 Task: Look for space in Aversa, Italy from 12th August, 2023 to 16th August, 2023 for 8 adults in price range Rs.10000 to Rs.16000. Place can be private room with 8 bedrooms having 8 beds and 8 bathrooms. Property type can be house, flat, guest house, hotel. Amenities needed are: wifi, TV, free parkinig on premises, gym, breakfast. Booking option can be shelf check-in. Required host language is English.
Action: Mouse moved to (536, 115)
Screenshot: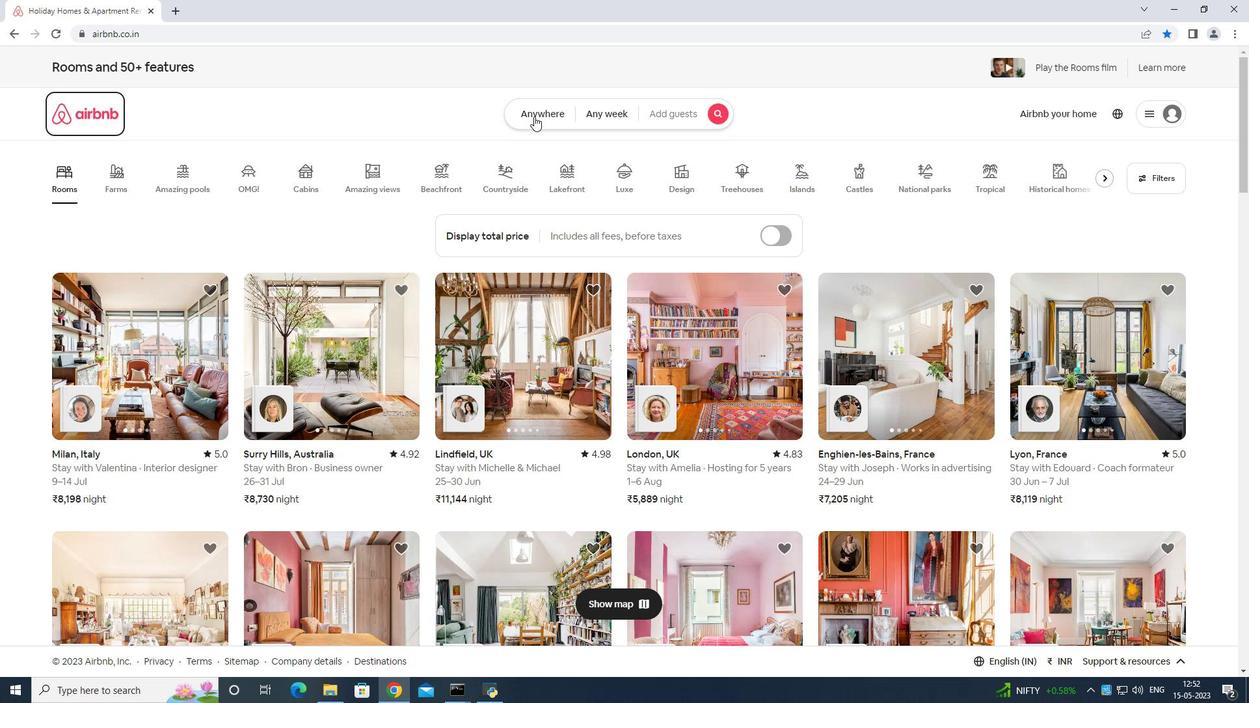 
Action: Mouse pressed left at (536, 115)
Screenshot: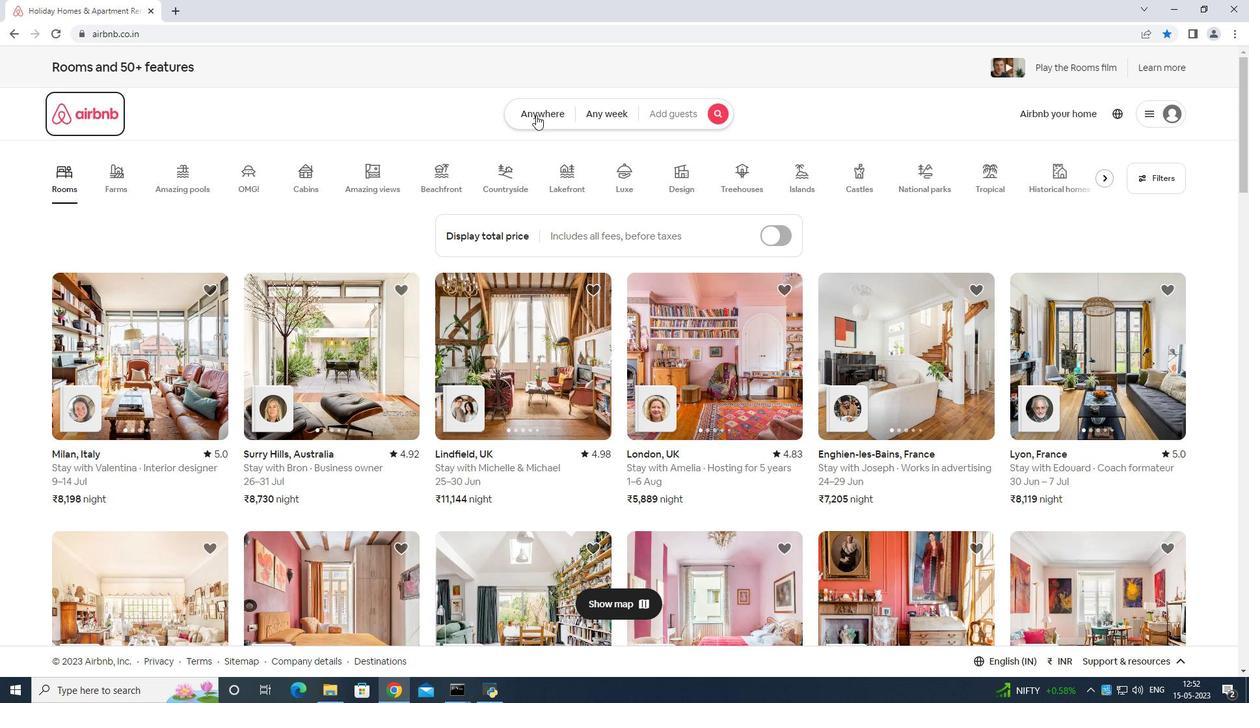 
Action: Mouse moved to (479, 151)
Screenshot: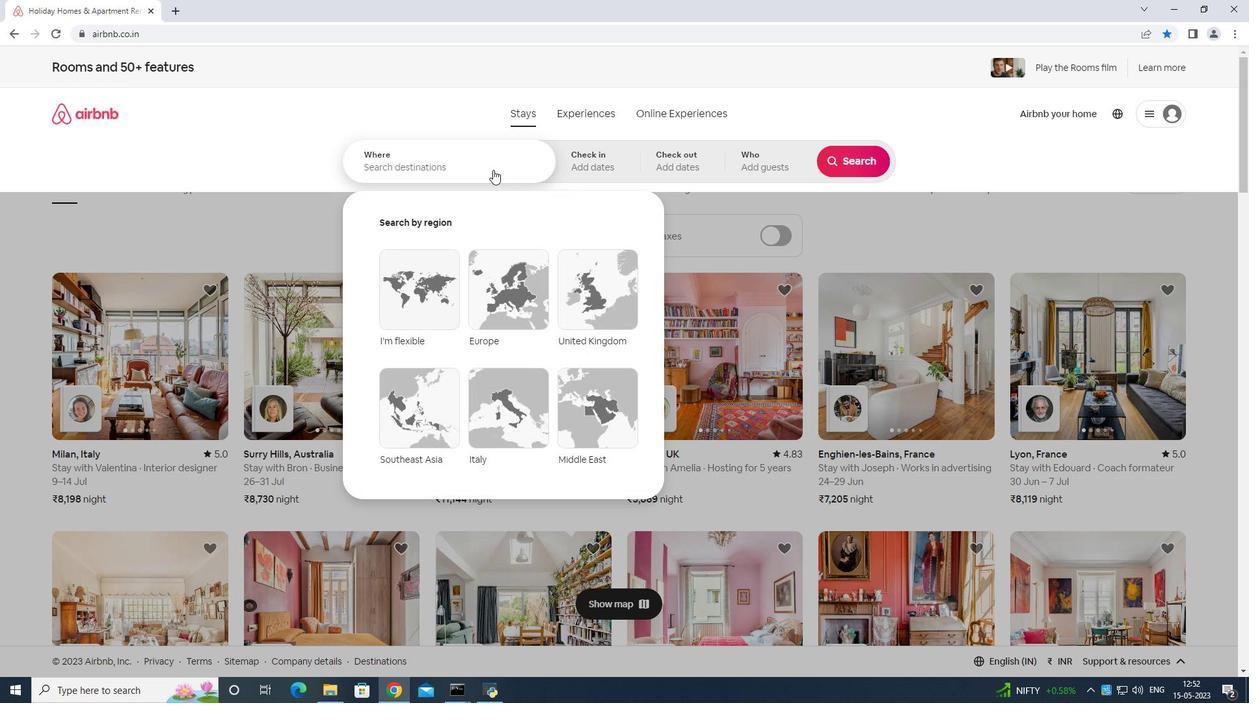 
Action: Mouse pressed left at (479, 151)
Screenshot: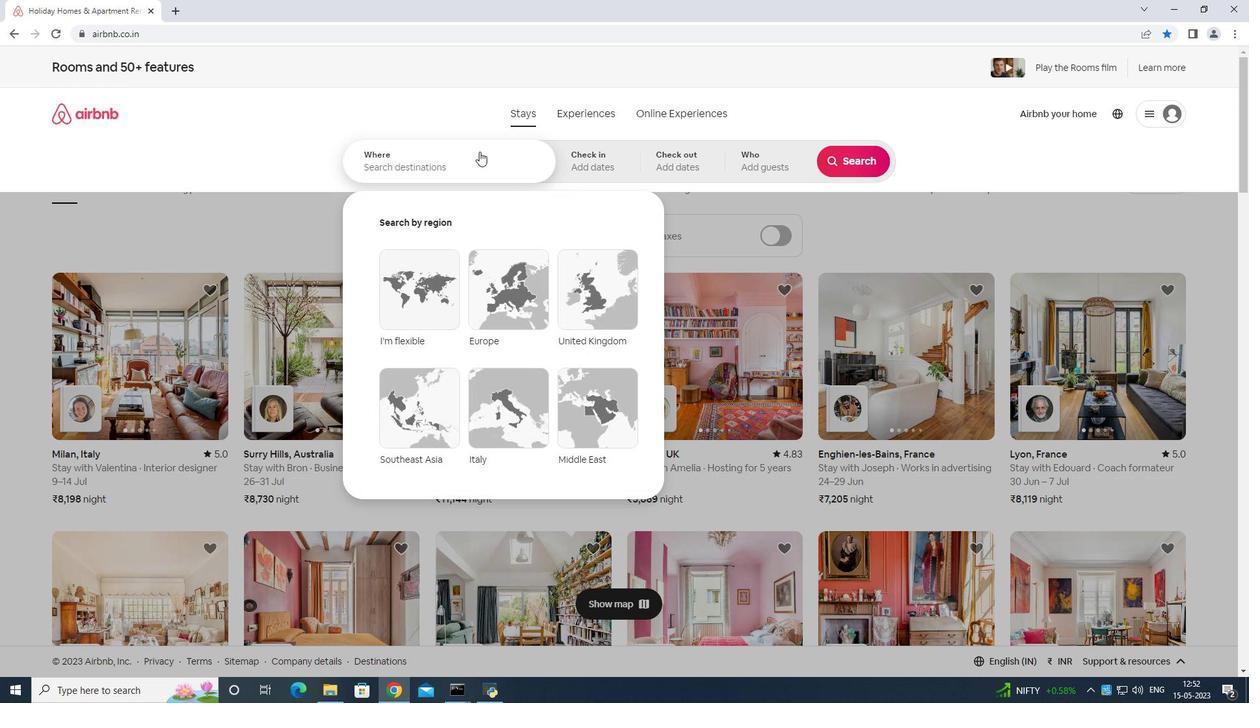 
Action: Mouse moved to (485, 207)
Screenshot: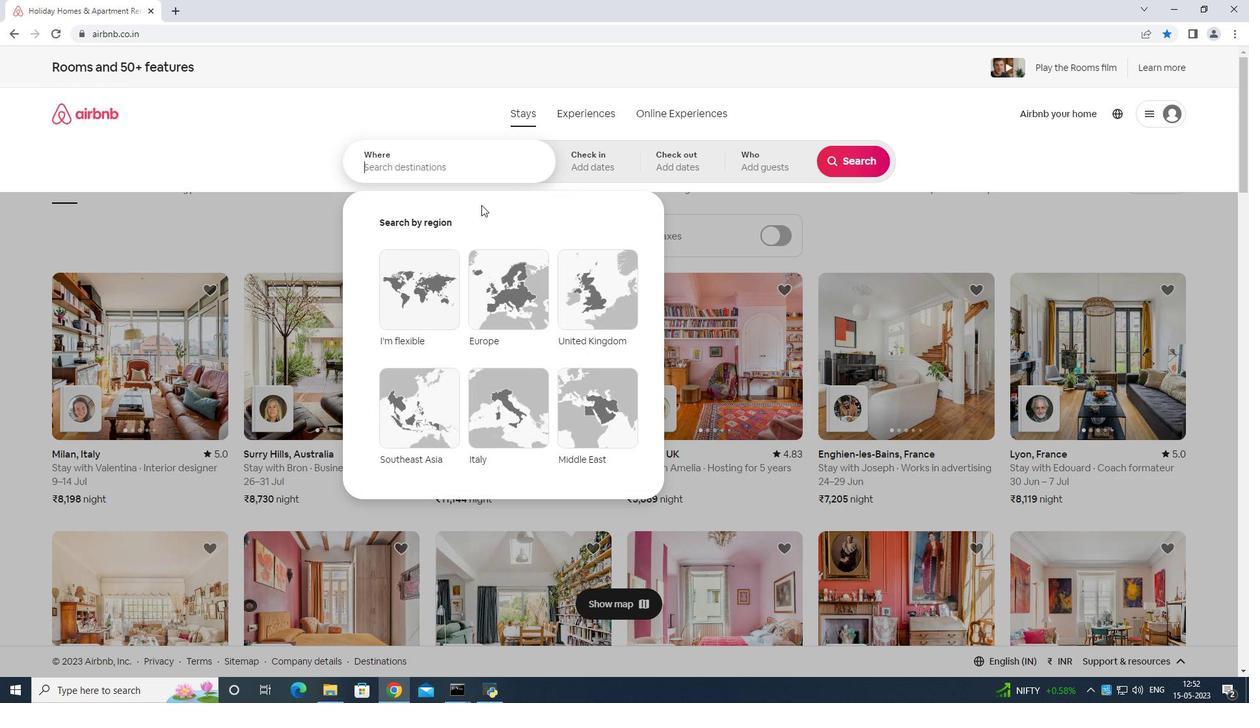 
Action: Key pressed <Key.shift>Avwe<Key.backspace><Key.backspace>ersa<Key.space>italy<Key.enter>
Screenshot: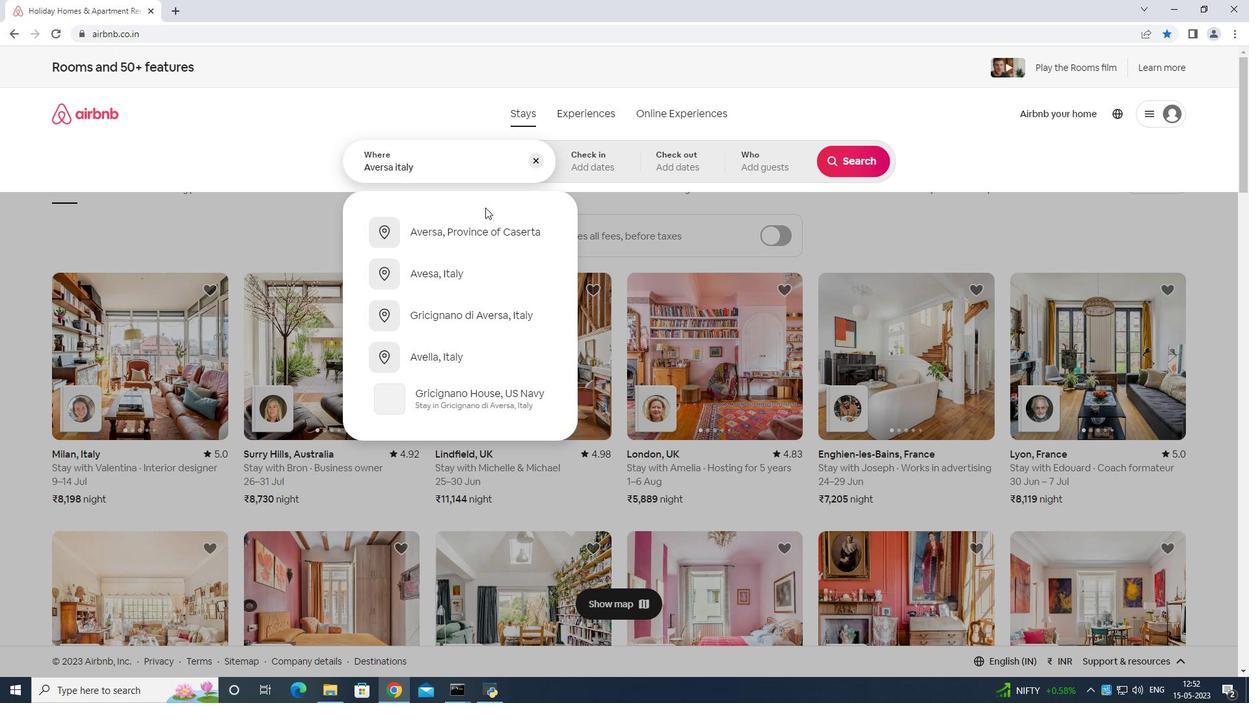 
Action: Mouse moved to (860, 257)
Screenshot: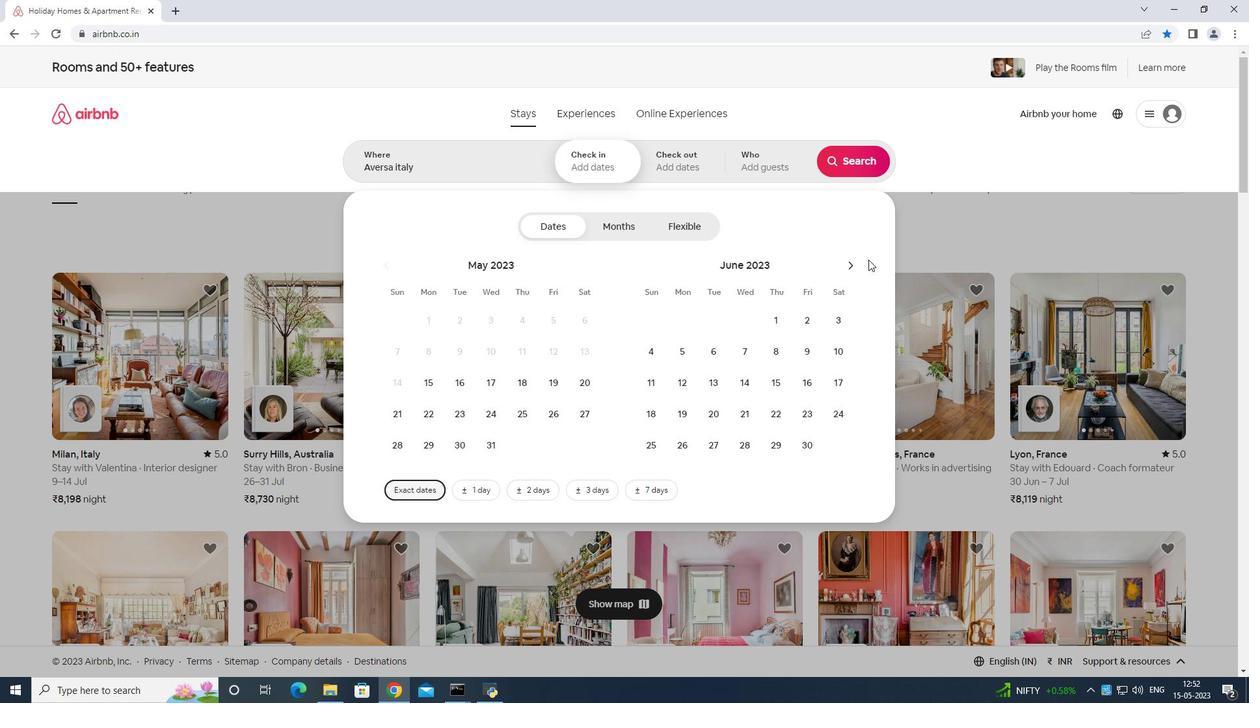 
Action: Mouse pressed left at (860, 257)
Screenshot: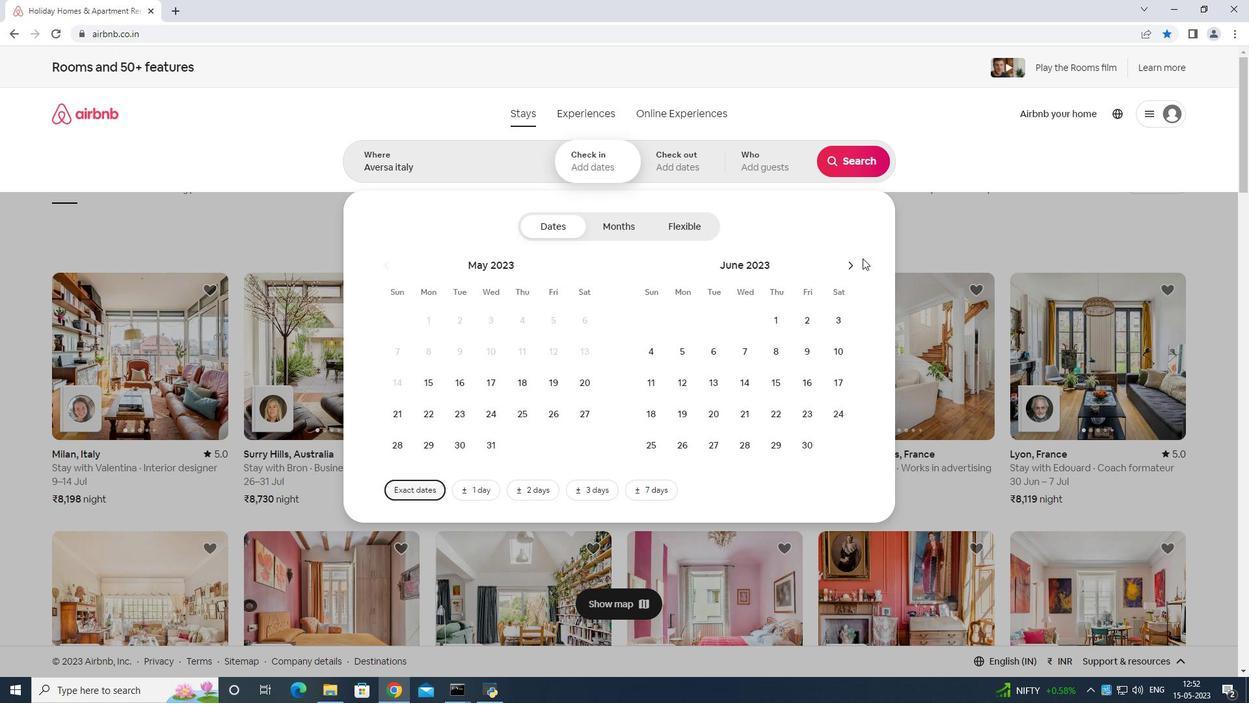 
Action: Mouse moved to (856, 260)
Screenshot: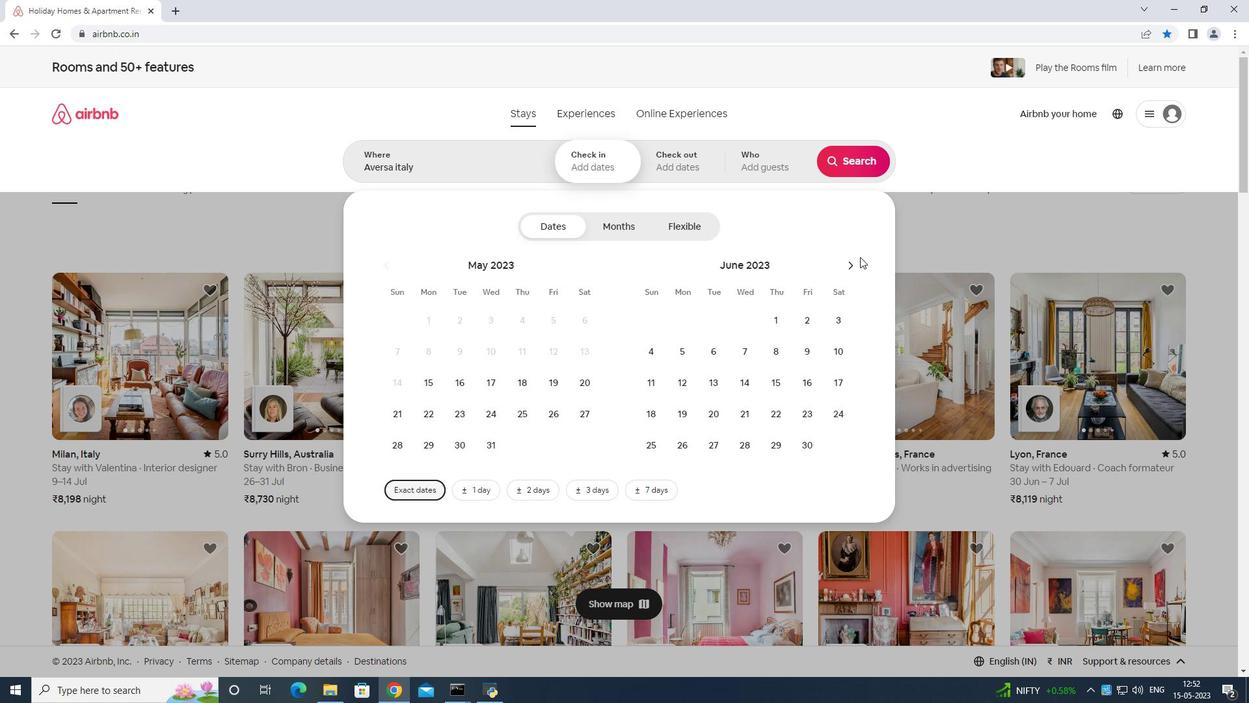 
Action: Mouse pressed left at (856, 260)
Screenshot: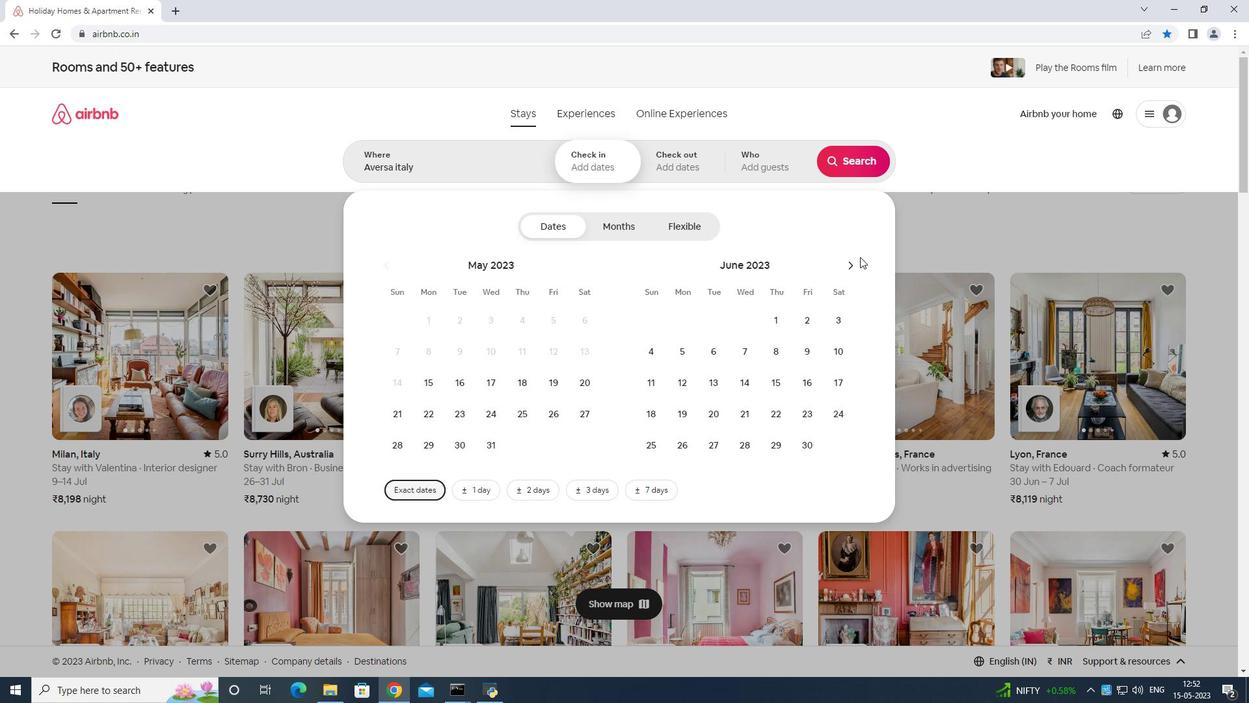 
Action: Mouse pressed left at (856, 260)
Screenshot: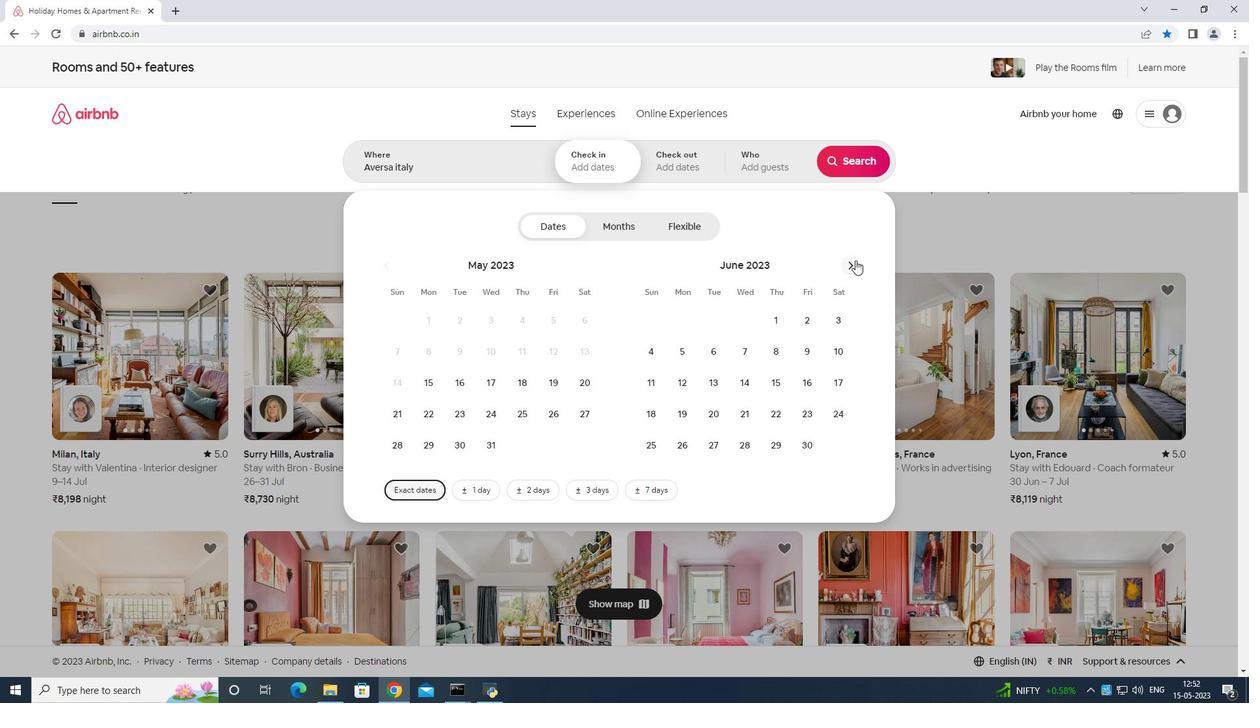 
Action: Mouse moved to (834, 352)
Screenshot: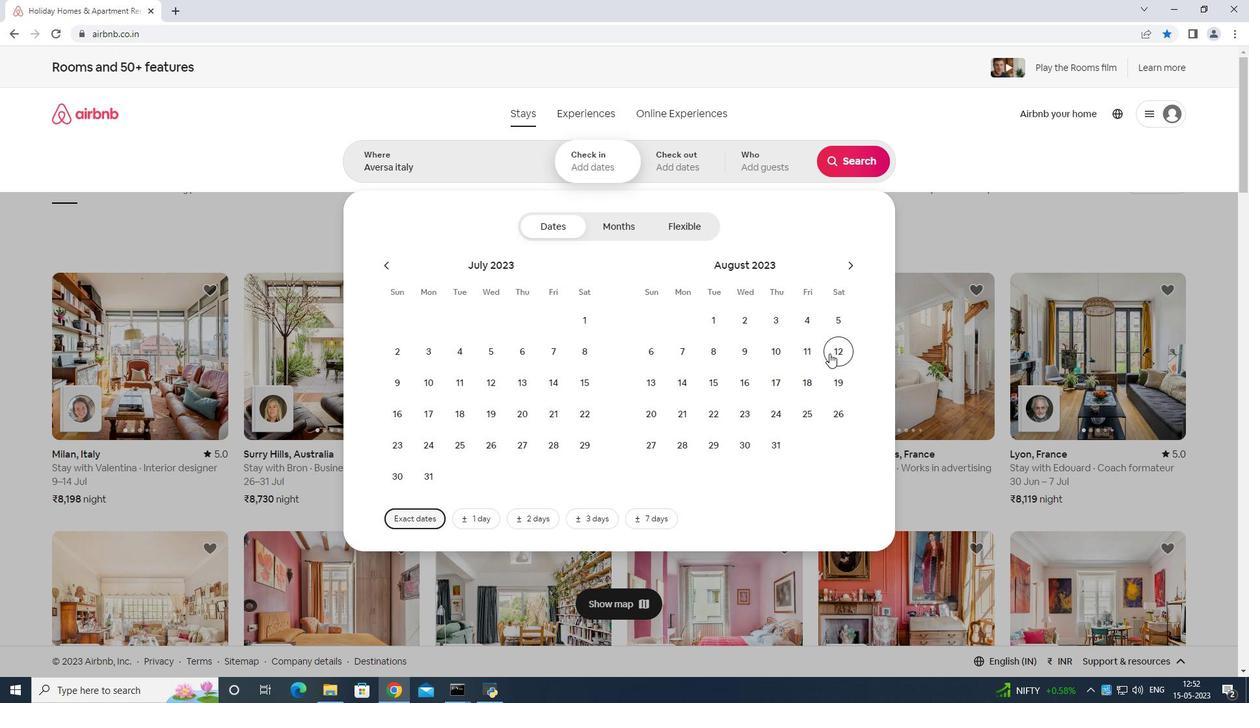 
Action: Mouse pressed left at (834, 352)
Screenshot: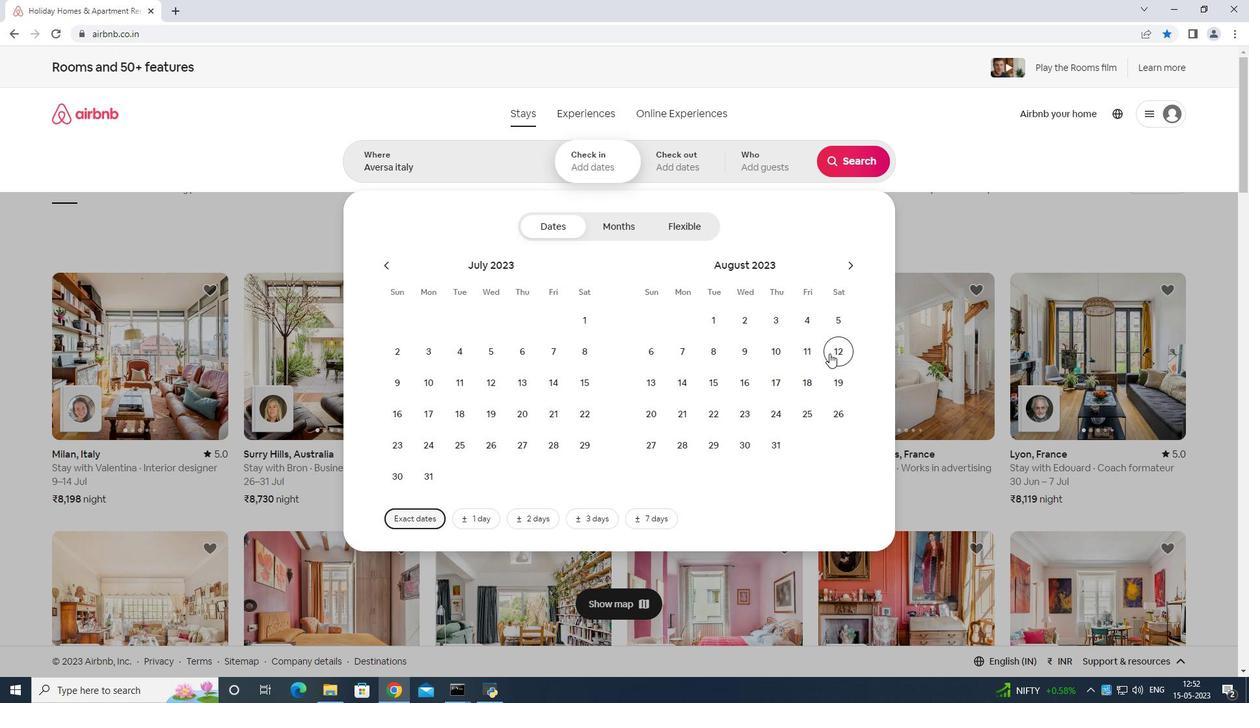
Action: Mouse moved to (744, 388)
Screenshot: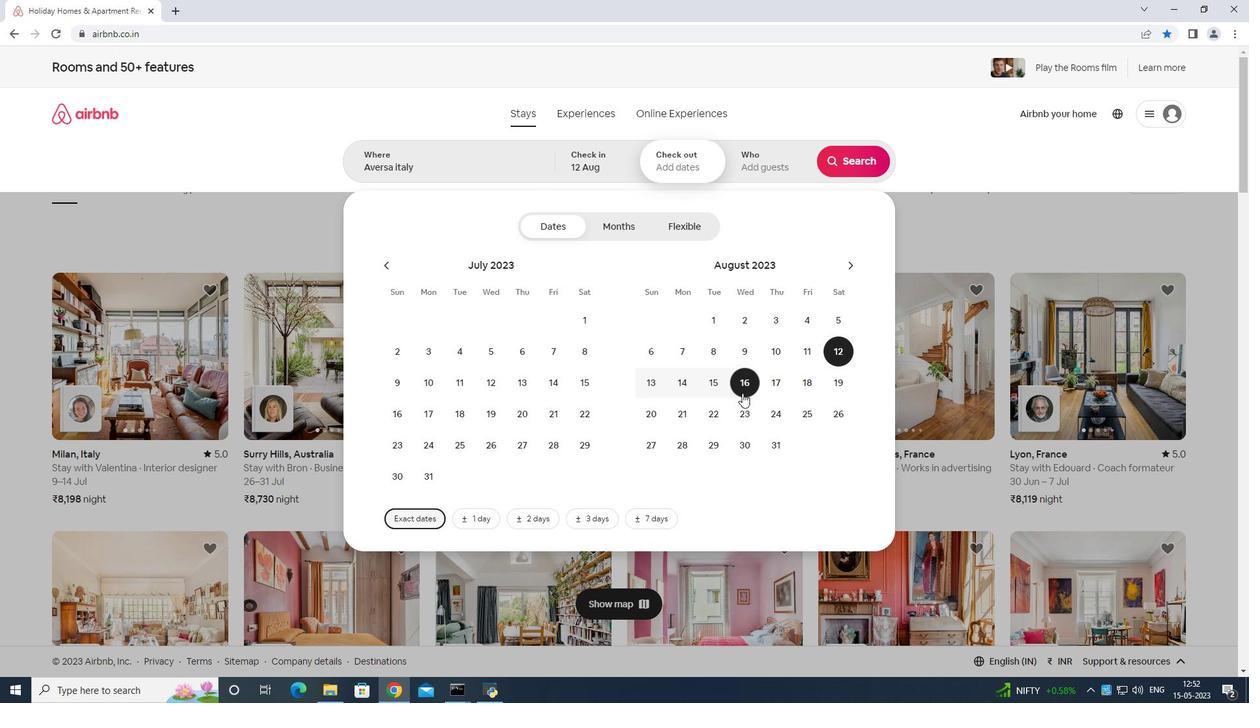 
Action: Mouse pressed left at (744, 388)
Screenshot: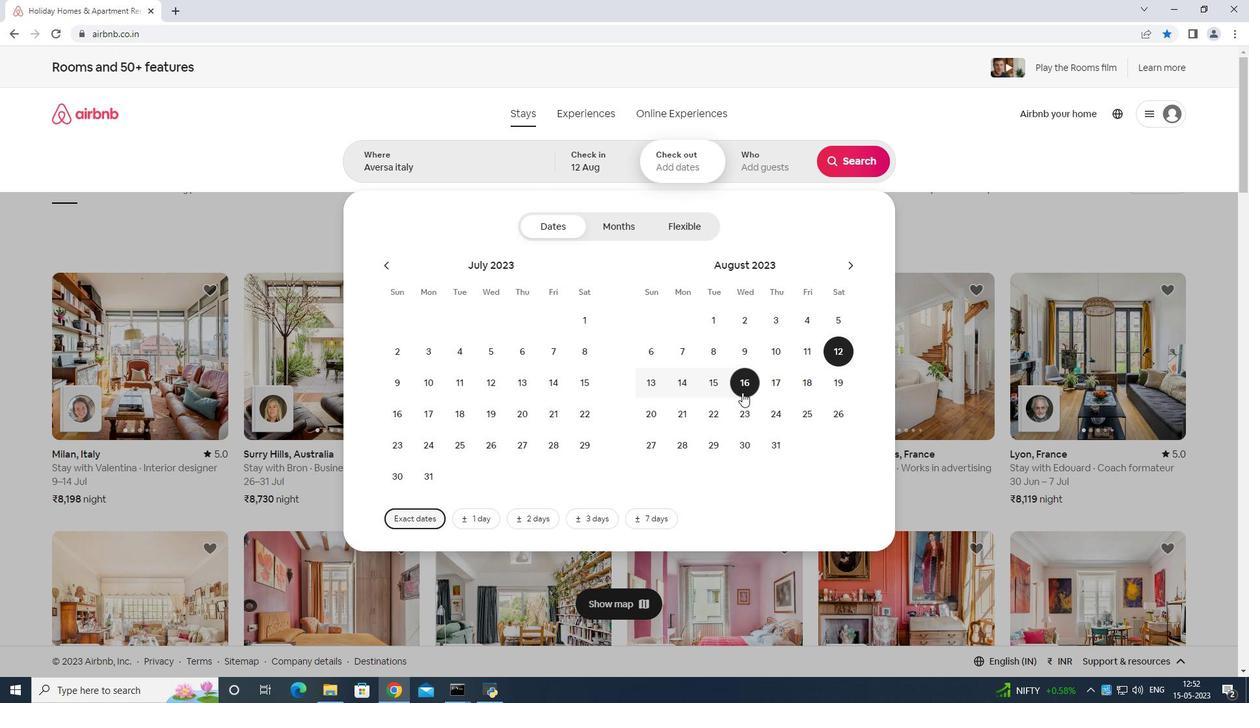 
Action: Mouse moved to (776, 164)
Screenshot: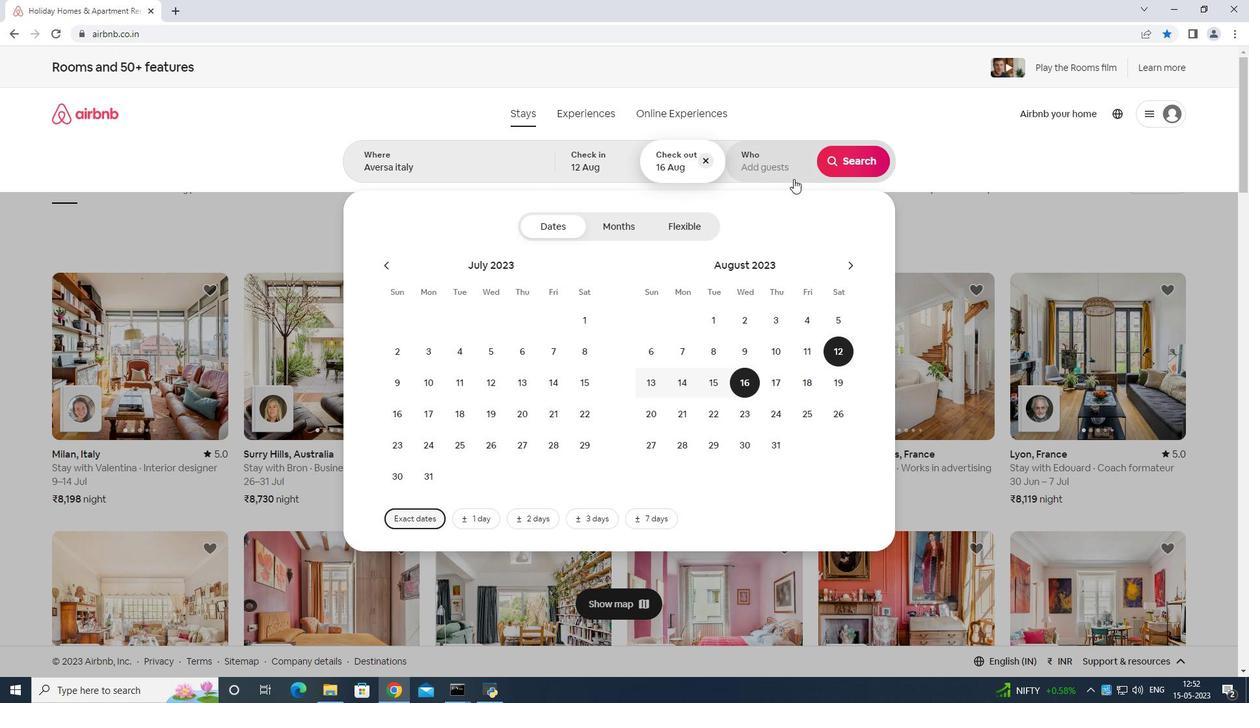 
Action: Mouse pressed left at (776, 164)
Screenshot: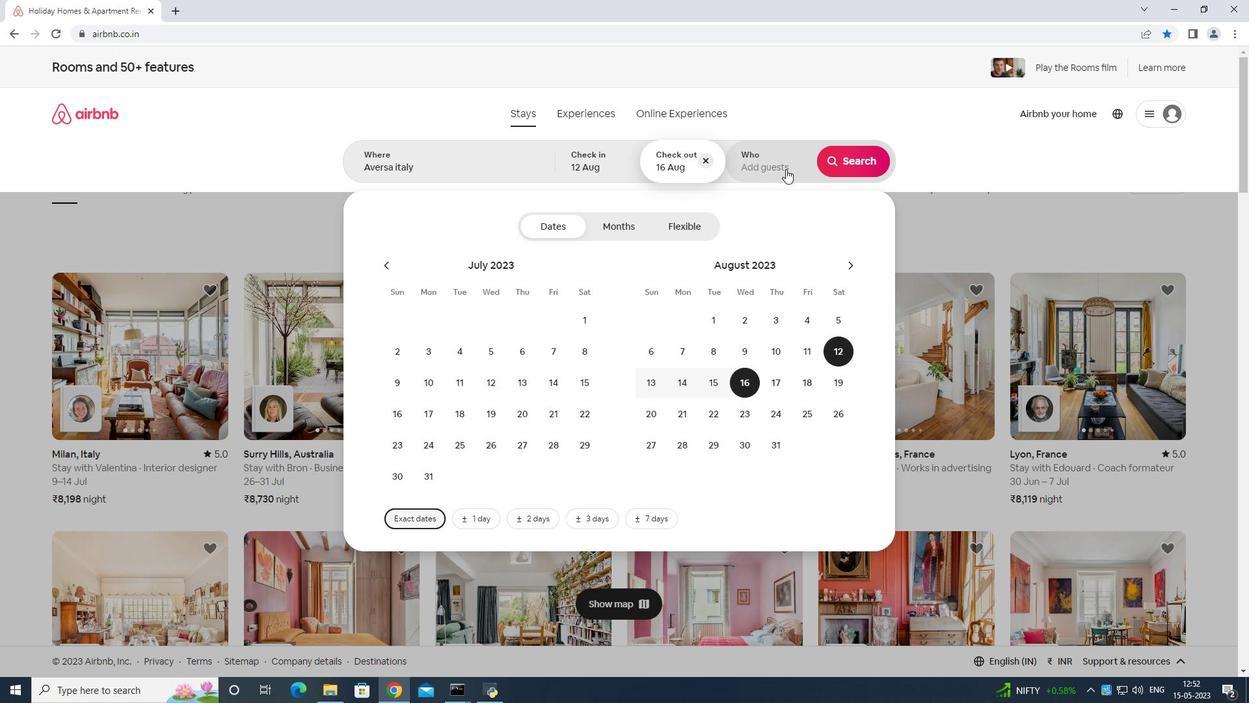 
Action: Mouse moved to (852, 234)
Screenshot: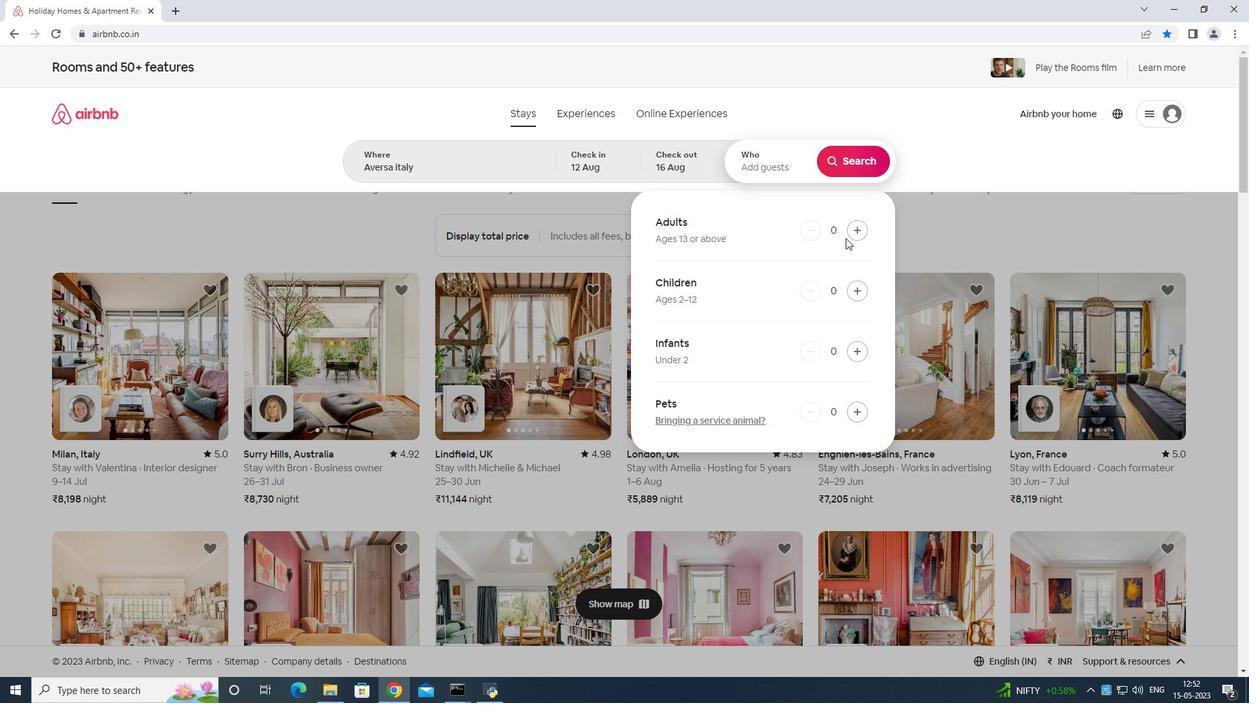 
Action: Mouse pressed left at (852, 234)
Screenshot: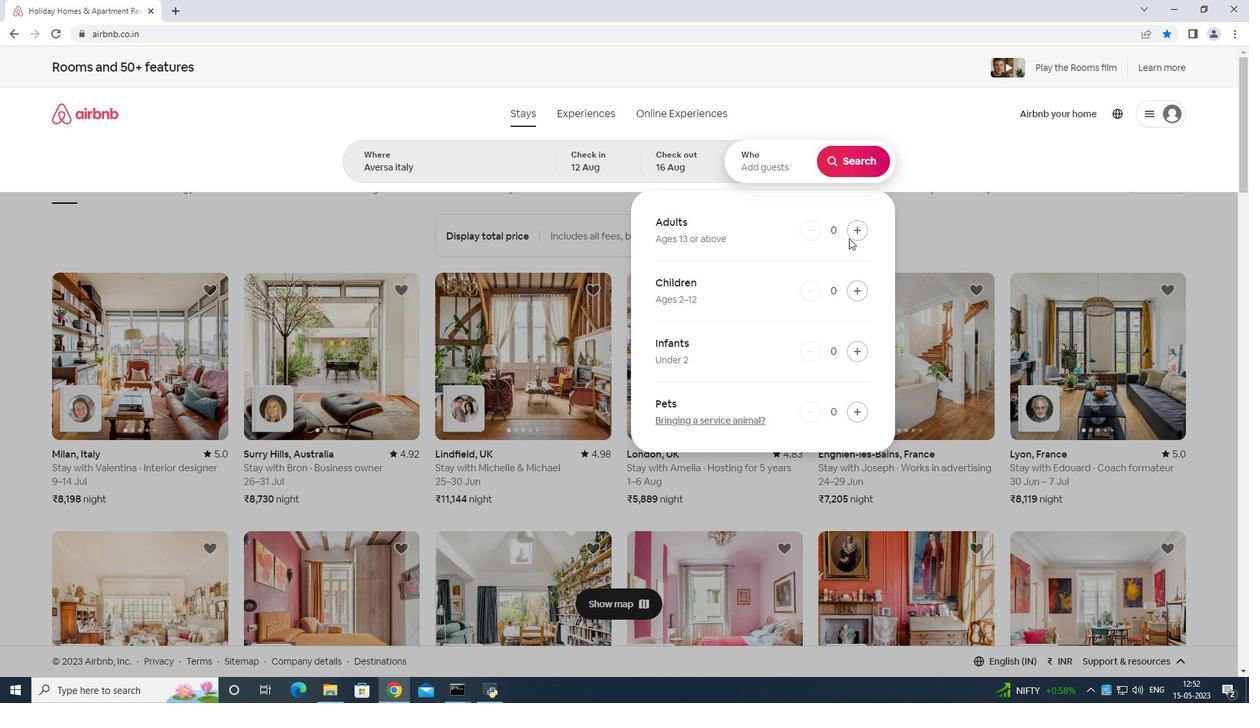 
Action: Mouse moved to (853, 233)
Screenshot: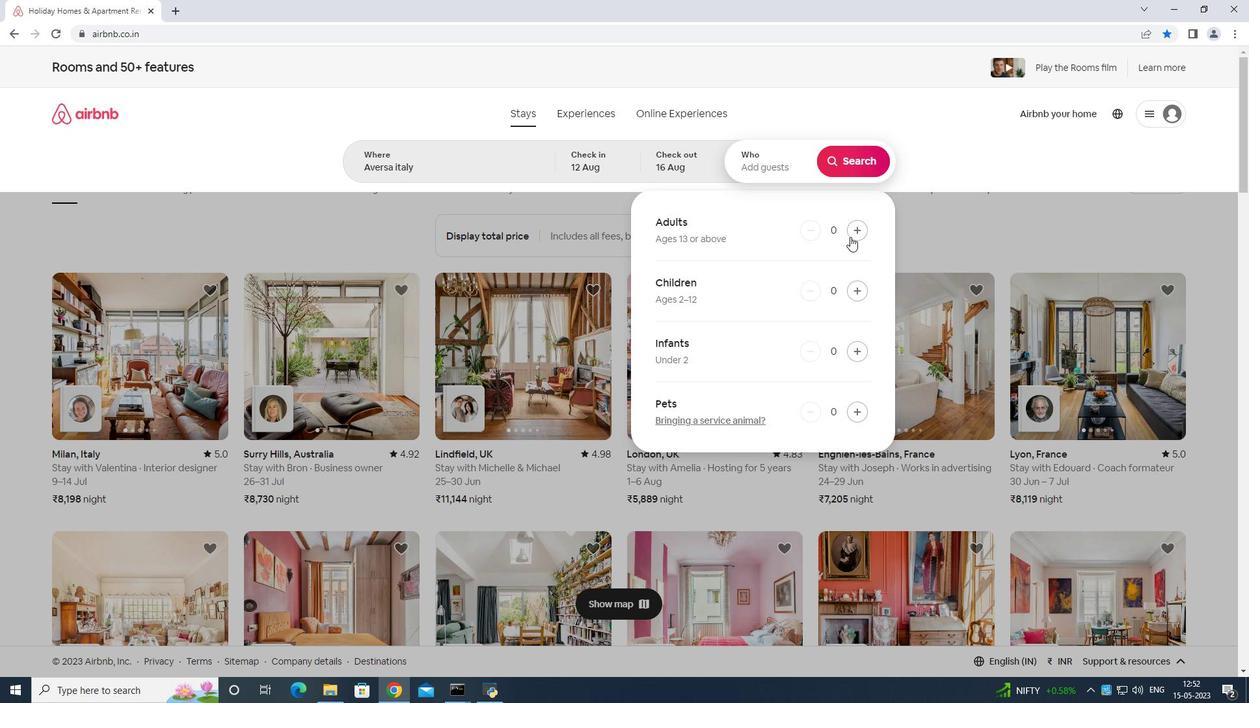 
Action: Mouse pressed left at (853, 233)
Screenshot: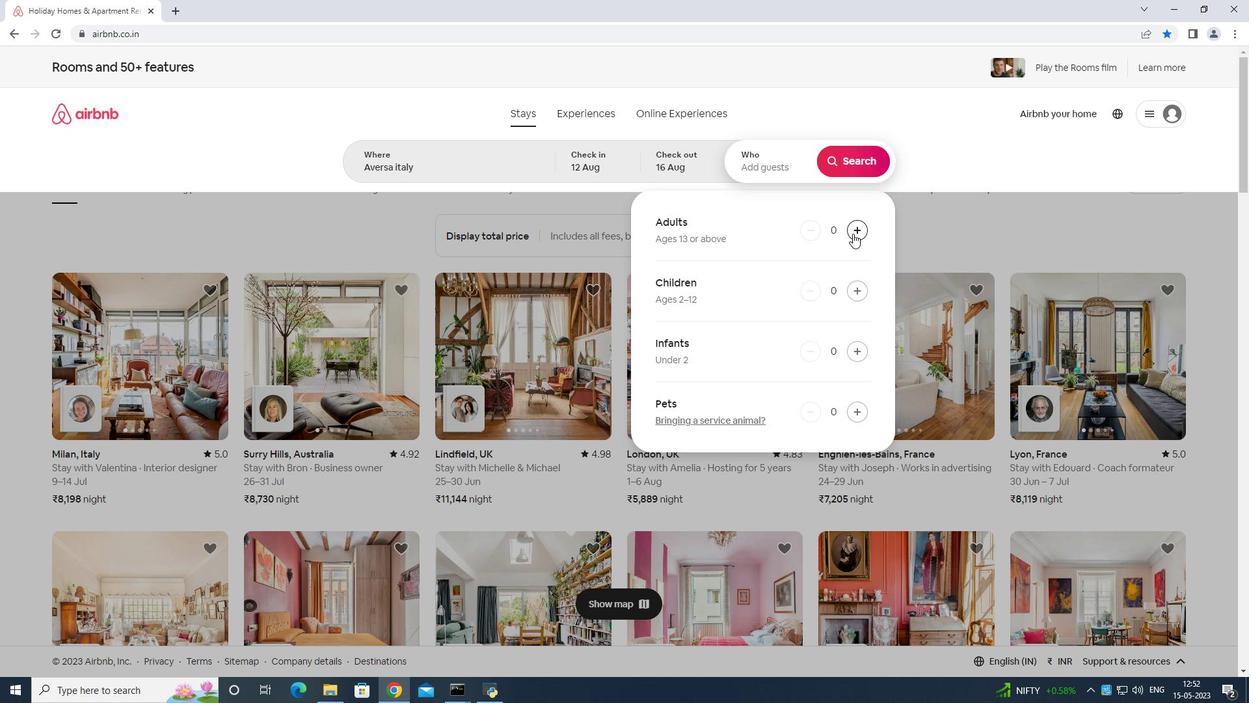 
Action: Mouse moved to (854, 233)
Screenshot: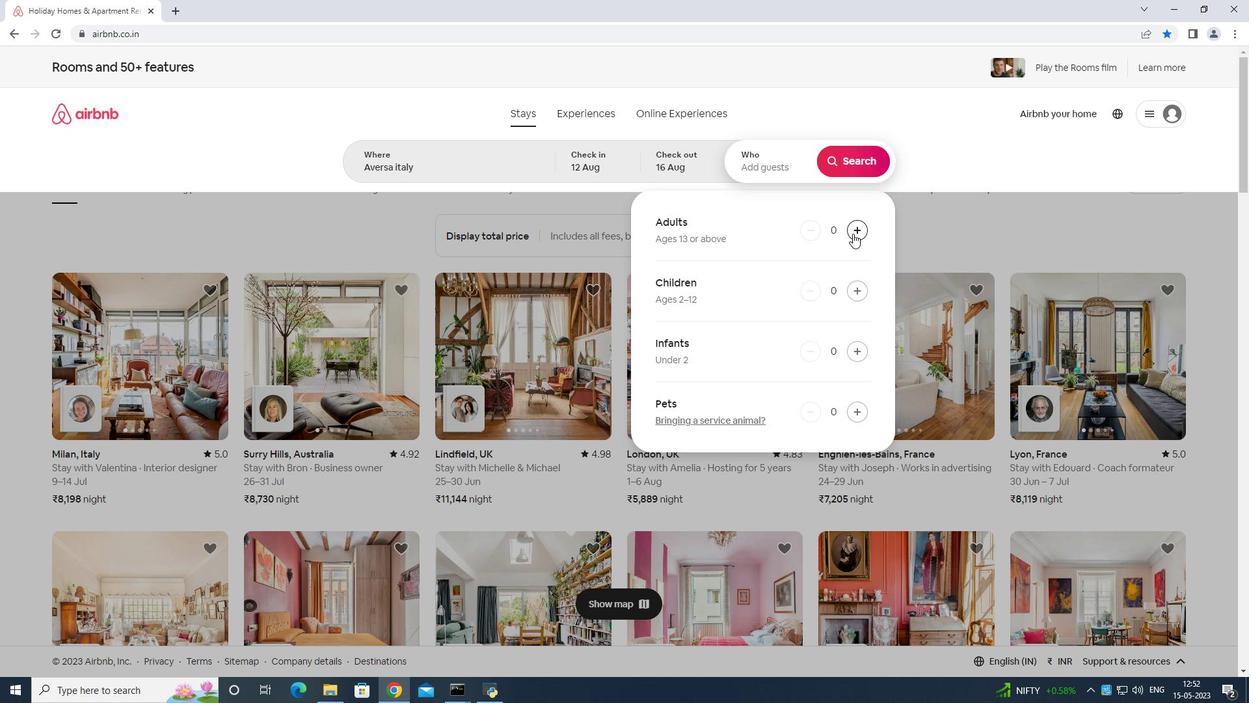 
Action: Mouse pressed left at (854, 233)
Screenshot: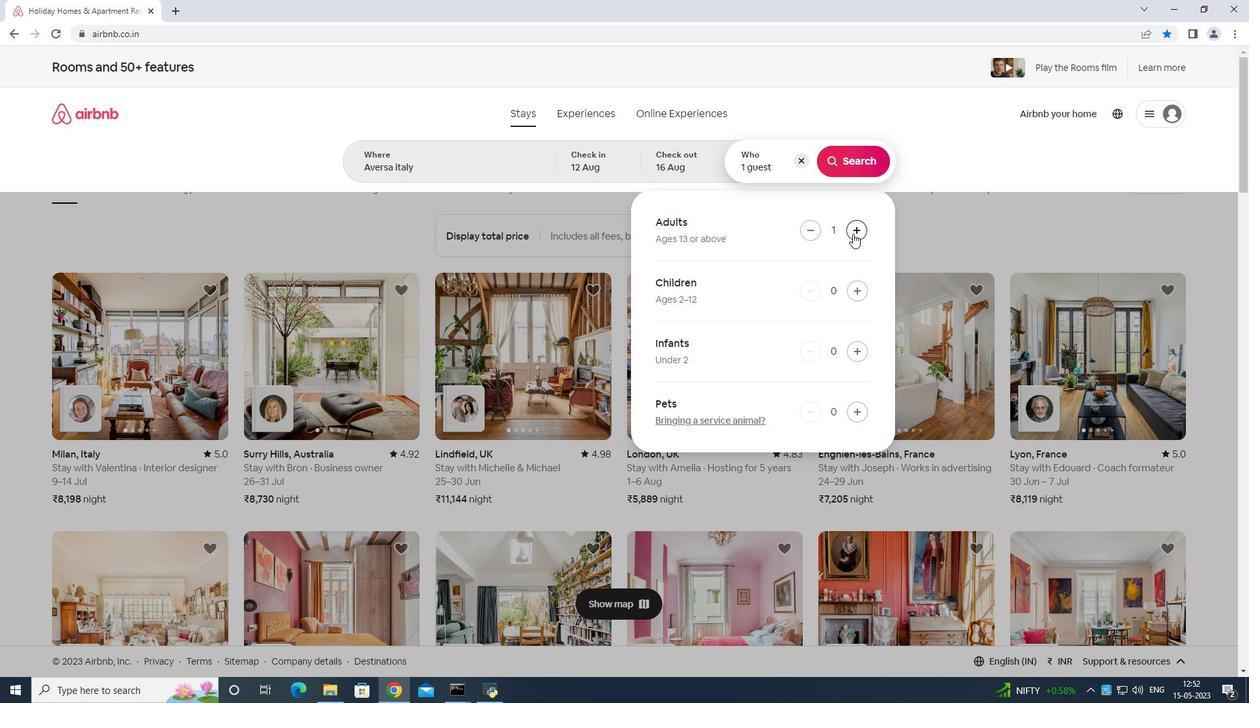
Action: Mouse moved to (854, 232)
Screenshot: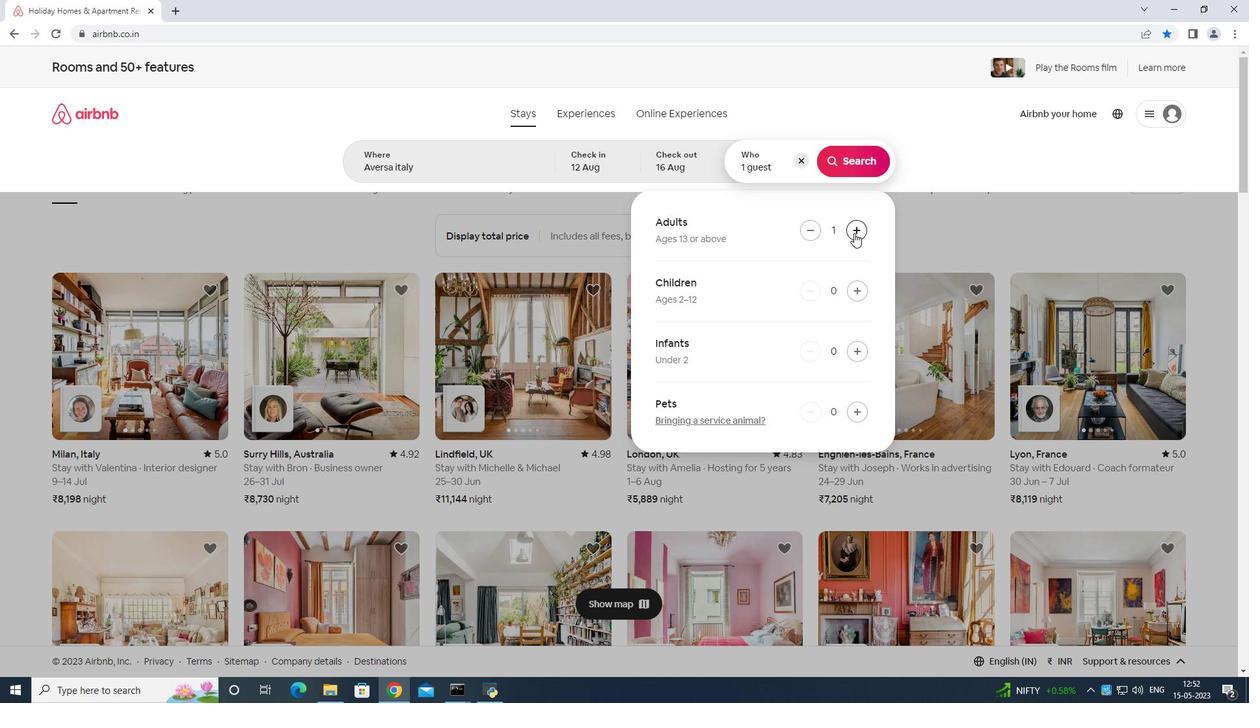 
Action: Mouse pressed left at (854, 232)
Screenshot: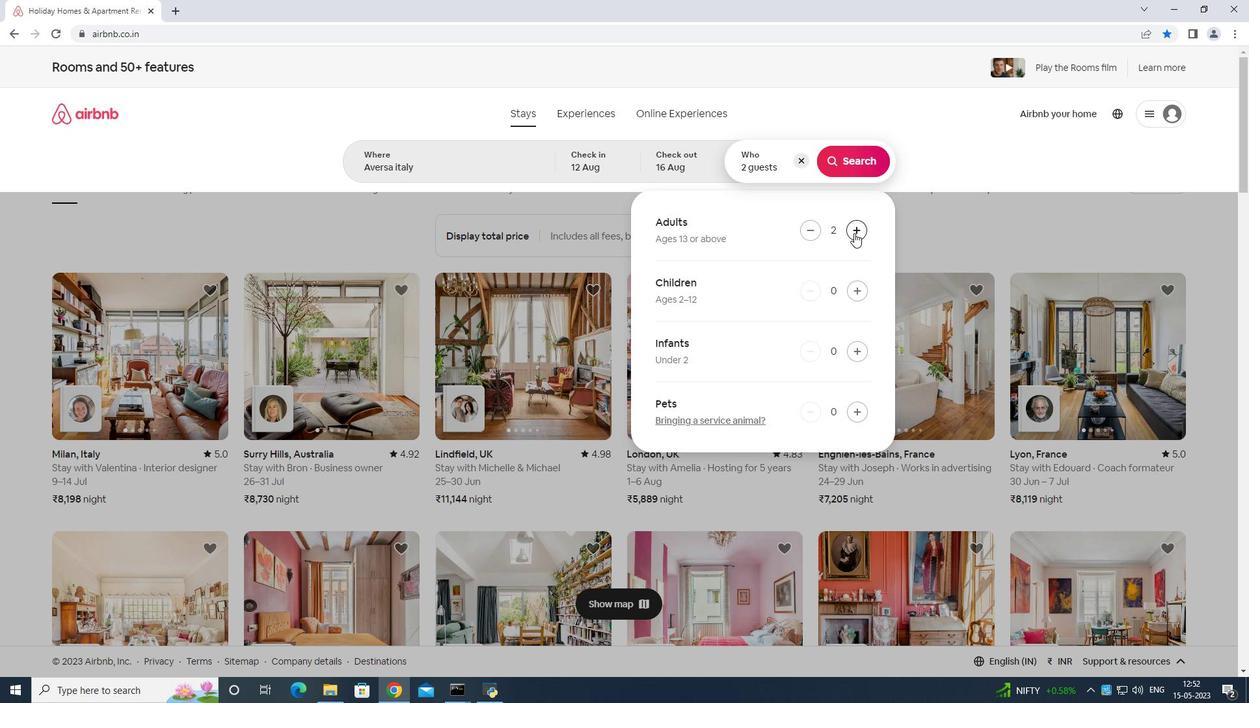 
Action: Mouse pressed left at (854, 232)
Screenshot: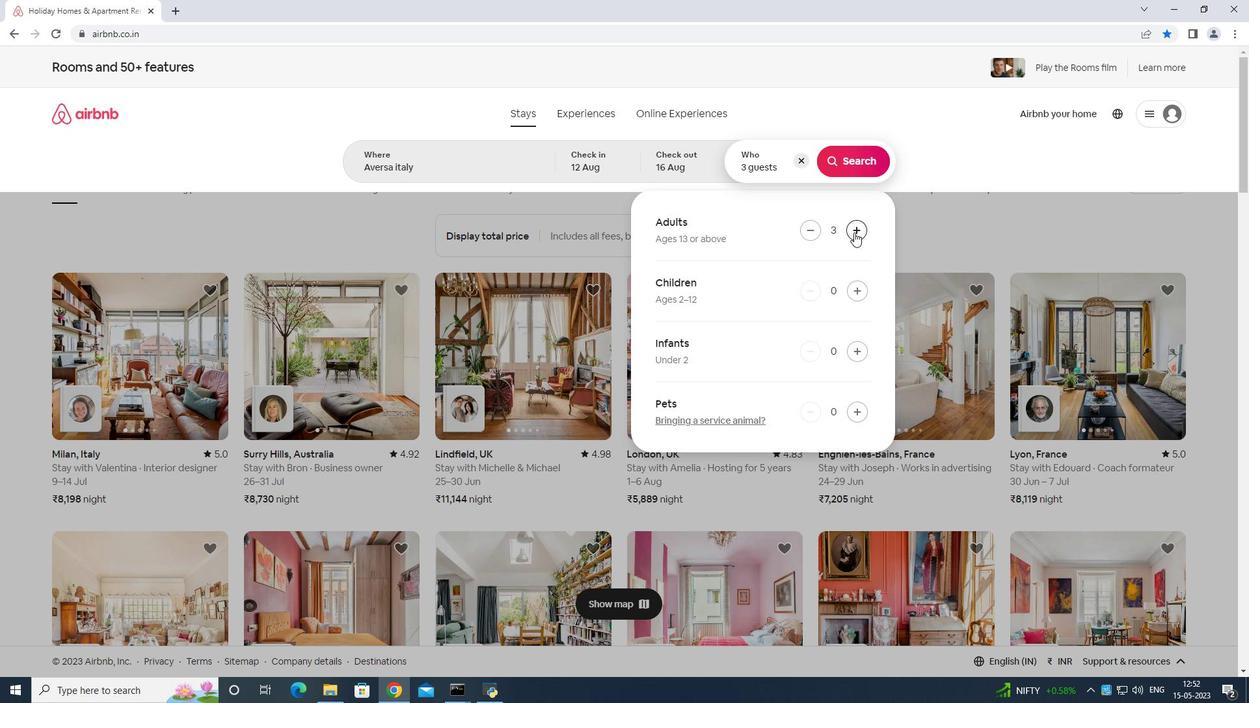 
Action: Mouse pressed left at (854, 232)
Screenshot: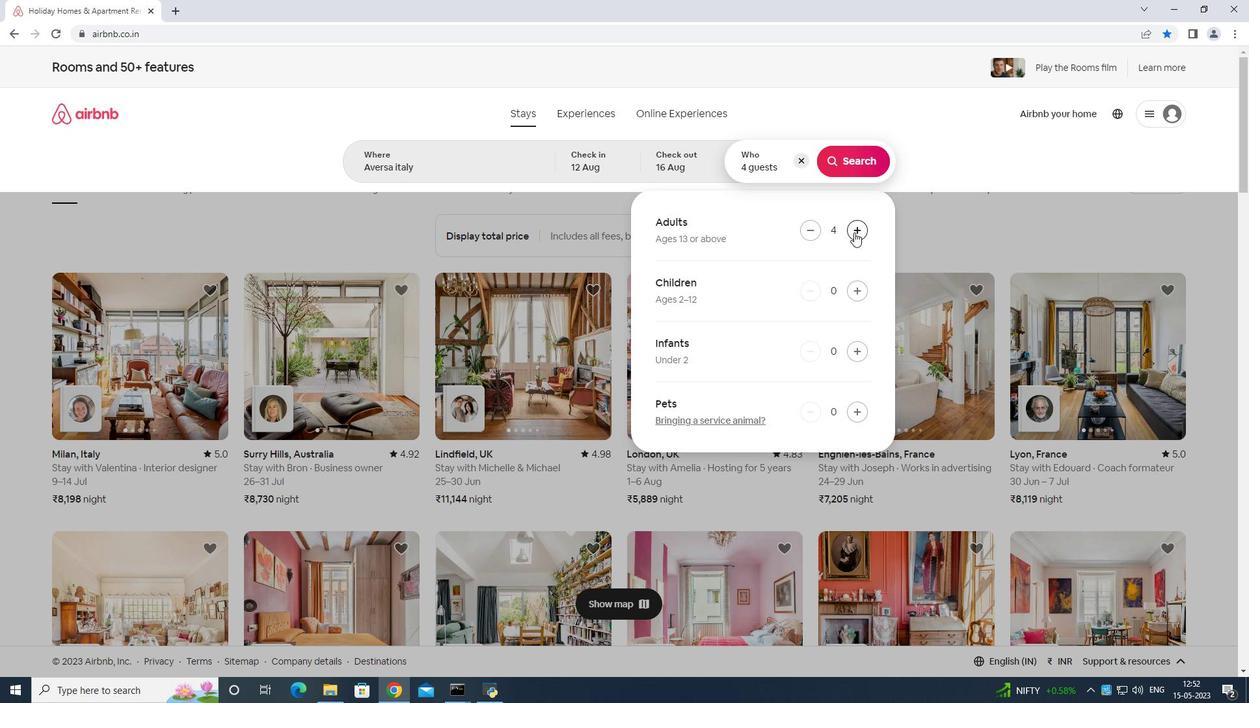 
Action: Mouse pressed left at (854, 232)
Screenshot: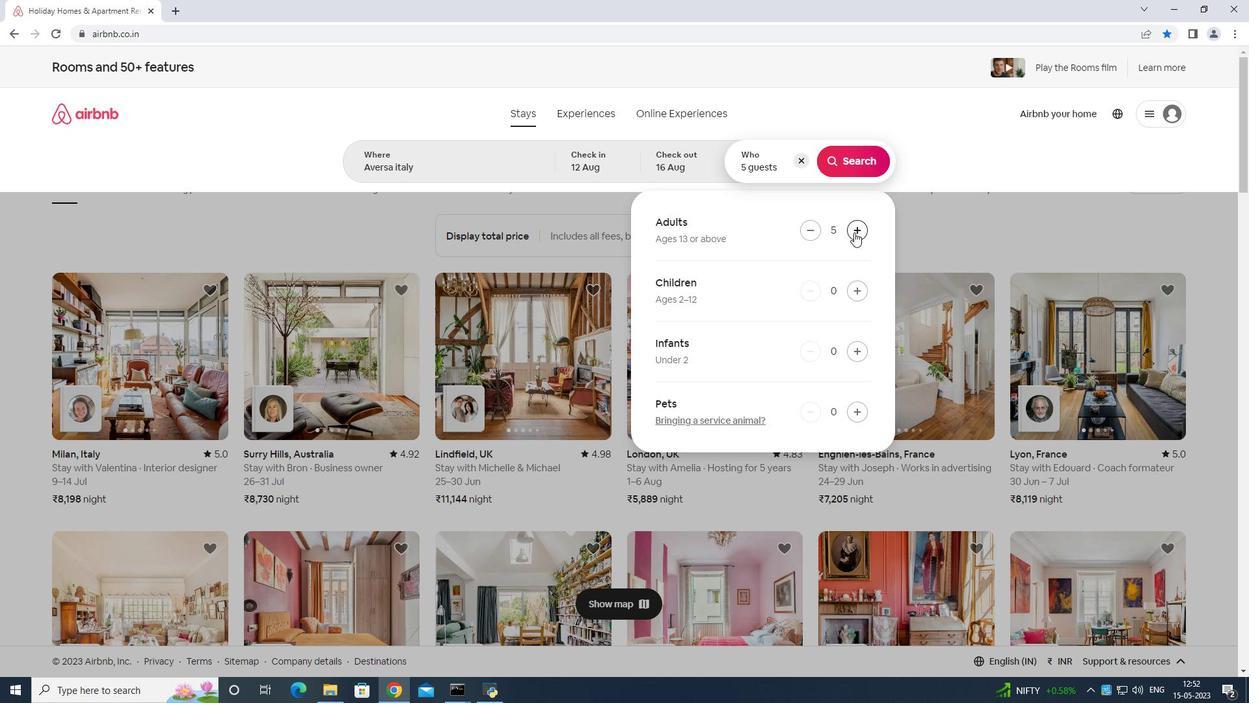 
Action: Mouse pressed left at (854, 232)
Screenshot: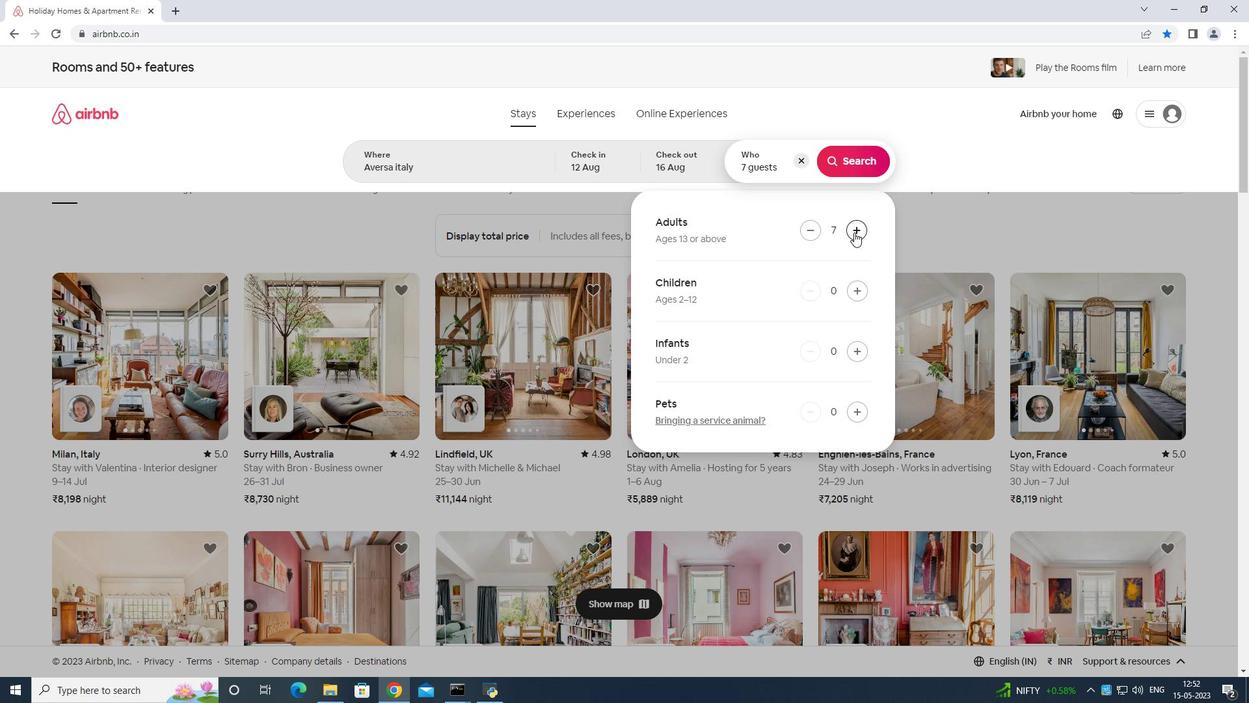 
Action: Mouse moved to (863, 151)
Screenshot: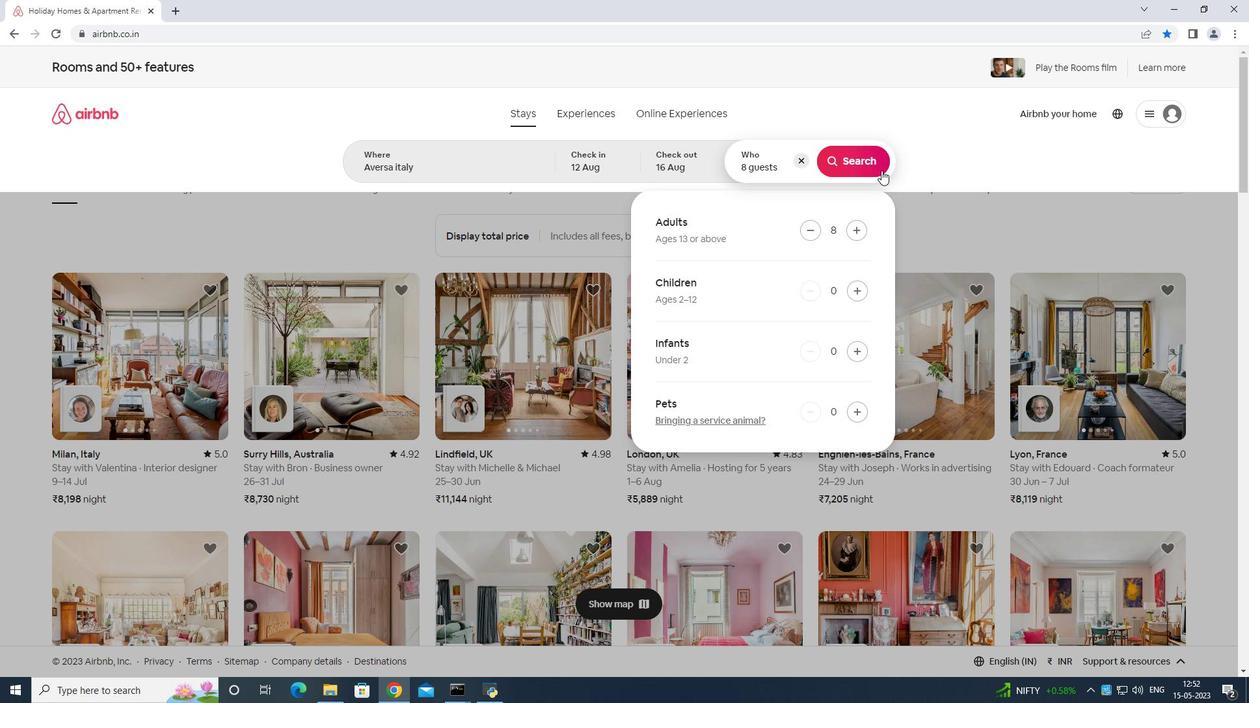 
Action: Mouse pressed left at (863, 151)
Screenshot: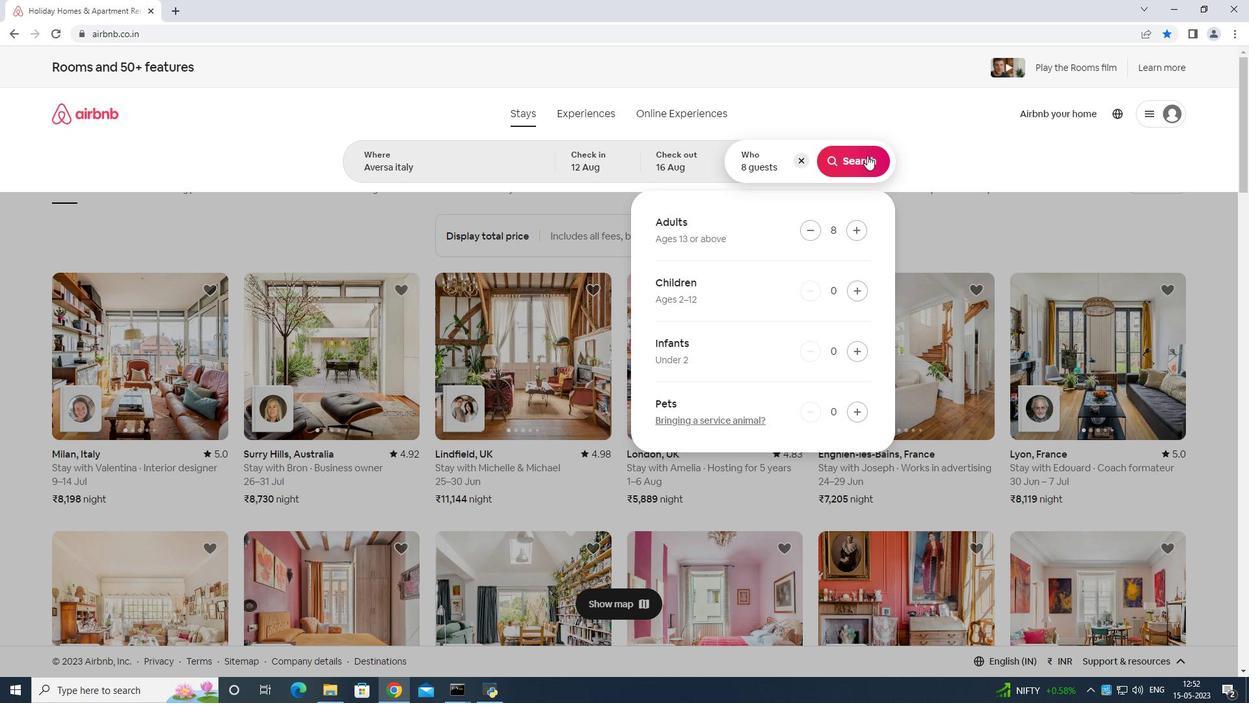 
Action: Mouse moved to (1175, 126)
Screenshot: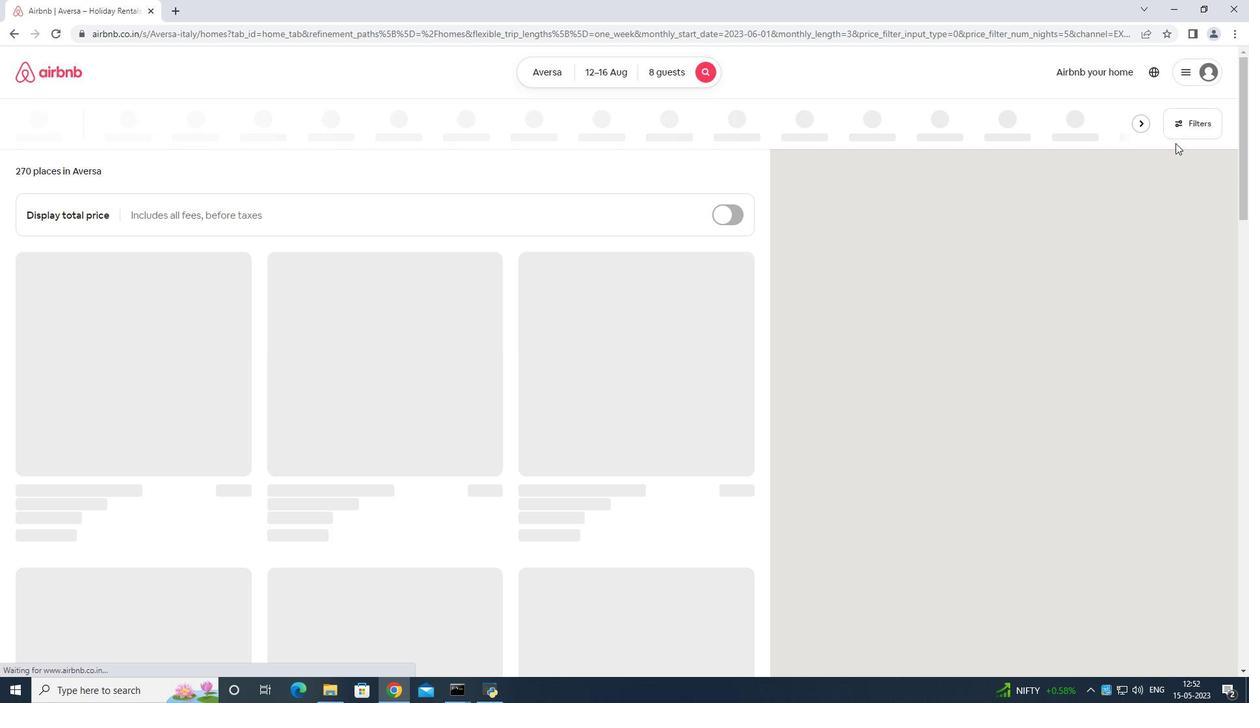 
Action: Mouse pressed left at (1175, 126)
Screenshot: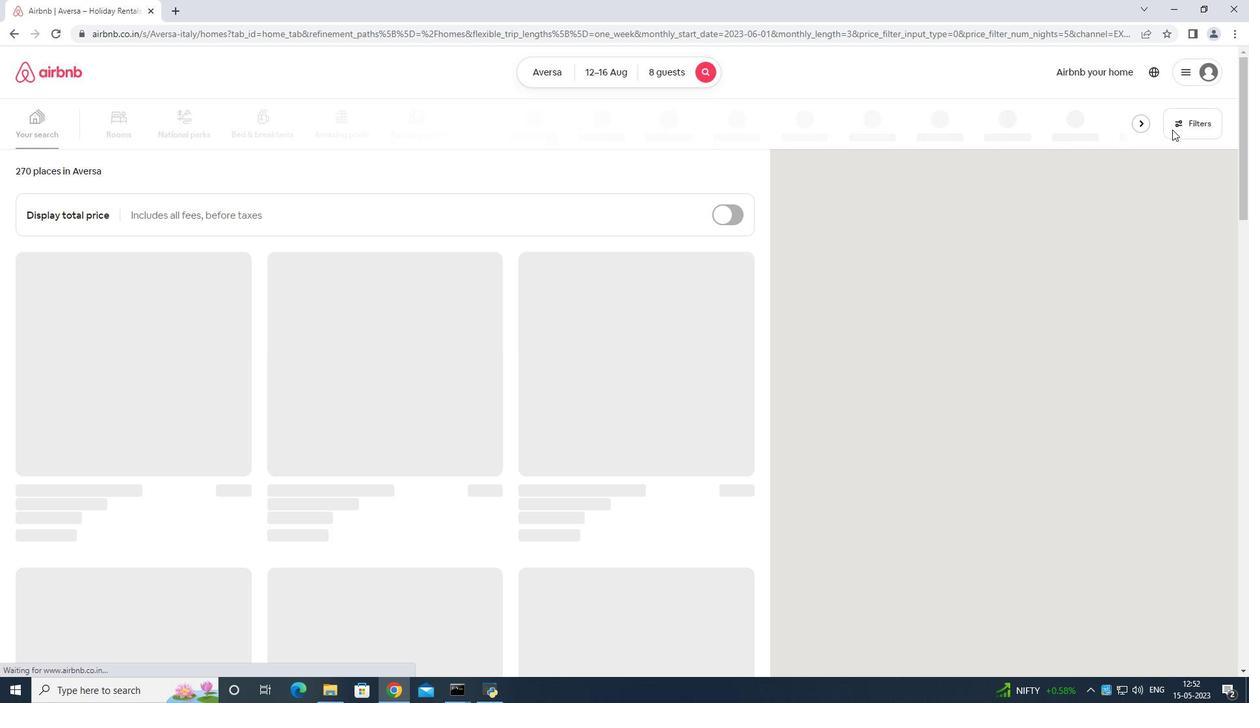 
Action: Mouse moved to (471, 429)
Screenshot: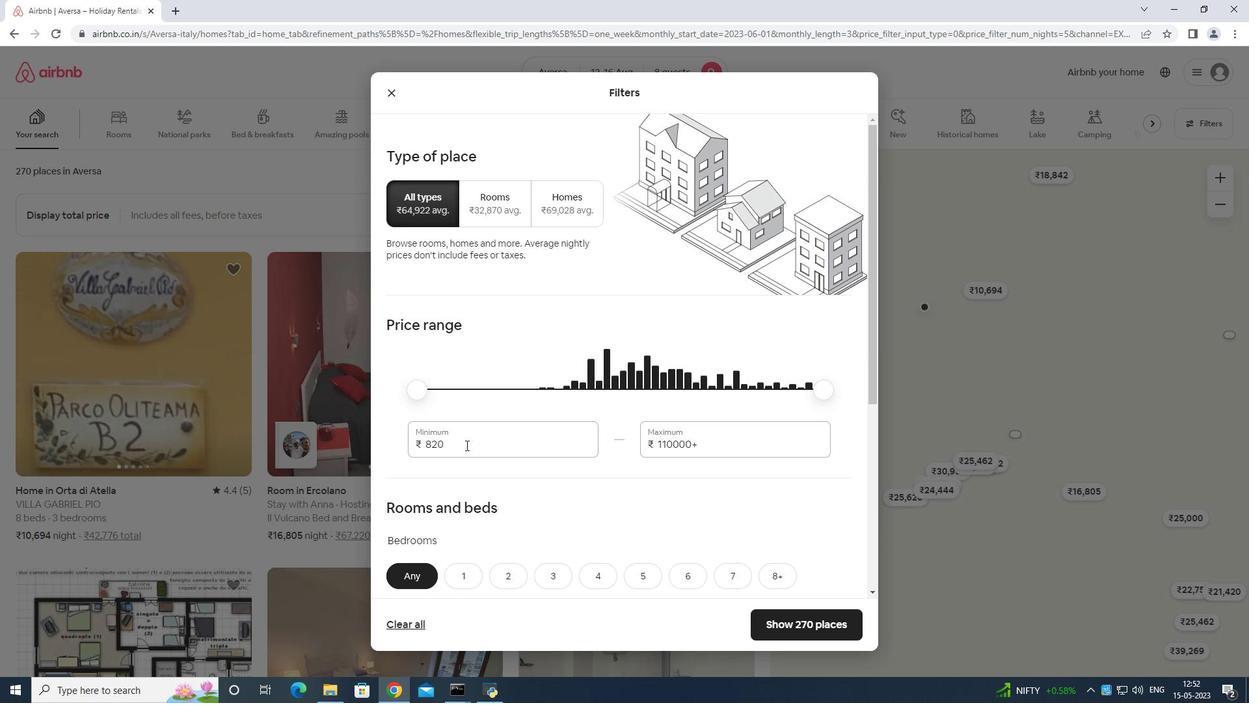 
Action: Mouse pressed left at (471, 429)
Screenshot: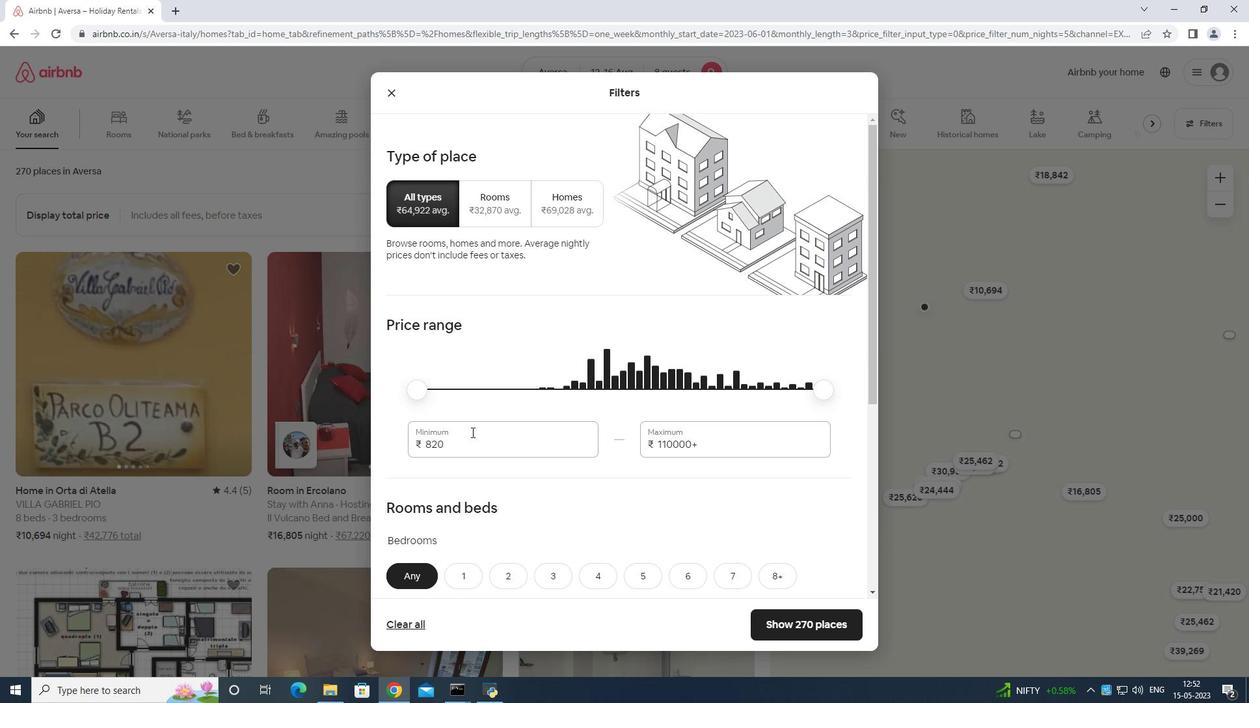 
Action: Mouse moved to (480, 410)
Screenshot: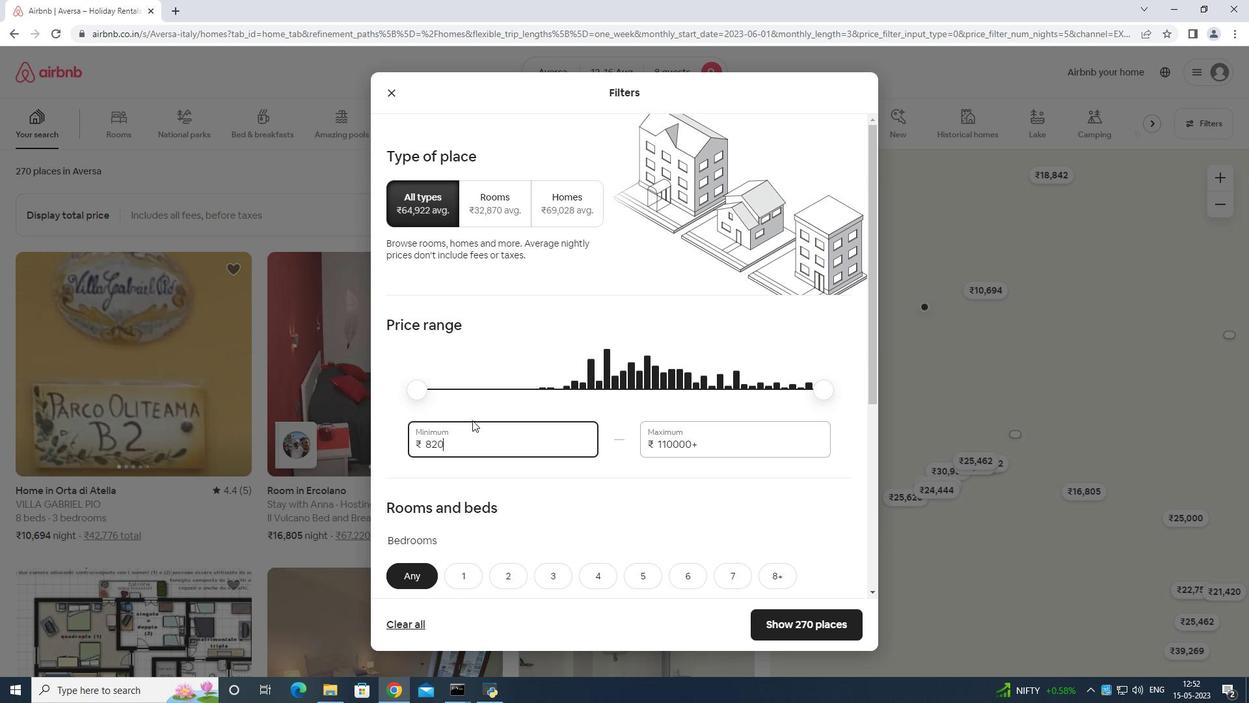 
Action: Key pressed <Key.backspace>
Screenshot: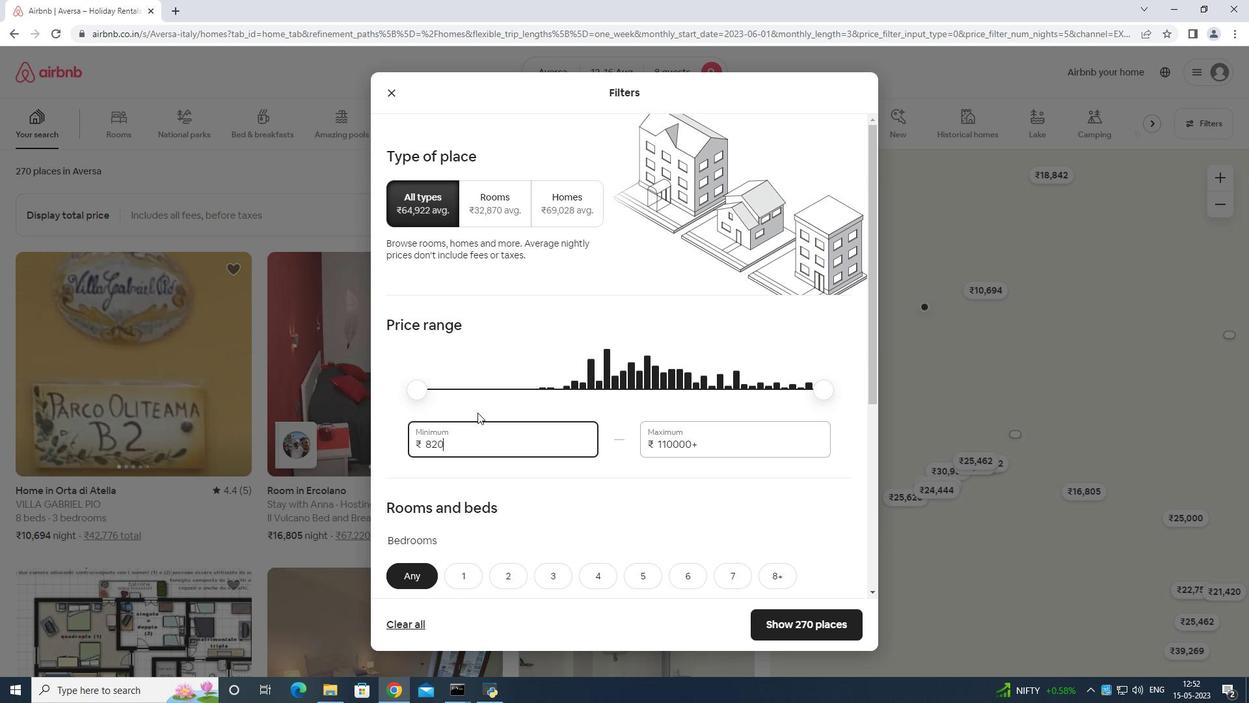 
Action: Mouse moved to (481, 401)
Screenshot: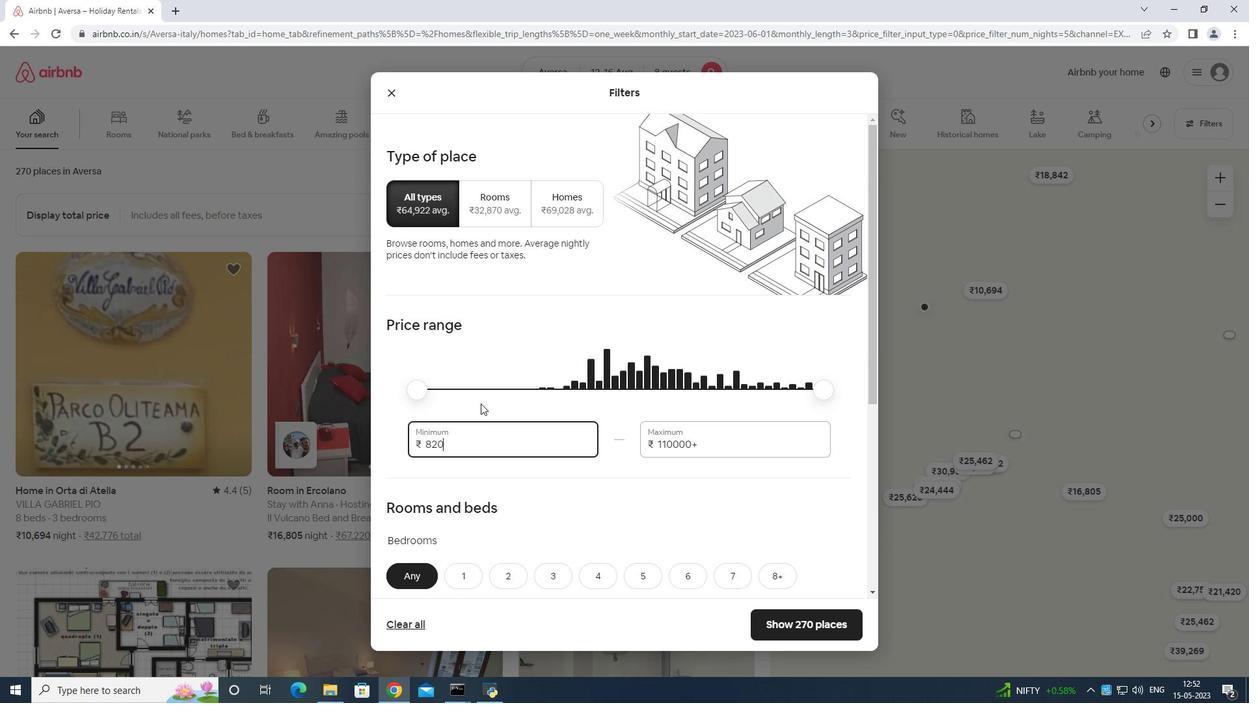
Action: Key pressed <Key.backspace>
Screenshot: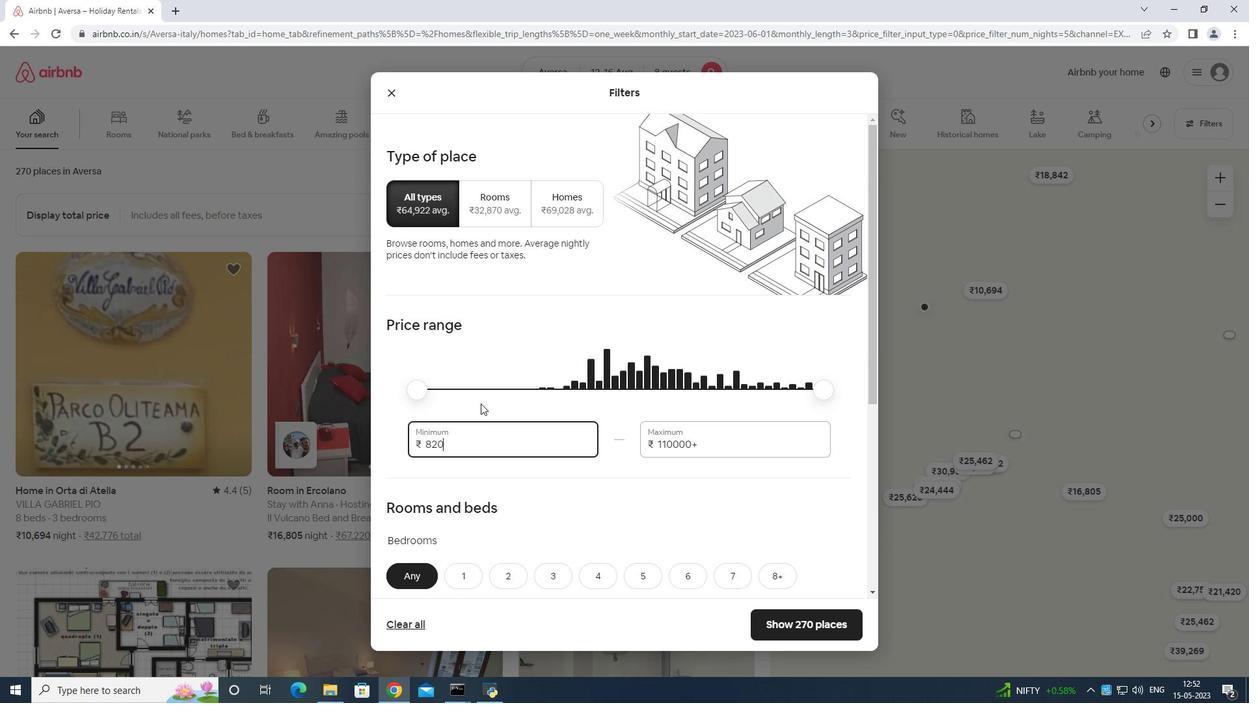
Action: Mouse moved to (481, 400)
Screenshot: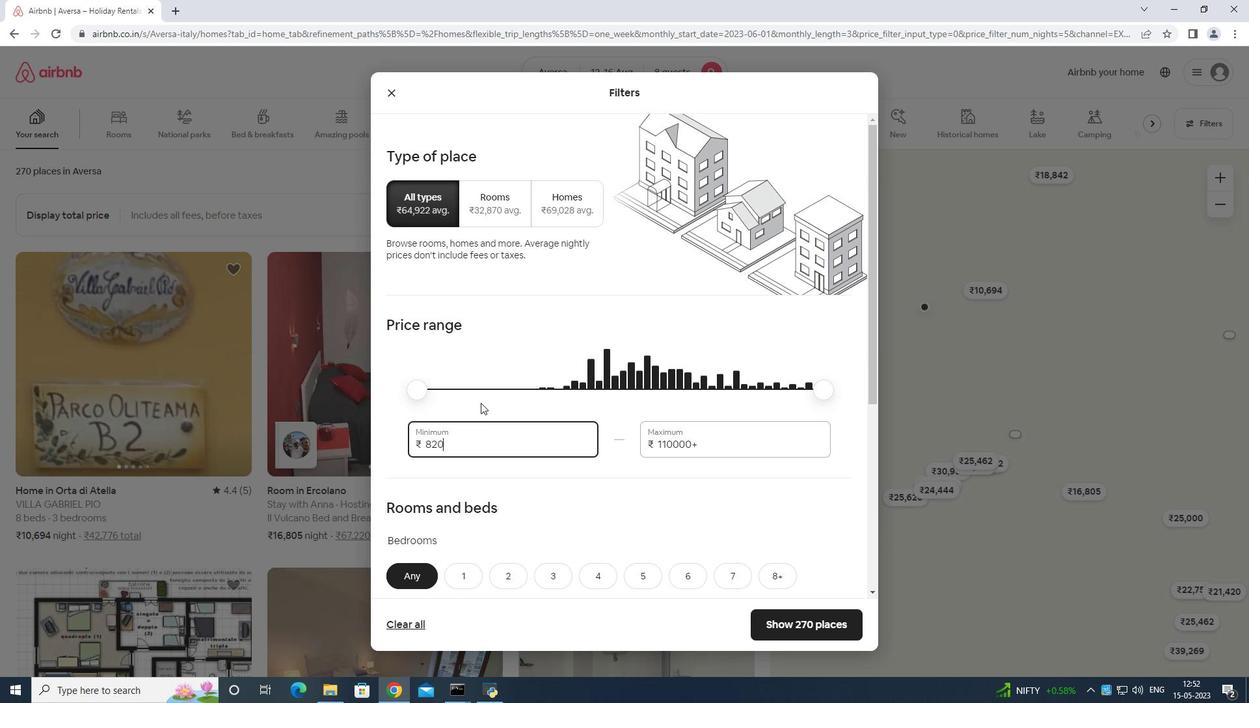 
Action: Key pressed <Key.backspace>
Screenshot: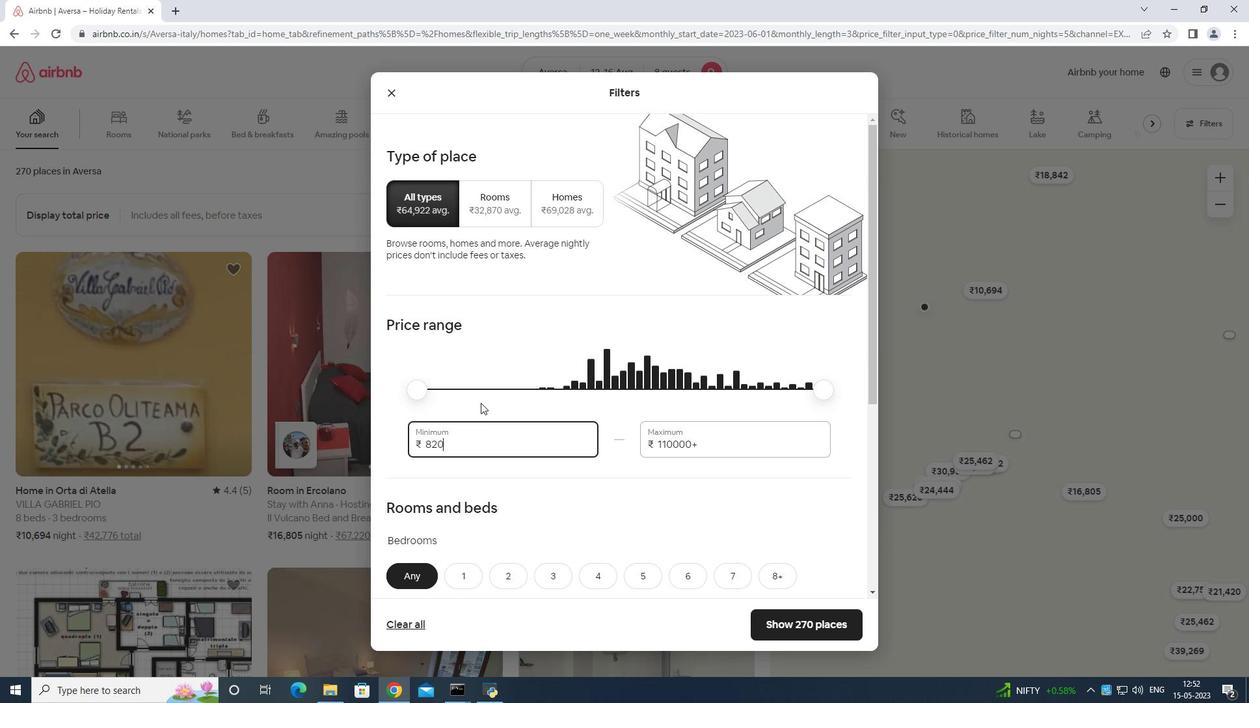 
Action: Mouse moved to (481, 399)
Screenshot: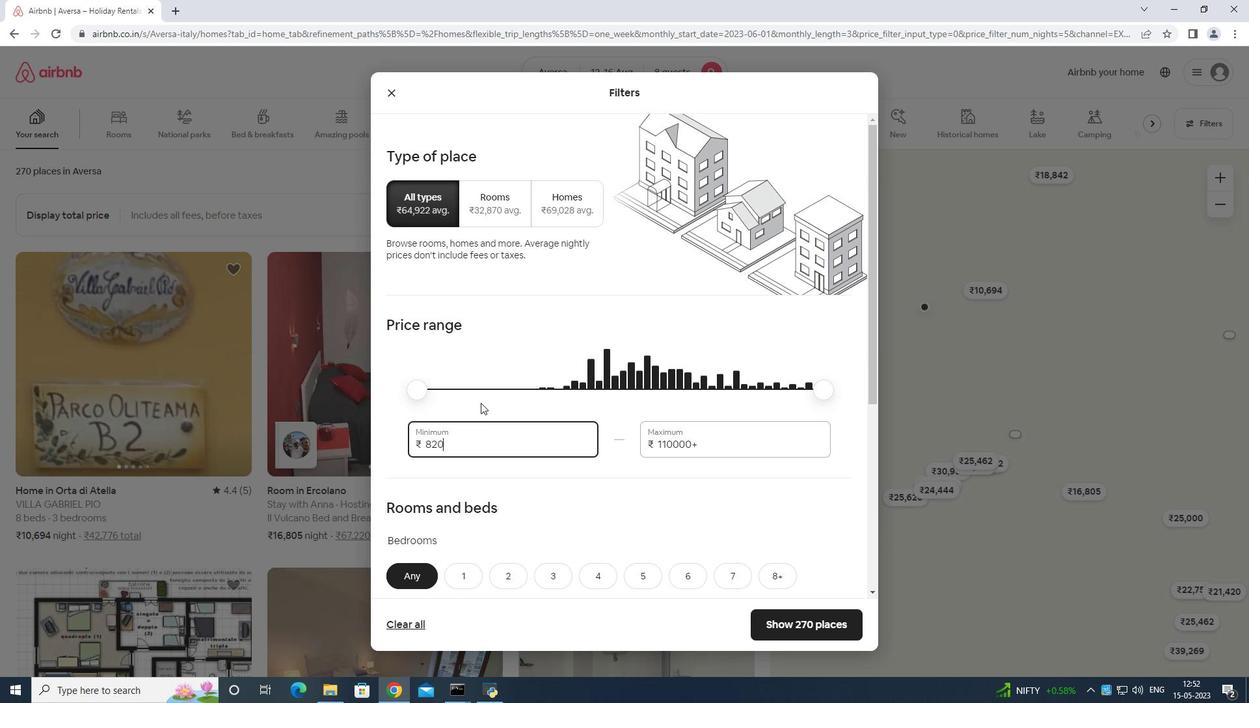 
Action: Key pressed <Key.backspace>
Screenshot: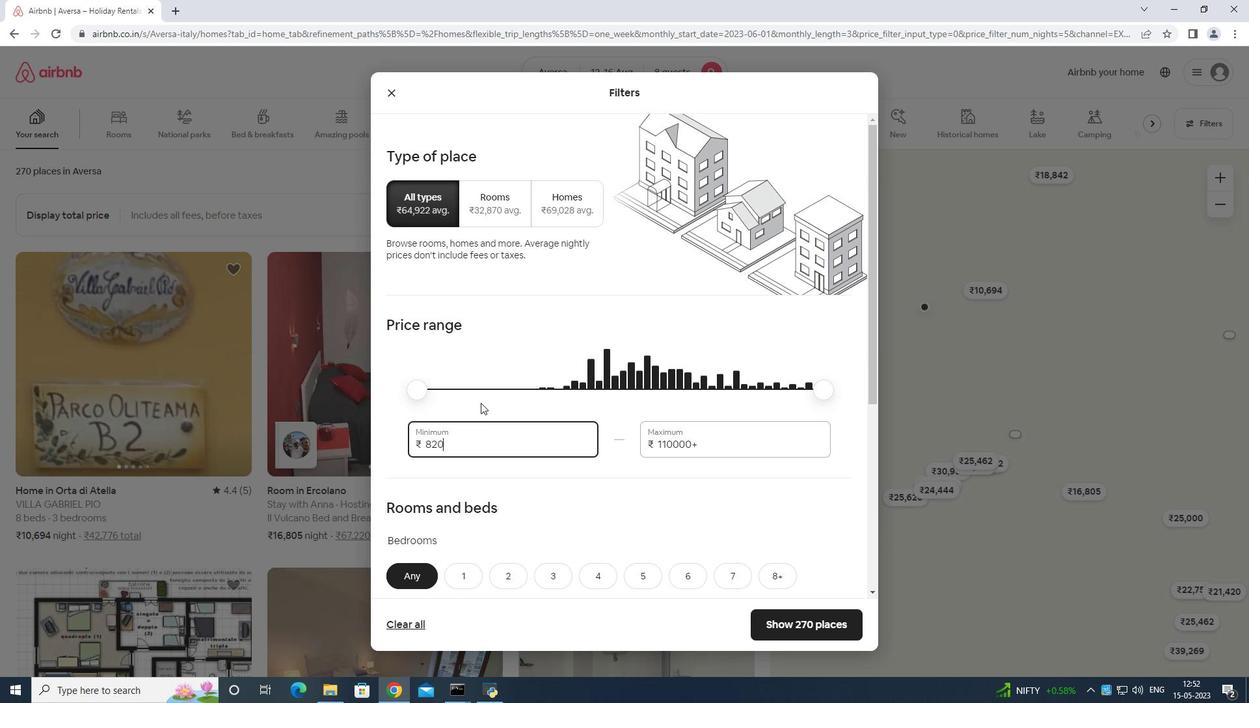 
Action: Mouse moved to (481, 399)
Screenshot: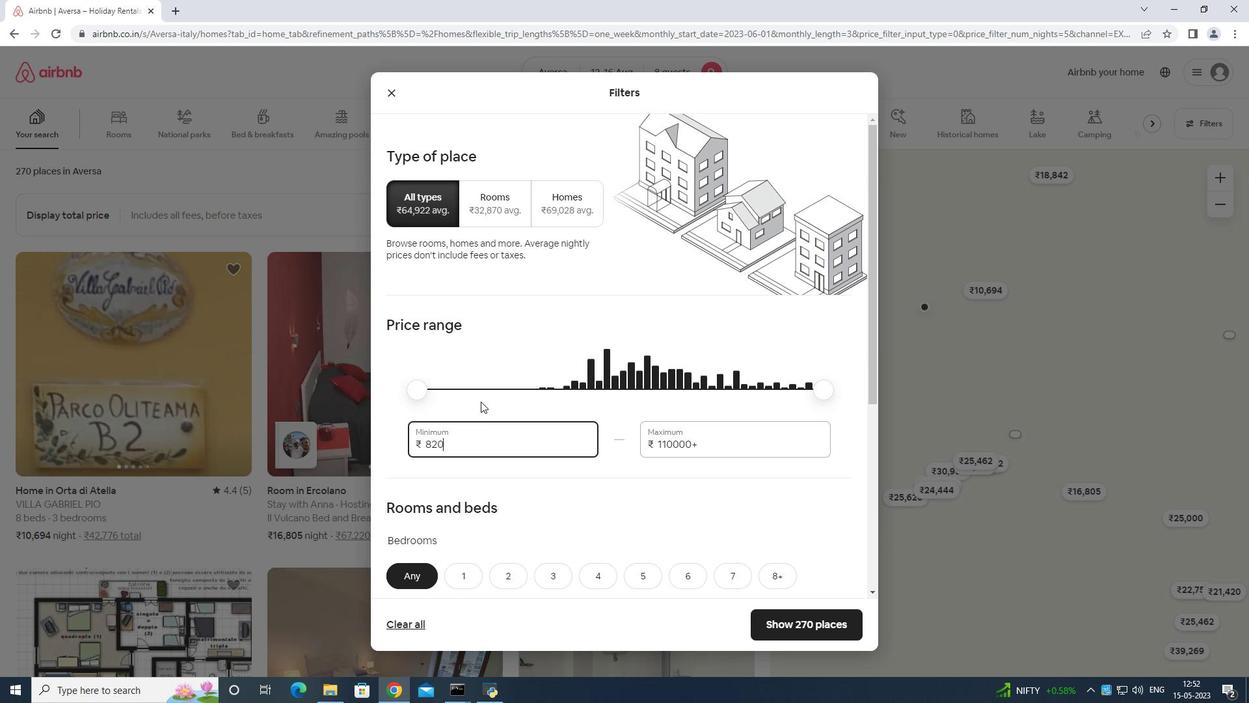 
Action: Key pressed <Key.backspace><Key.backspace>
Screenshot: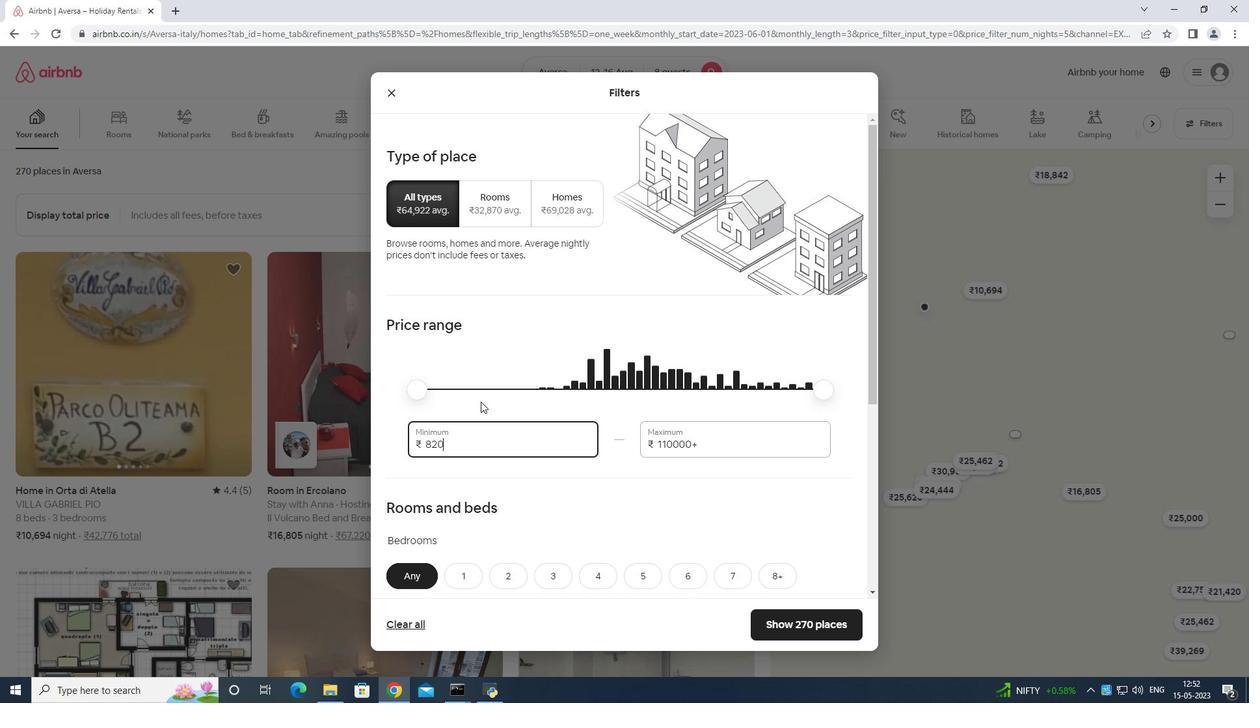 
Action: Mouse moved to (481, 397)
Screenshot: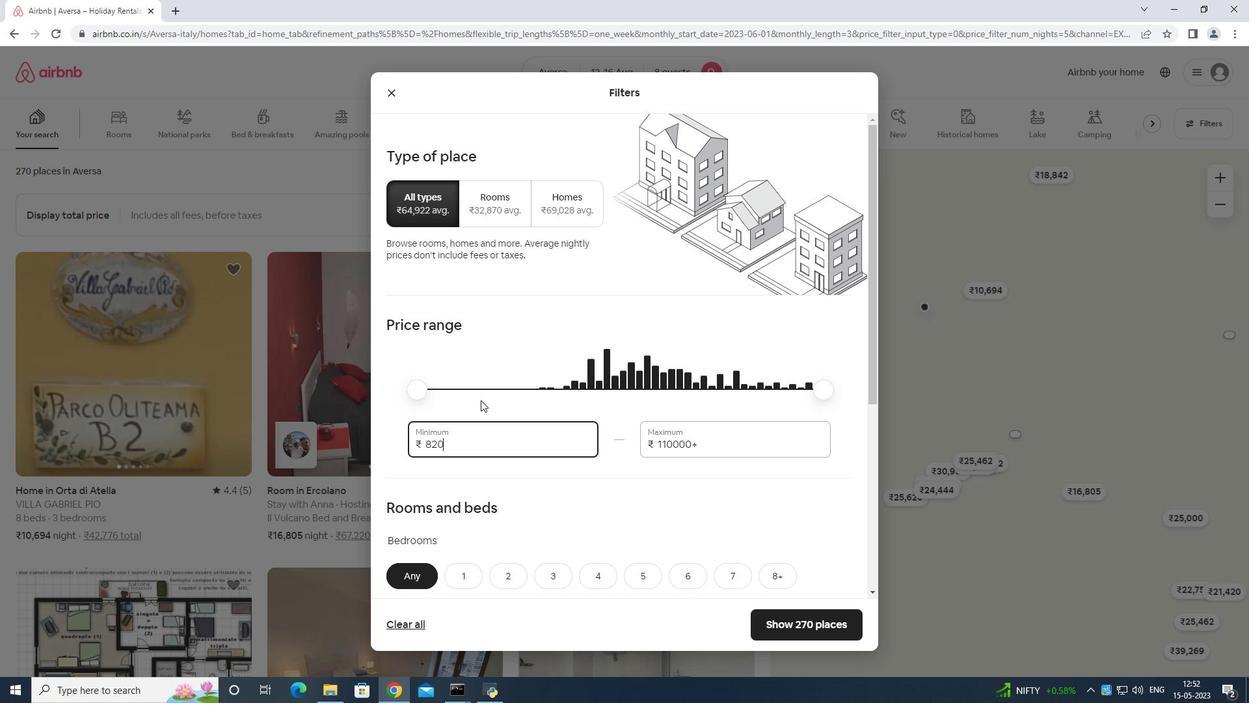 
Action: Key pressed 1
Screenshot: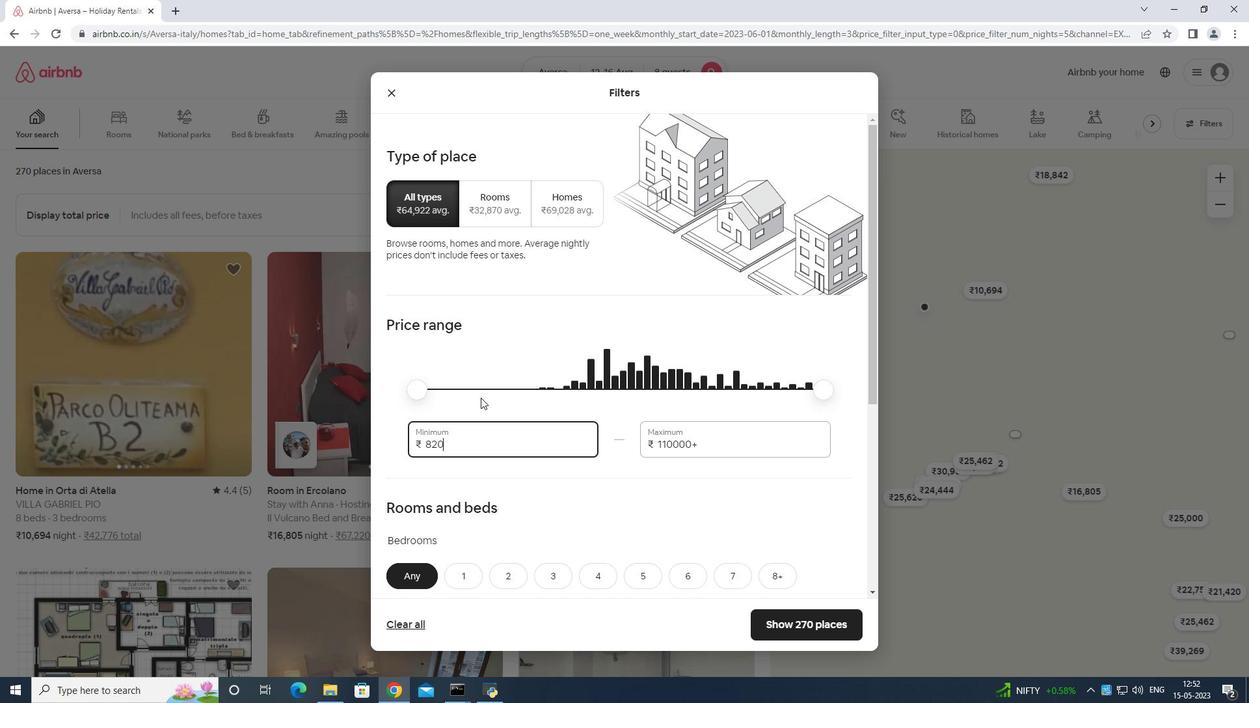
Action: Mouse moved to (483, 395)
Screenshot: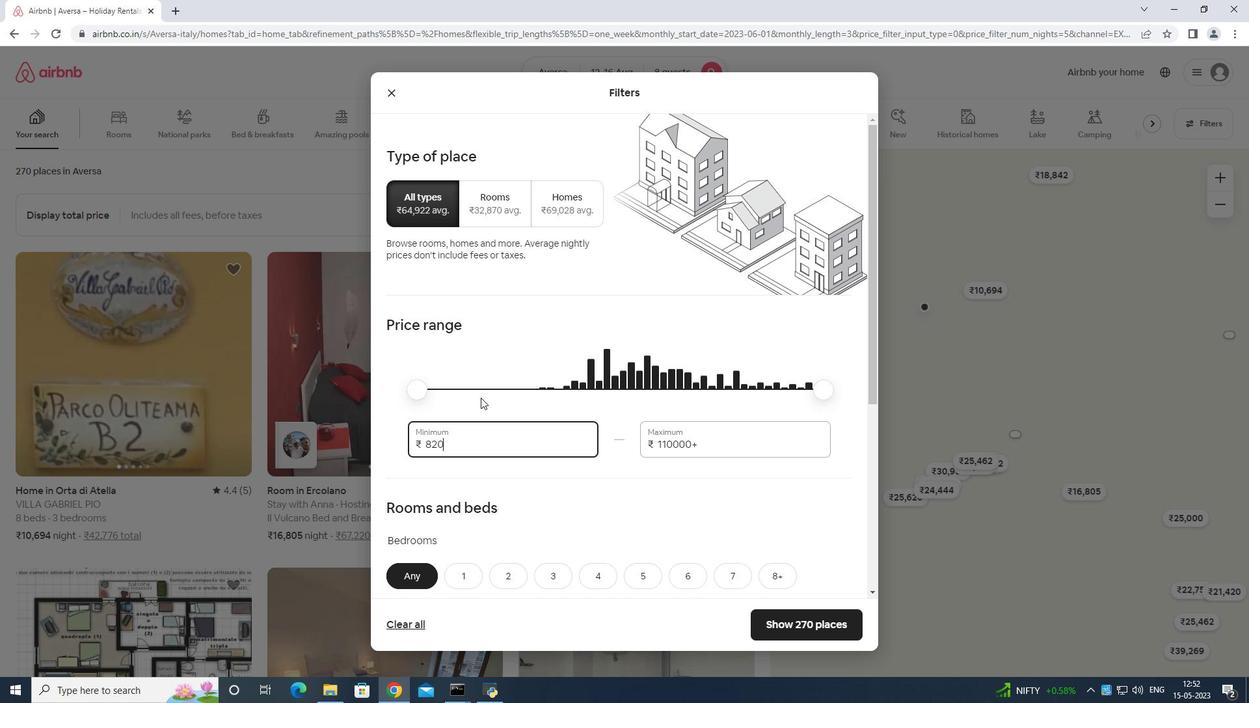 
Action: Key pressed 000
Screenshot: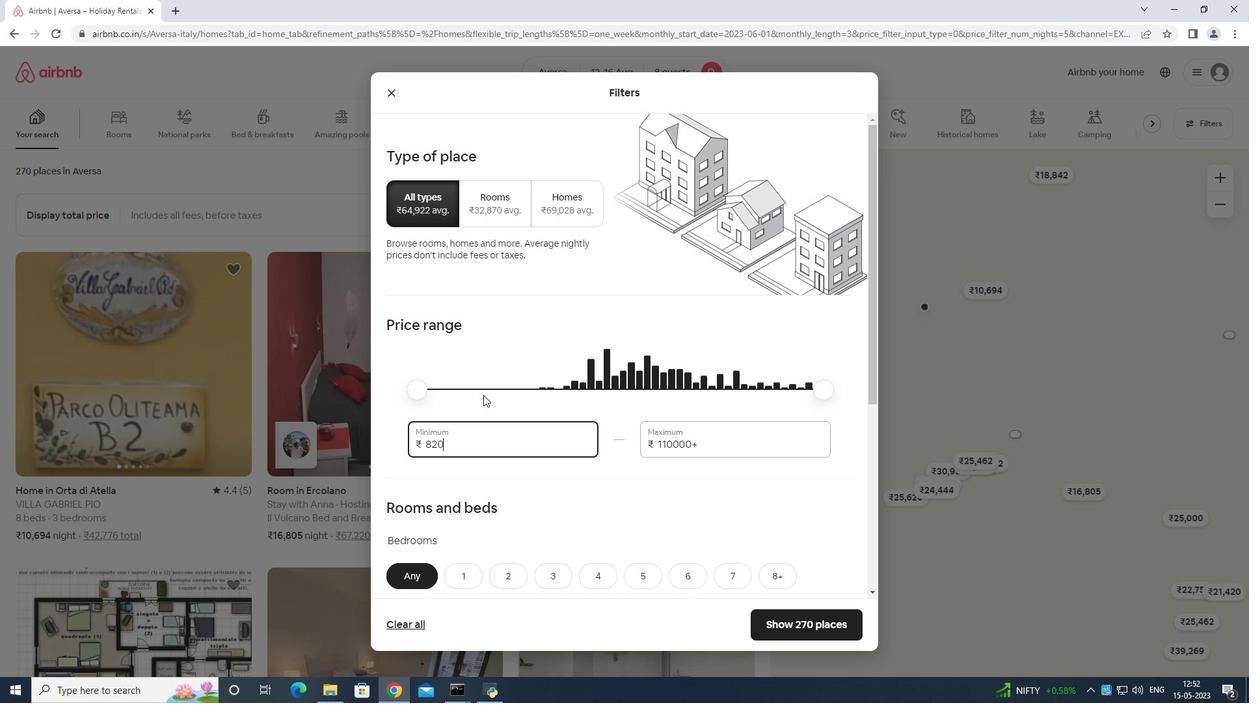 
Action: Mouse moved to (501, 397)
Screenshot: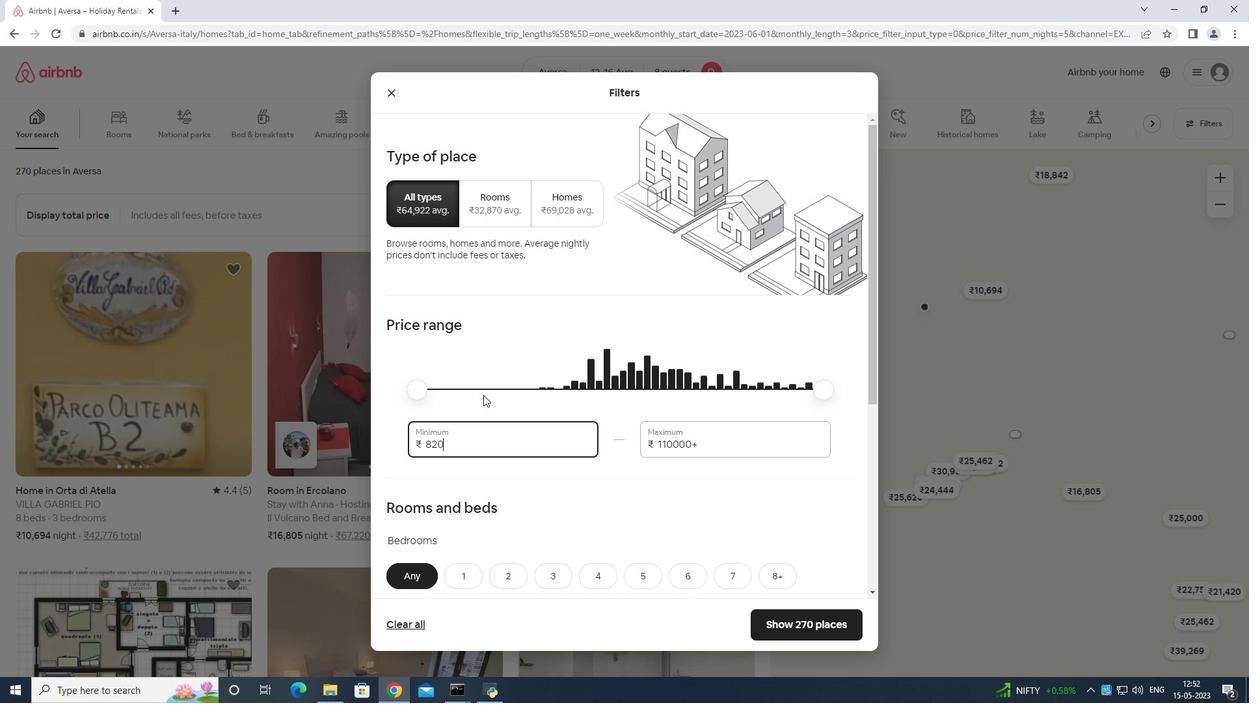 
Action: Key pressed 0
Screenshot: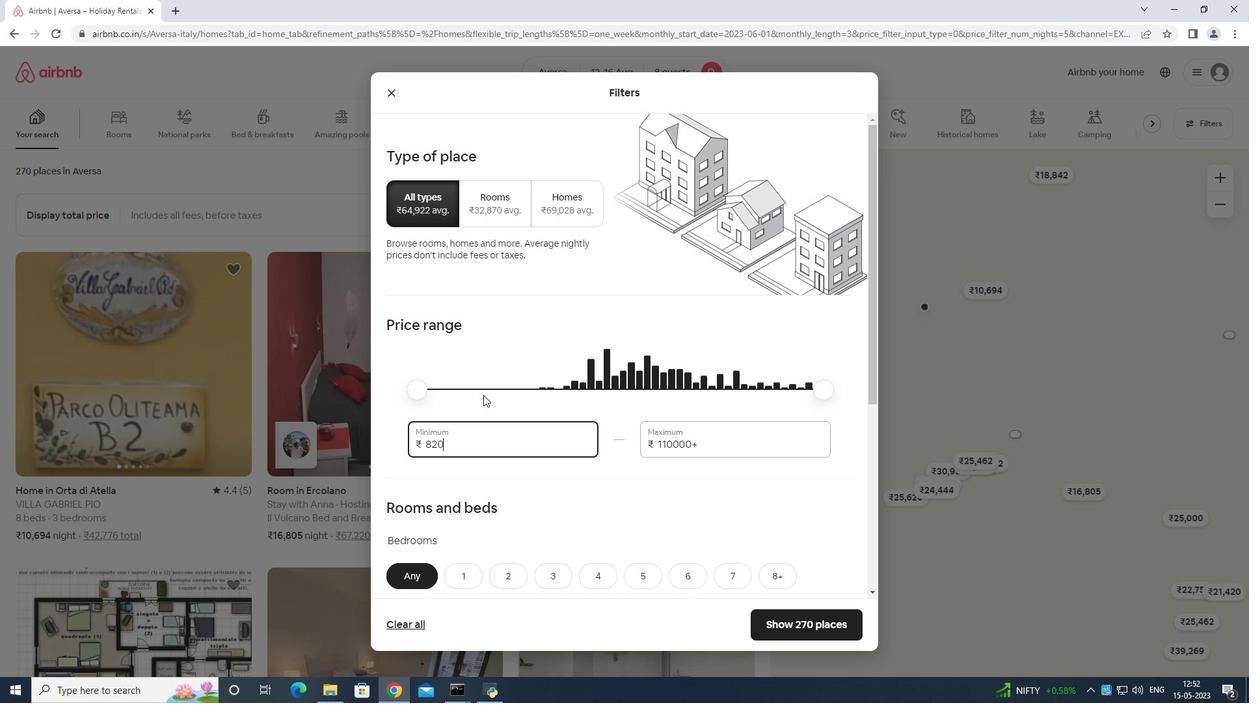 
Action: Mouse moved to (702, 434)
Screenshot: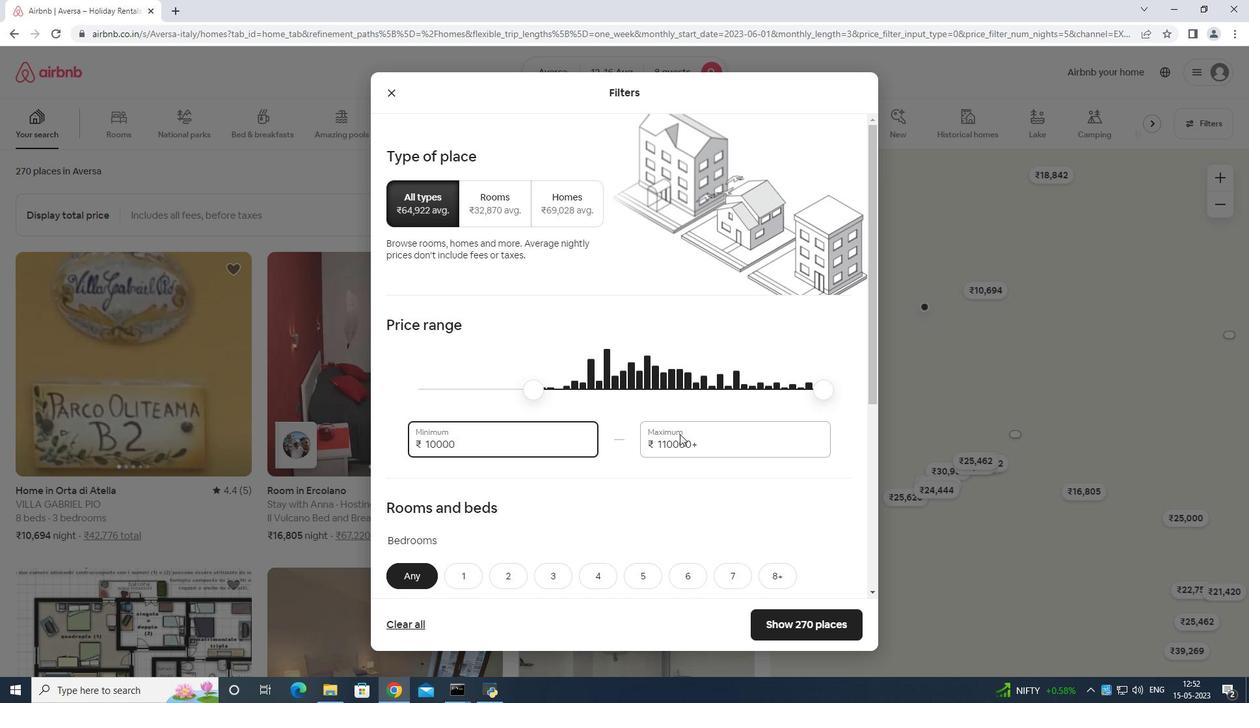 
Action: Mouse pressed left at (702, 434)
Screenshot: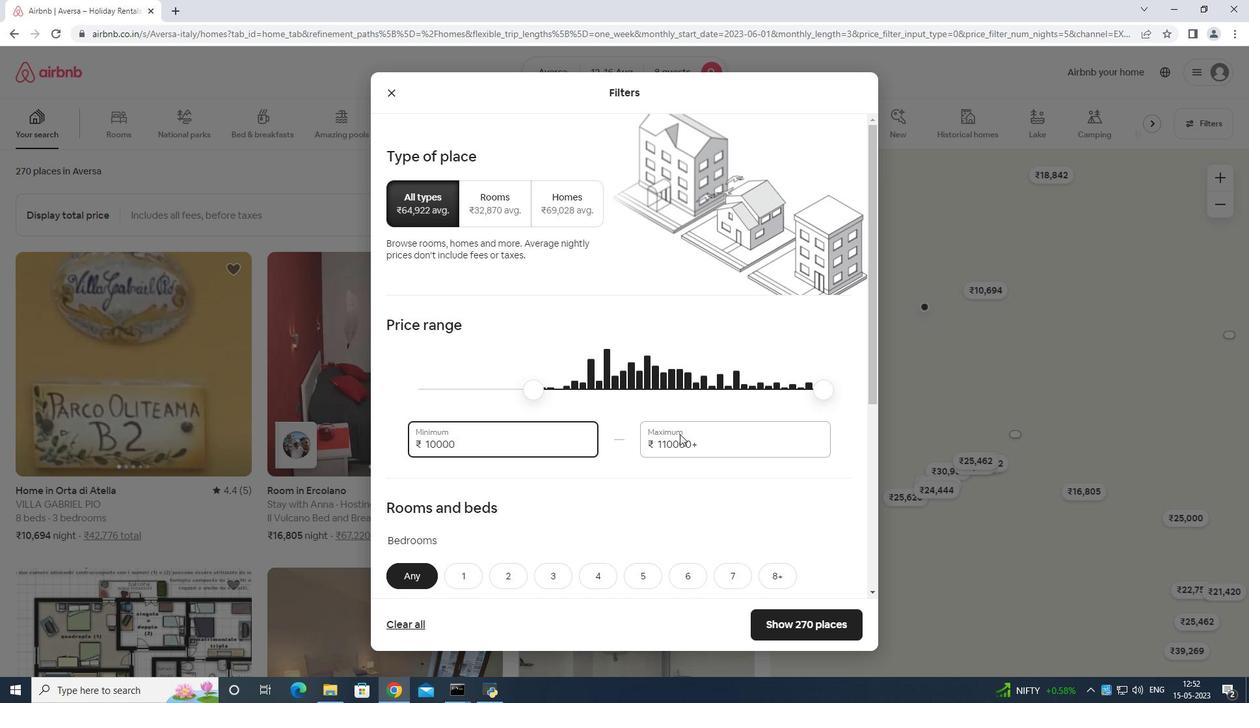 
Action: Mouse moved to (706, 430)
Screenshot: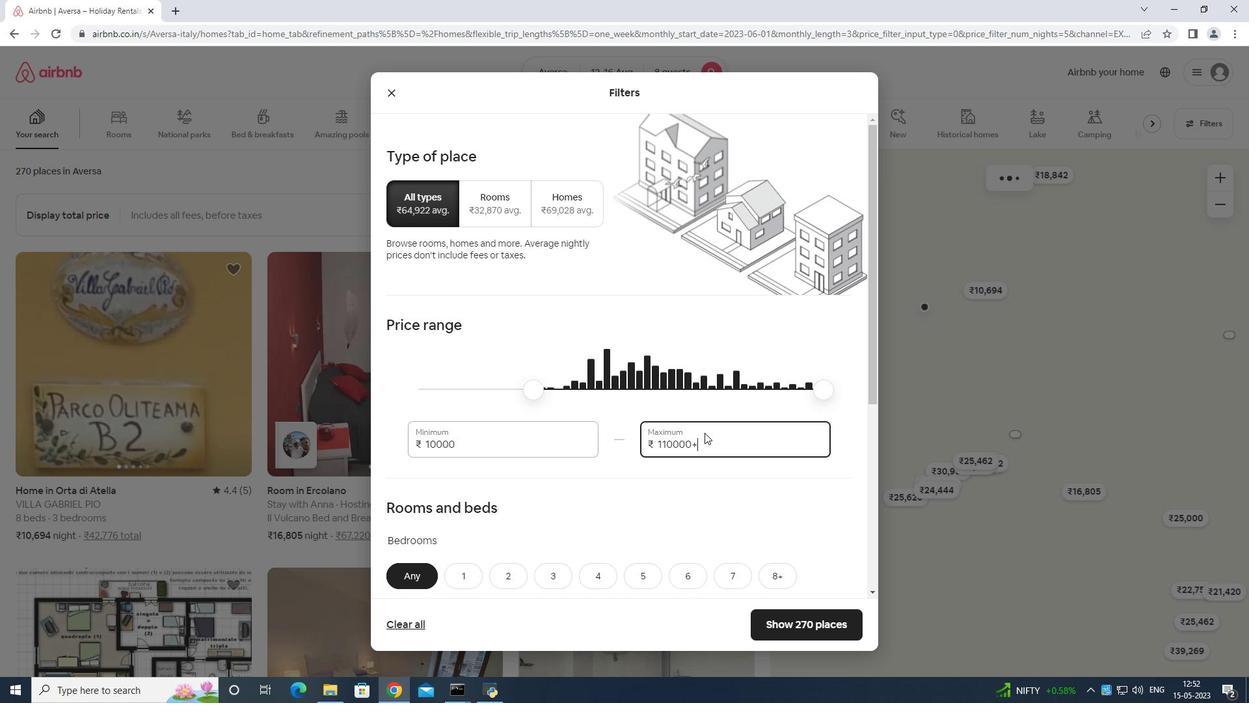 
Action: Key pressed <Key.backspace><Key.backspace><Key.backspace><Key.backspace><Key.backspace><Key.backspace><Key.backspace><Key.backspace>16
Screenshot: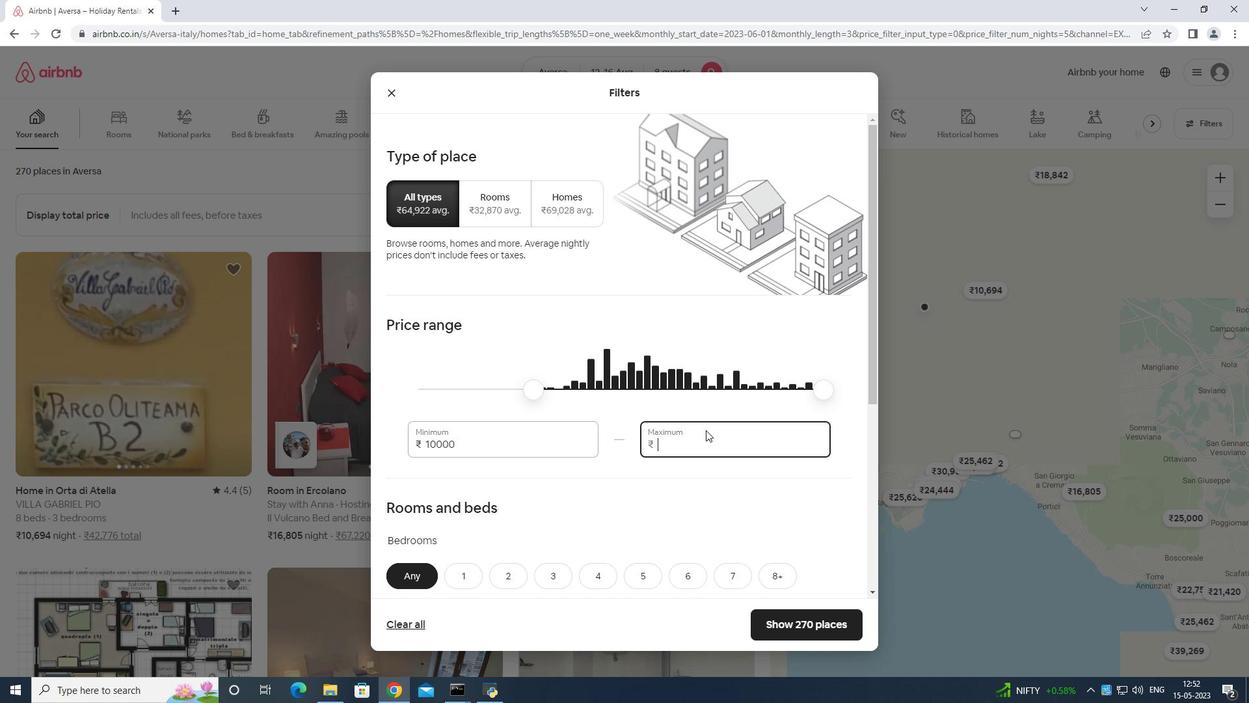 
Action: Mouse moved to (705, 431)
Screenshot: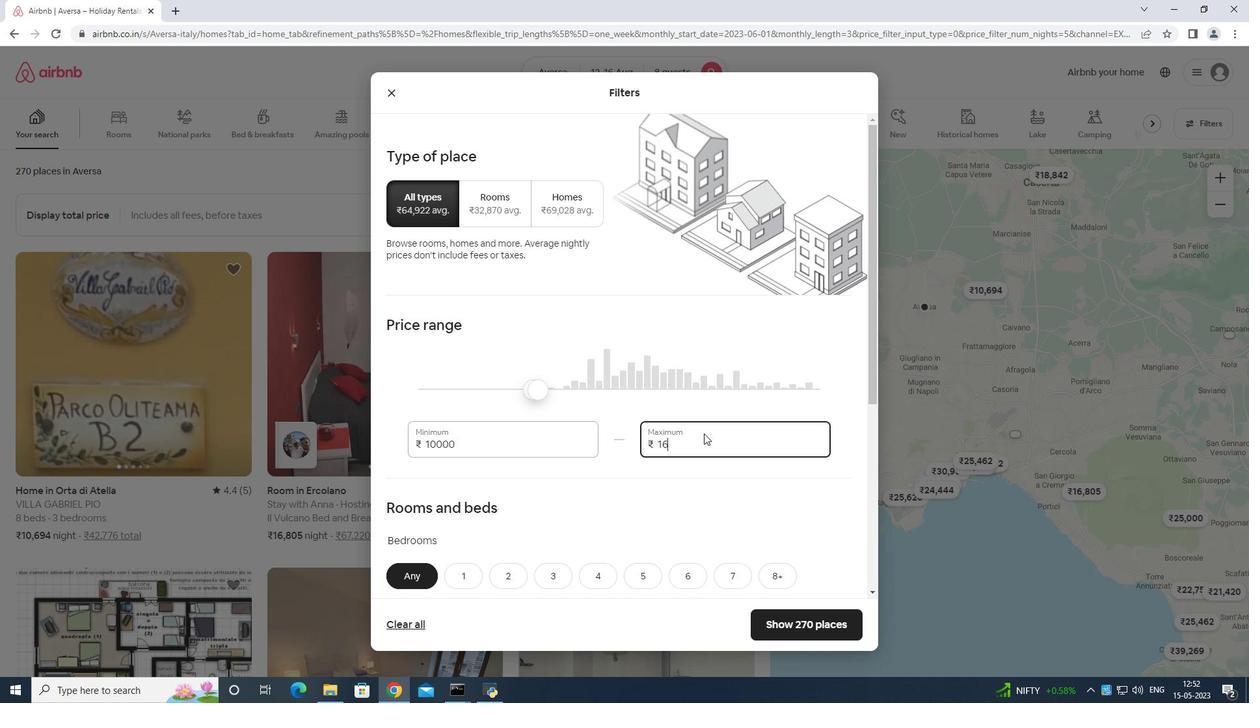 
Action: Key pressed 0
Screenshot: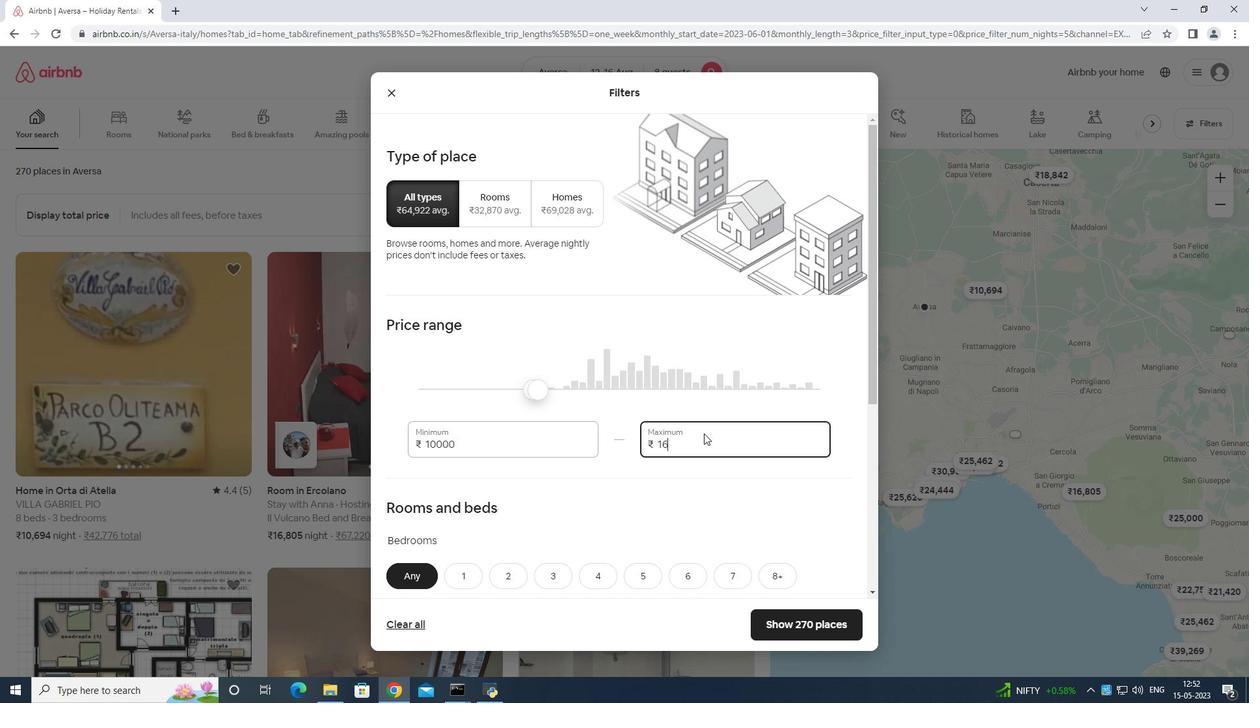 
Action: Mouse moved to (705, 430)
Screenshot: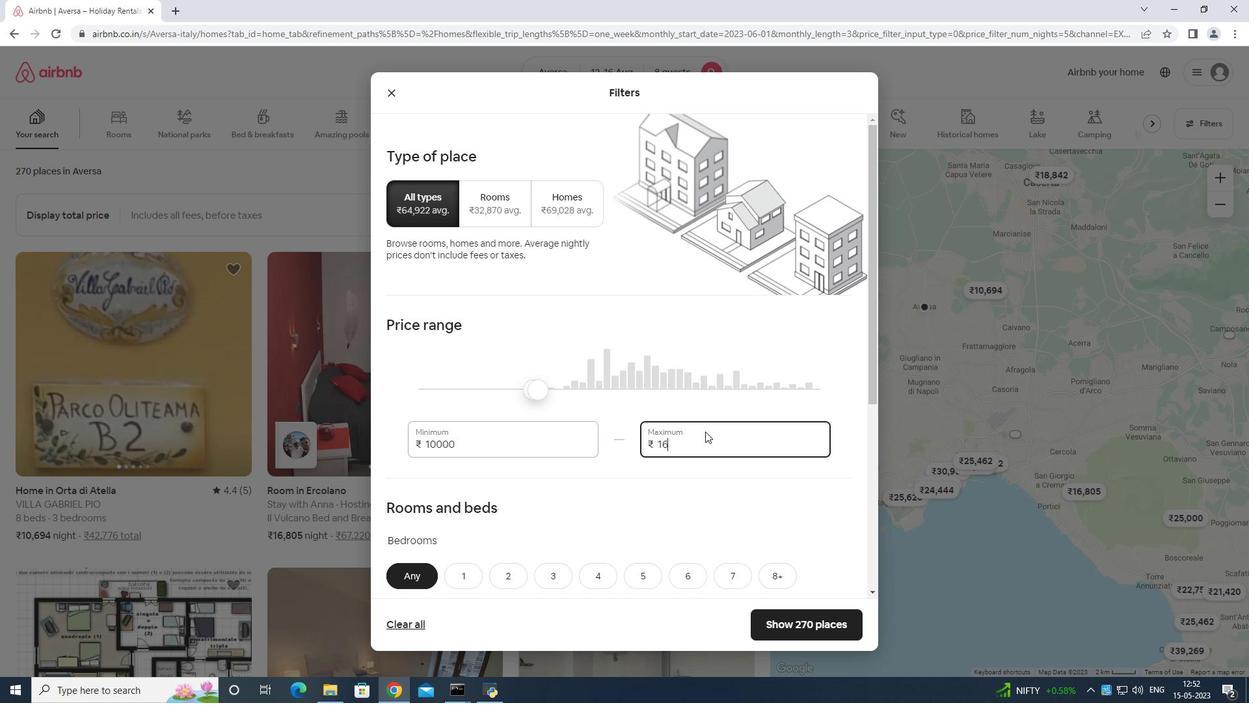 
Action: Key pressed 0
Screenshot: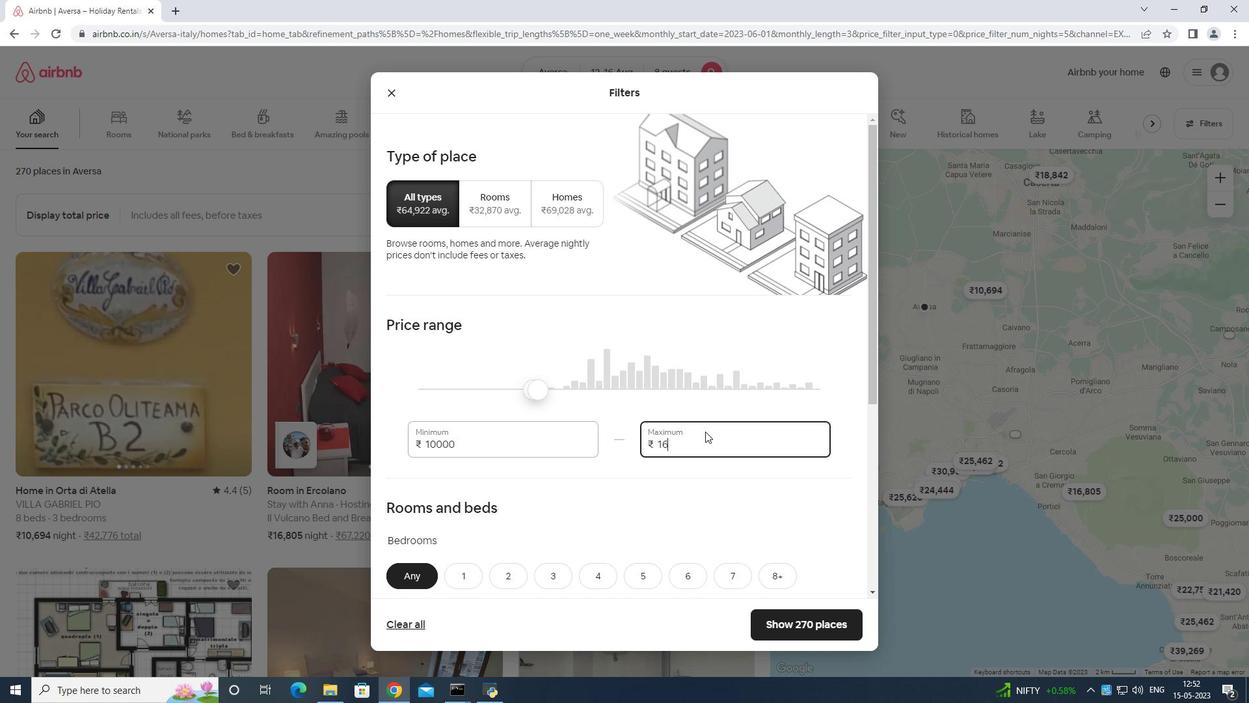 
Action: Mouse moved to (705, 430)
Screenshot: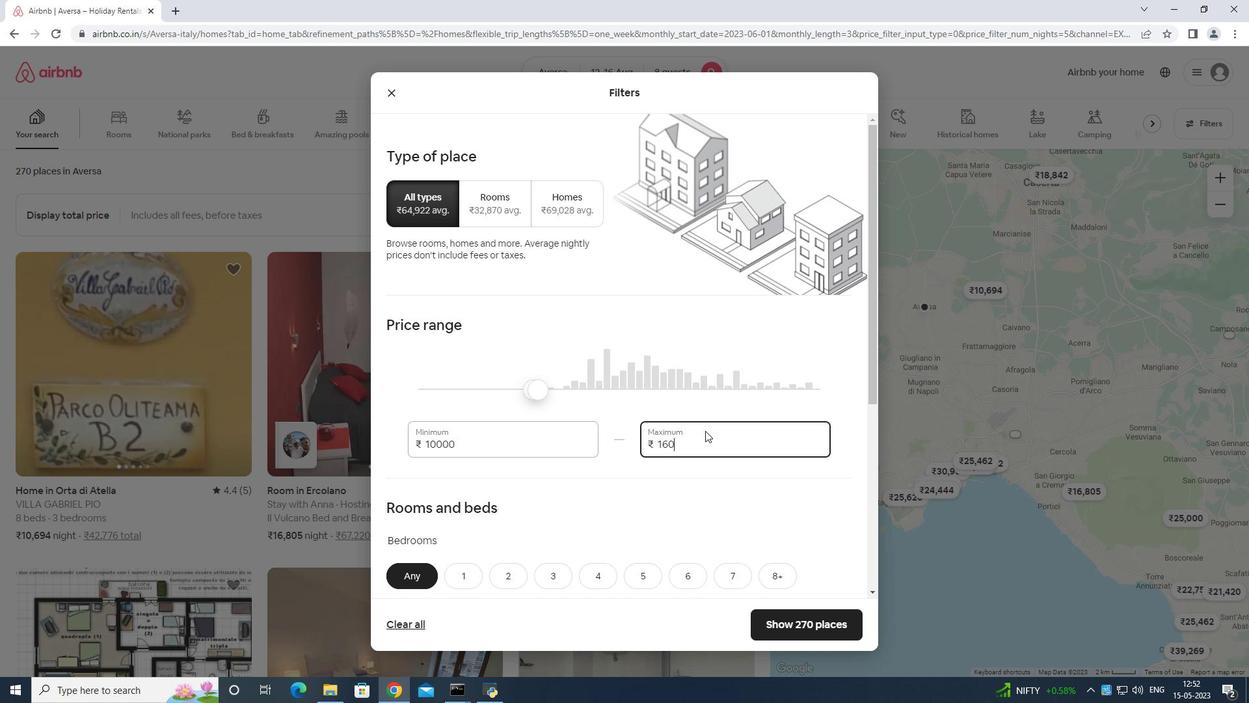 
Action: Key pressed 0
Screenshot: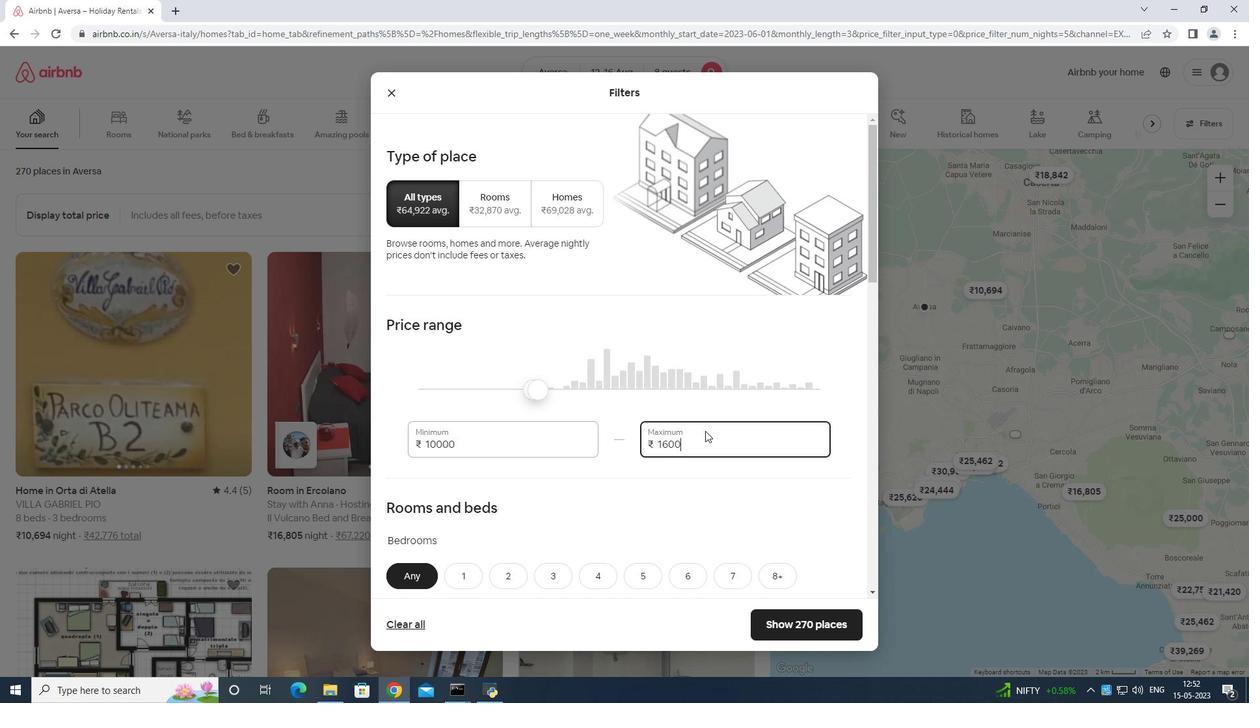 
Action: Mouse moved to (704, 428)
Screenshot: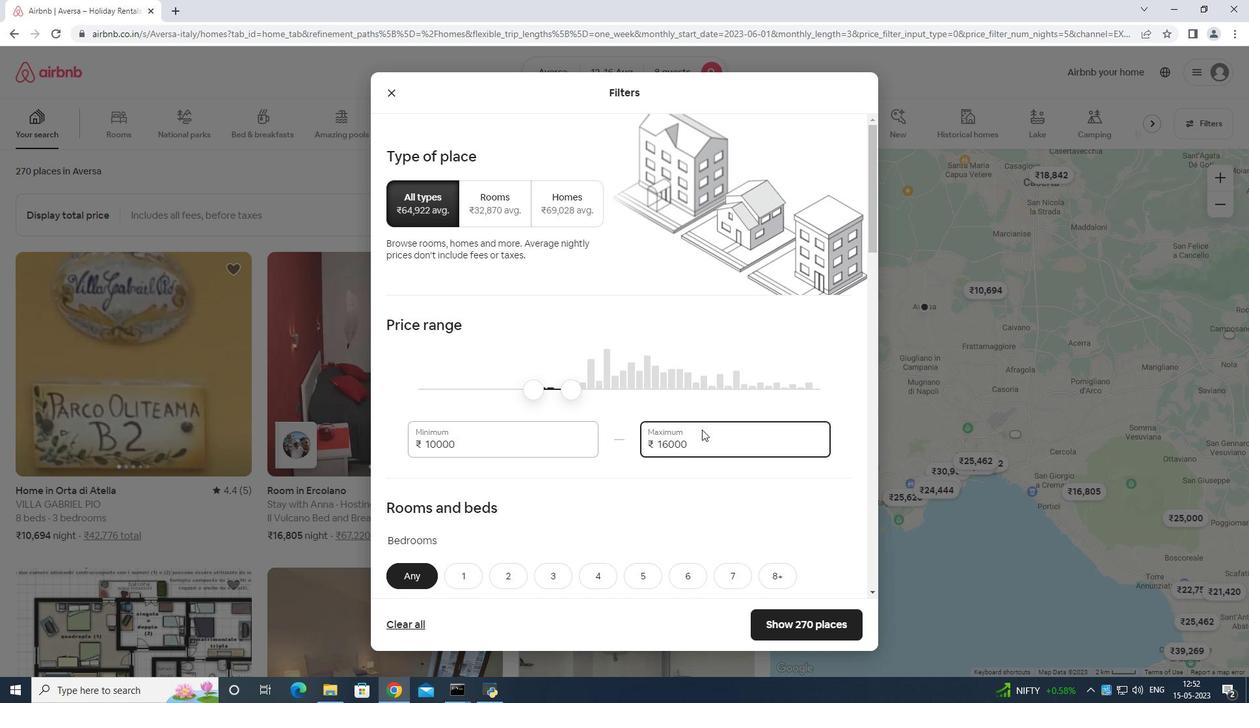 
Action: Mouse scrolled (704, 427) with delta (0, 0)
Screenshot: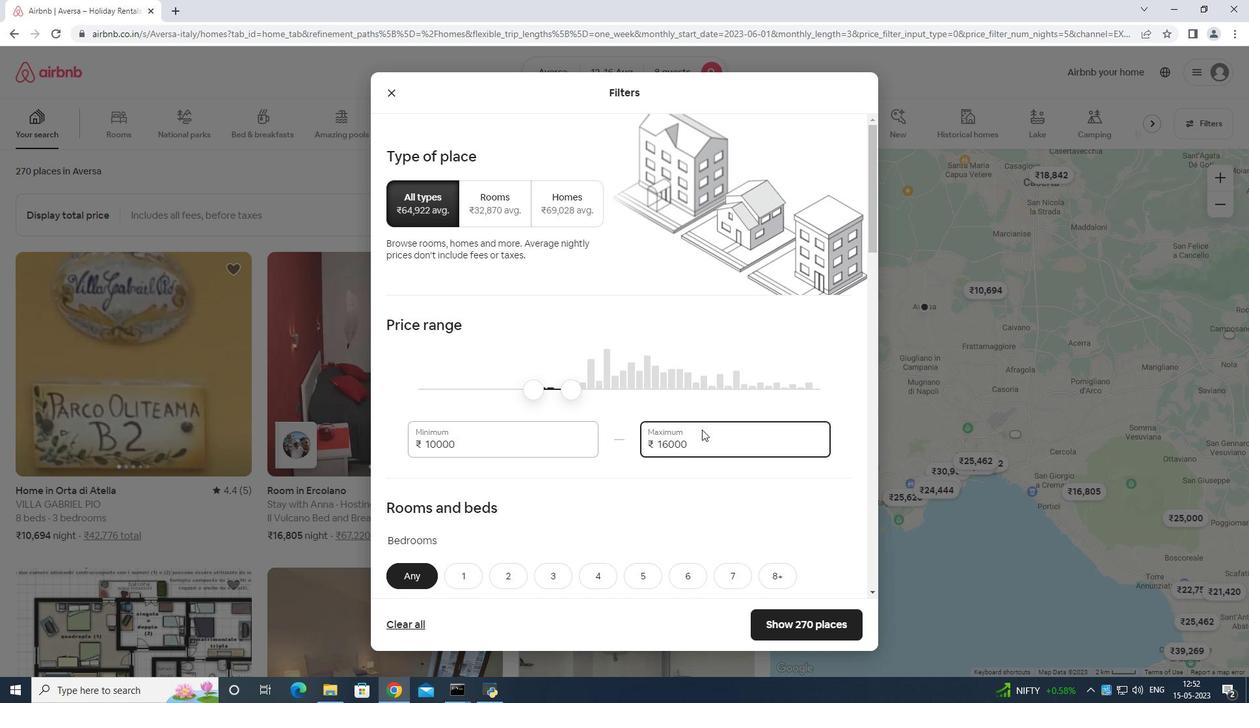 
Action: Mouse moved to (704, 432)
Screenshot: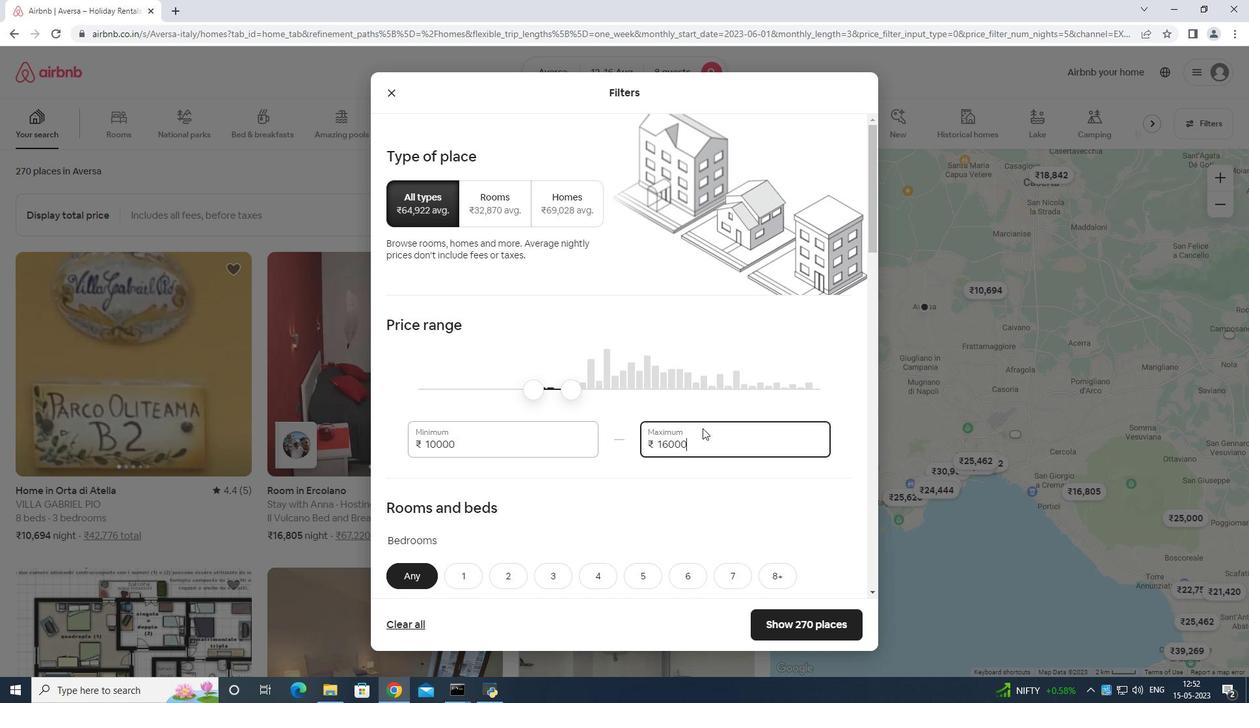 
Action: Mouse scrolled (704, 432) with delta (0, 0)
Screenshot: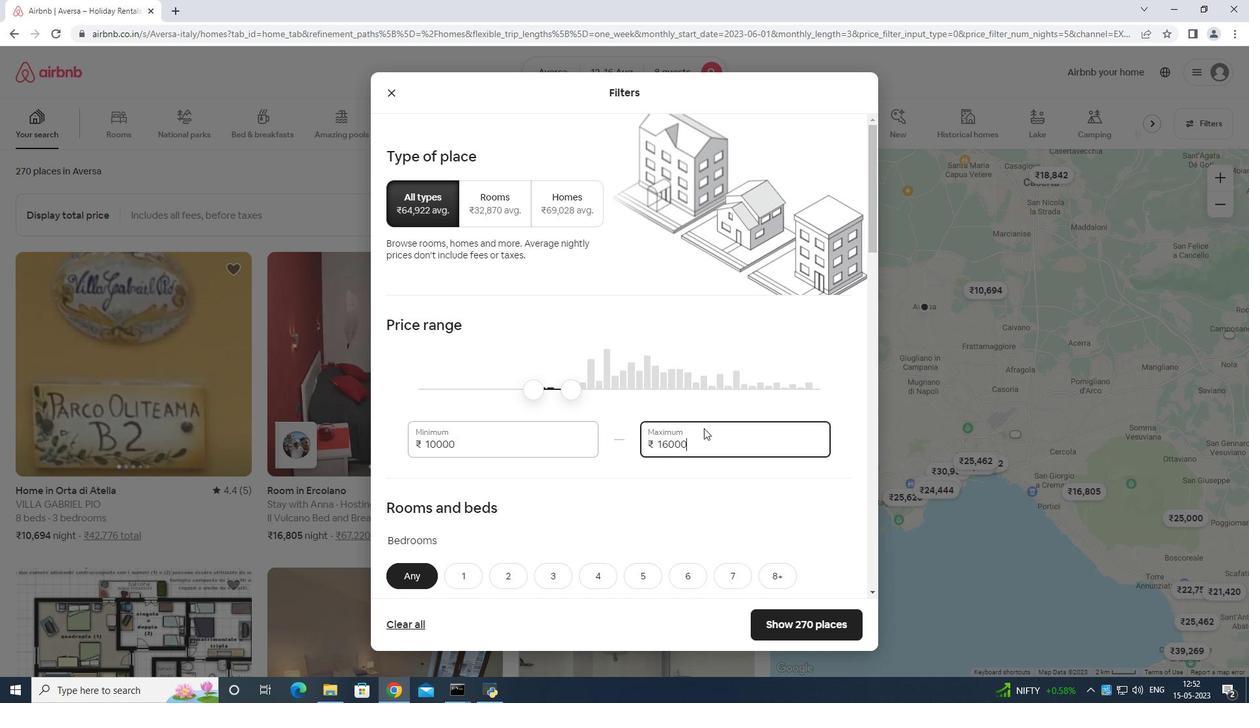
Action: Mouse moved to (789, 448)
Screenshot: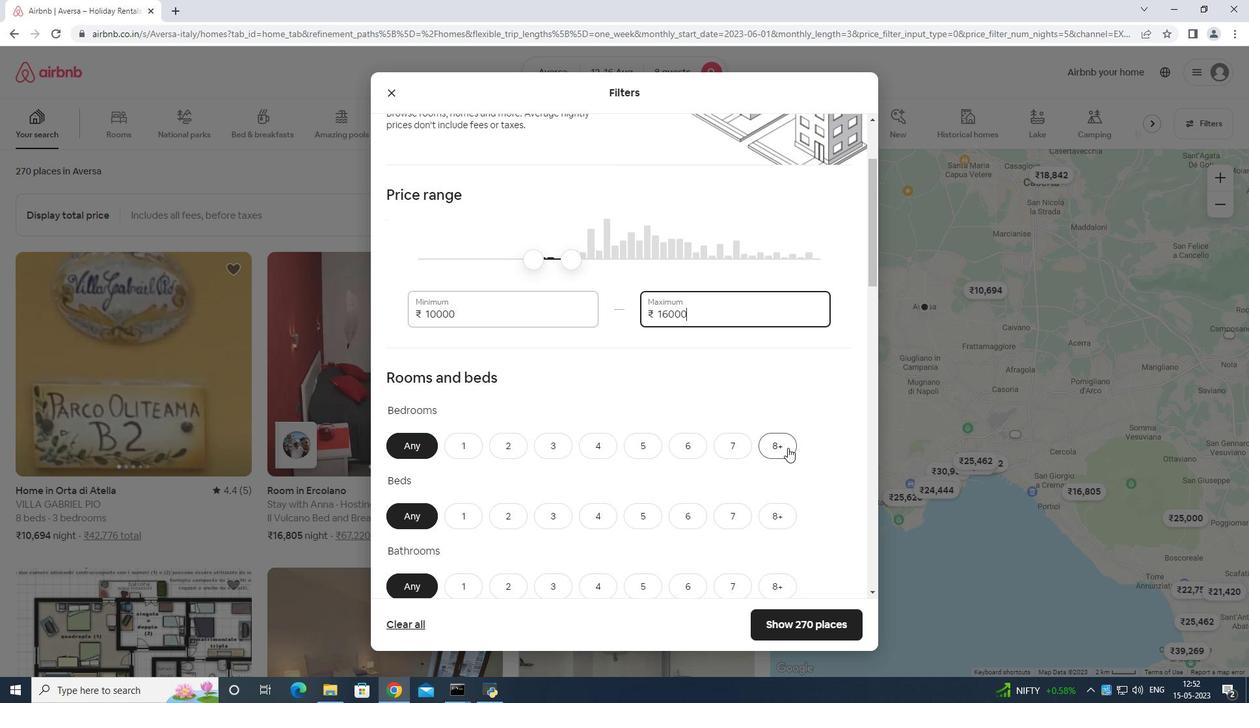 
Action: Mouse pressed left at (789, 448)
Screenshot: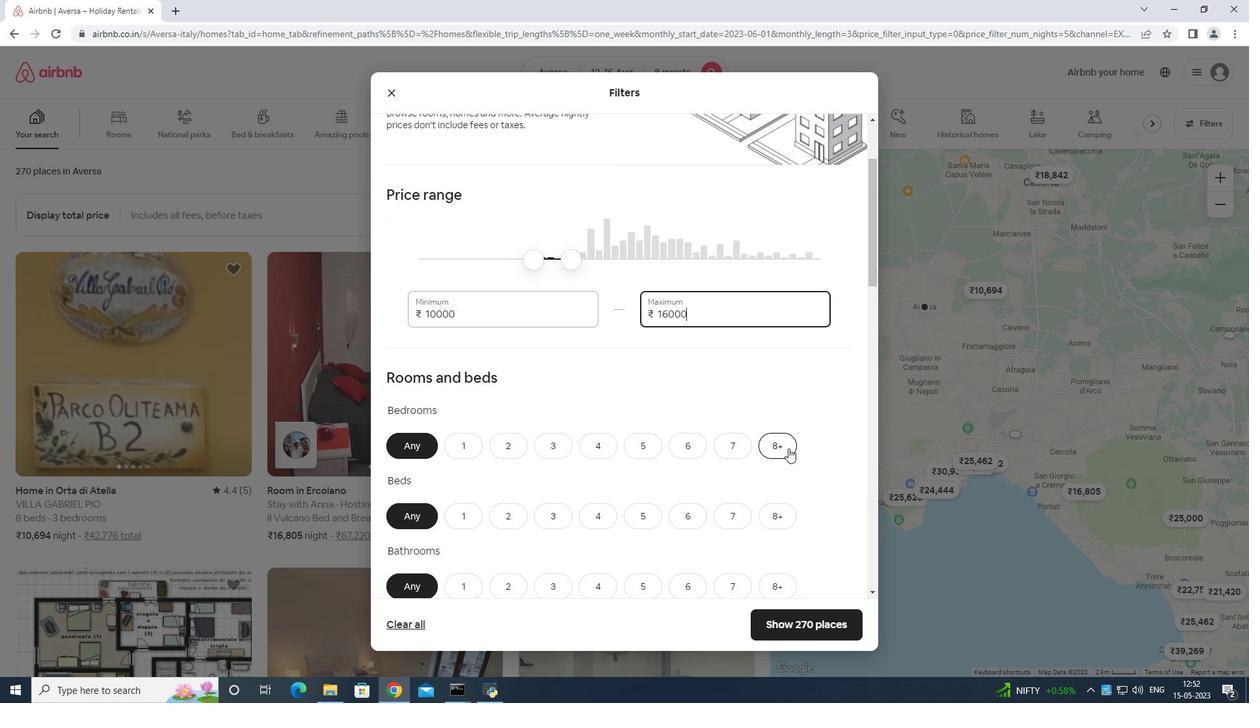 
Action: Mouse moved to (779, 518)
Screenshot: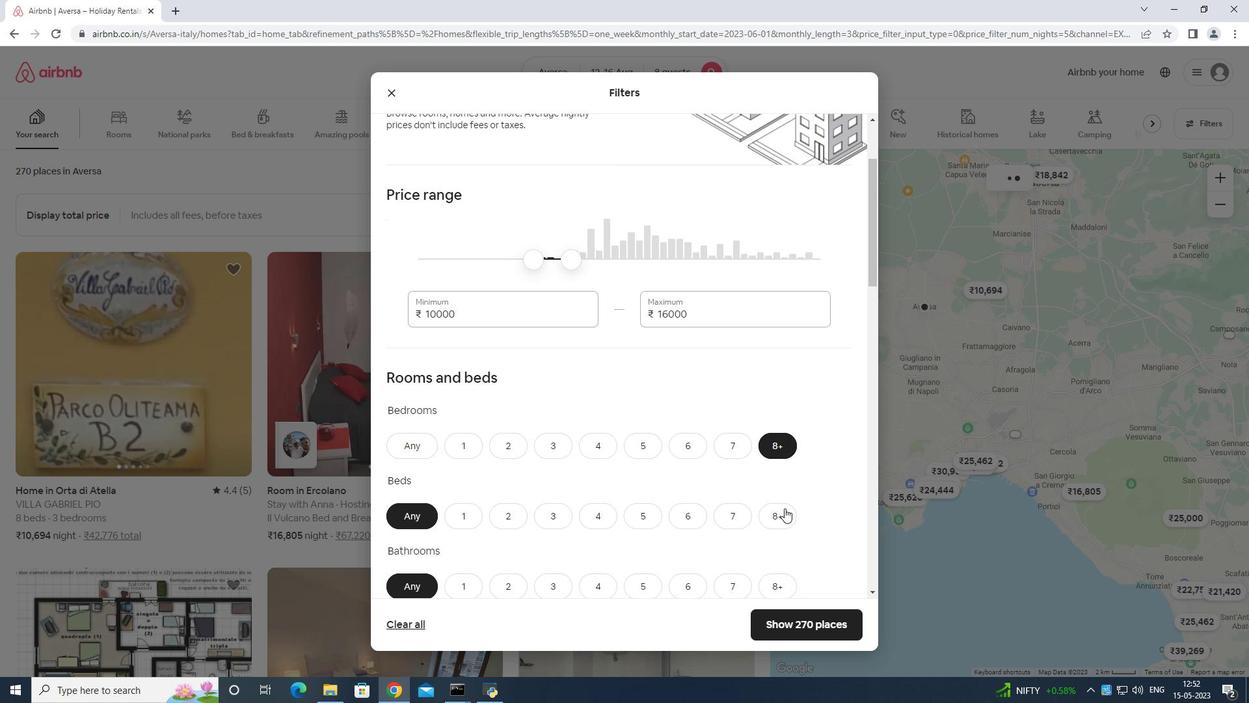 
Action: Mouse pressed left at (779, 518)
Screenshot: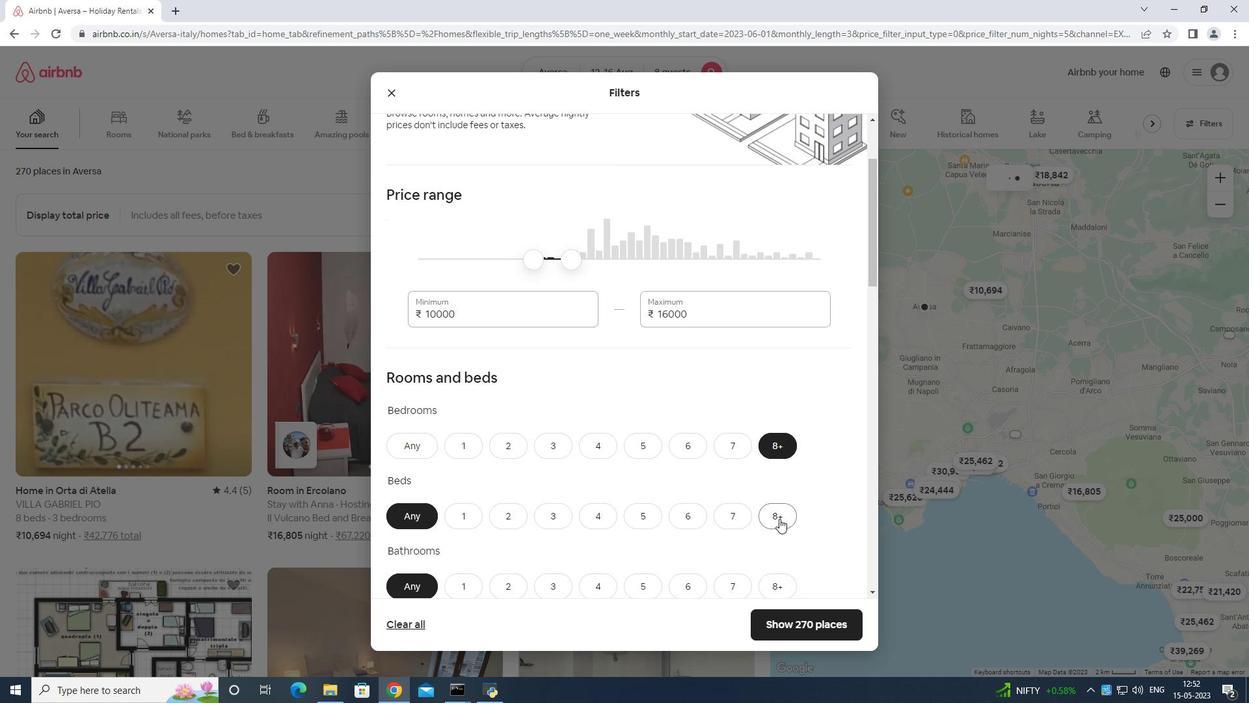 
Action: Mouse moved to (809, 380)
Screenshot: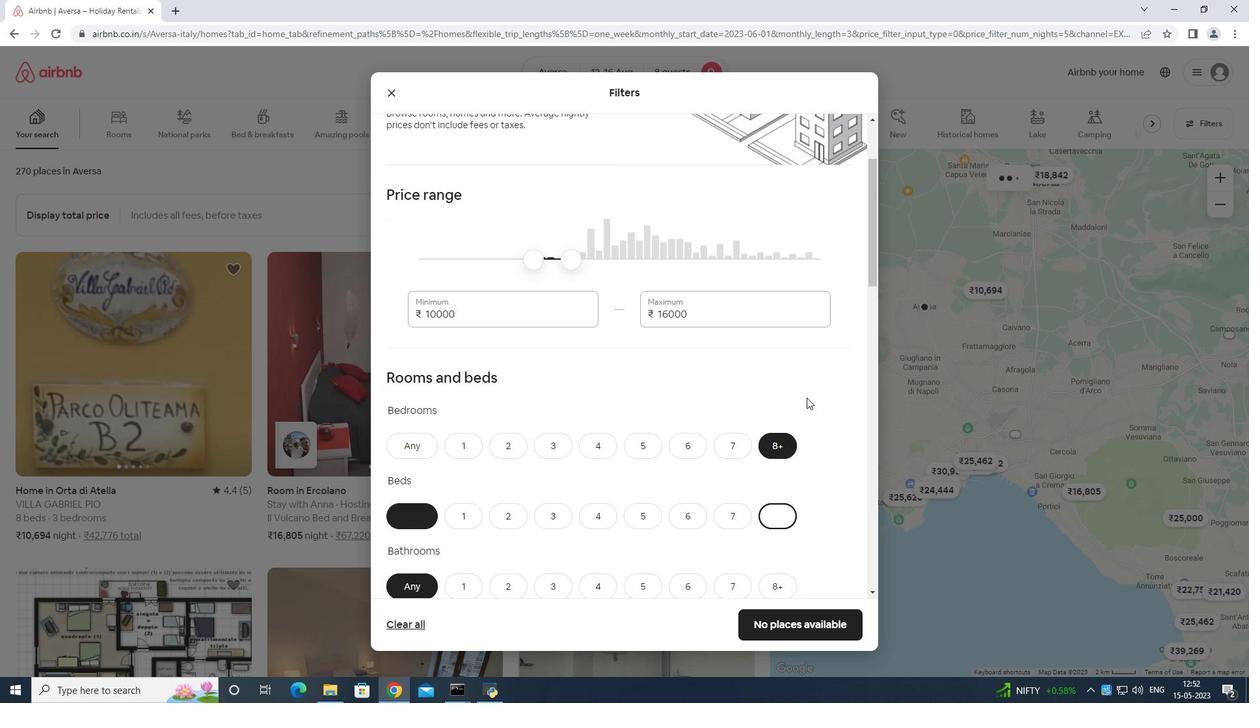 
Action: Mouse scrolled (809, 379) with delta (0, 0)
Screenshot: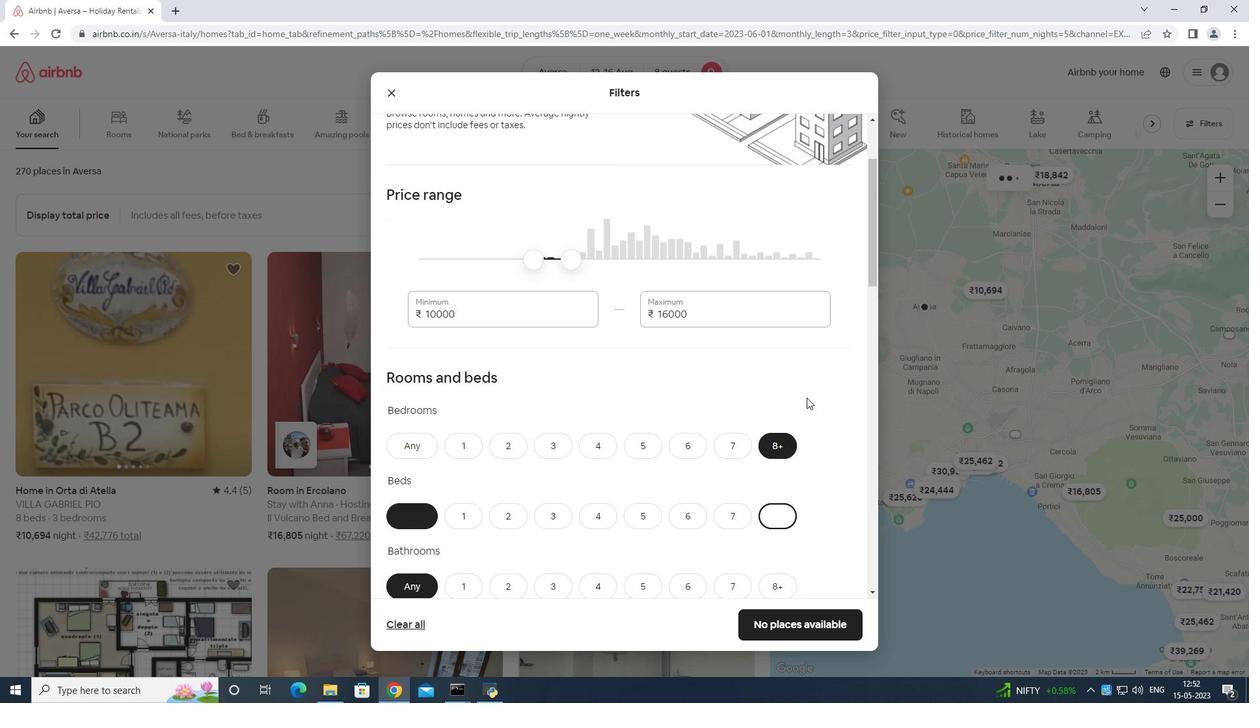 
Action: Mouse moved to (809, 365)
Screenshot: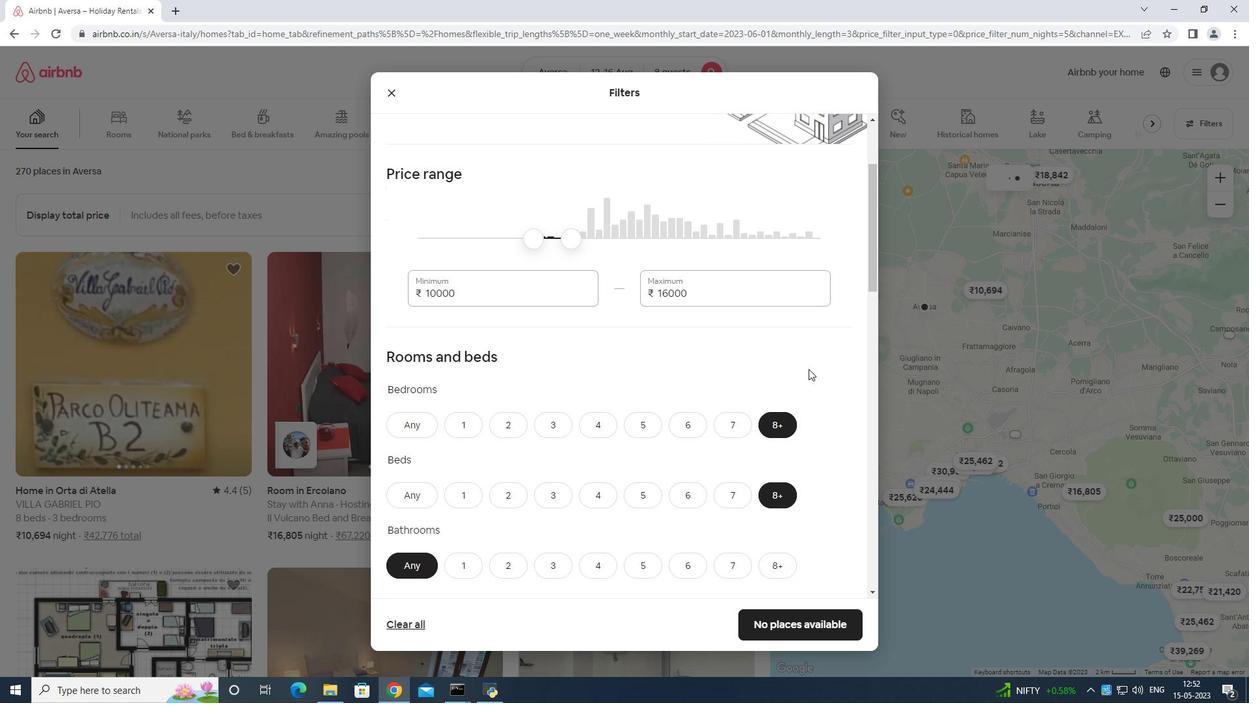 
Action: Mouse scrolled (809, 365) with delta (0, 0)
Screenshot: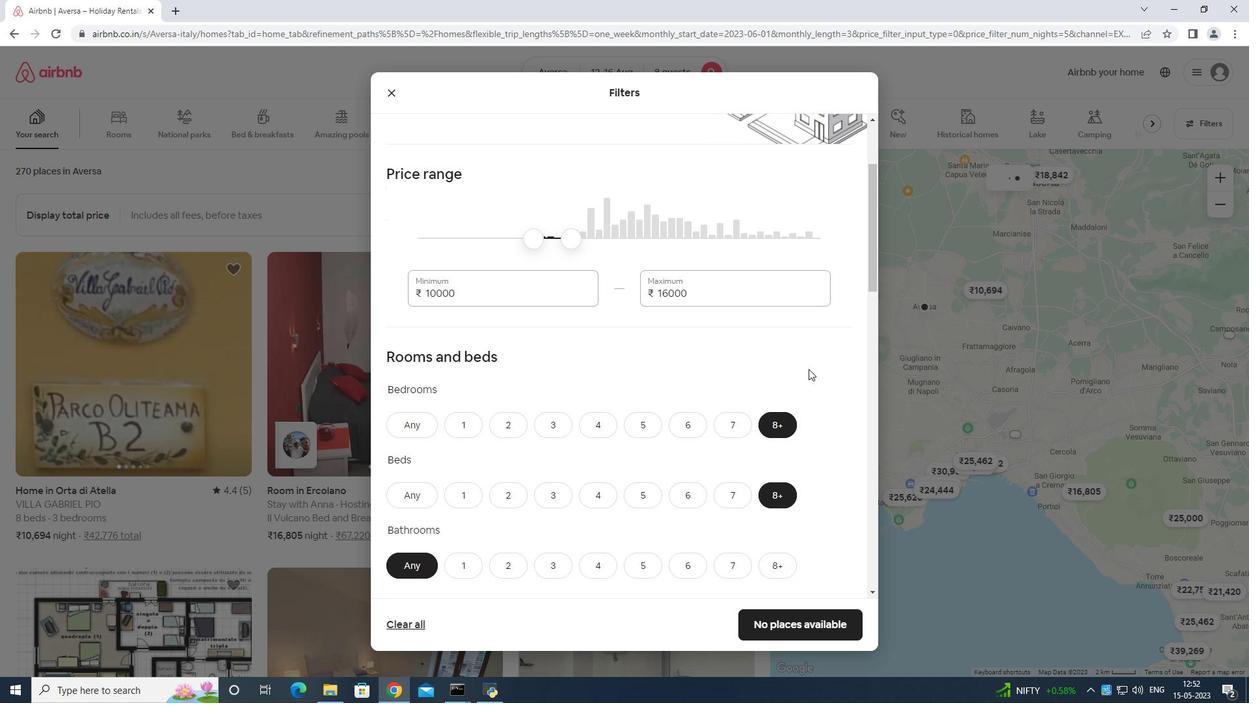 
Action: Mouse moved to (809, 361)
Screenshot: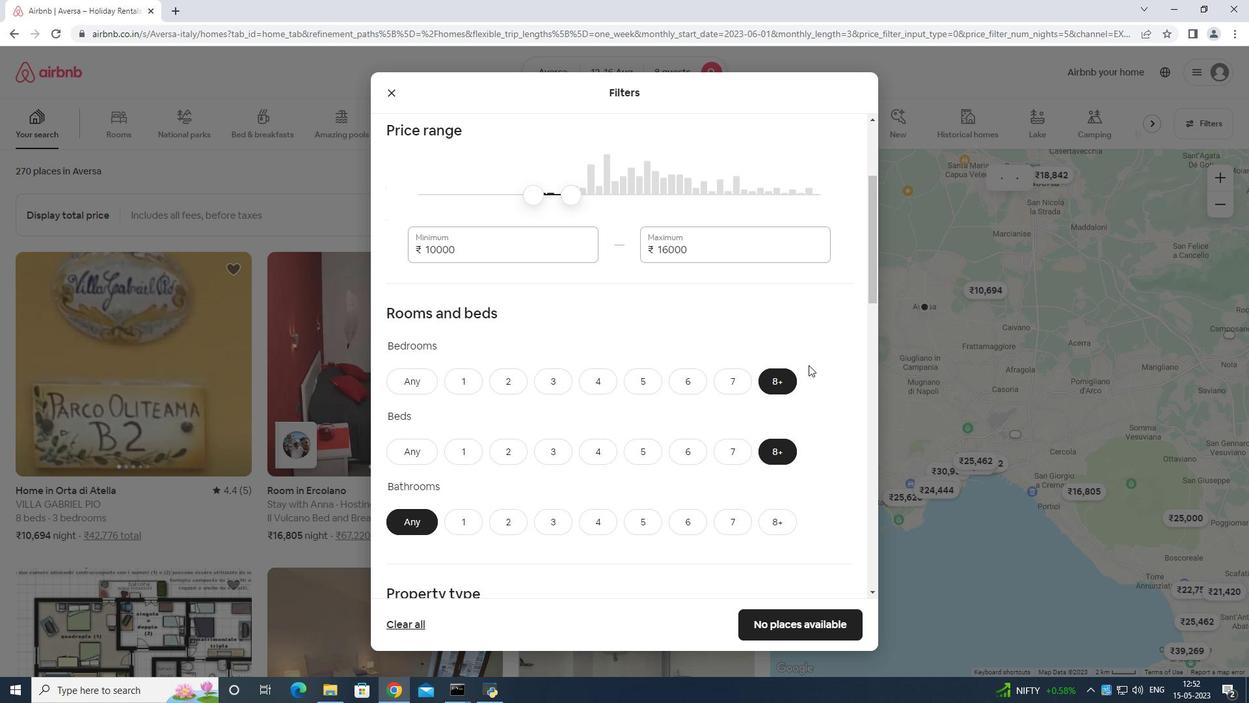 
Action: Mouse scrolled (809, 361) with delta (0, 0)
Screenshot: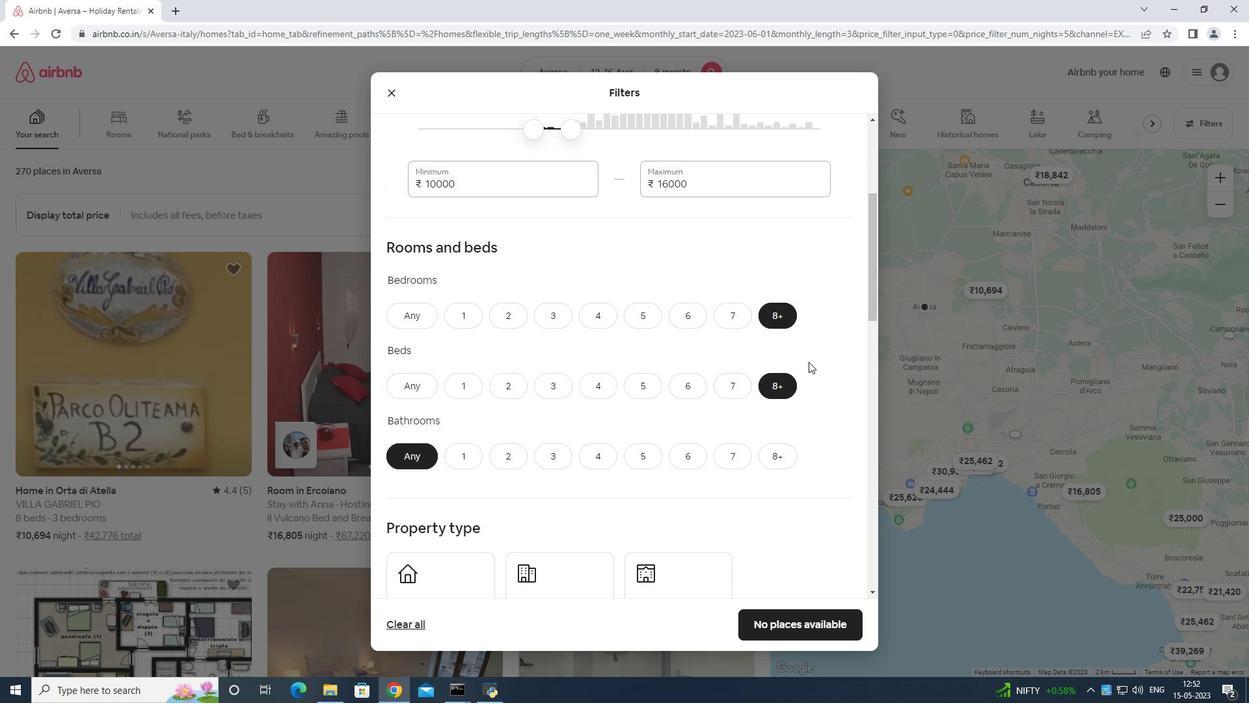 
Action: Mouse moved to (786, 388)
Screenshot: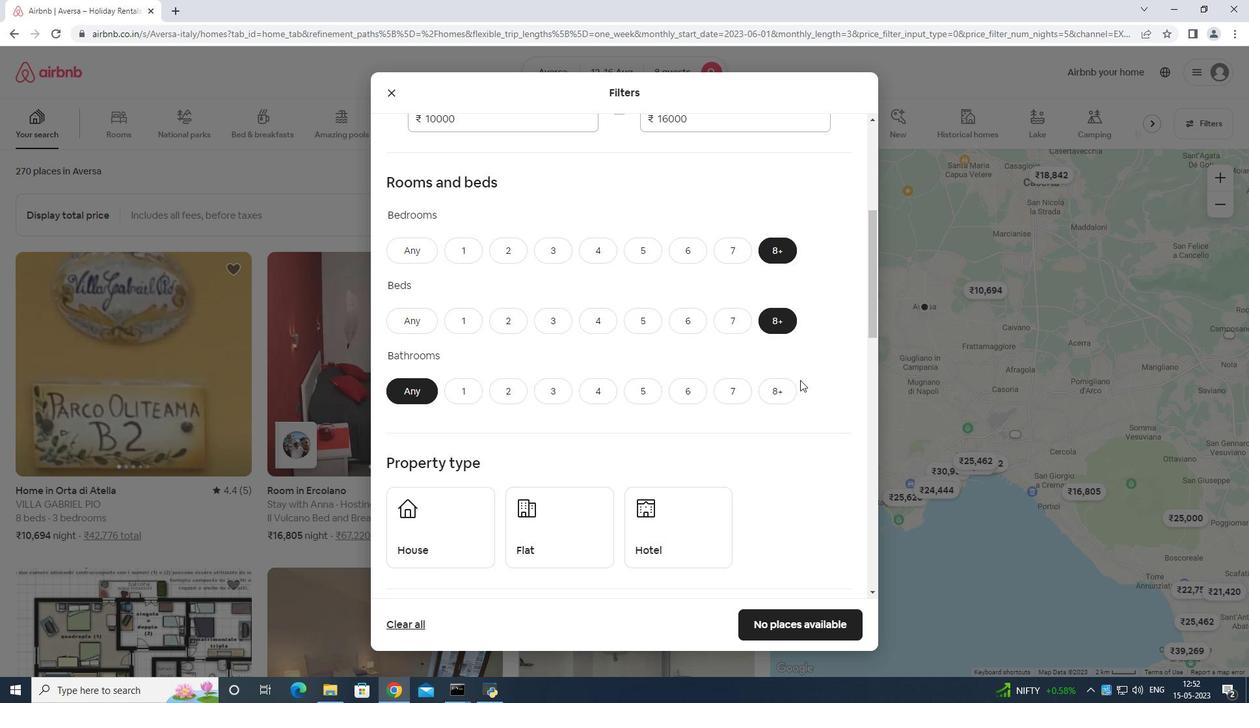 
Action: Mouse pressed left at (786, 388)
Screenshot: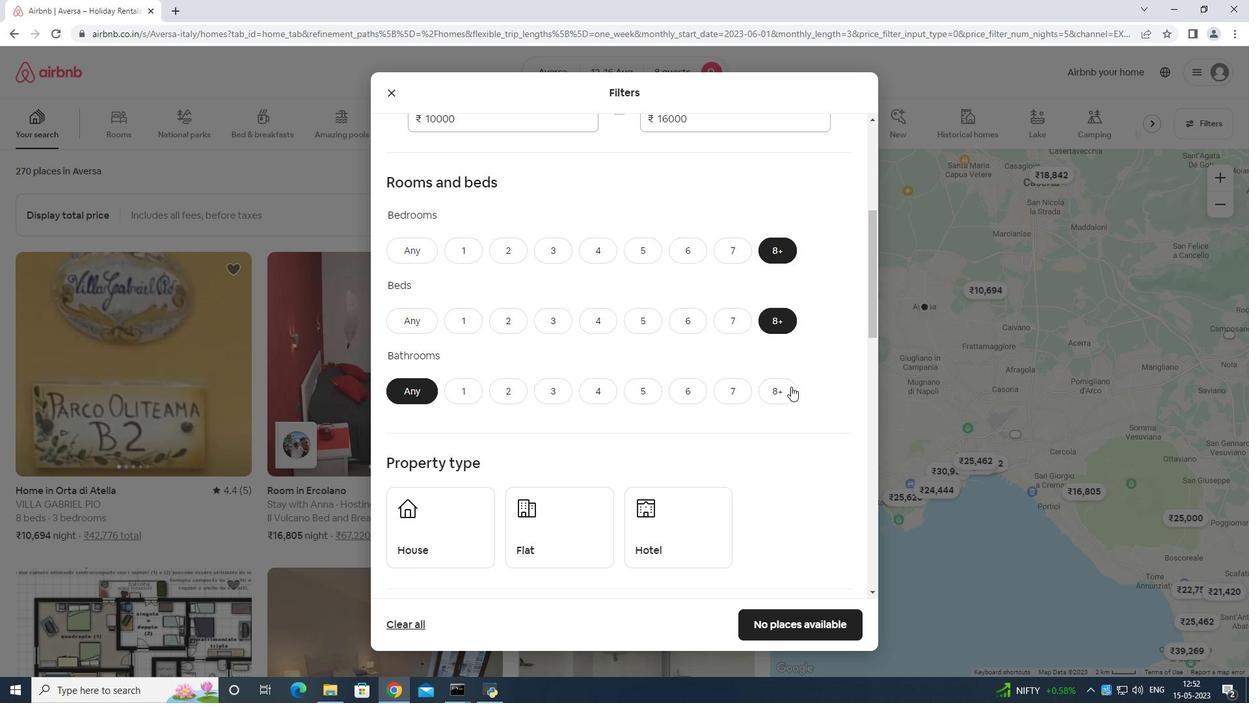 
Action: Mouse moved to (464, 526)
Screenshot: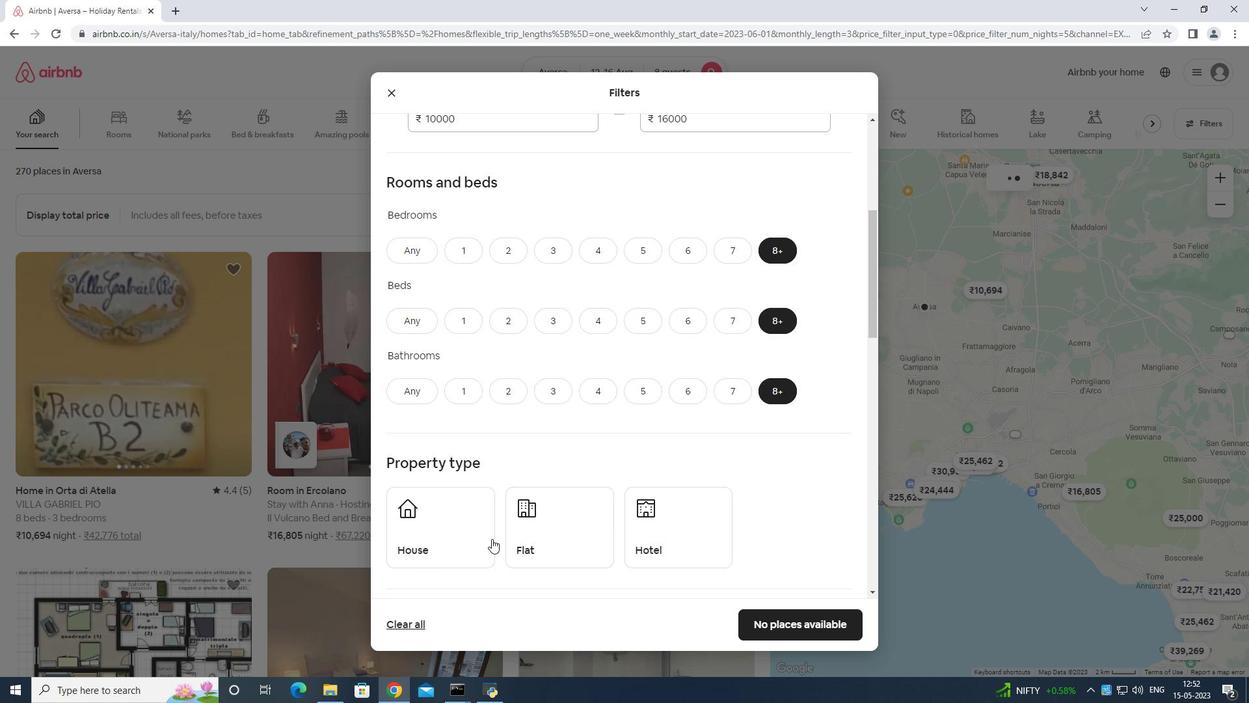 
Action: Mouse pressed left at (464, 526)
Screenshot: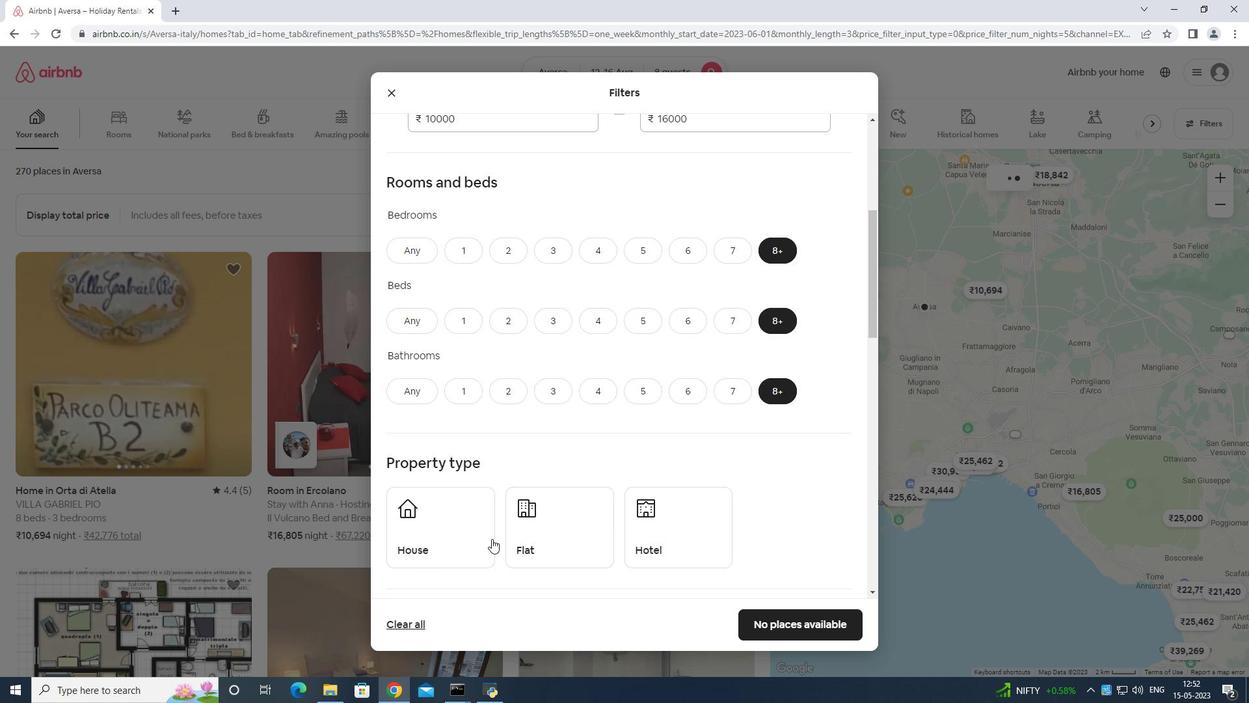 
Action: Mouse moved to (558, 528)
Screenshot: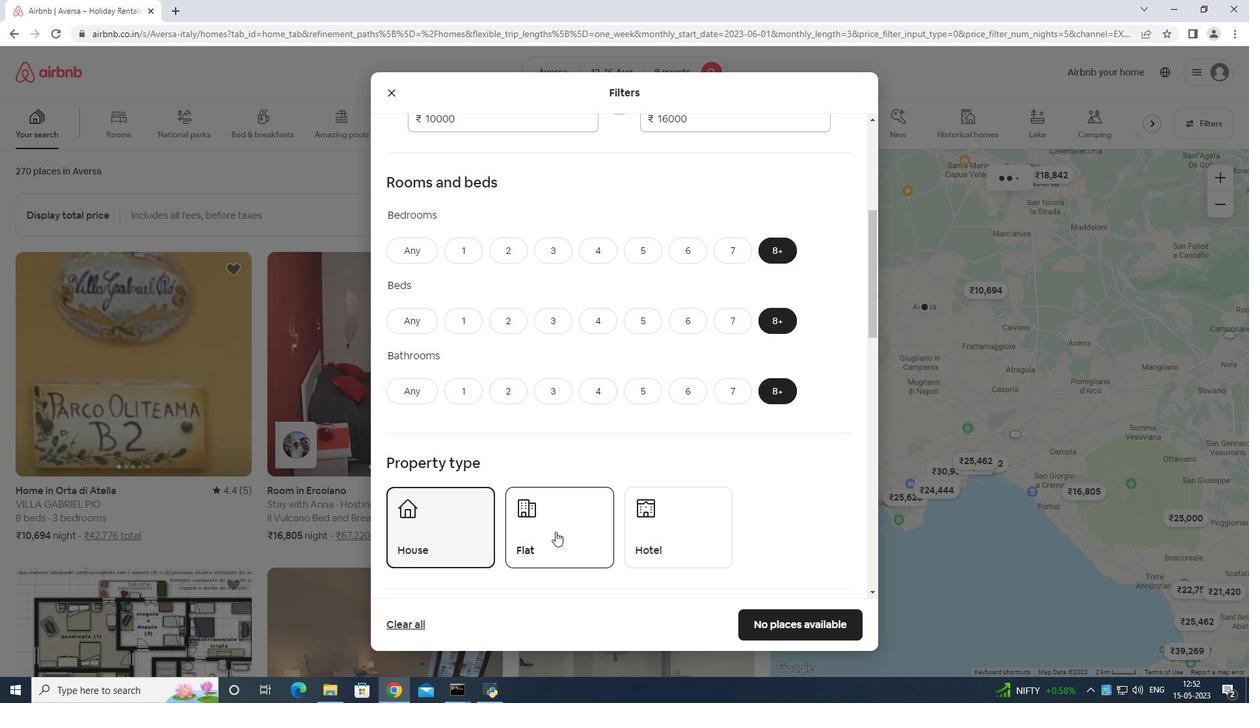 
Action: Mouse pressed left at (558, 528)
Screenshot: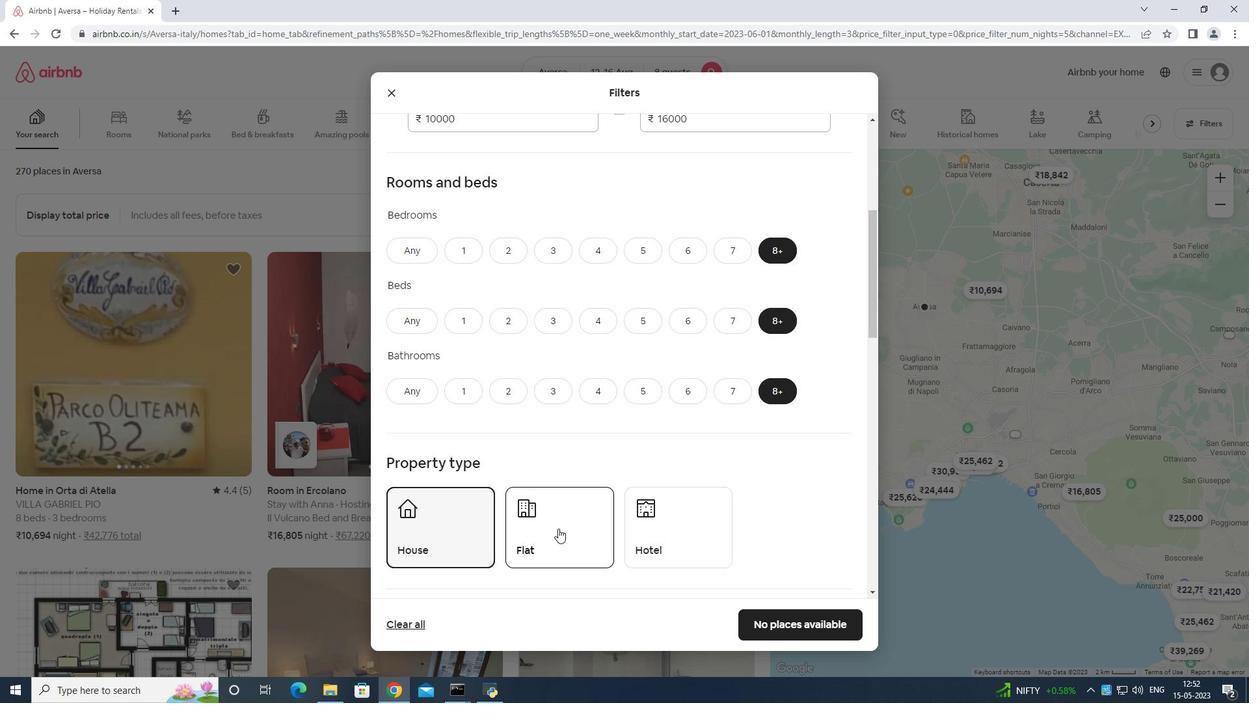 
Action: Mouse moved to (645, 527)
Screenshot: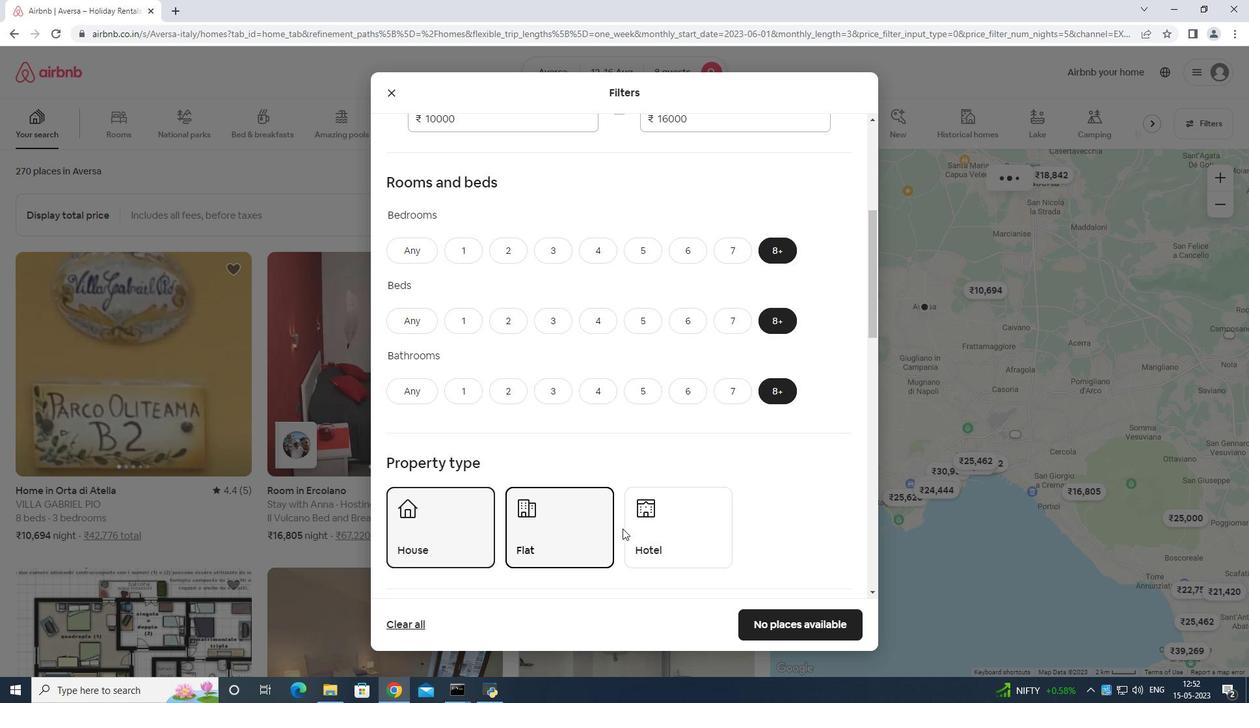 
Action: Mouse pressed left at (645, 527)
Screenshot: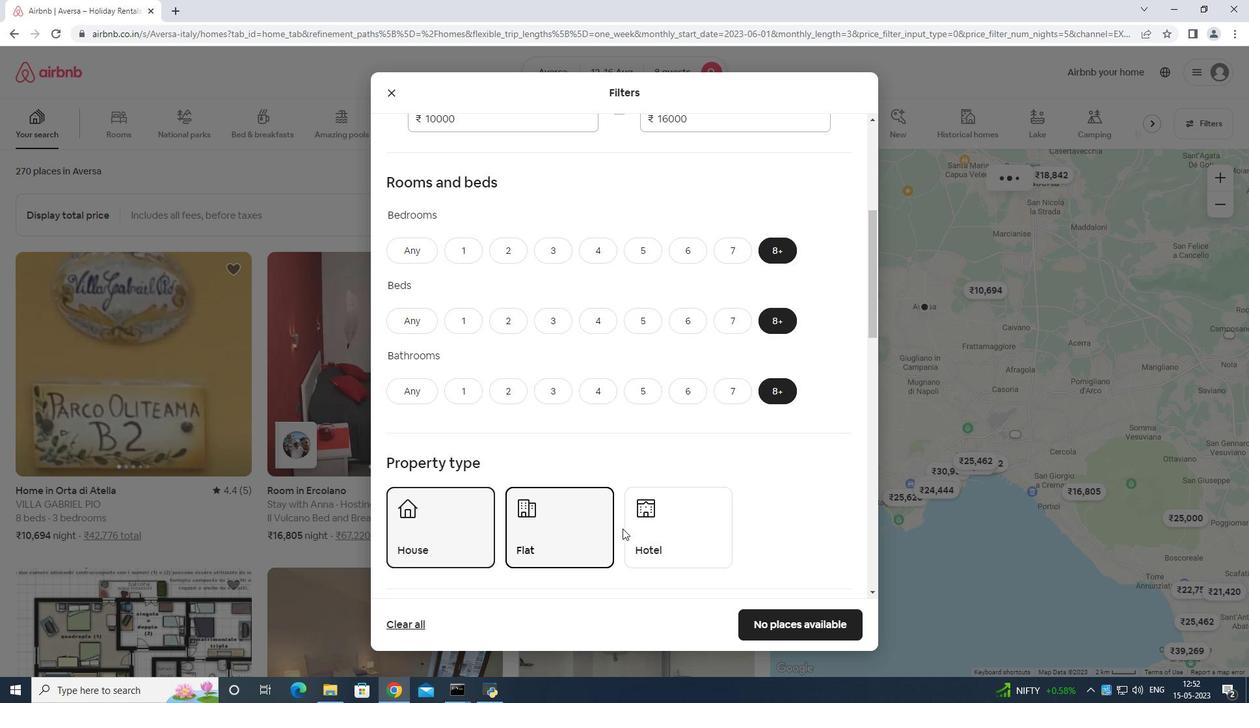 
Action: Mouse moved to (671, 494)
Screenshot: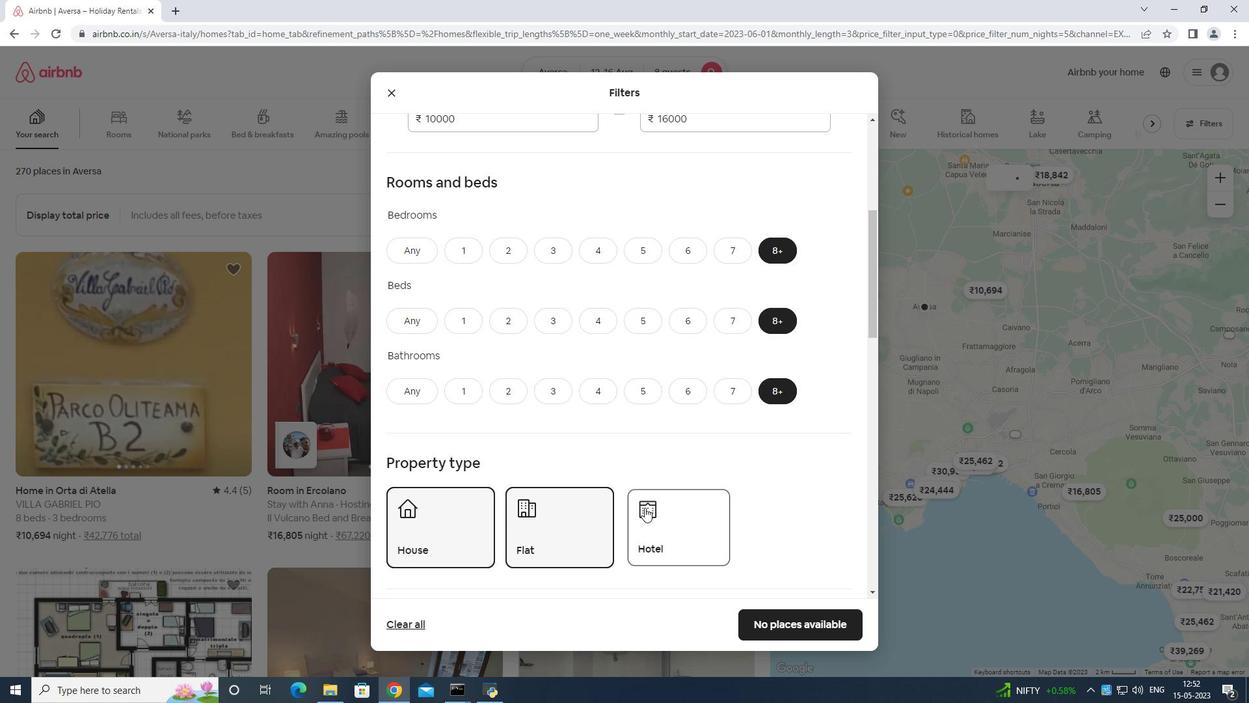 
Action: Mouse scrolled (670, 492) with delta (0, 0)
Screenshot: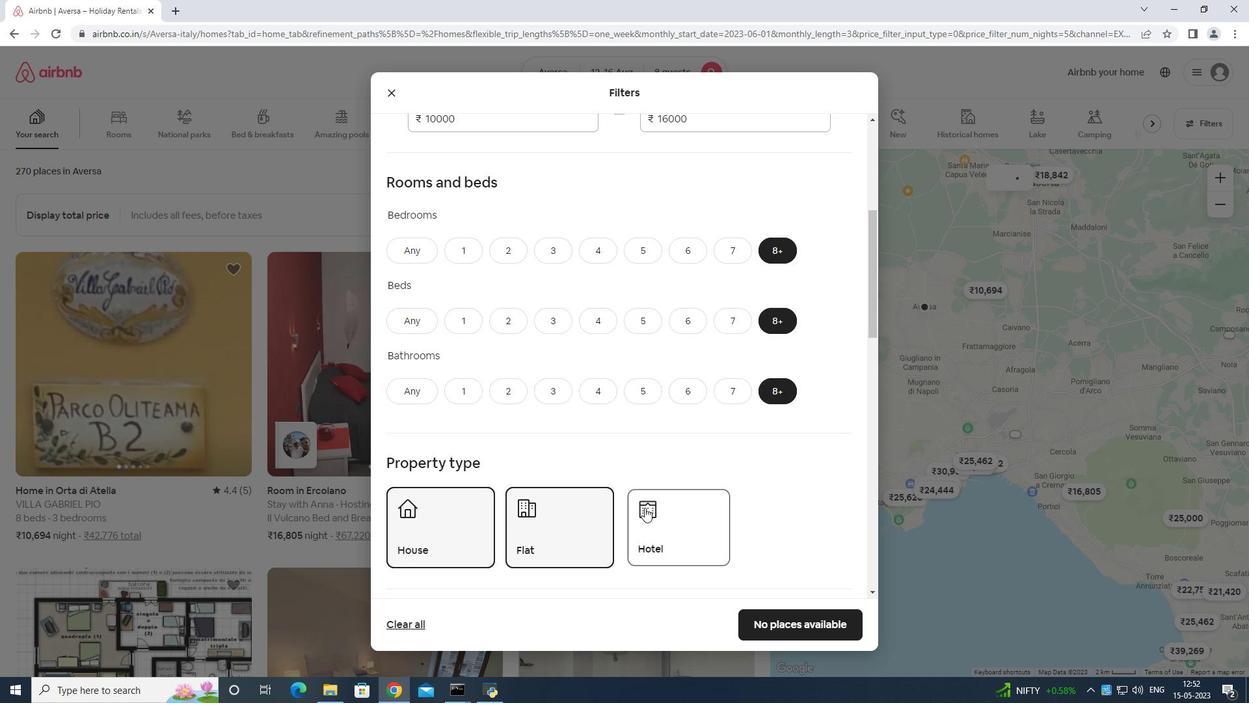 
Action: Mouse scrolled (671, 493) with delta (0, 0)
Screenshot: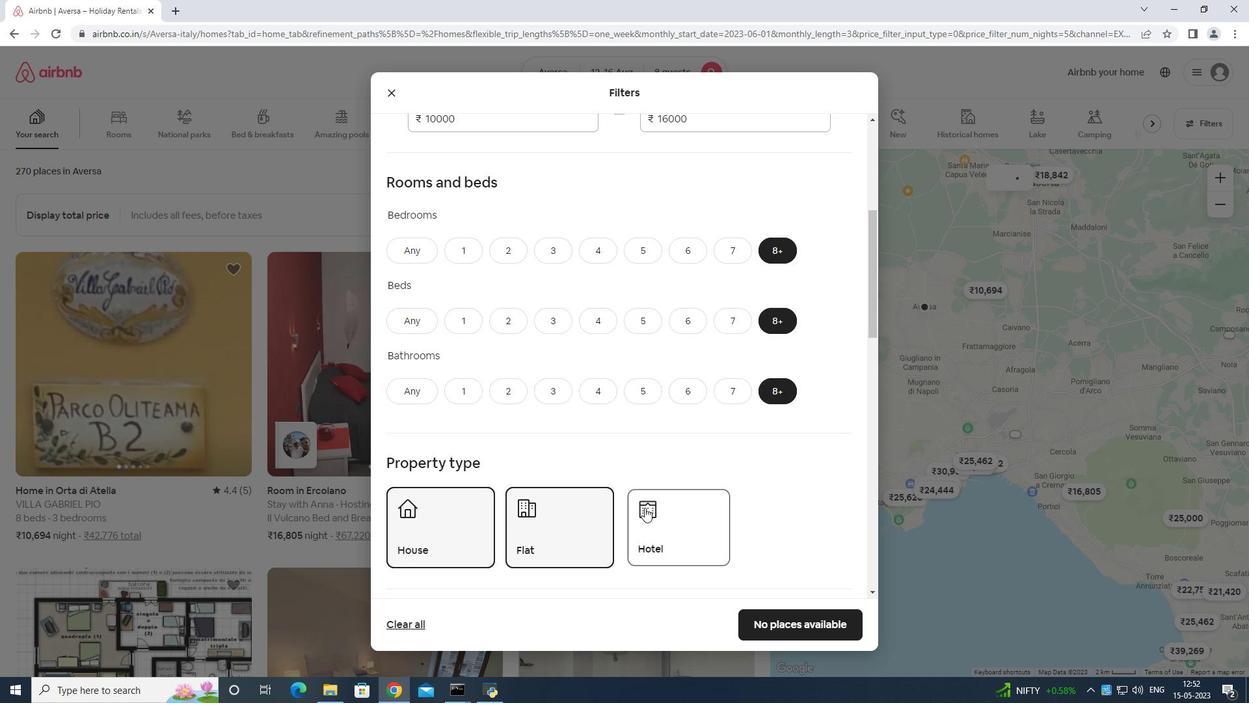 
Action: Mouse moved to (671, 495)
Screenshot: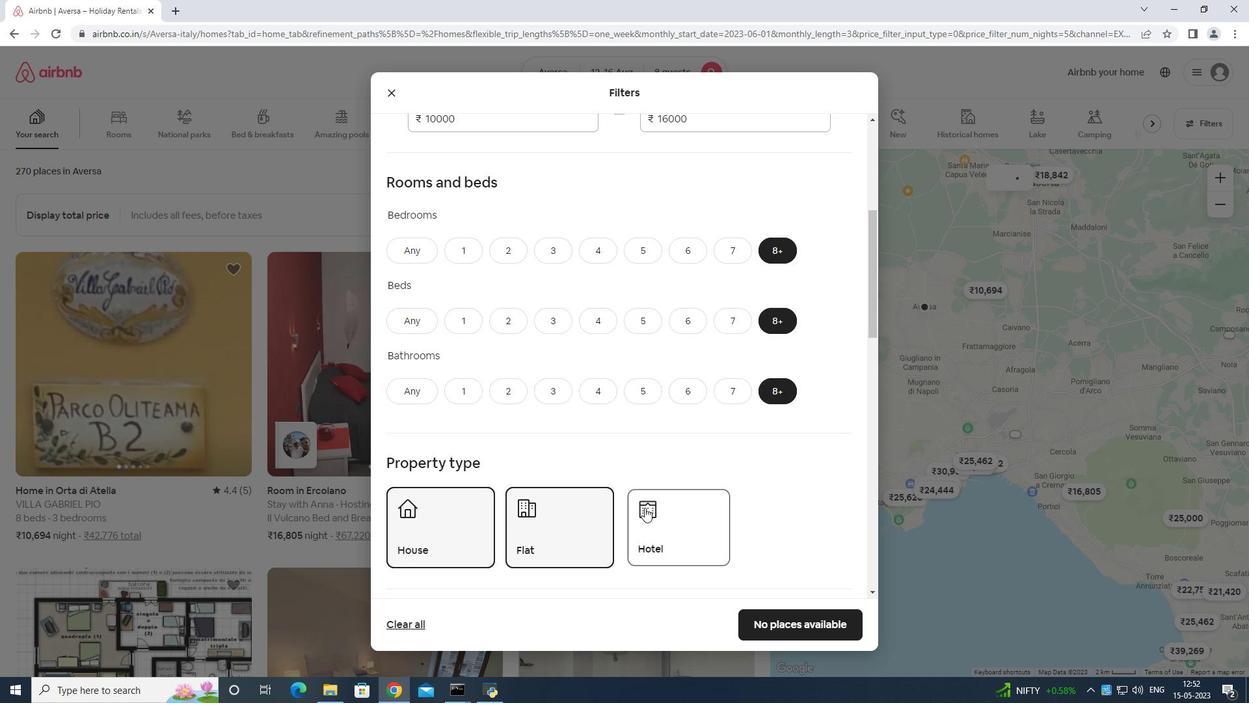 
Action: Mouse scrolled (671, 494) with delta (0, 0)
Screenshot: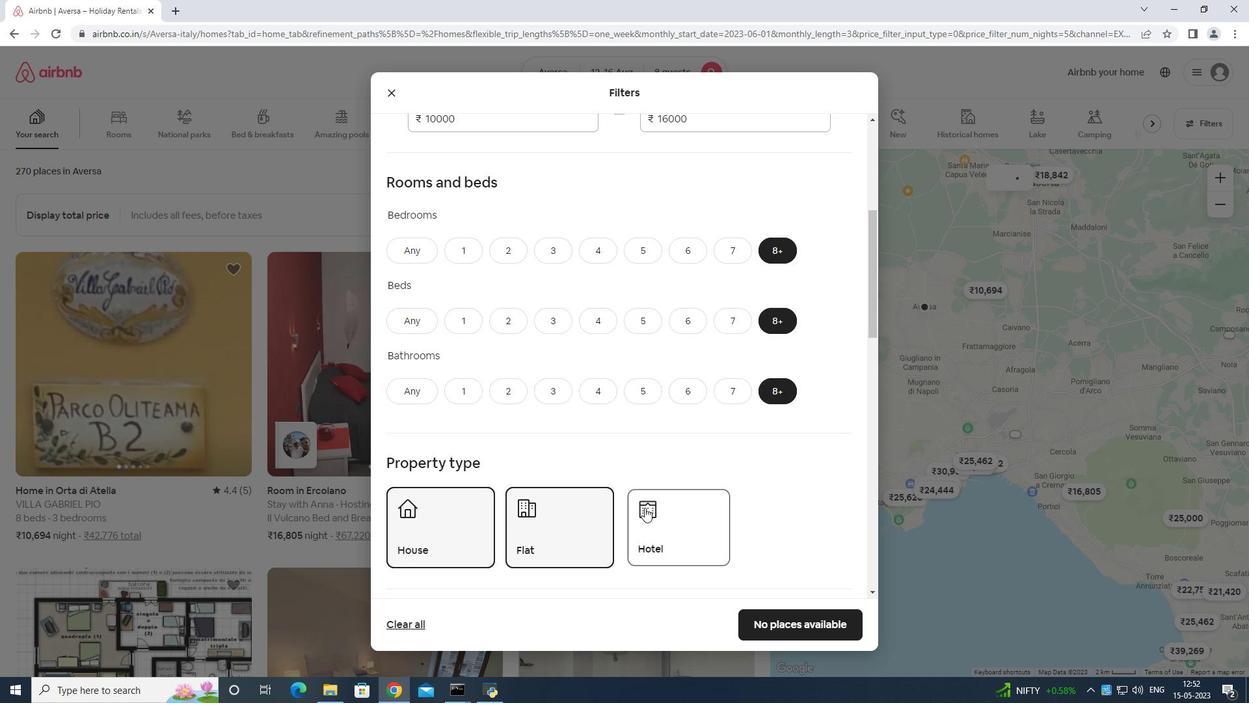 
Action: Mouse moved to (671, 495)
Screenshot: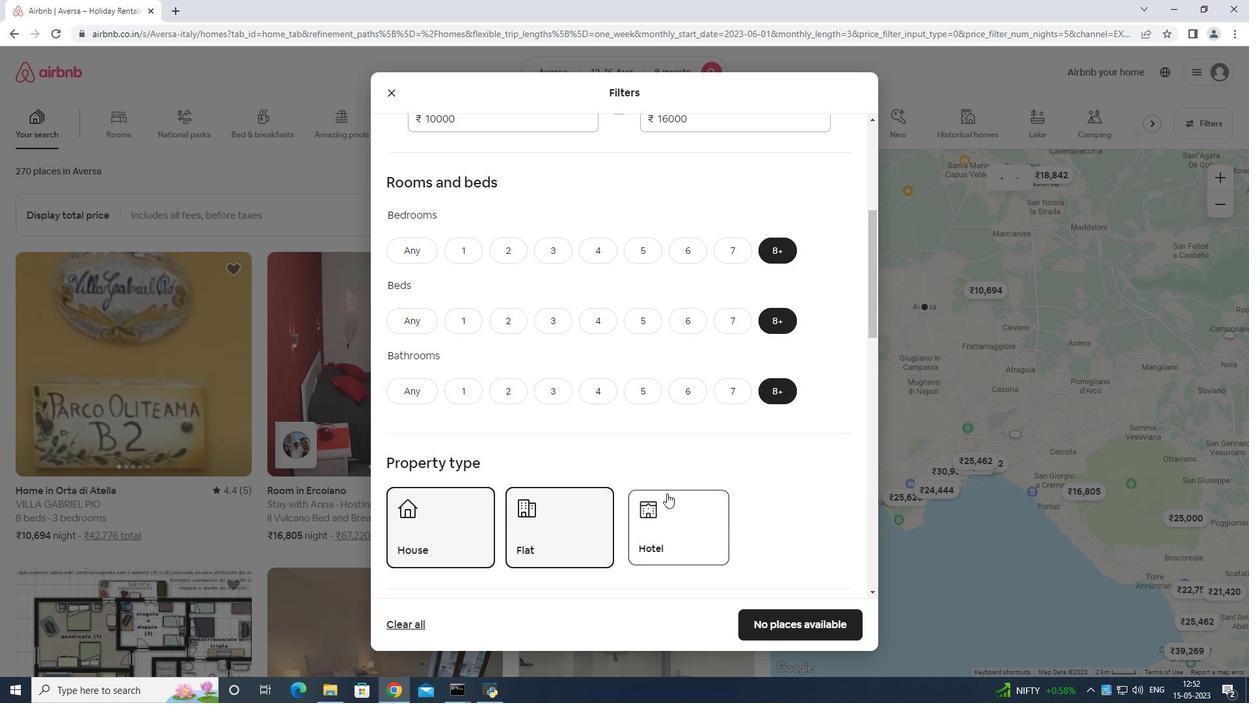 
Action: Mouse scrolled (671, 494) with delta (0, 0)
Screenshot: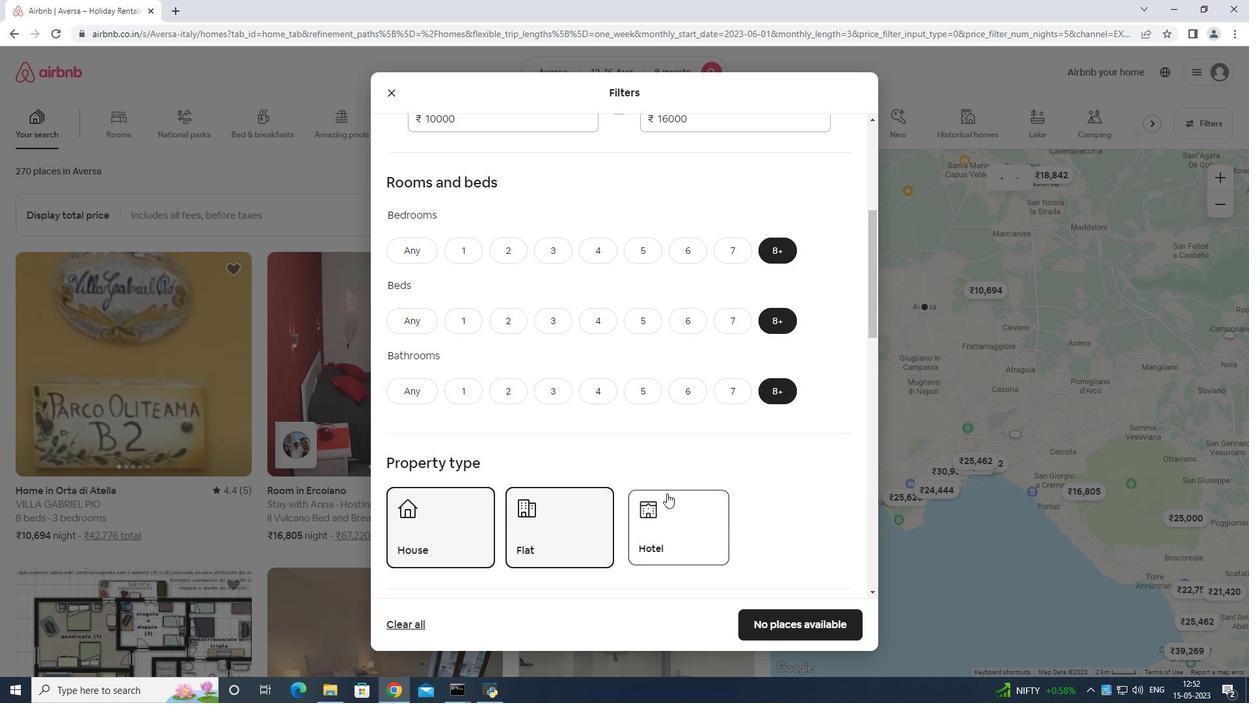 
Action: Mouse moved to (671, 496)
Screenshot: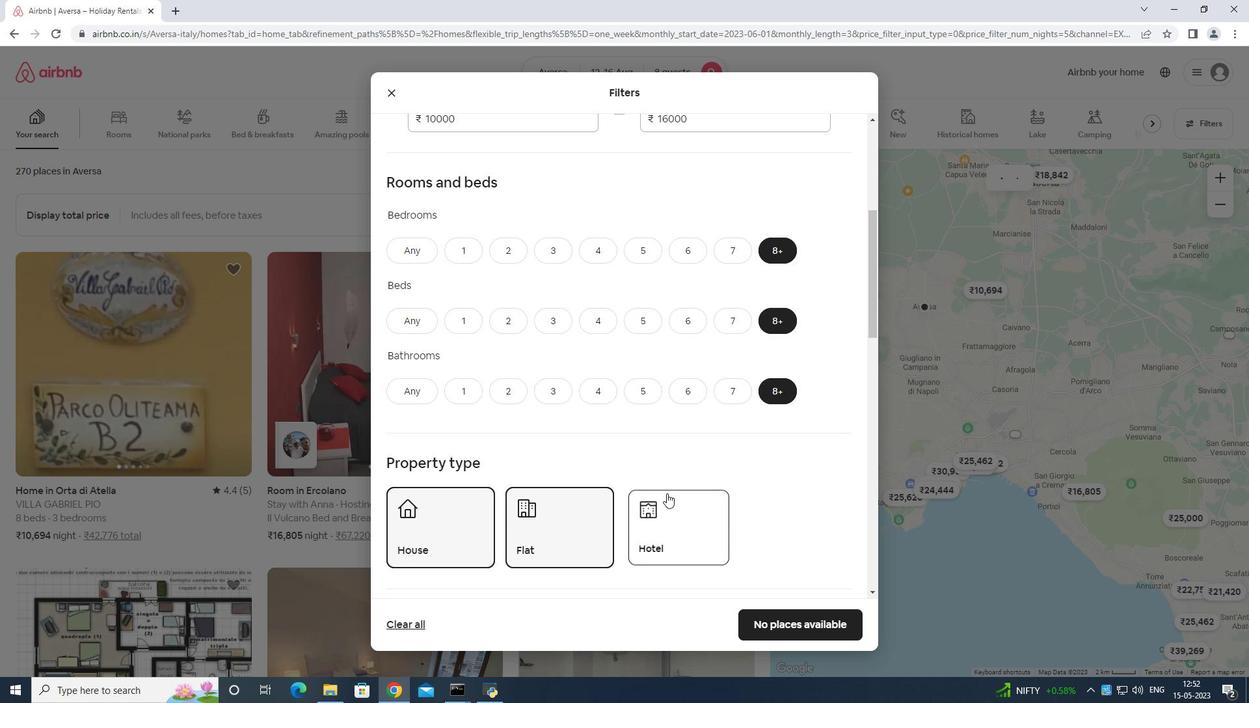 
Action: Mouse scrolled (671, 495) with delta (0, 0)
Screenshot: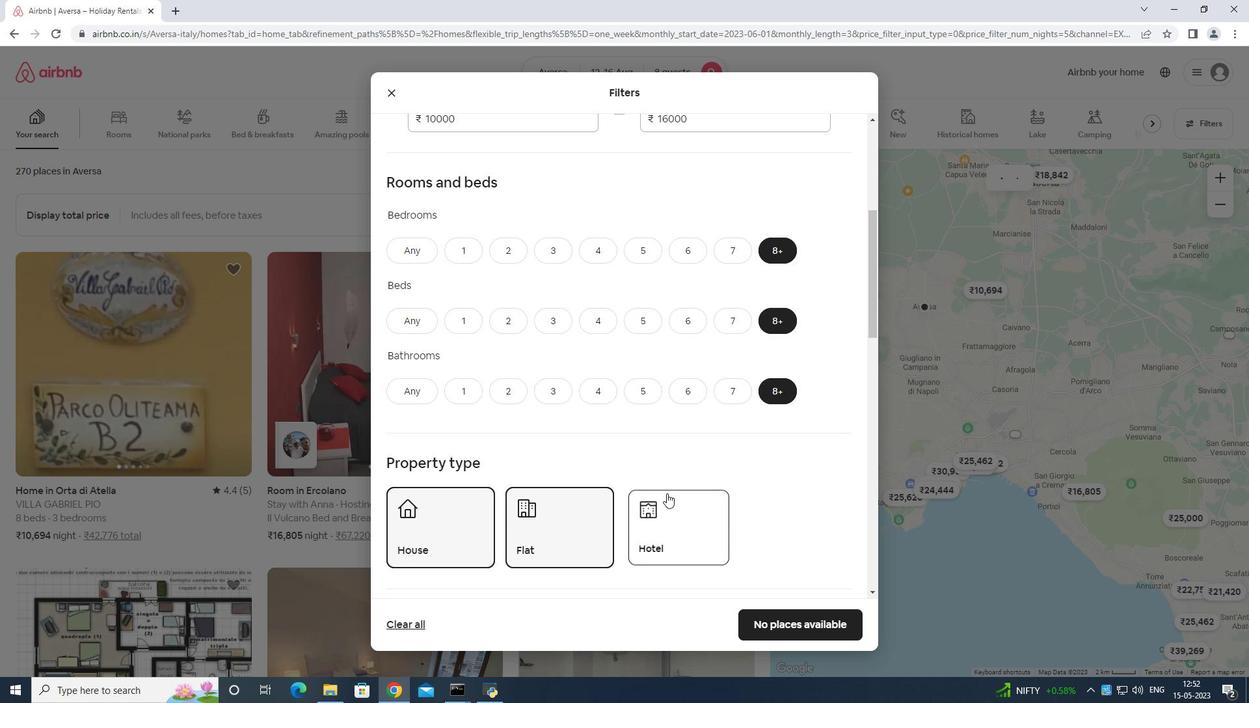 
Action: Mouse moved to (577, 365)
Screenshot: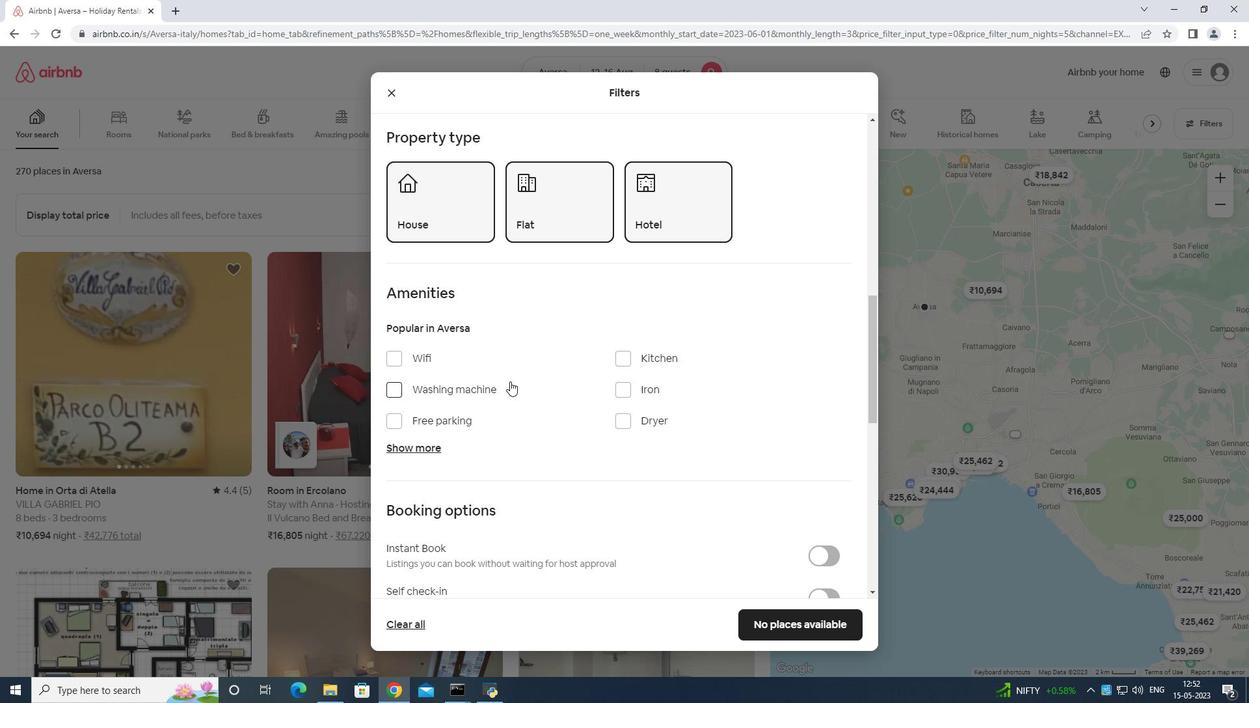 
Action: Mouse scrolled (577, 364) with delta (0, 0)
Screenshot: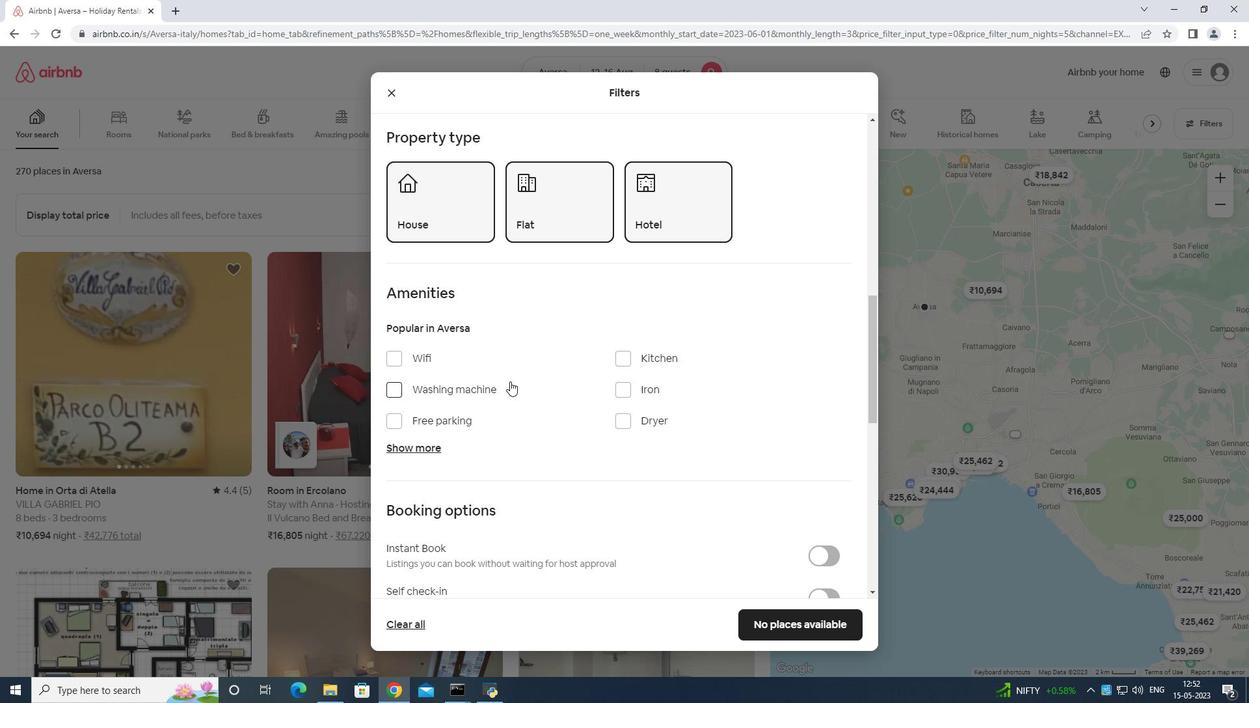 
Action: Mouse moved to (585, 370)
Screenshot: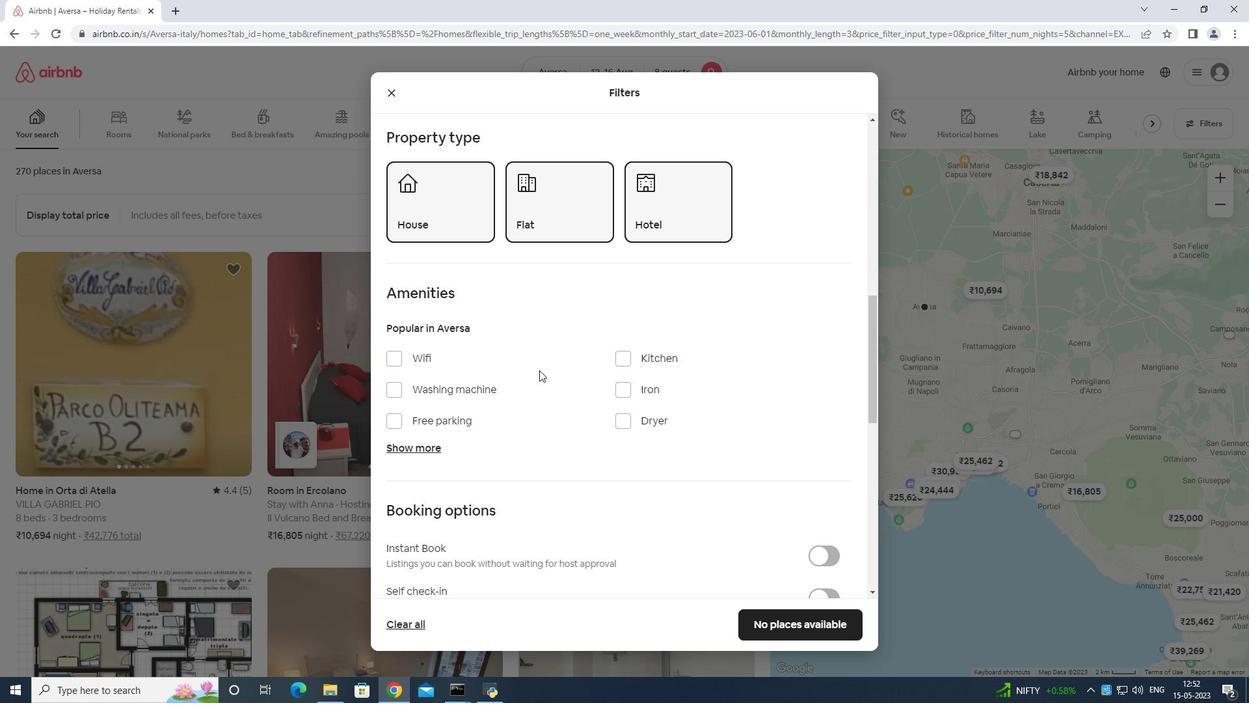 
Action: Mouse scrolled (585, 369) with delta (0, 0)
Screenshot: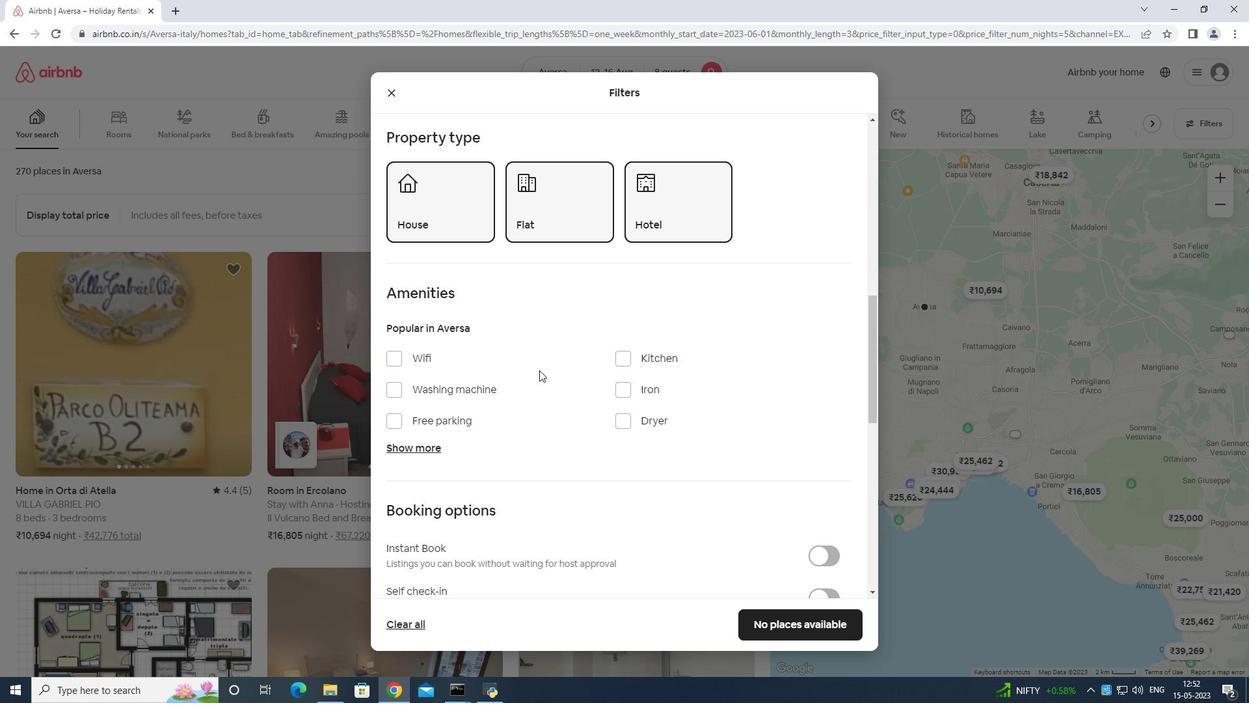 
Action: Mouse moved to (585, 371)
Screenshot: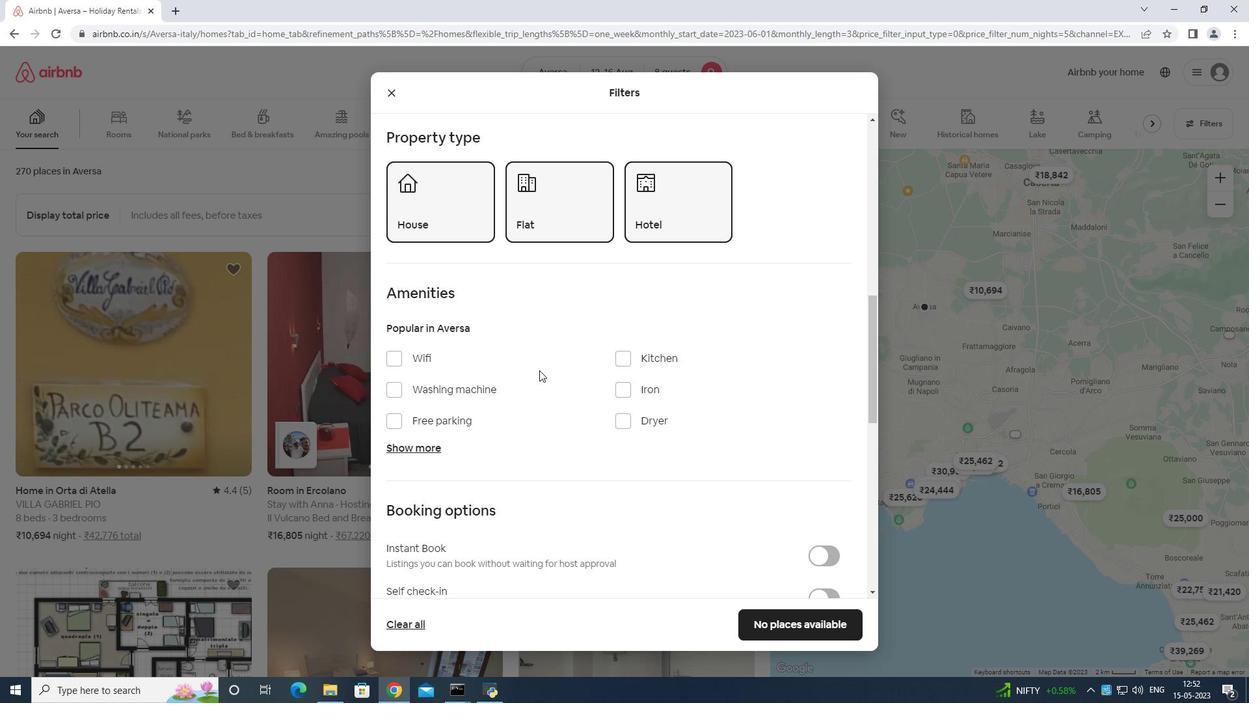 
Action: Mouse scrolled (585, 371) with delta (0, 0)
Screenshot: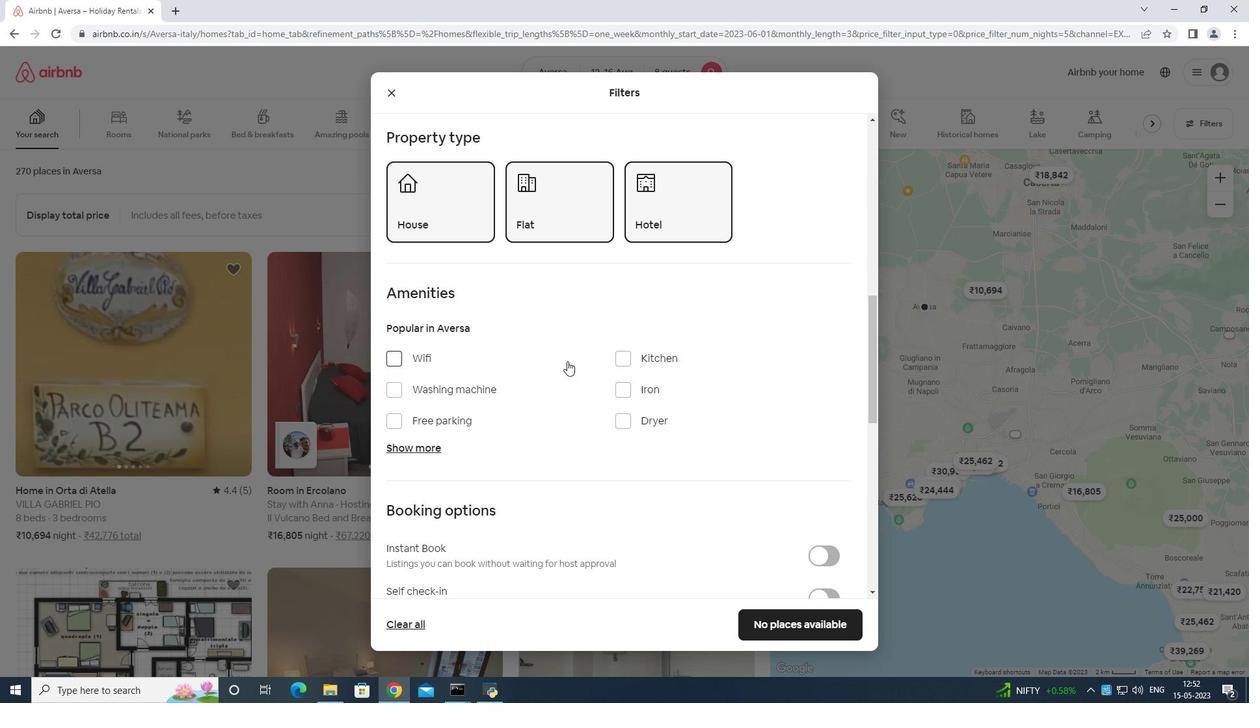 
Action: Mouse moved to (444, 162)
Screenshot: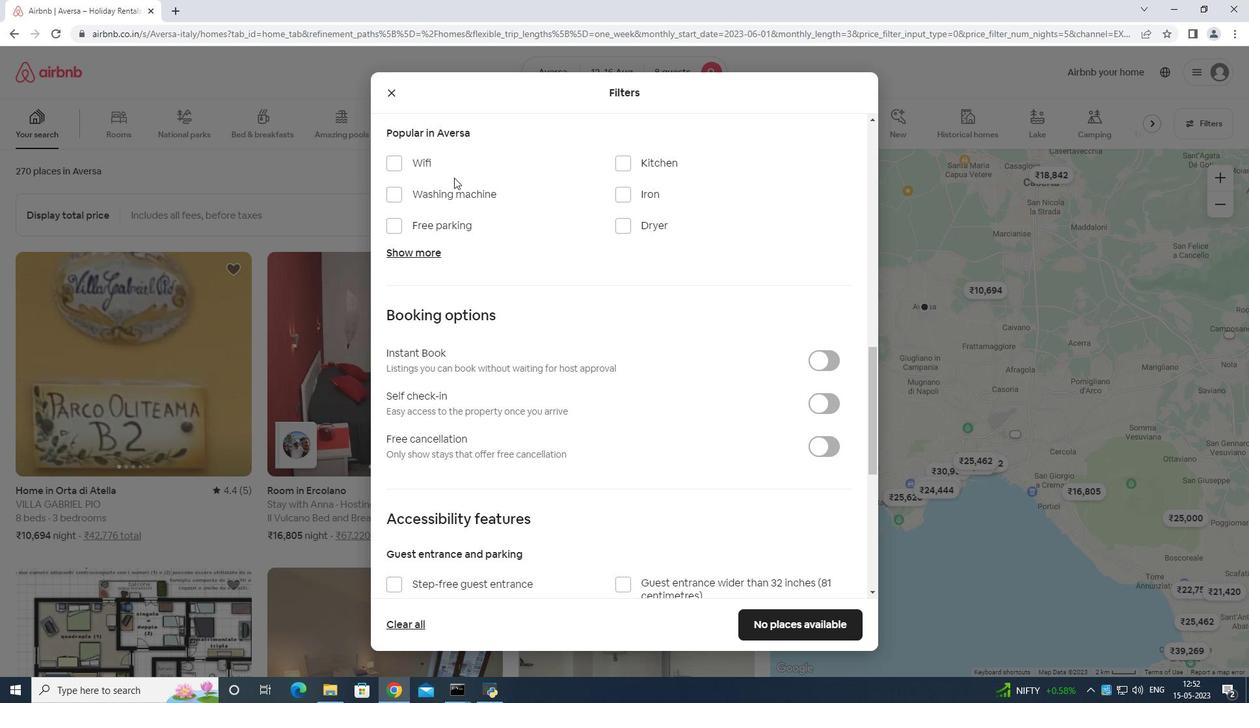 
Action: Mouse pressed left at (444, 162)
Screenshot: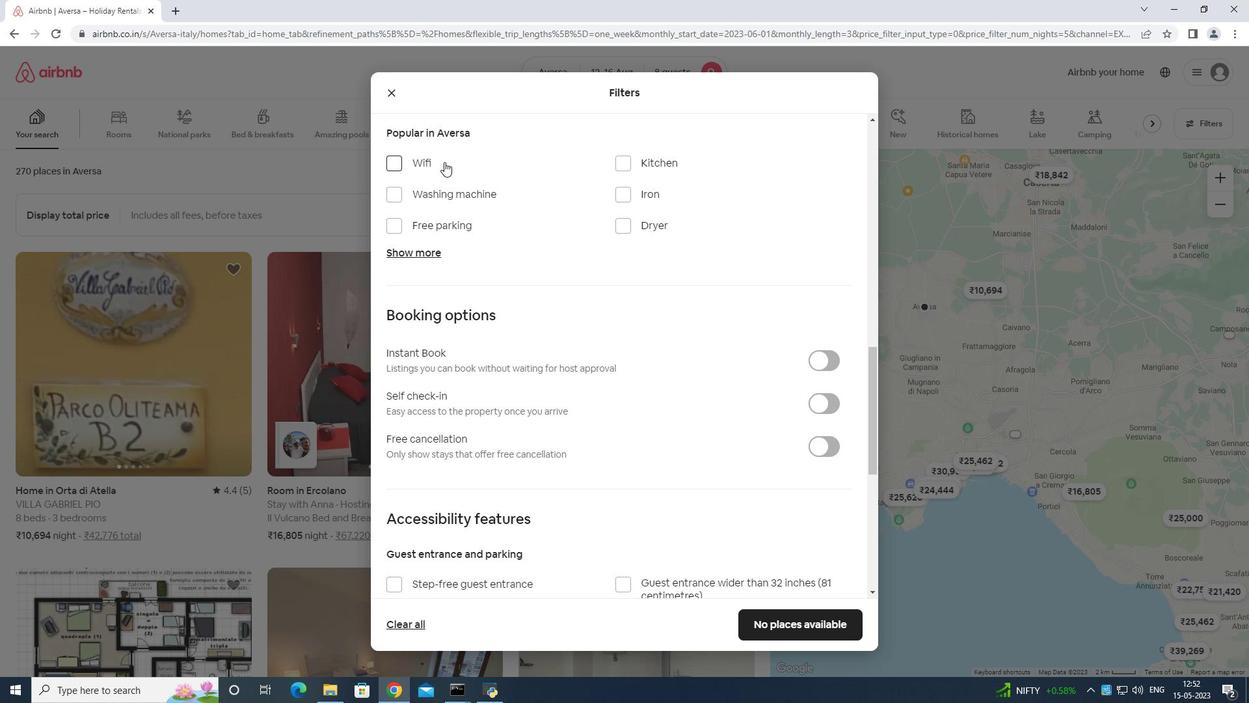 
Action: Mouse moved to (447, 219)
Screenshot: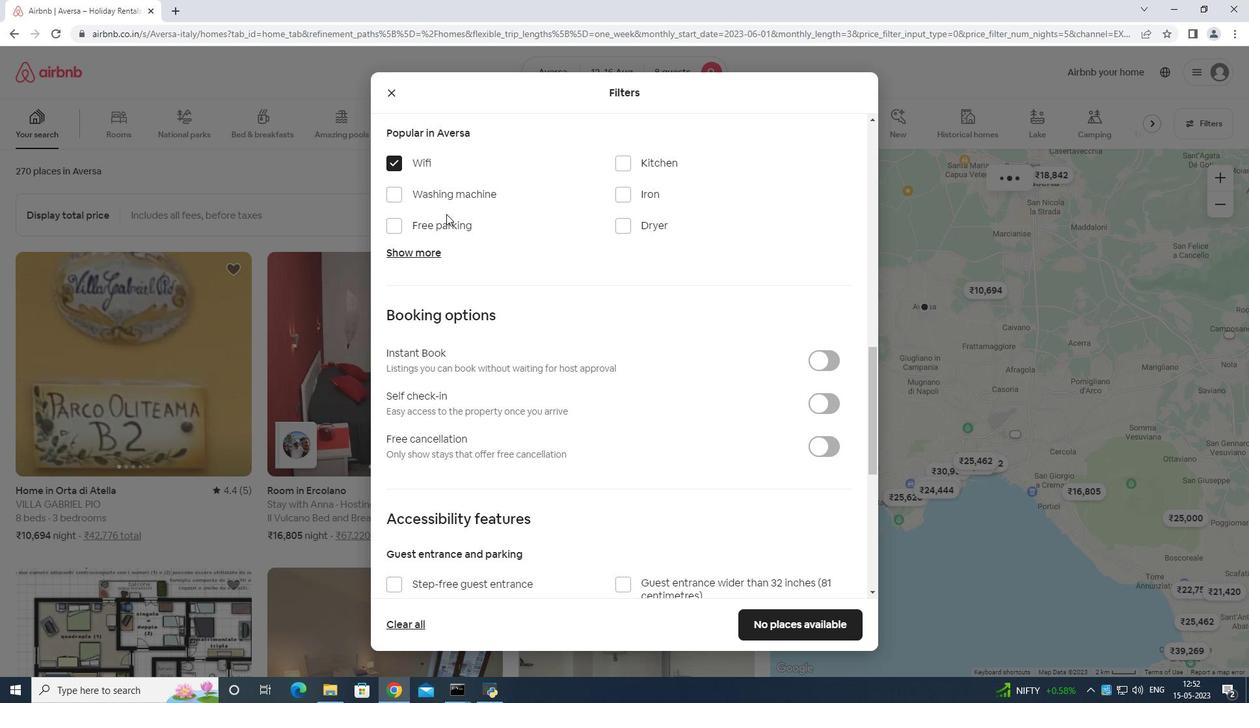 
Action: Mouse pressed left at (447, 219)
Screenshot: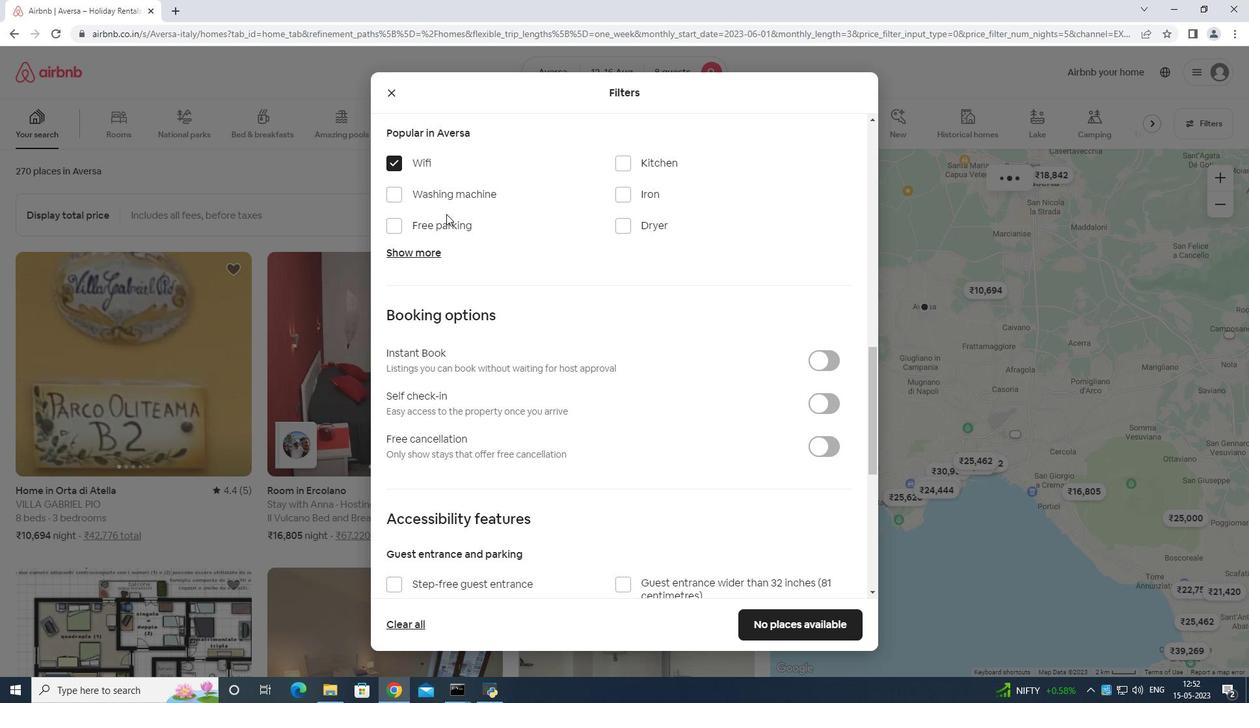 
Action: Mouse moved to (438, 243)
Screenshot: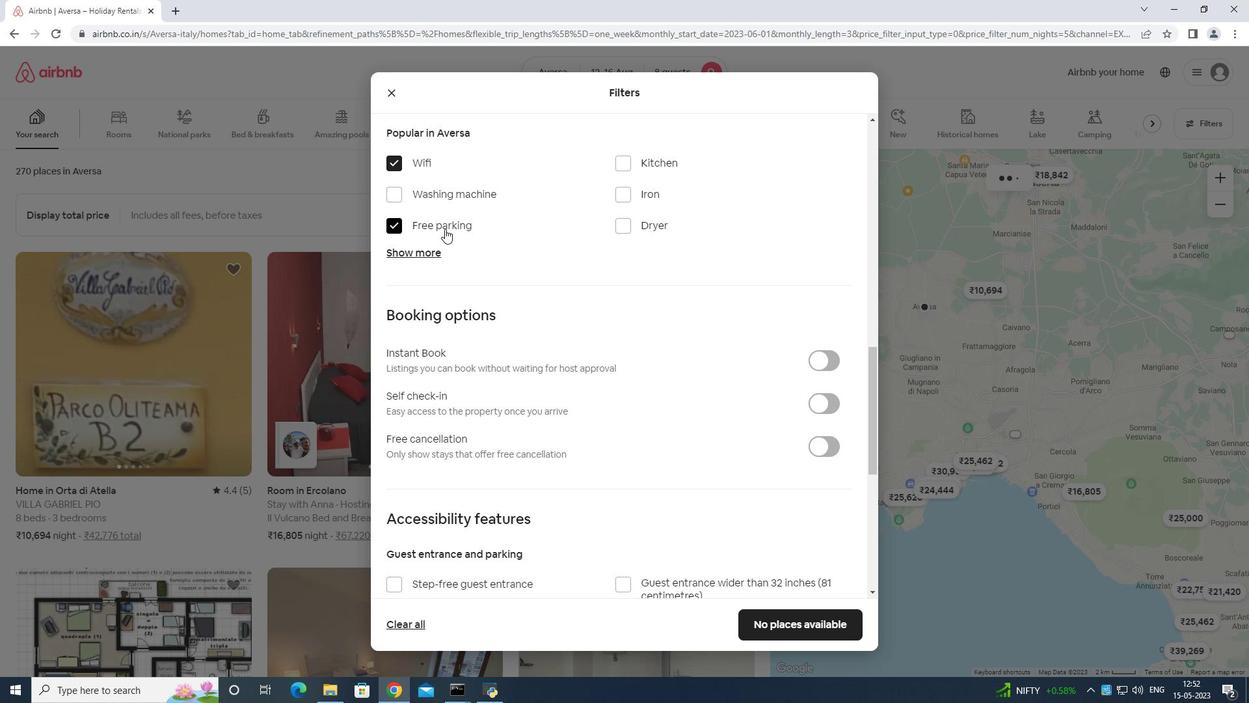 
Action: Mouse pressed left at (438, 243)
Screenshot: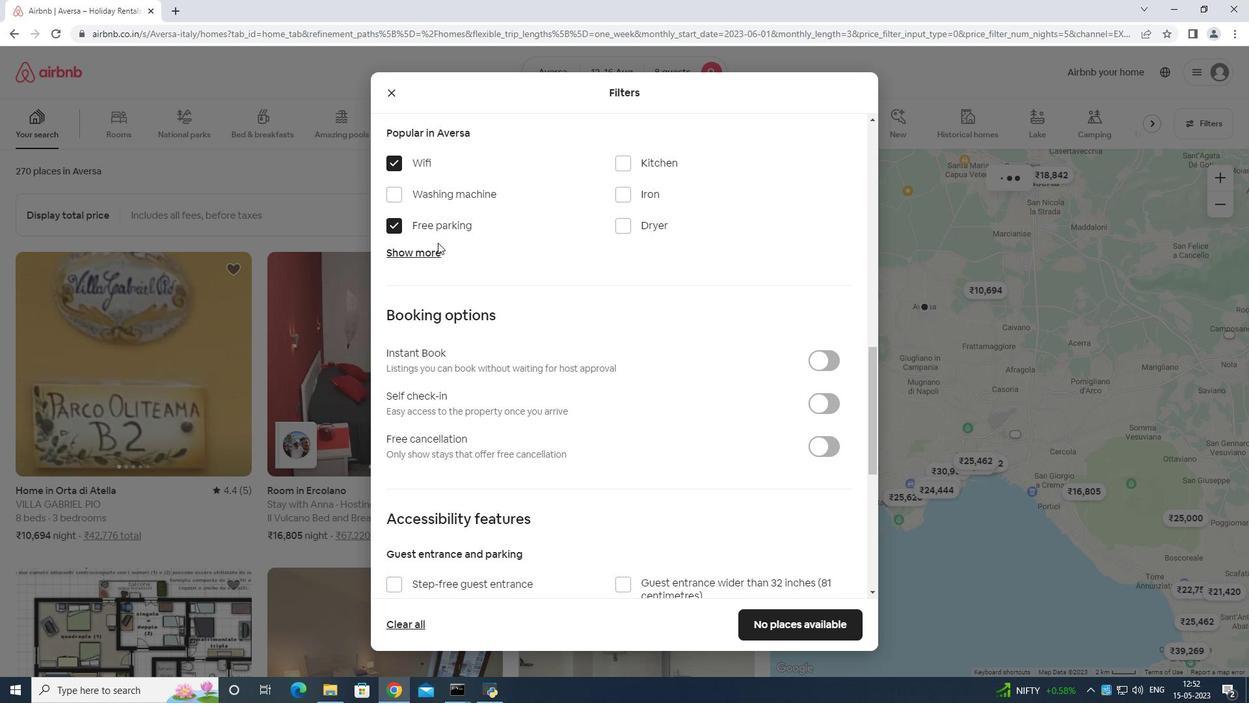 
Action: Mouse moved to (435, 249)
Screenshot: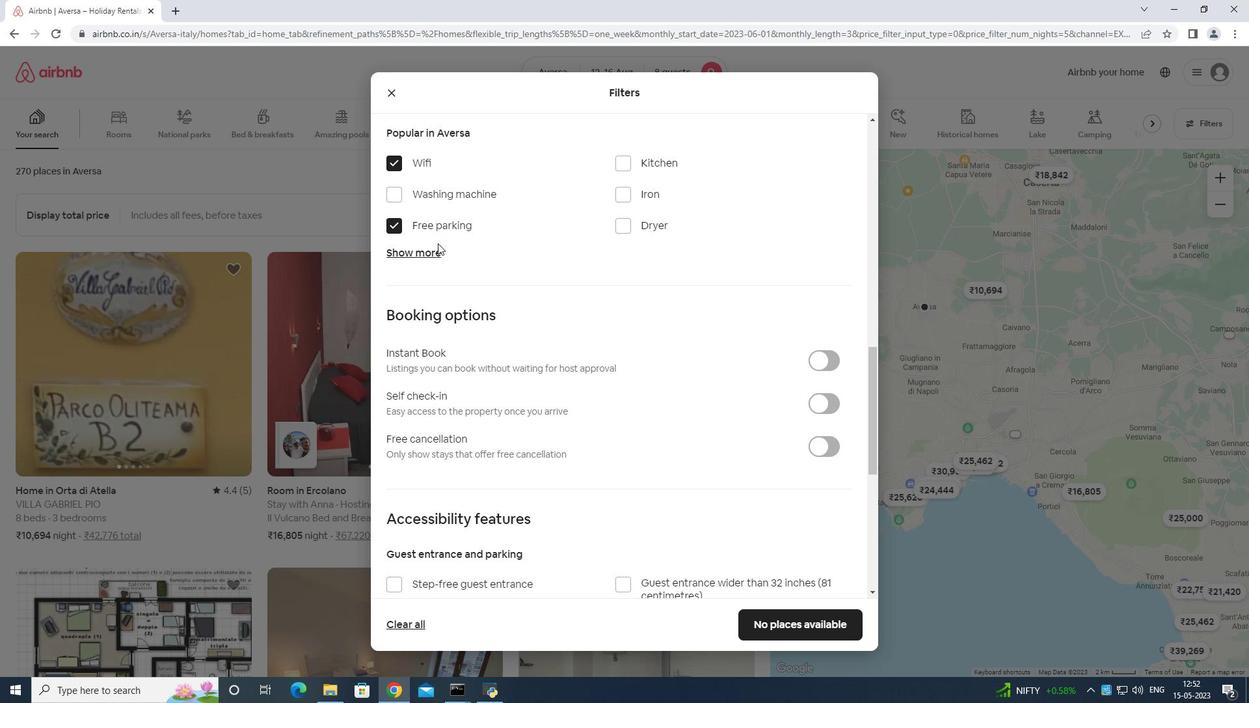 
Action: Mouse pressed left at (435, 249)
Screenshot: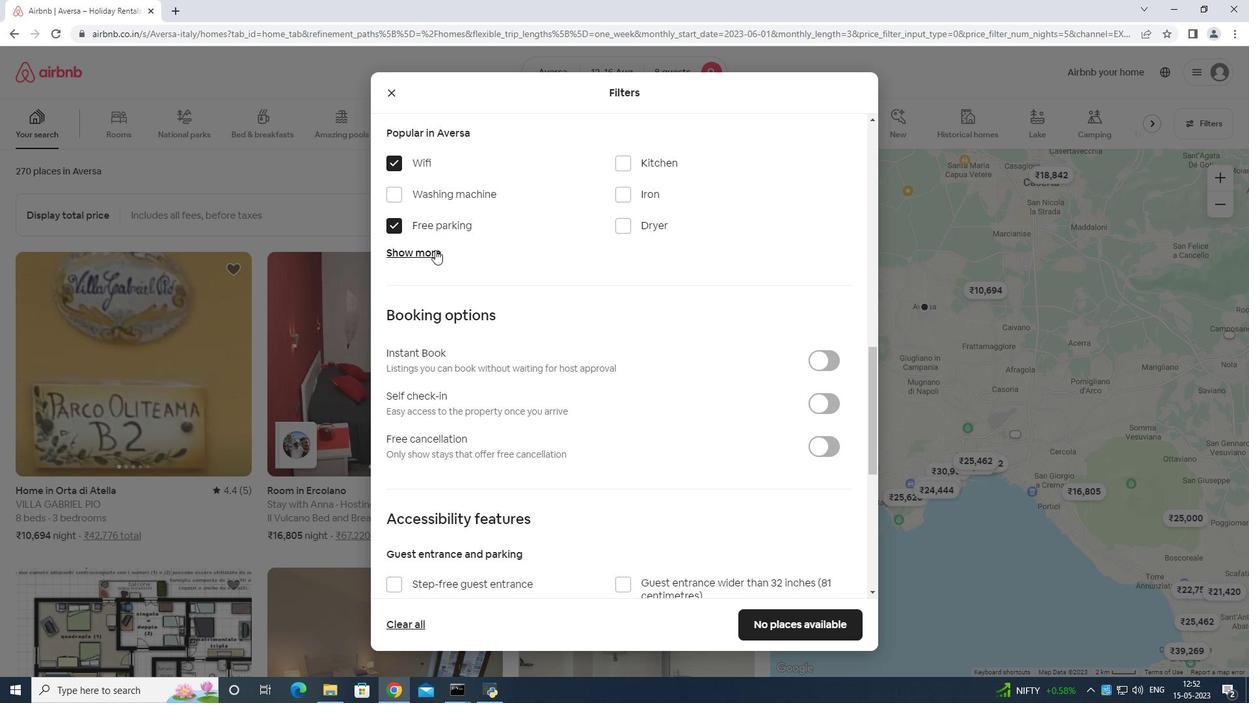
Action: Mouse moved to (616, 330)
Screenshot: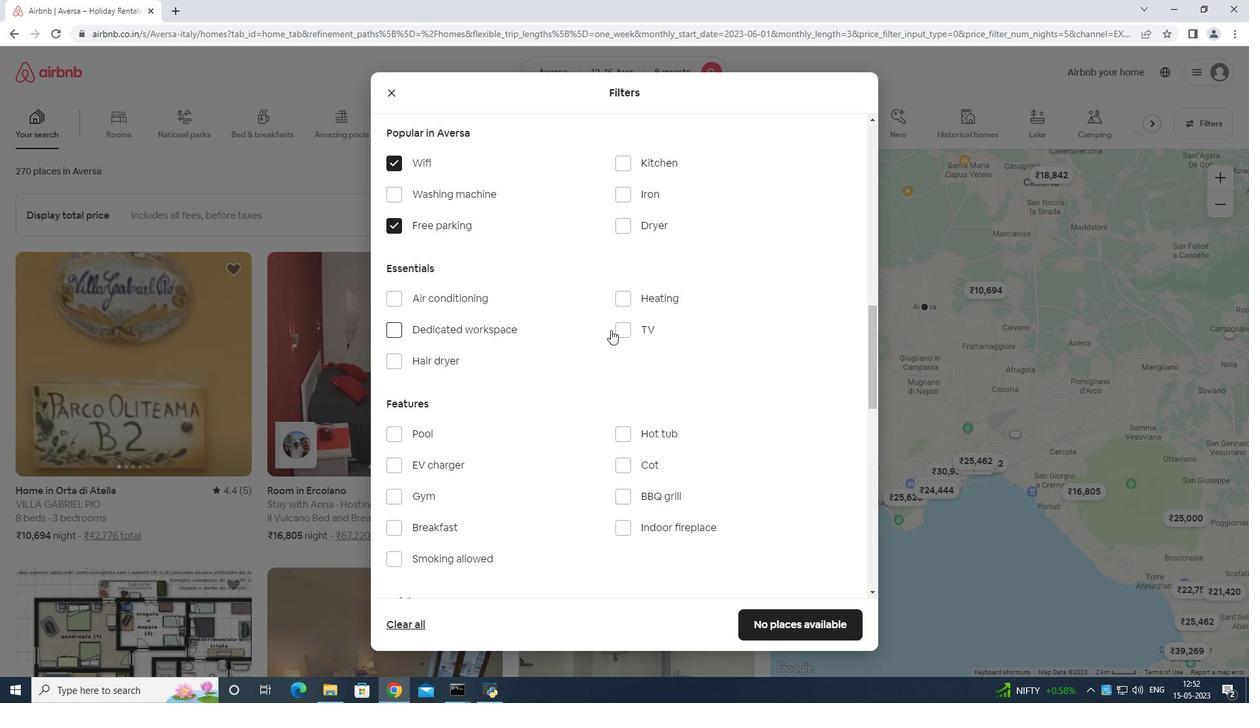 
Action: Mouse pressed left at (616, 330)
Screenshot: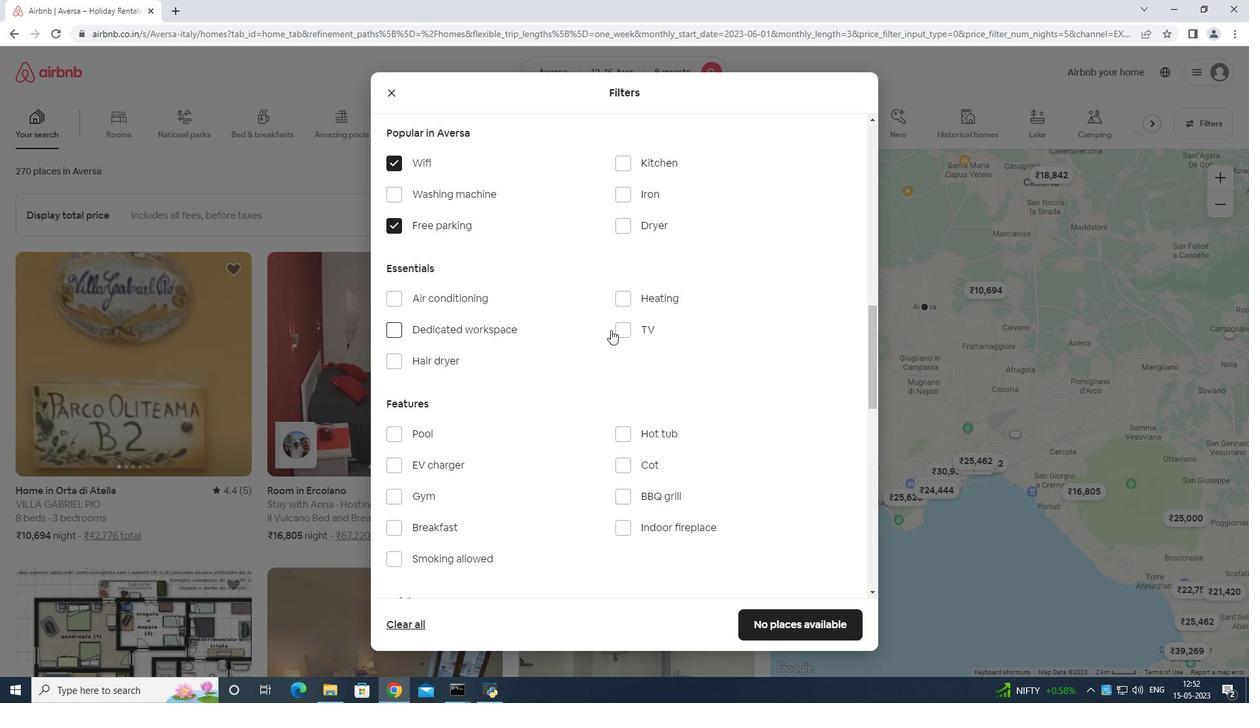 
Action: Mouse moved to (436, 496)
Screenshot: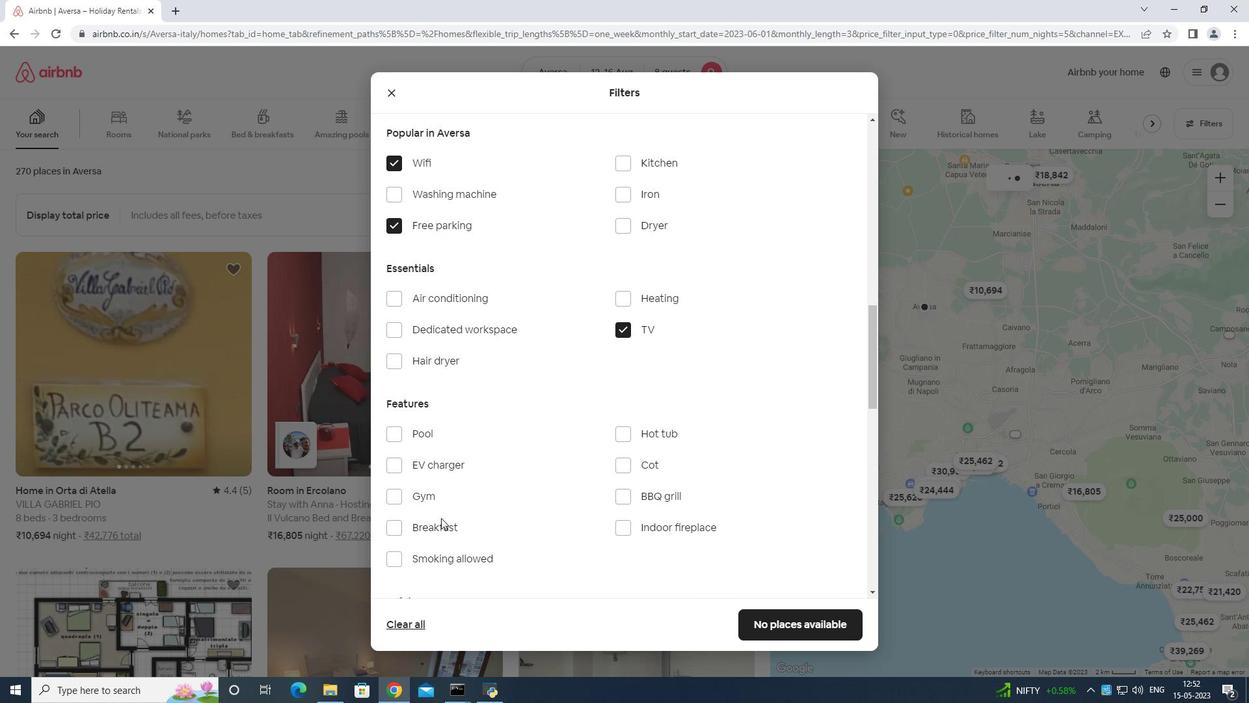 
Action: Mouse pressed left at (436, 496)
Screenshot: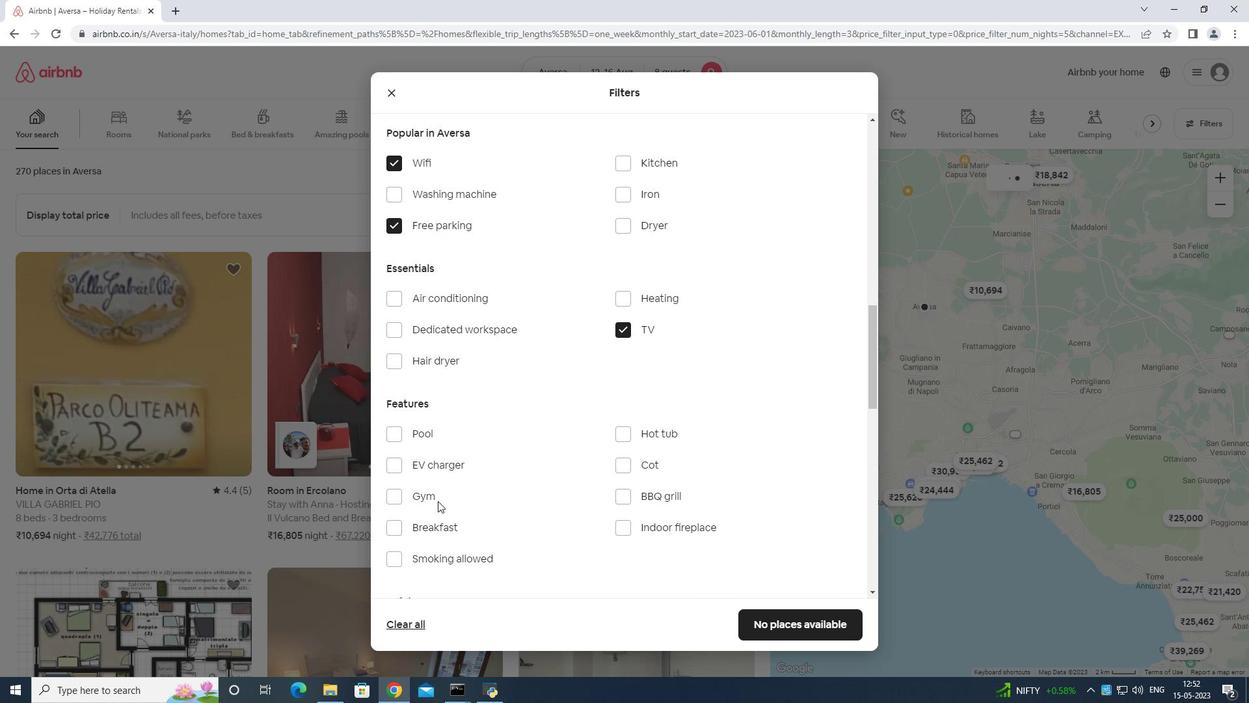
Action: Mouse moved to (444, 522)
Screenshot: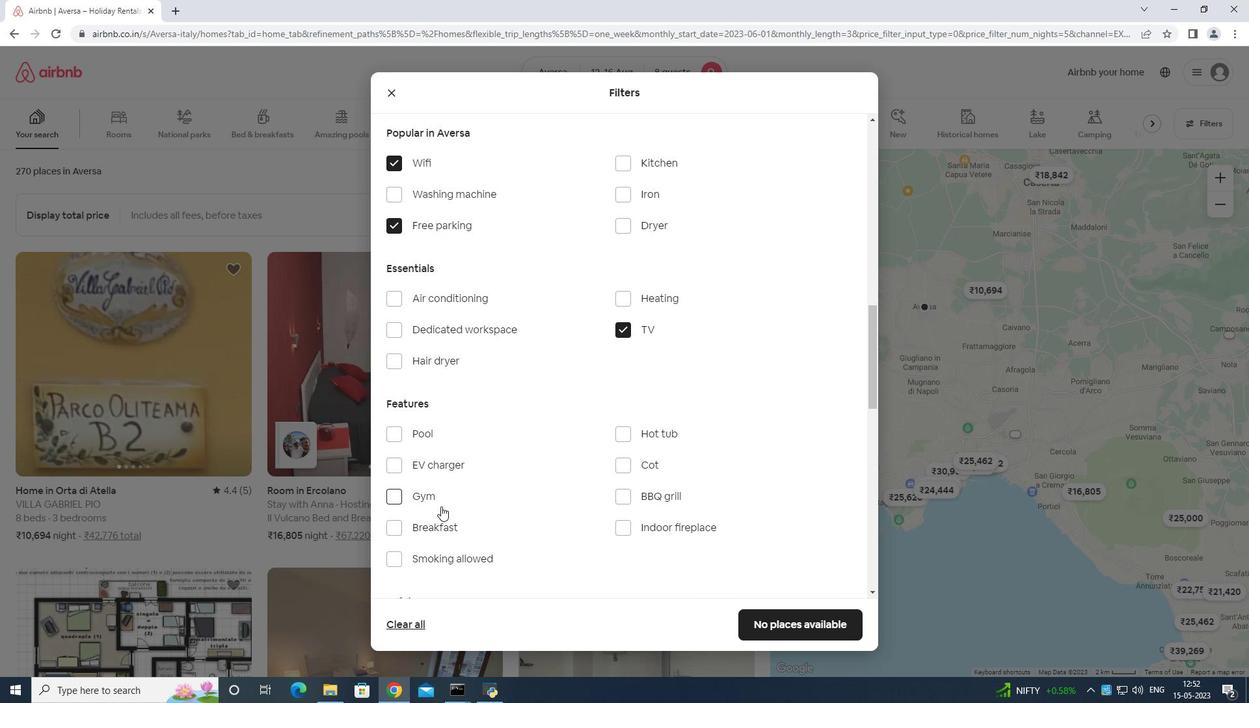 
Action: Mouse pressed left at (444, 522)
Screenshot: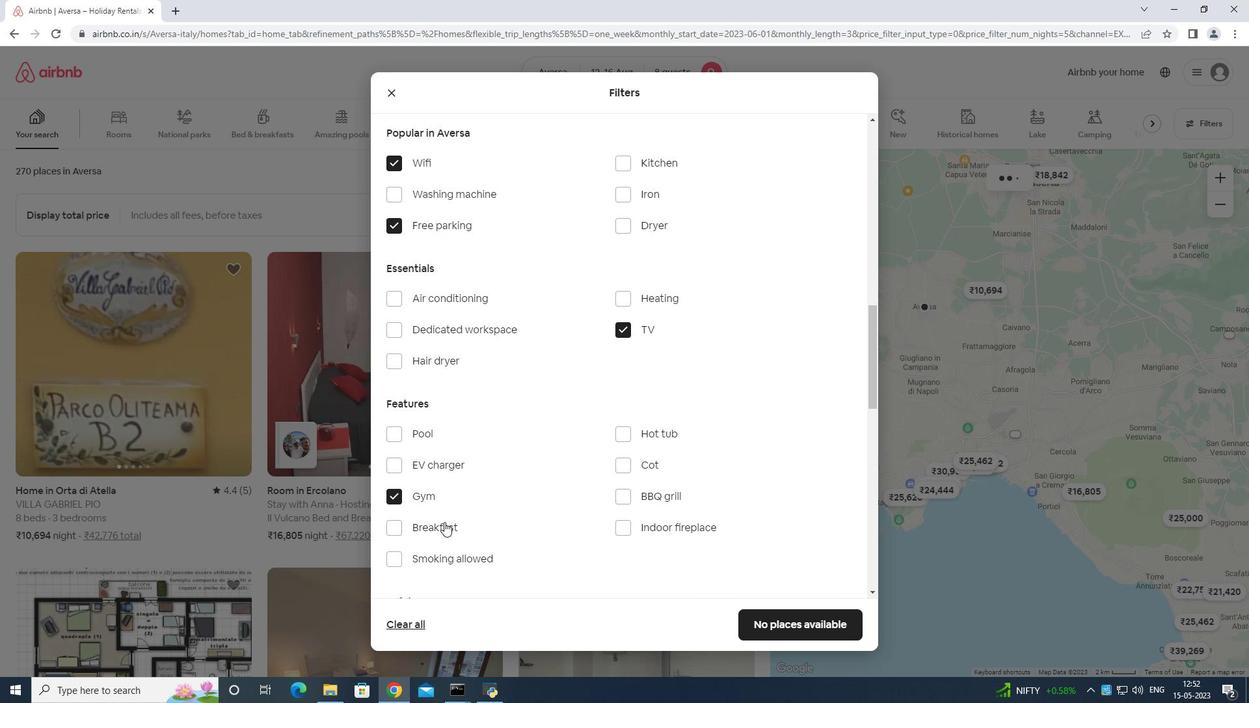 
Action: Mouse moved to (611, 406)
Screenshot: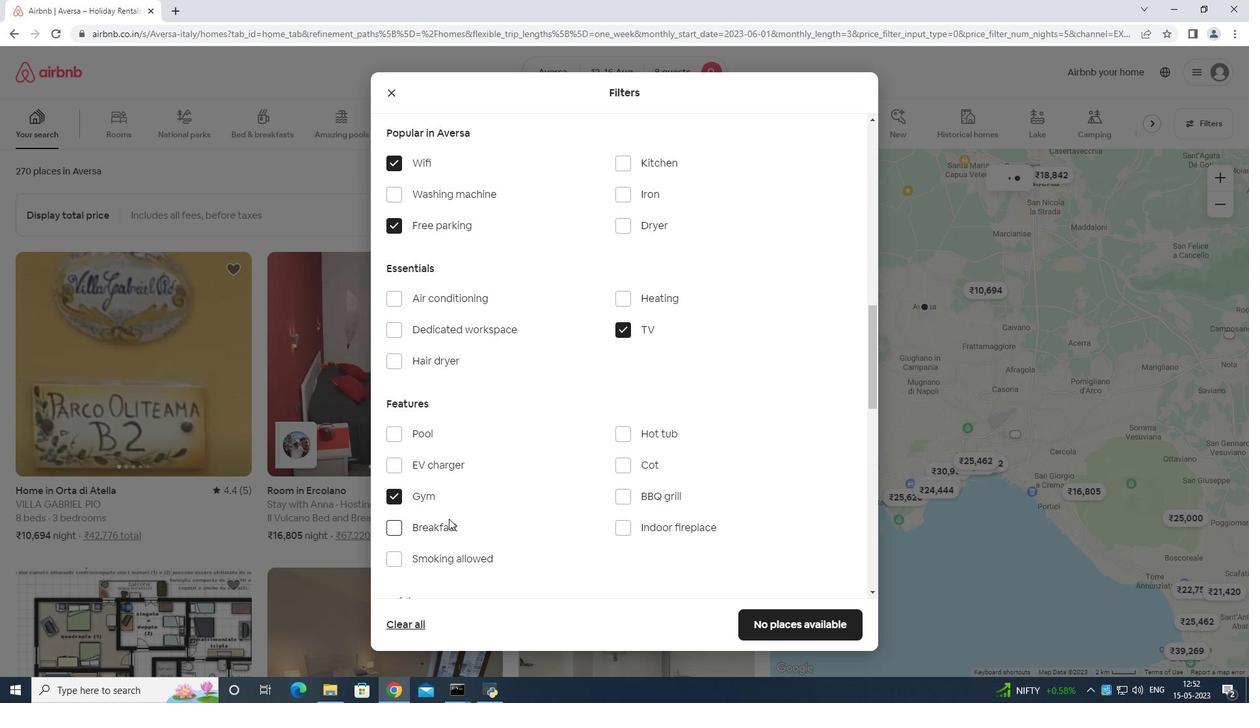 
Action: Mouse scrolled (611, 406) with delta (0, 0)
Screenshot: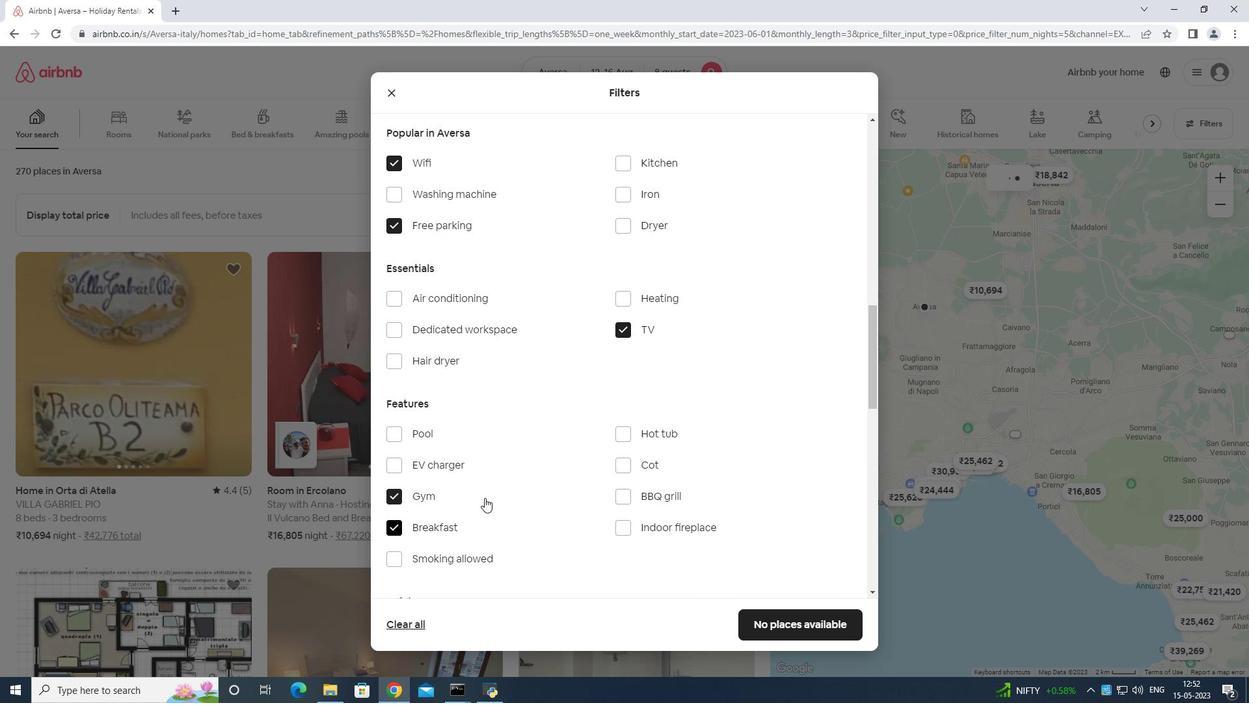
Action: Mouse scrolled (611, 406) with delta (0, 0)
Screenshot: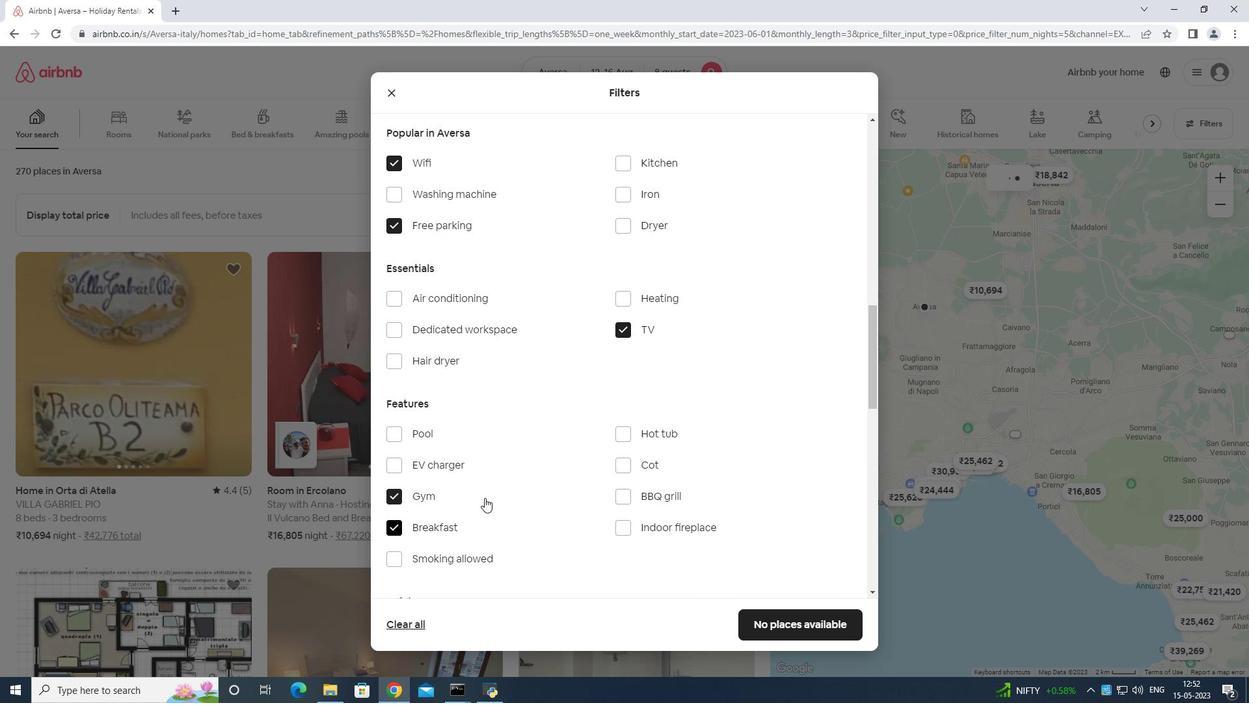 
Action: Mouse moved to (611, 405)
Screenshot: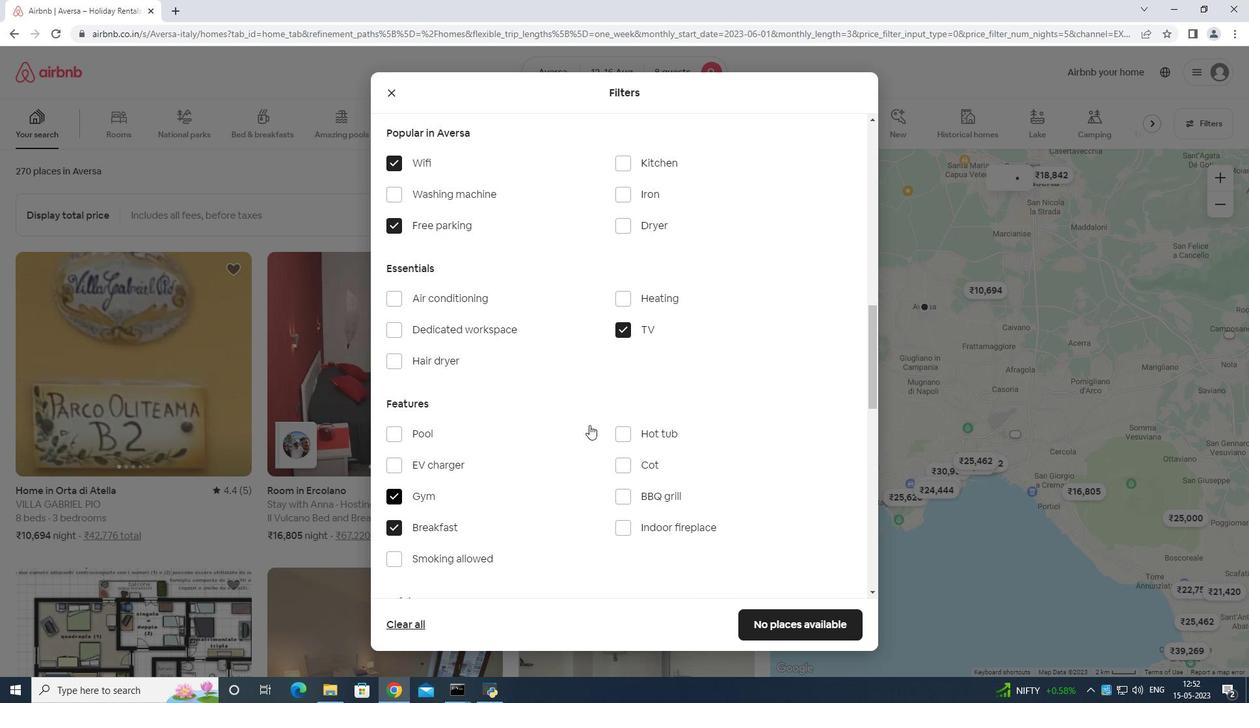 
Action: Mouse scrolled (611, 404) with delta (0, 0)
Screenshot: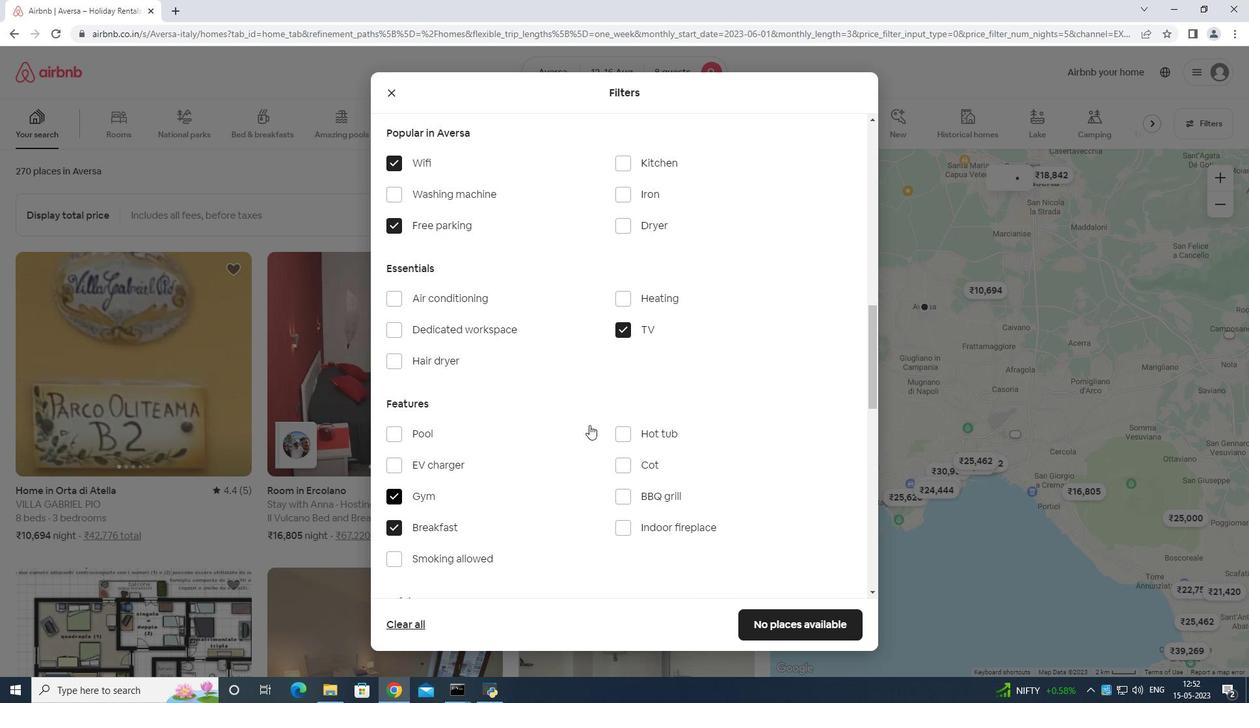 
Action: Mouse moved to (612, 402)
Screenshot: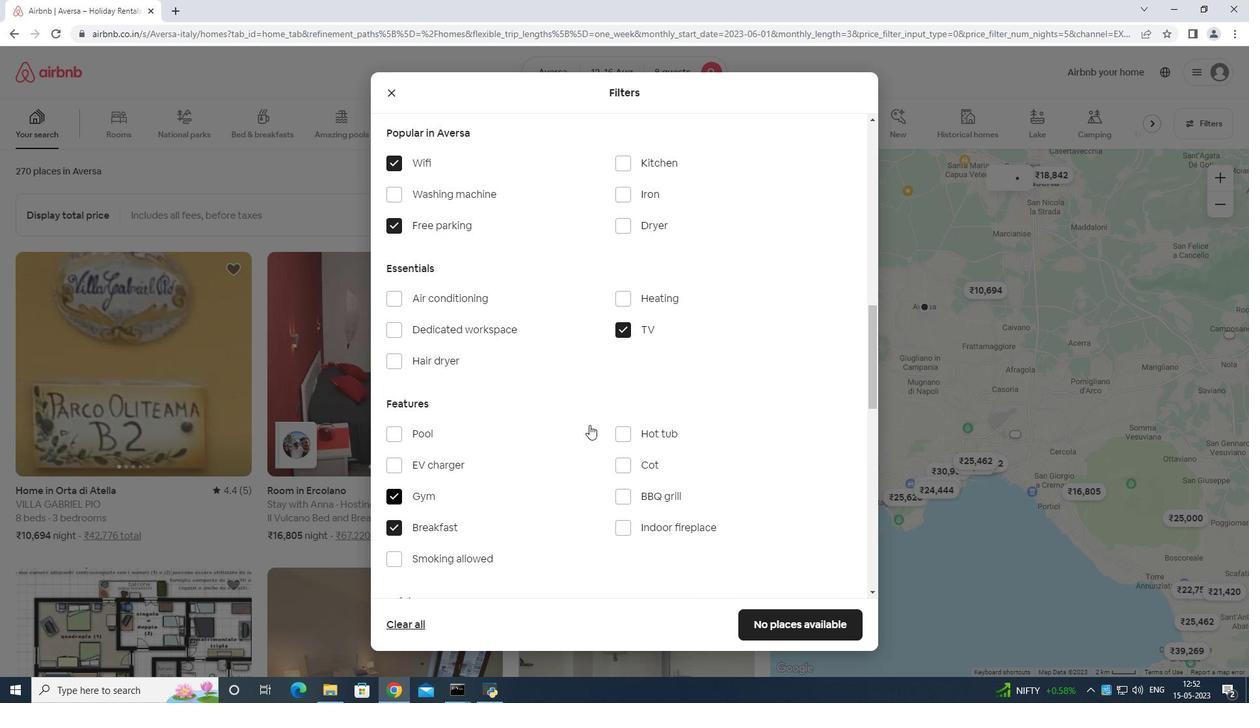 
Action: Mouse scrolled (612, 401) with delta (0, 0)
Screenshot: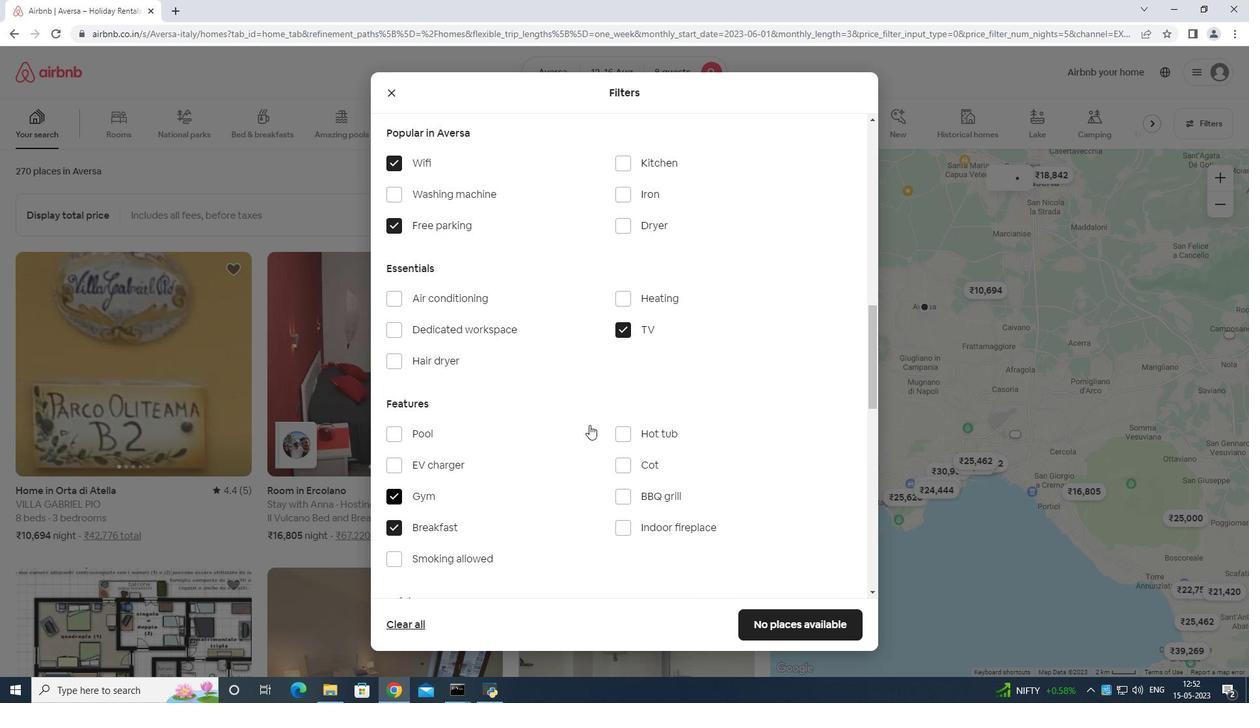 
Action: Mouse moved to (615, 398)
Screenshot: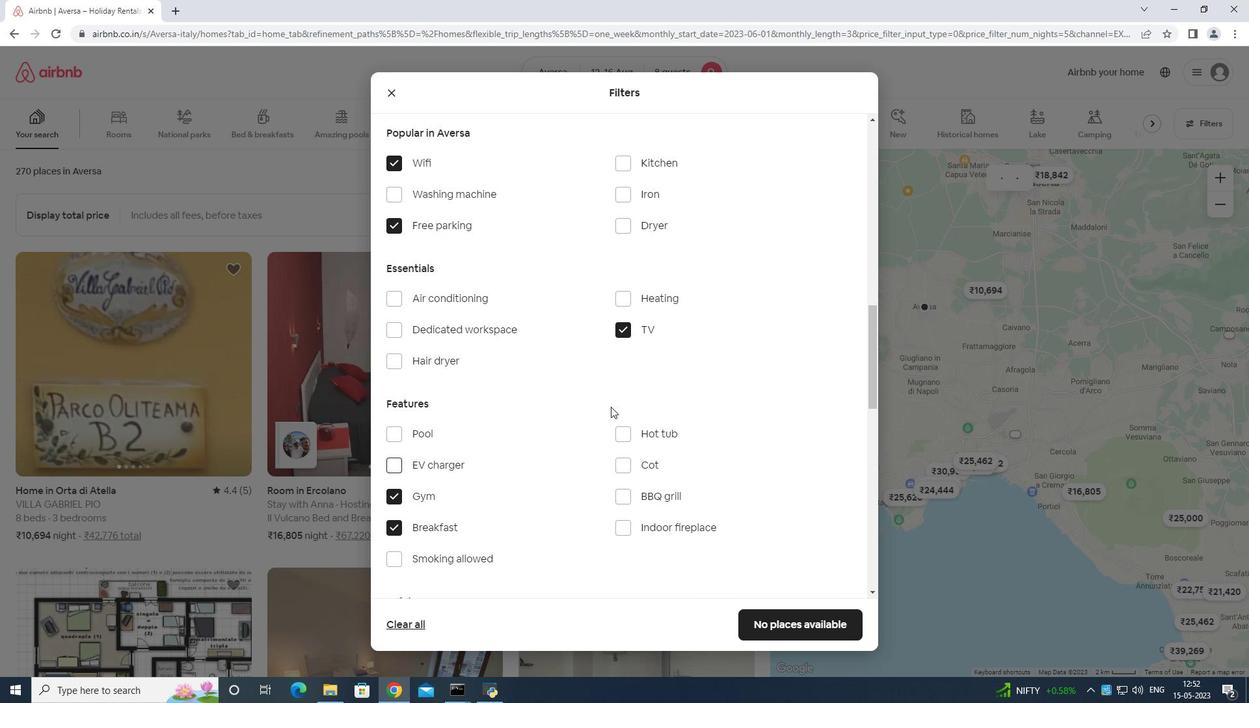 
Action: Mouse scrolled (615, 397) with delta (0, 0)
Screenshot: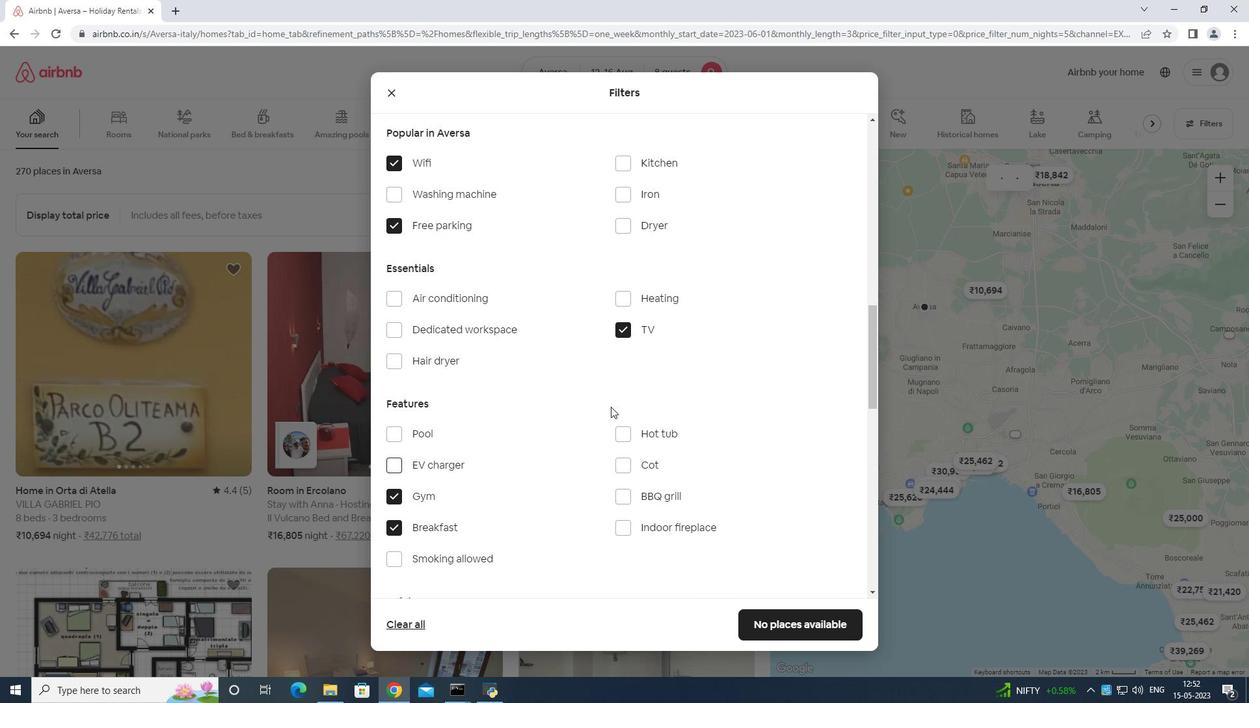 
Action: Mouse moved to (818, 483)
Screenshot: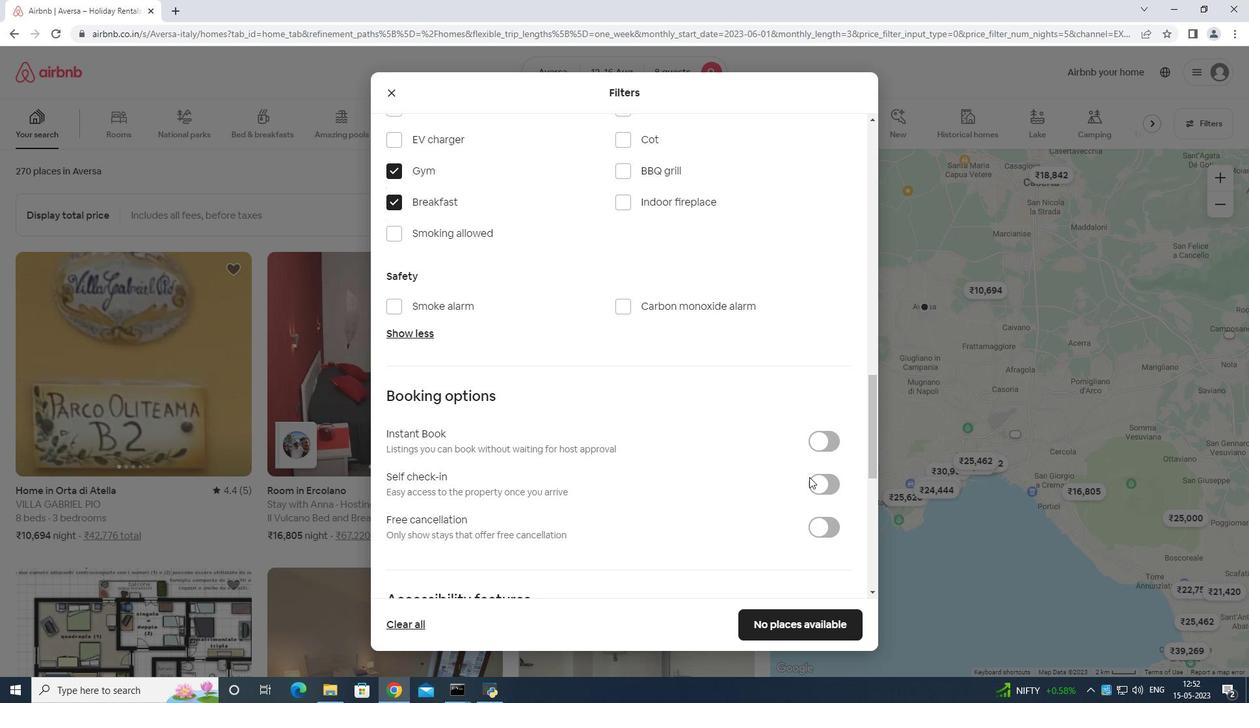 
Action: Mouse pressed left at (818, 483)
Screenshot: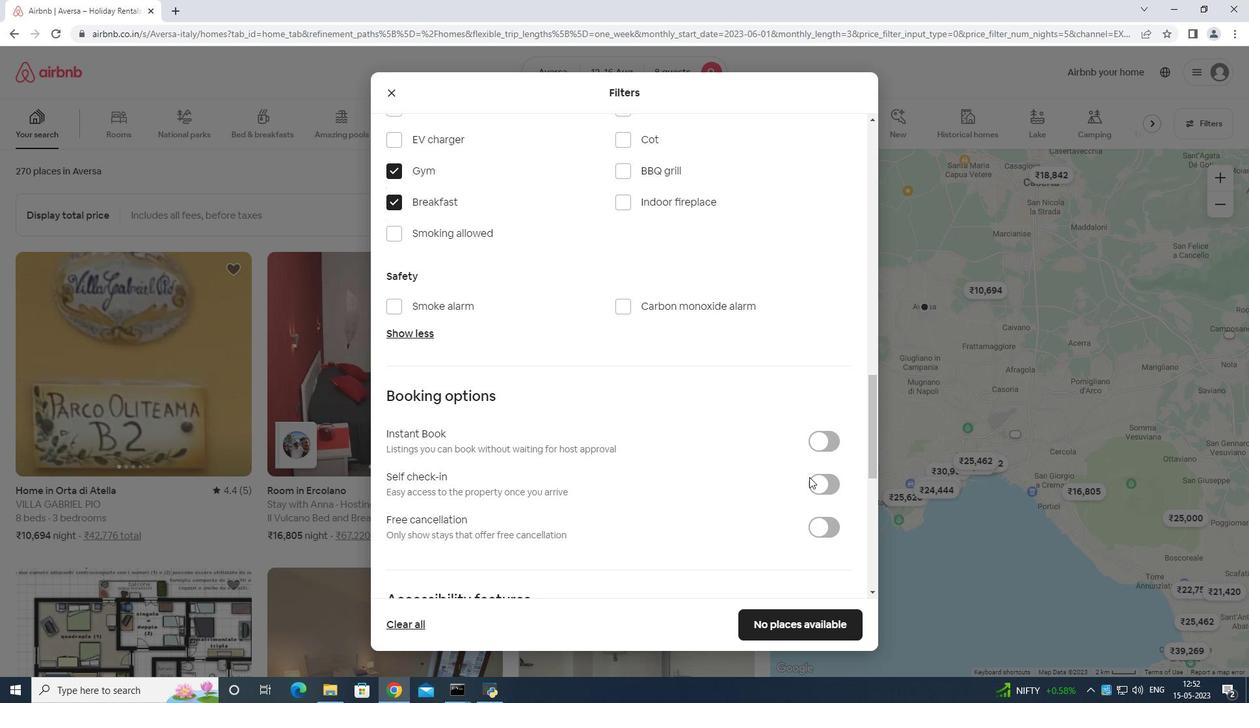 
Action: Mouse moved to (811, 439)
Screenshot: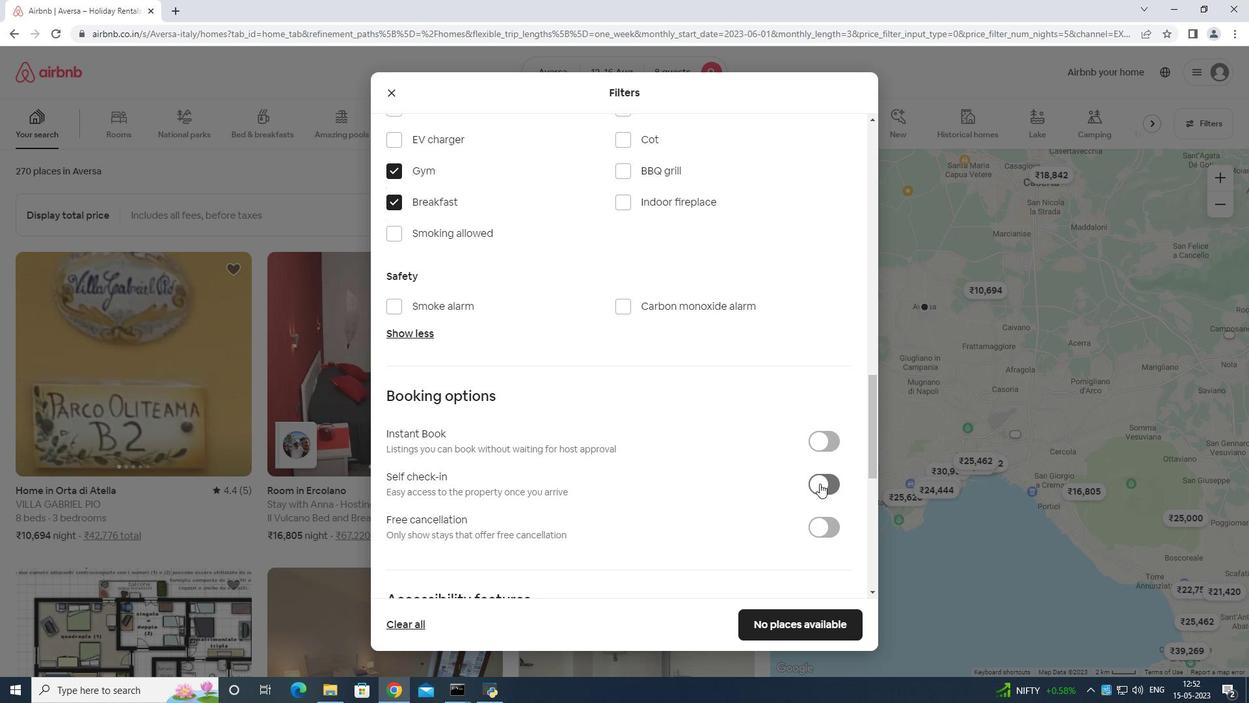 
Action: Mouse scrolled (811, 438) with delta (0, 0)
Screenshot: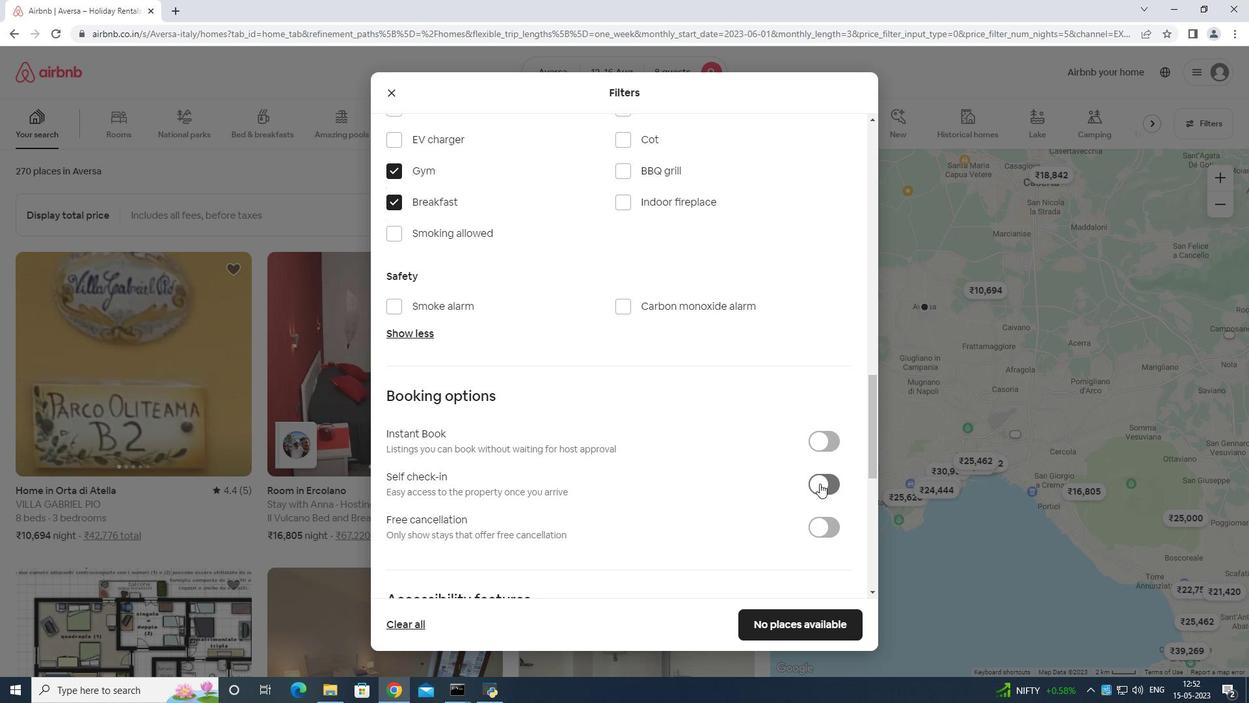 
Action: Mouse moved to (807, 447)
Screenshot: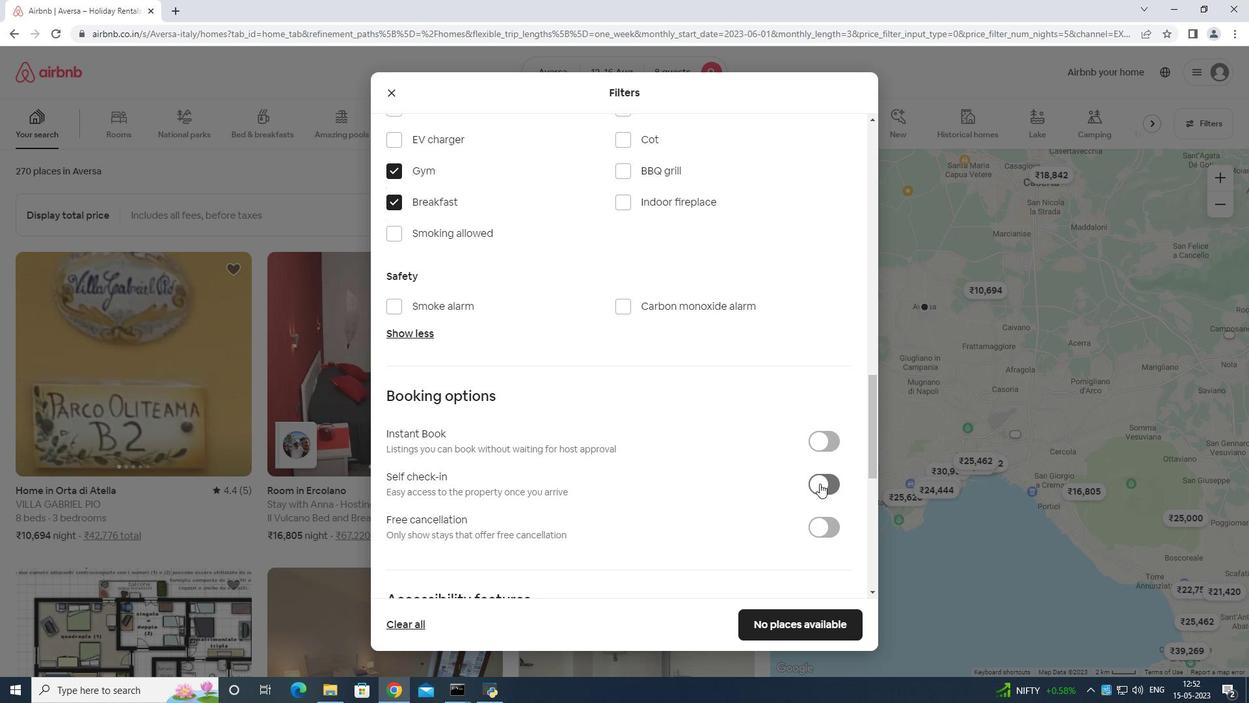 
Action: Mouse scrolled (807, 446) with delta (0, 0)
Screenshot: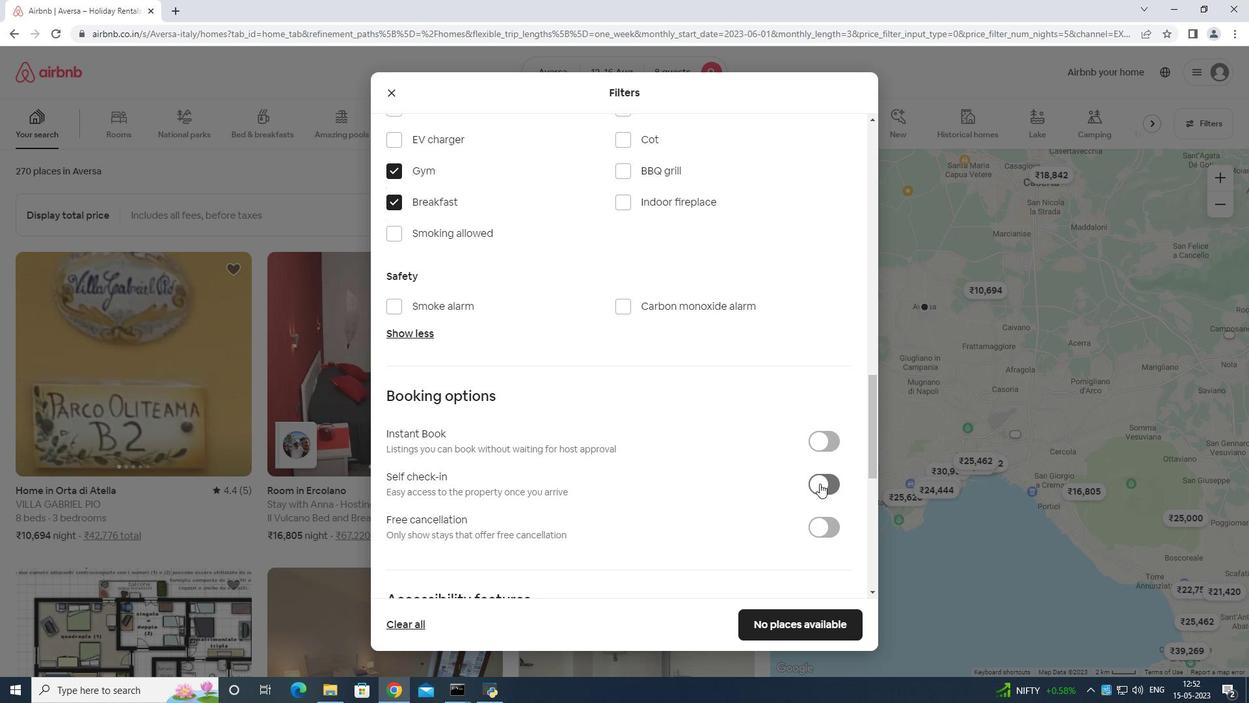 
Action: Mouse moved to (805, 448)
Screenshot: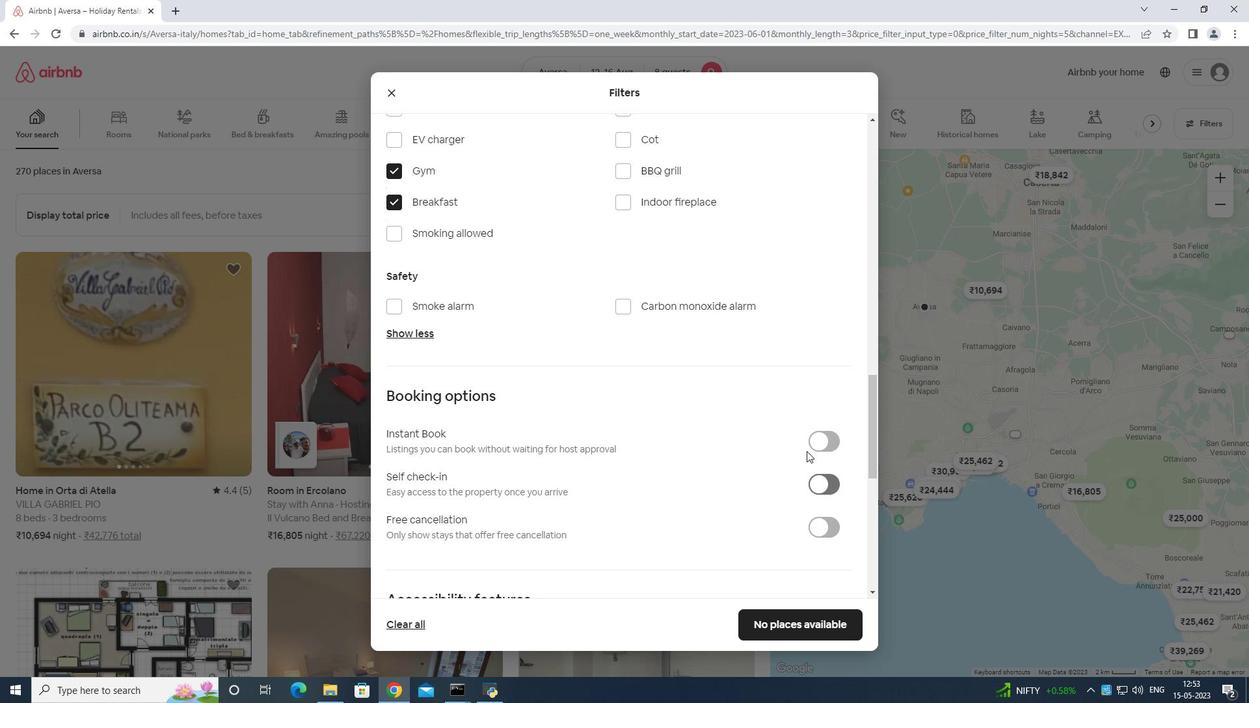 
Action: Mouse scrolled (806, 447) with delta (0, 0)
Screenshot: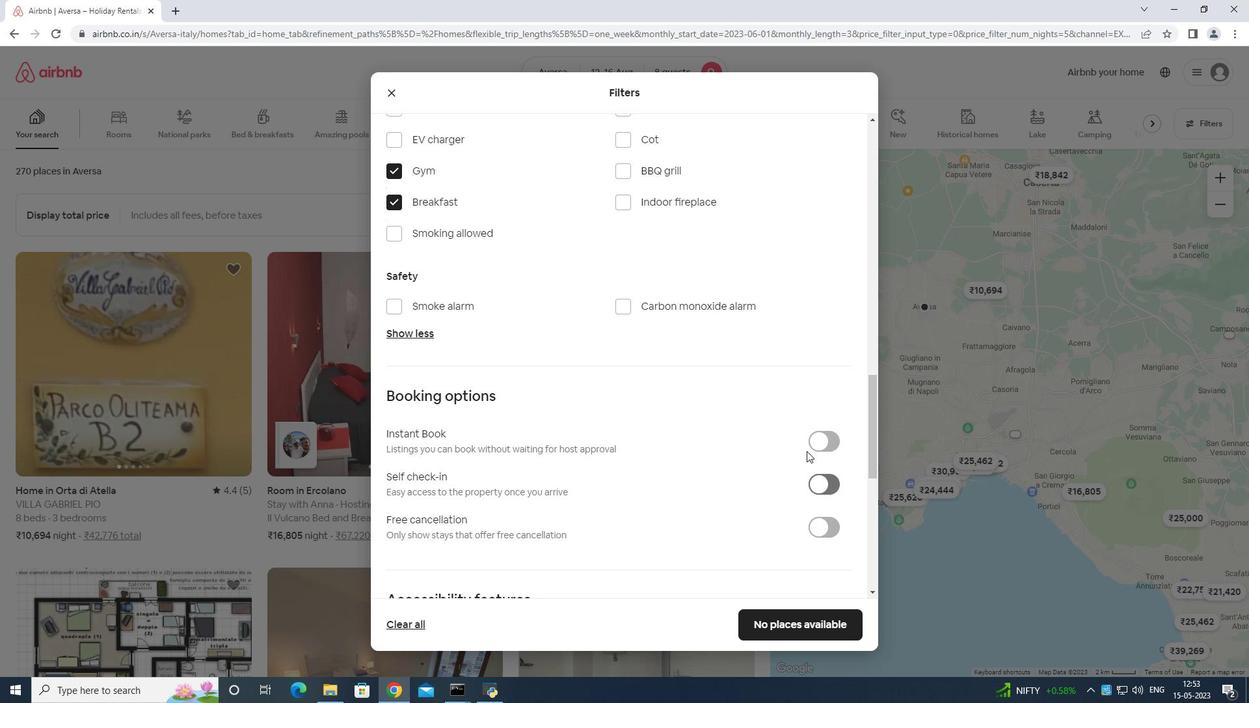 
Action: Mouse moved to (804, 448)
Screenshot: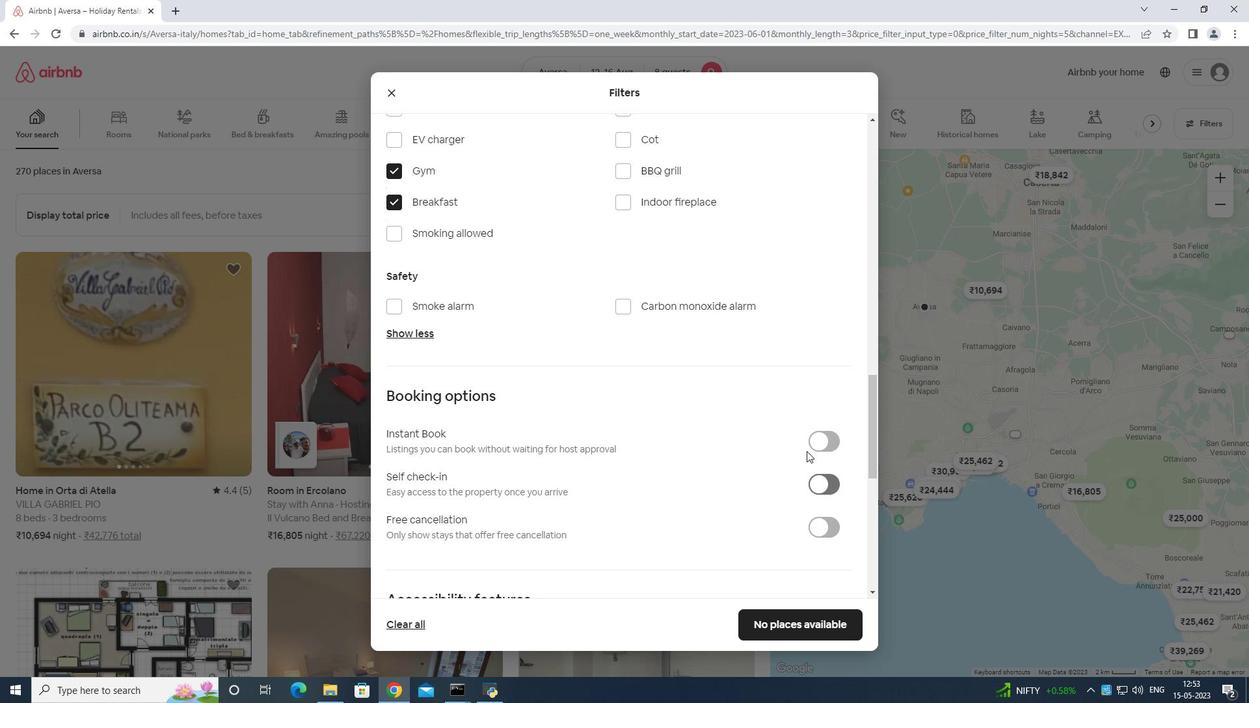 
Action: Mouse scrolled (805, 447) with delta (0, 0)
Screenshot: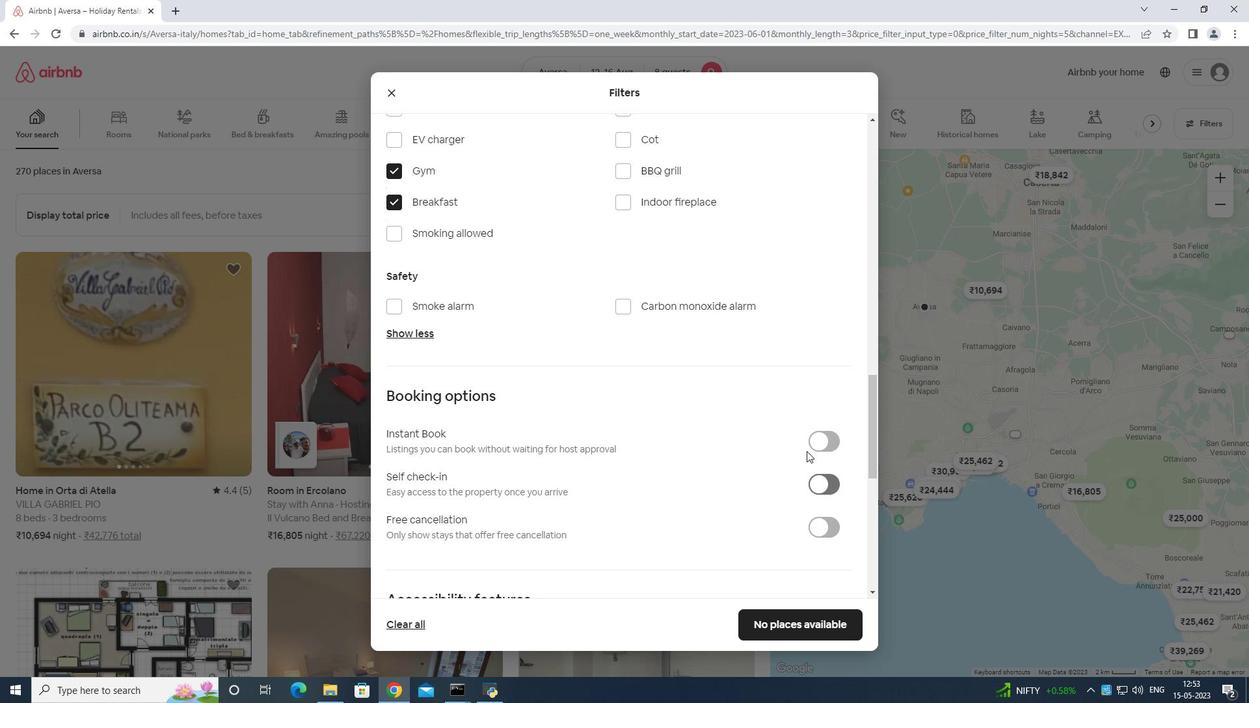 
Action: Mouse moved to (800, 448)
Screenshot: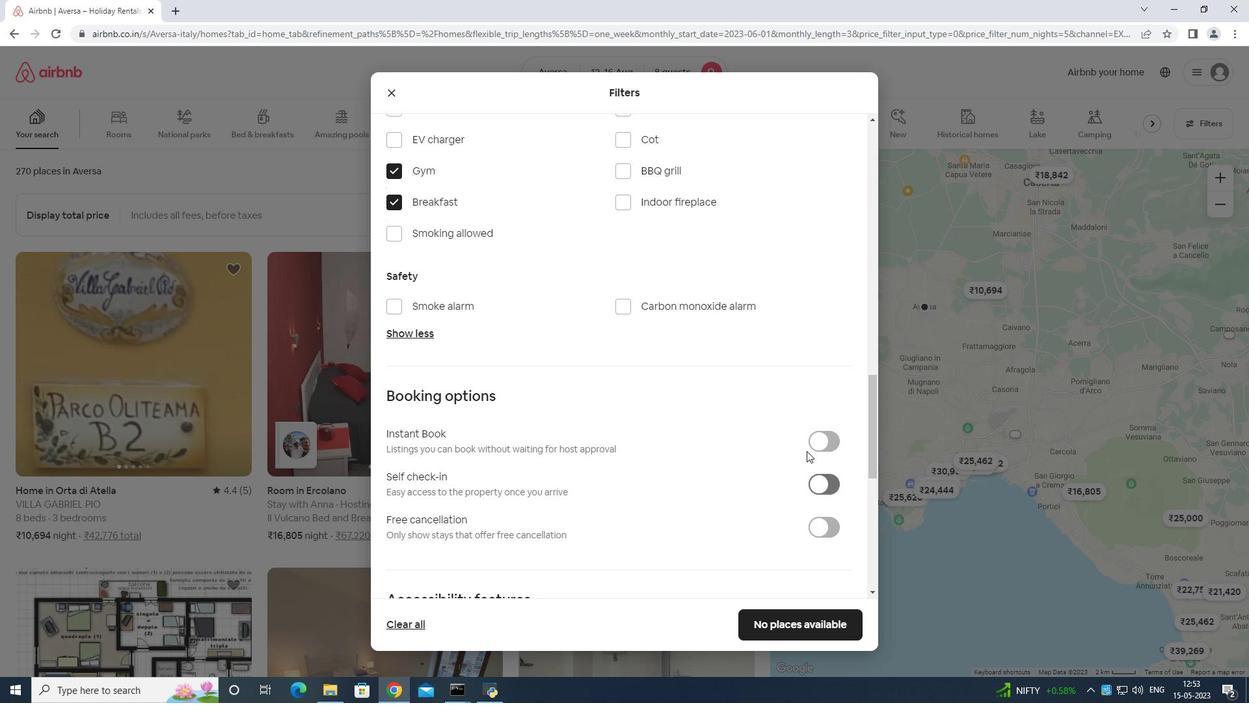 
Action: Mouse scrolled (804, 447) with delta (0, 0)
Screenshot: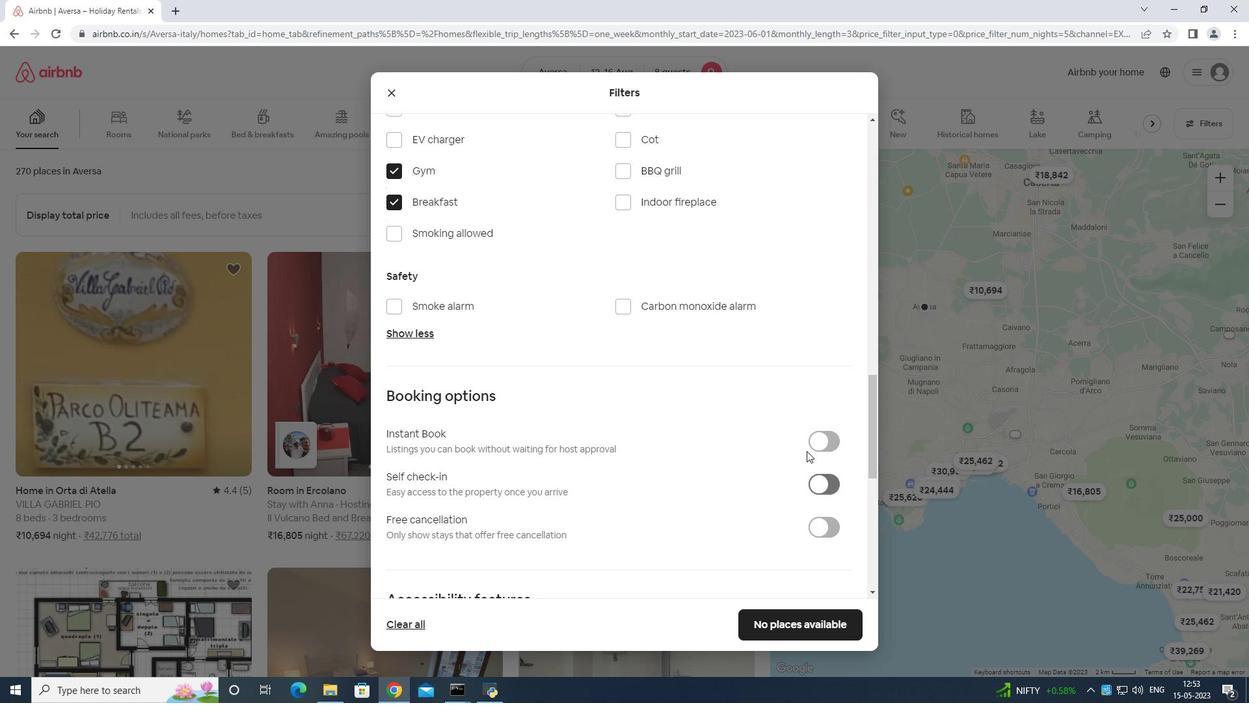 
Action: Mouse moved to (800, 438)
Screenshot: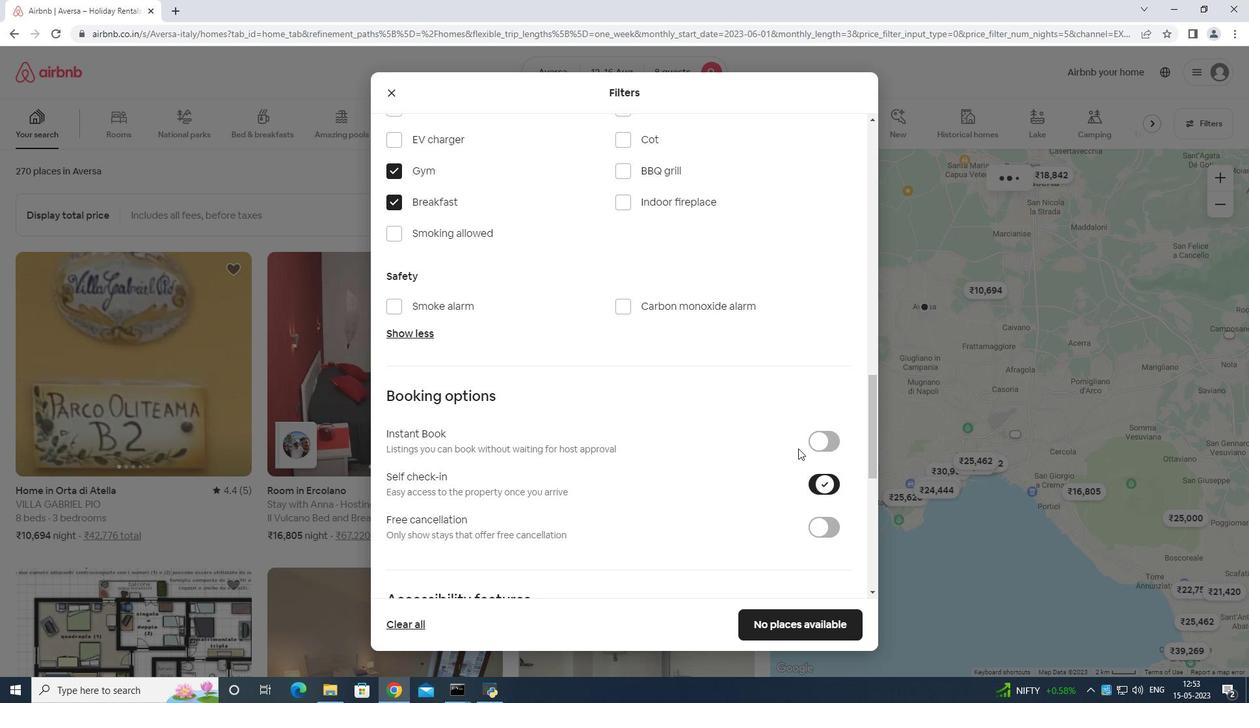 
Action: Mouse scrolled (800, 437) with delta (0, 0)
Screenshot: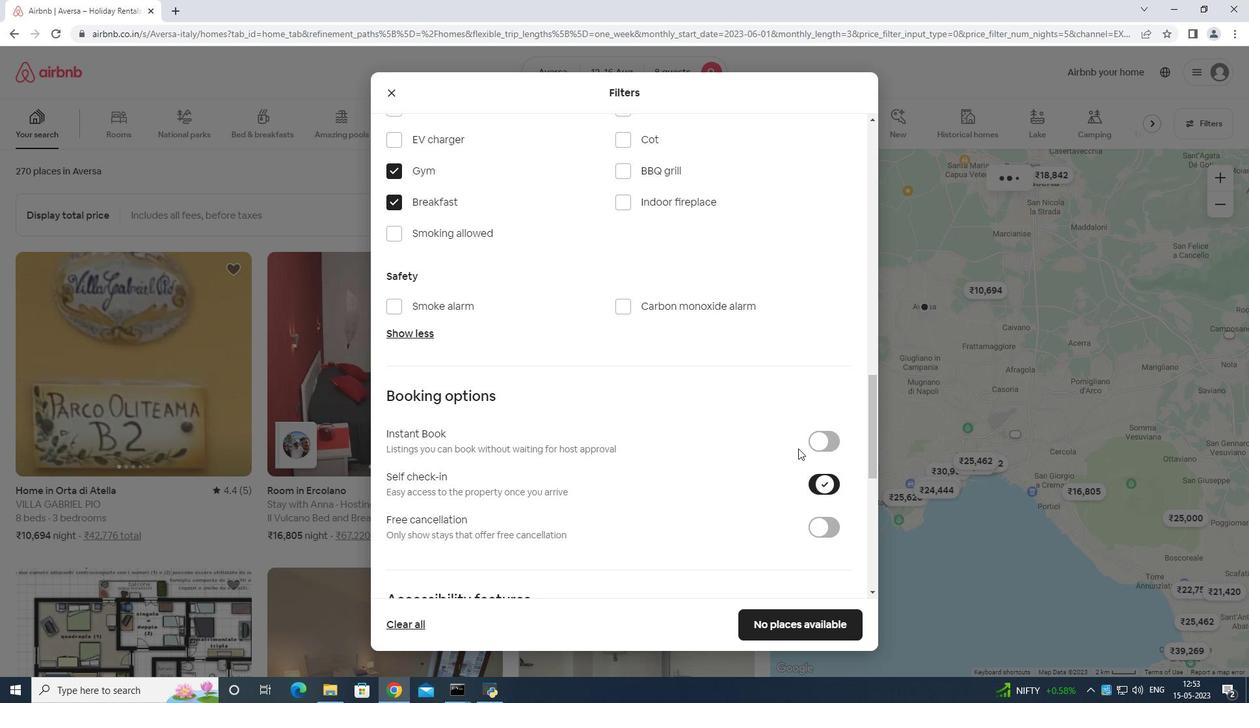 
Action: Mouse moved to (798, 440)
Screenshot: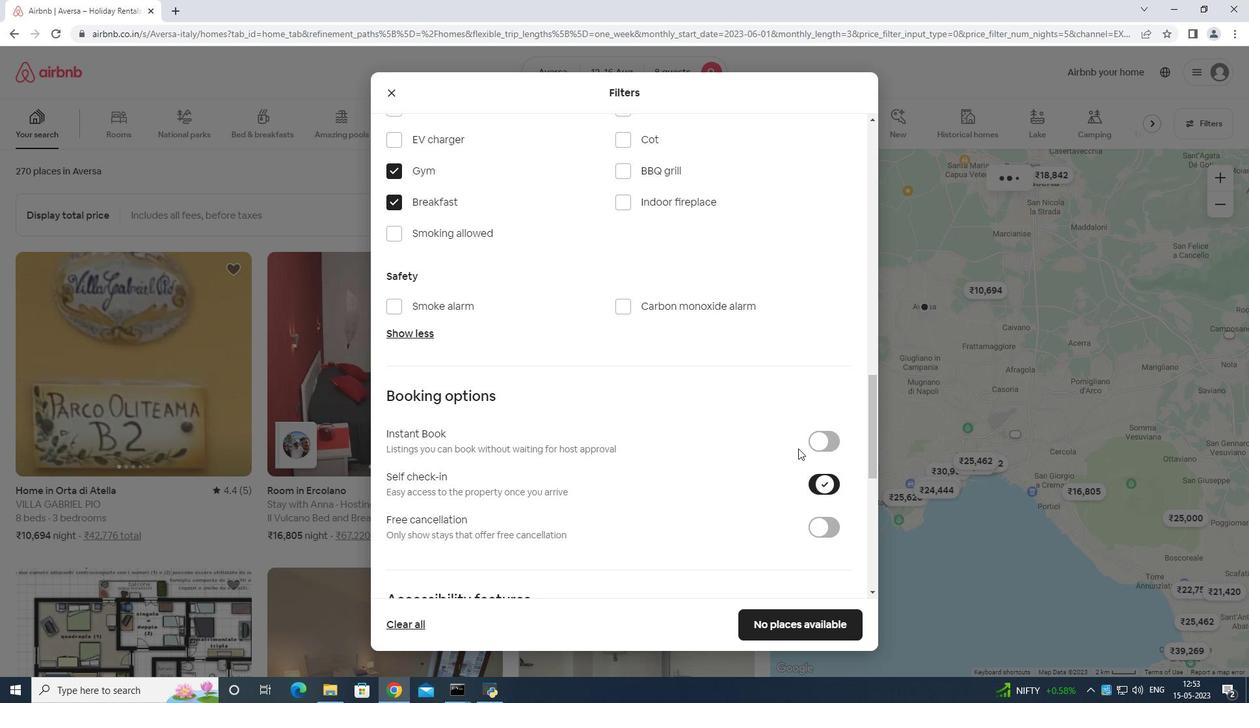 
Action: Mouse scrolled (798, 440) with delta (0, 0)
Screenshot: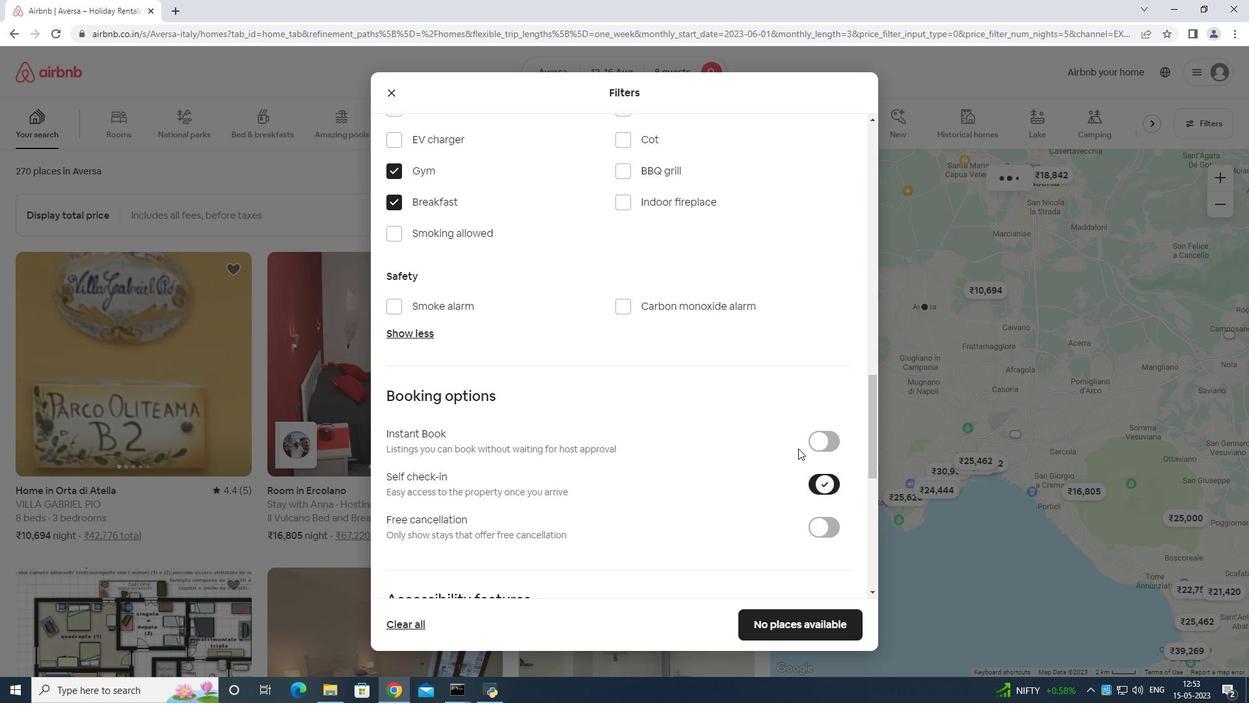 
Action: Mouse moved to (796, 442)
Screenshot: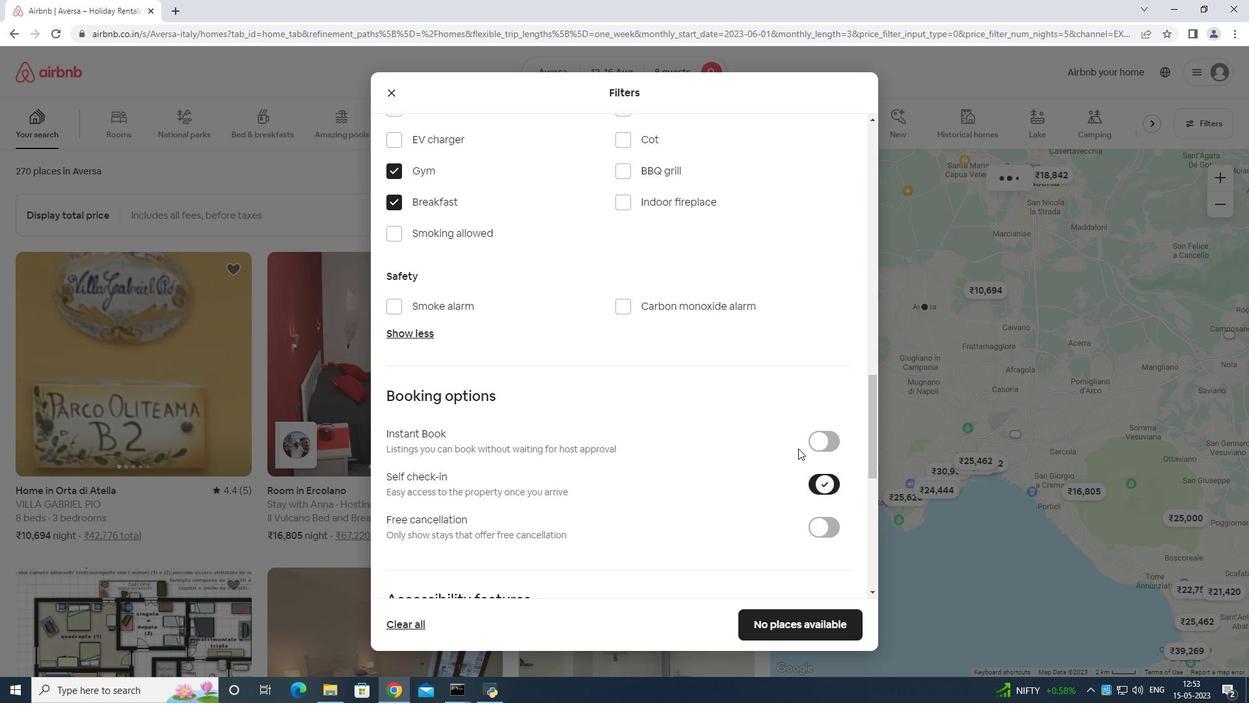
Action: Mouse scrolled (796, 441) with delta (0, 0)
Screenshot: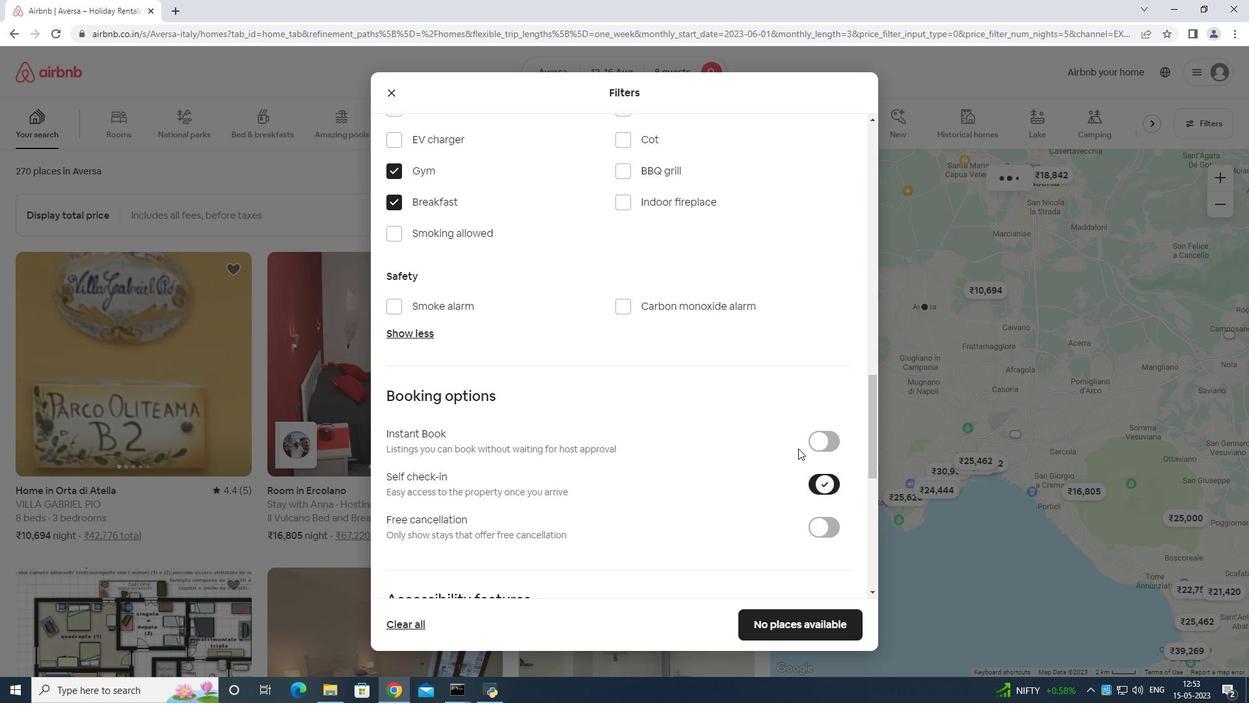 
Action: Mouse moved to (796, 430)
Screenshot: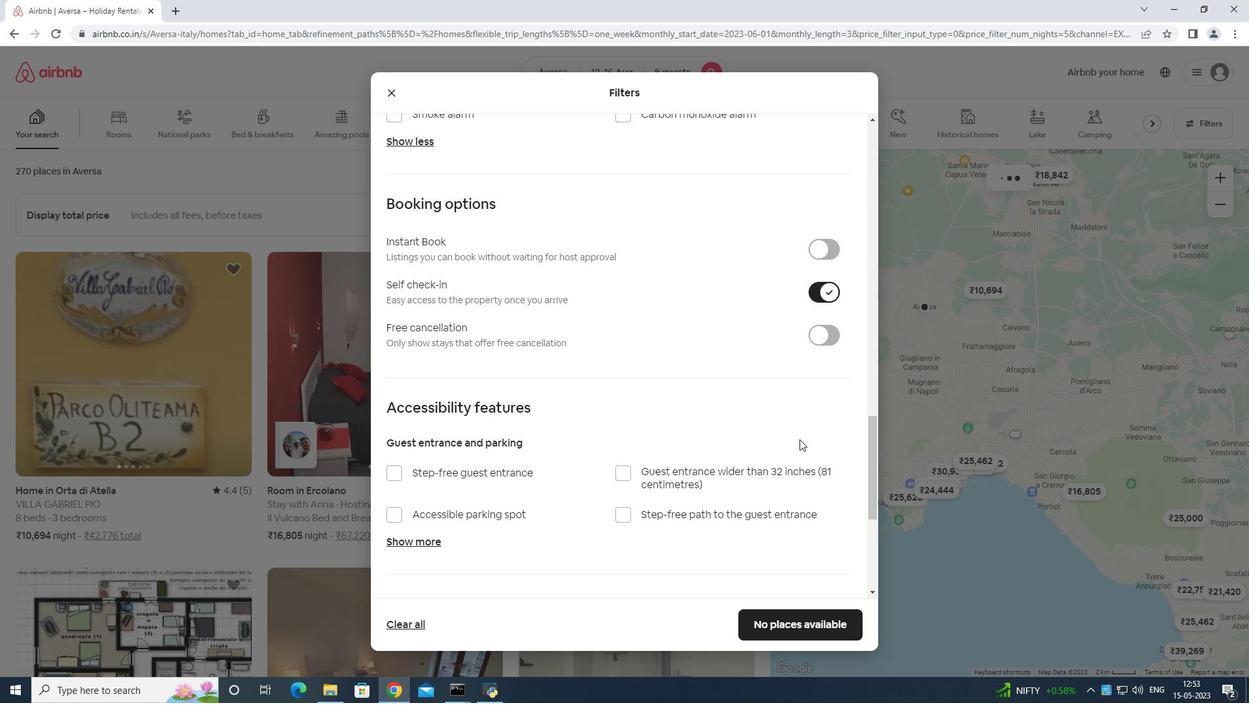 
Action: Mouse scrolled (796, 429) with delta (0, 0)
Screenshot: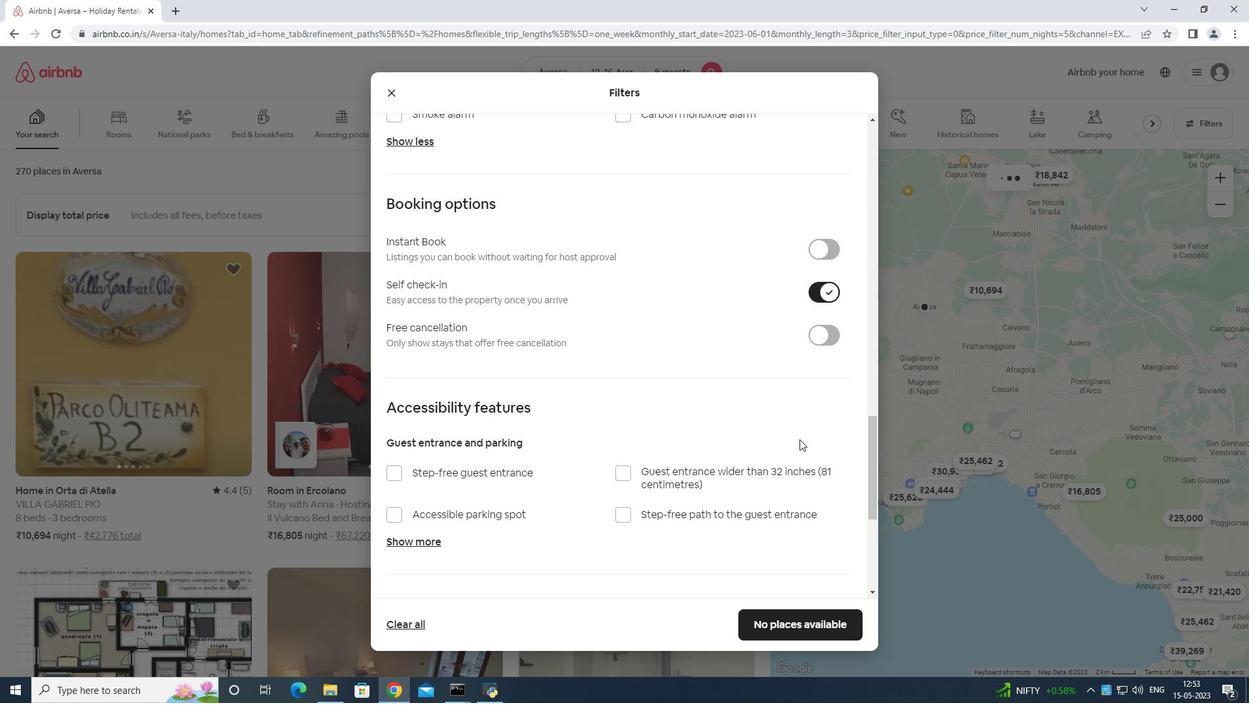 
Action: Mouse moved to (795, 430)
Screenshot: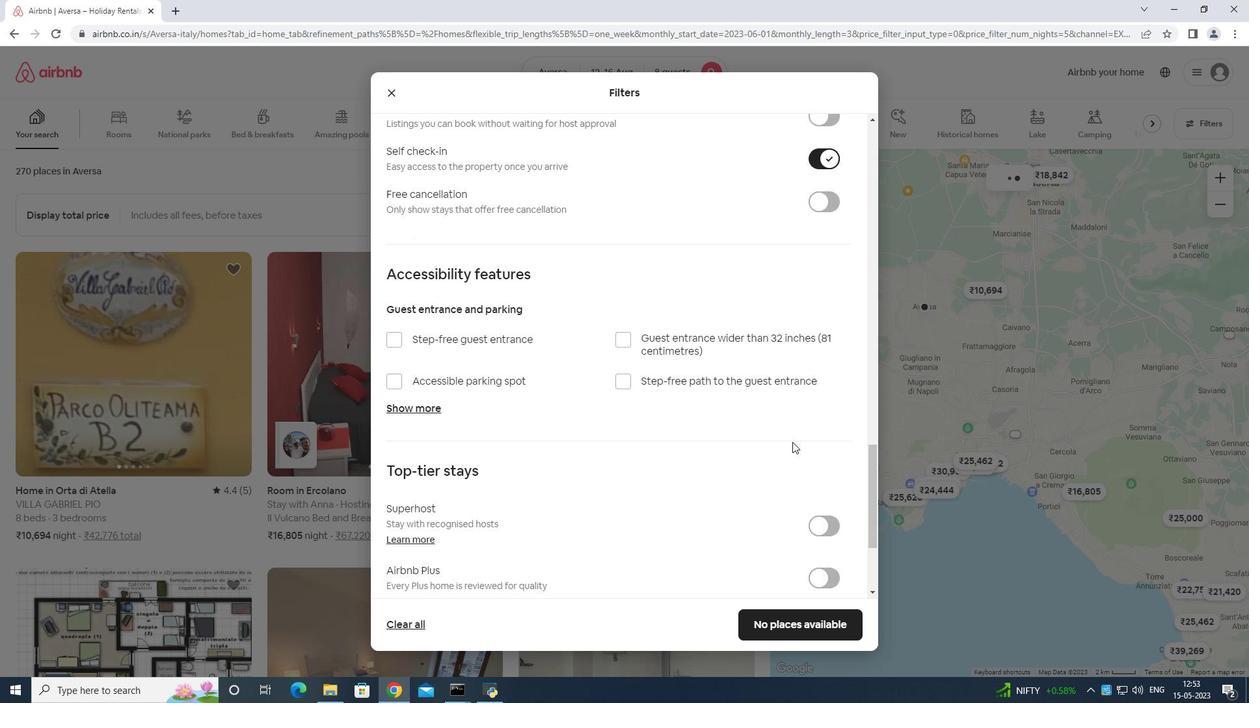 
Action: Mouse scrolled (796, 430) with delta (0, 0)
Screenshot: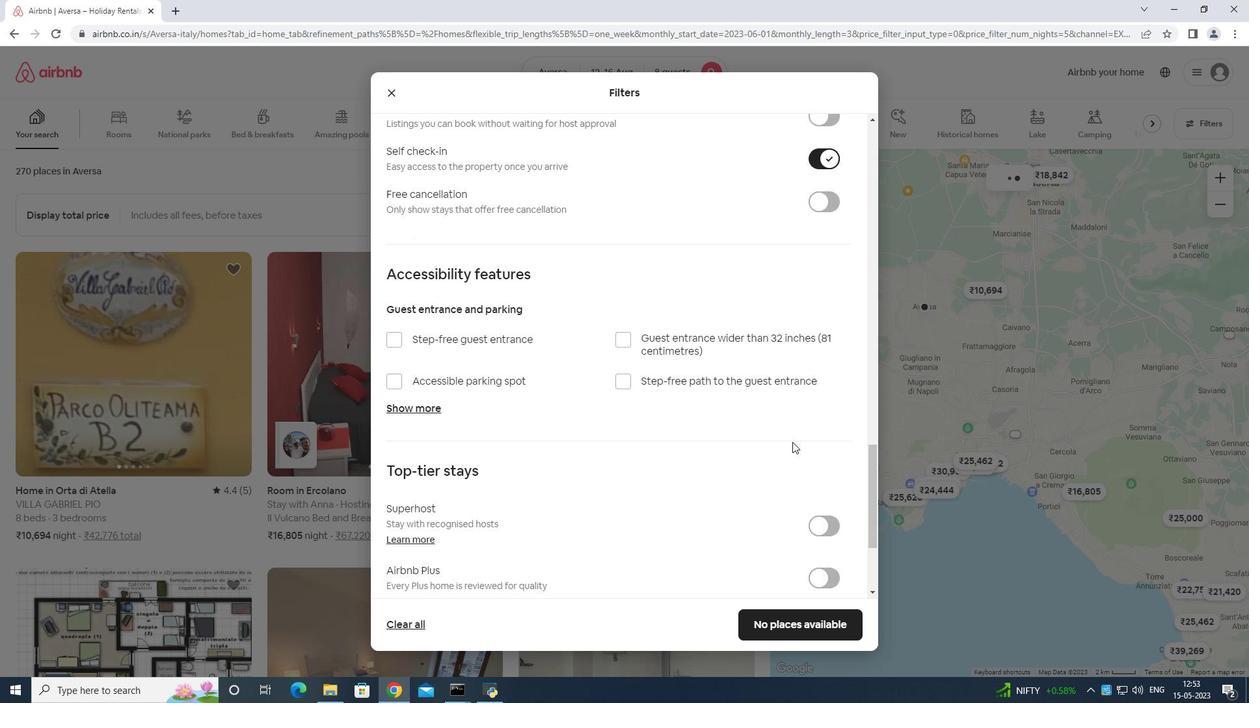 
Action: Mouse scrolled (795, 430) with delta (0, 0)
Screenshot: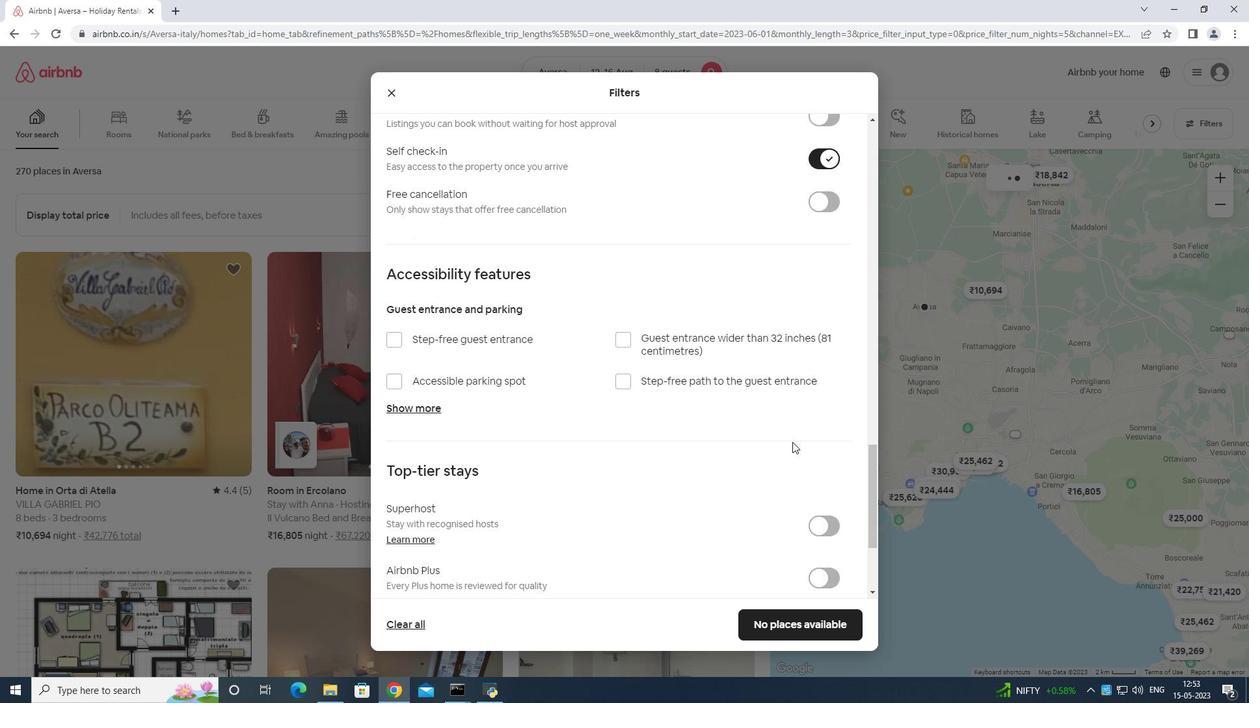 
Action: Mouse moved to (791, 432)
Screenshot: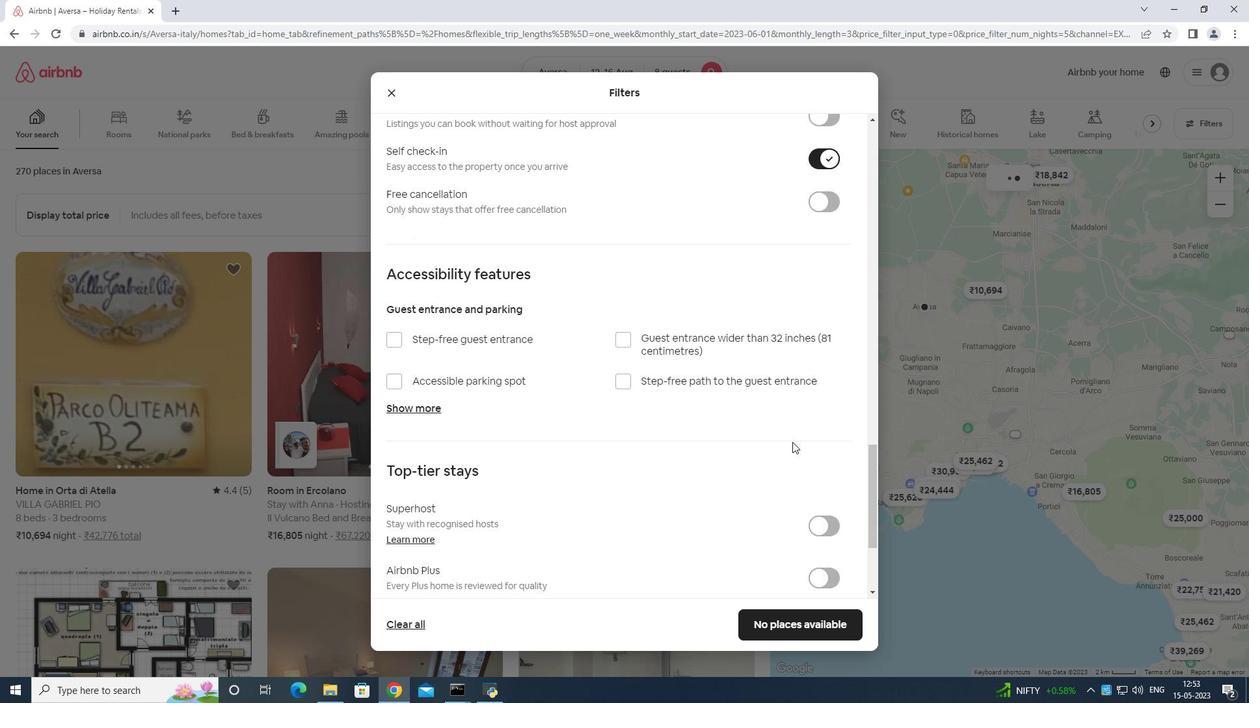 
Action: Mouse scrolled (791, 431) with delta (0, 0)
Screenshot: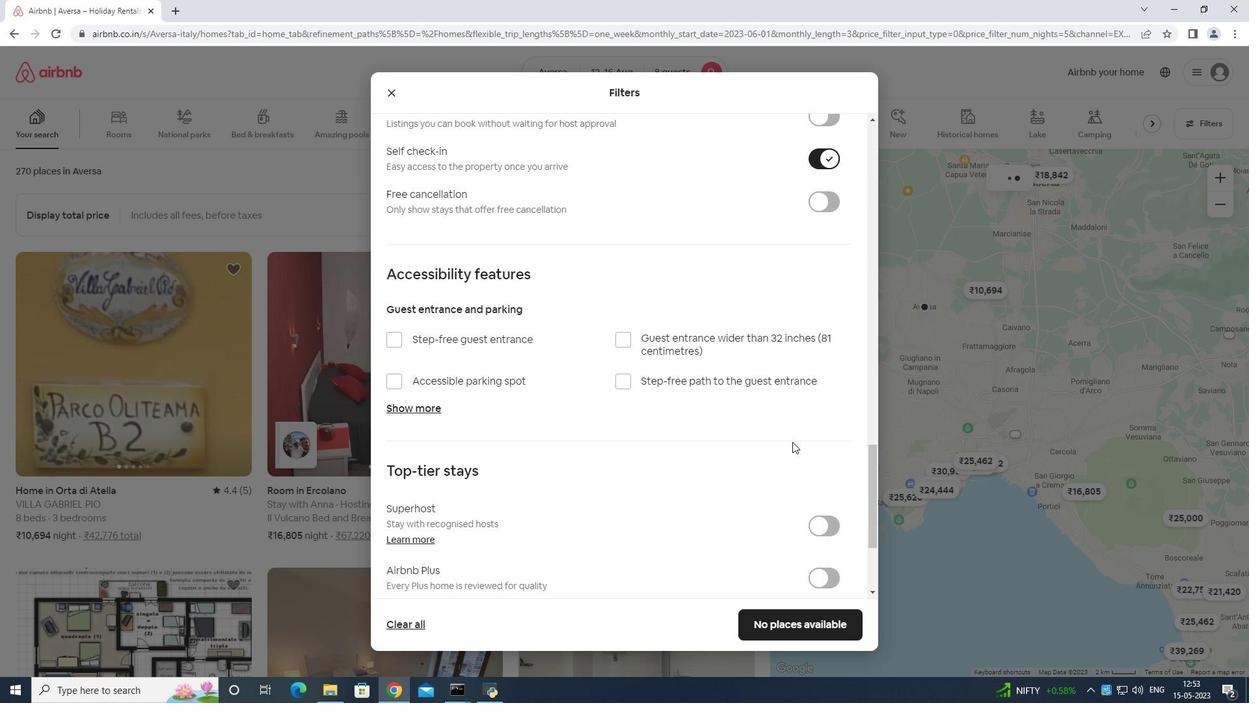 
Action: Mouse moved to (779, 433)
Screenshot: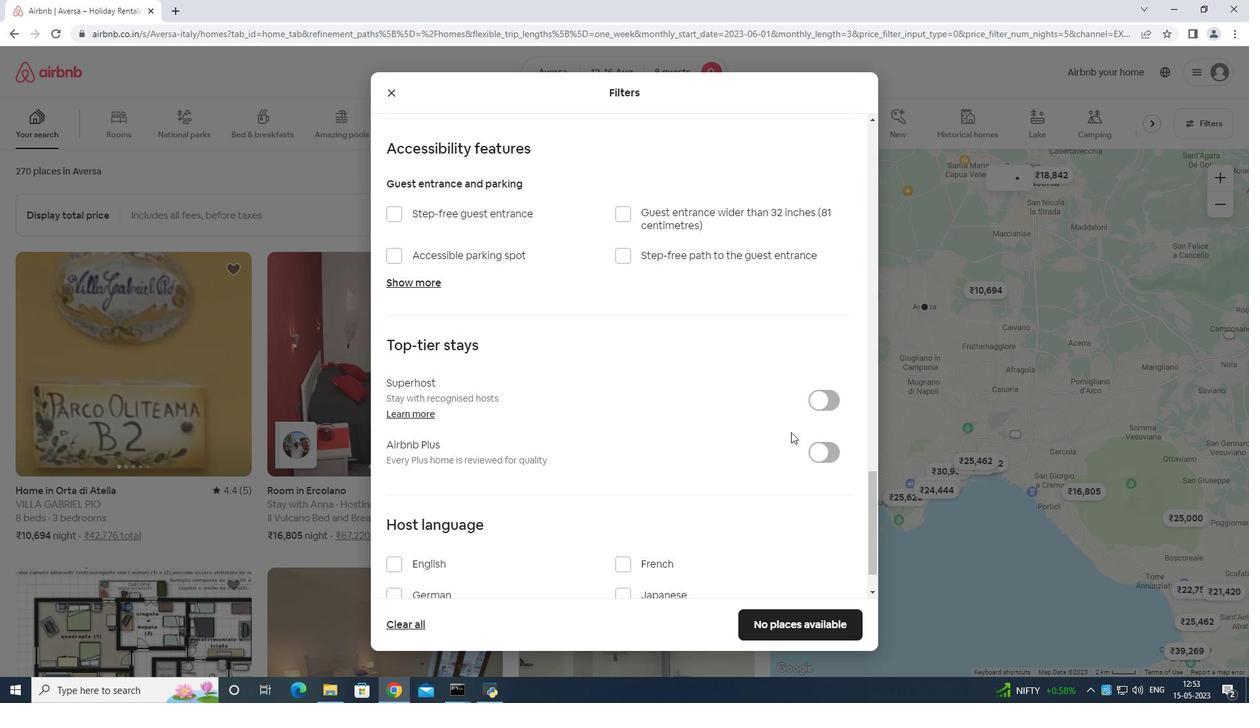 
Action: Mouse scrolled (782, 429) with delta (0, 0)
Screenshot: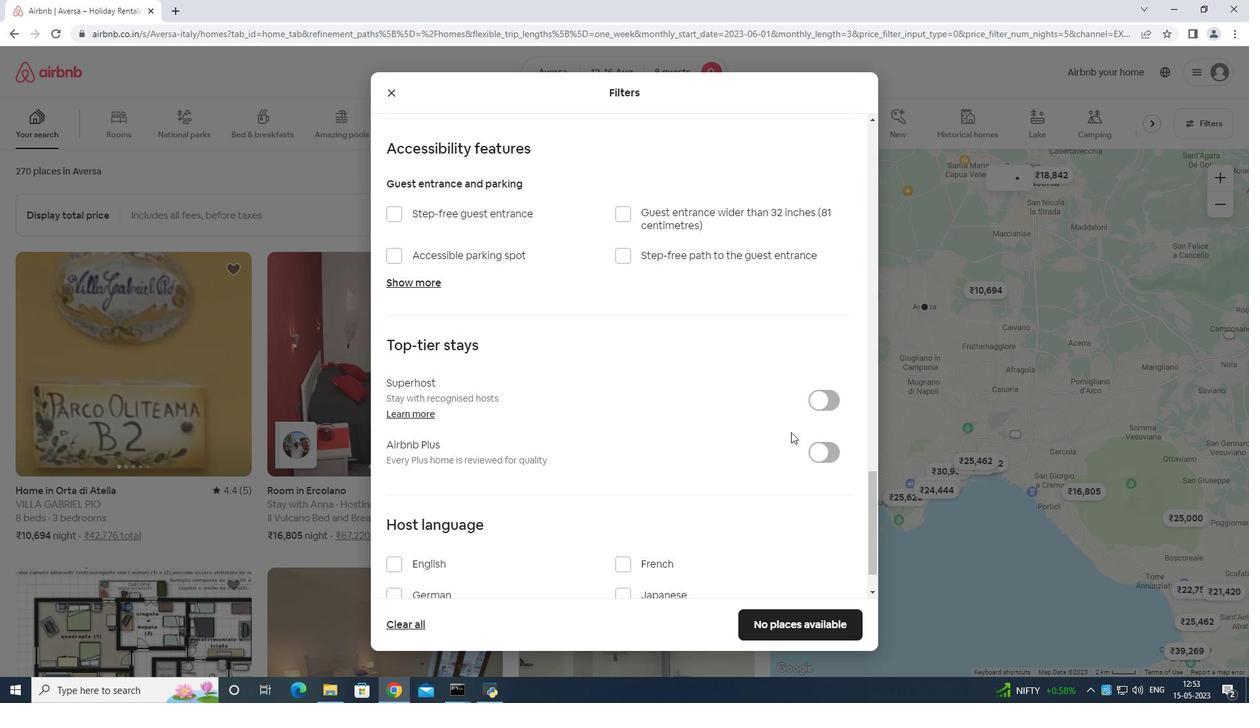 
Action: Mouse moved to (776, 436)
Screenshot: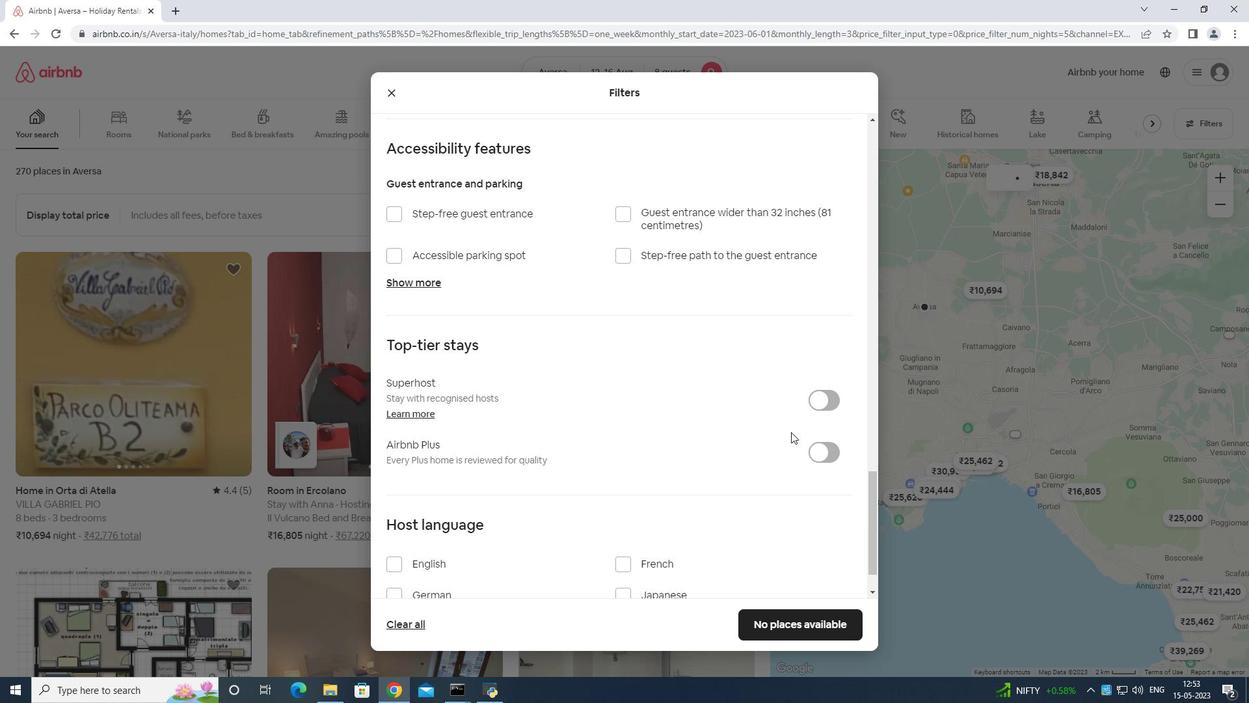 
Action: Mouse scrolled (777, 435) with delta (0, 0)
Screenshot: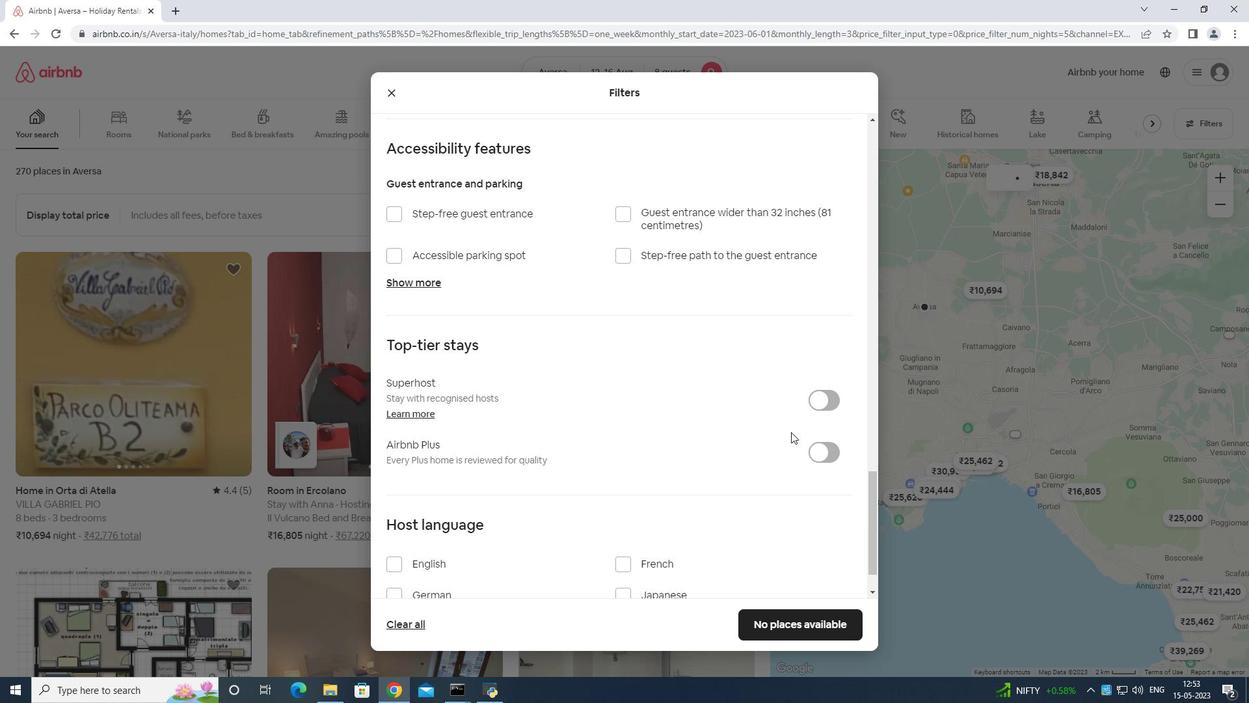 
Action: Mouse moved to (774, 436)
Screenshot: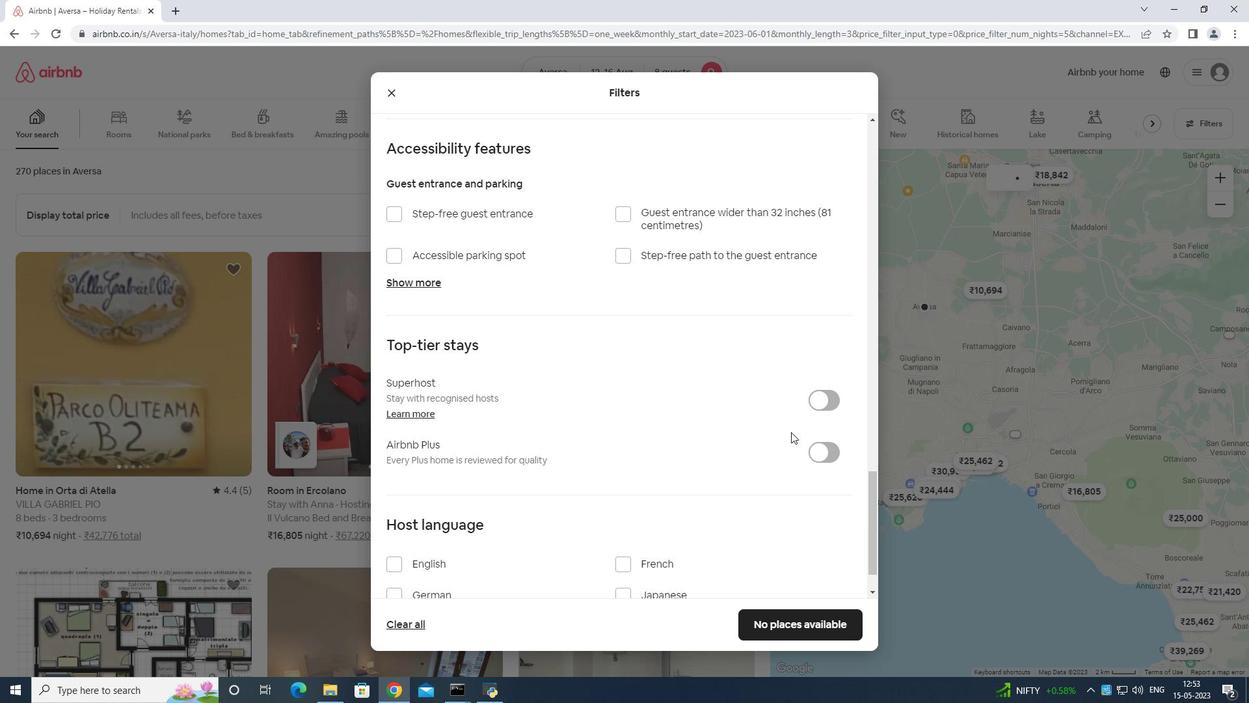 
Action: Mouse scrolled (776, 436) with delta (0, 0)
Screenshot: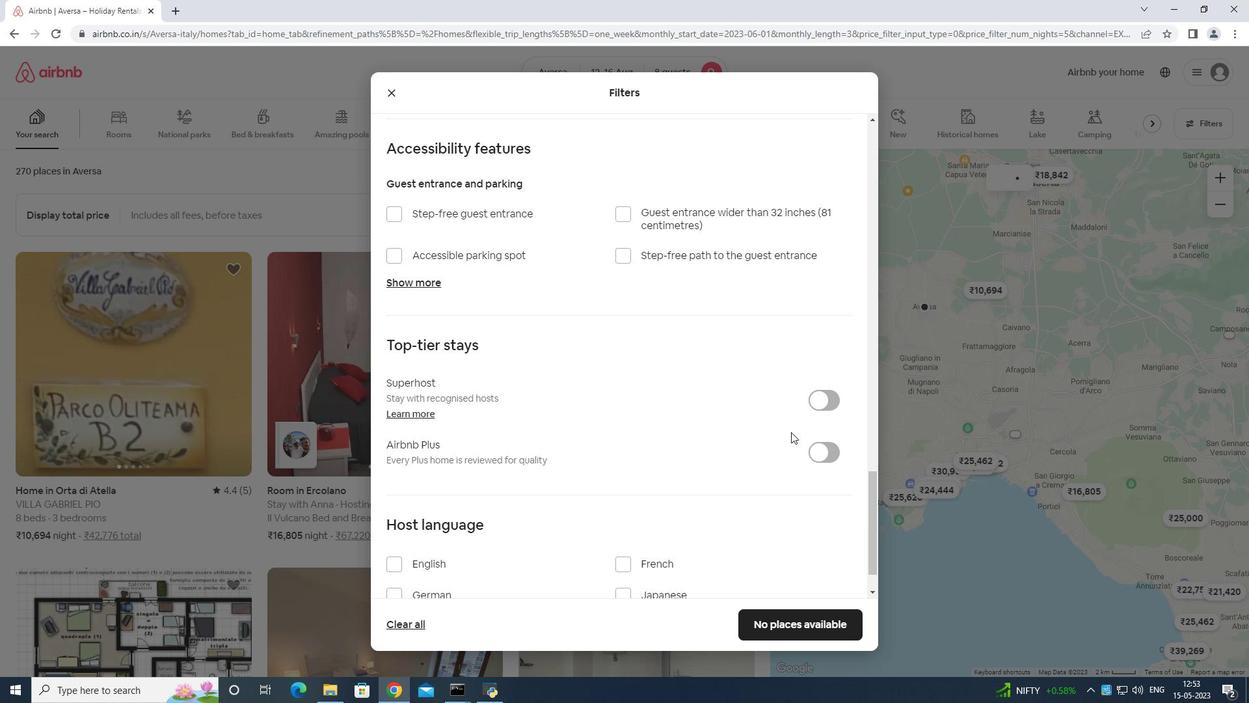 
Action: Mouse moved to (772, 437)
Screenshot: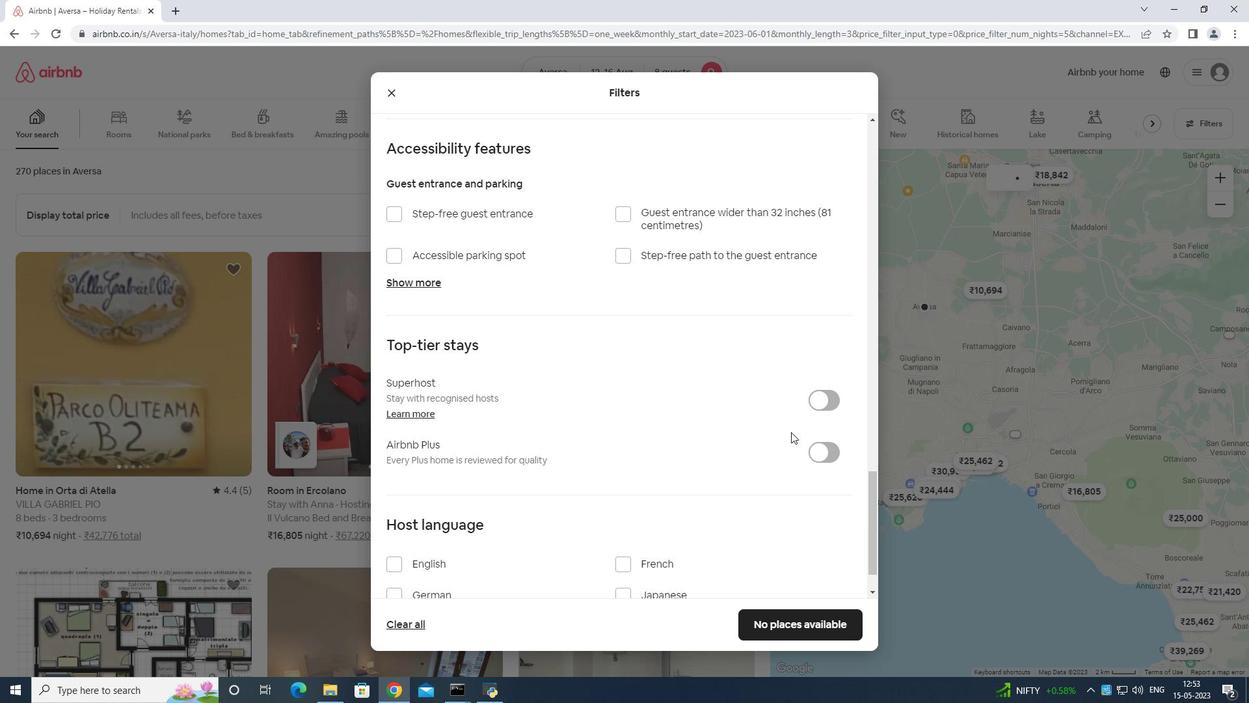 
Action: Mouse scrolled (772, 436) with delta (0, 0)
Screenshot: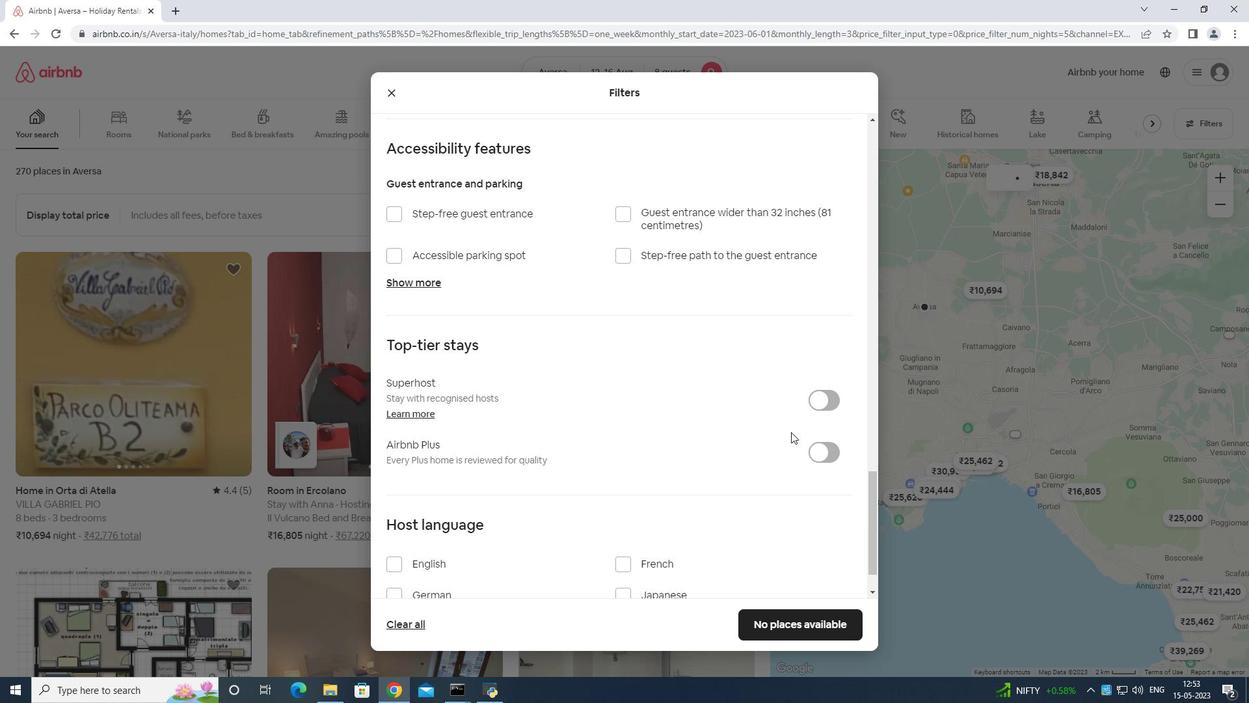 
Action: Mouse moved to (426, 508)
Screenshot: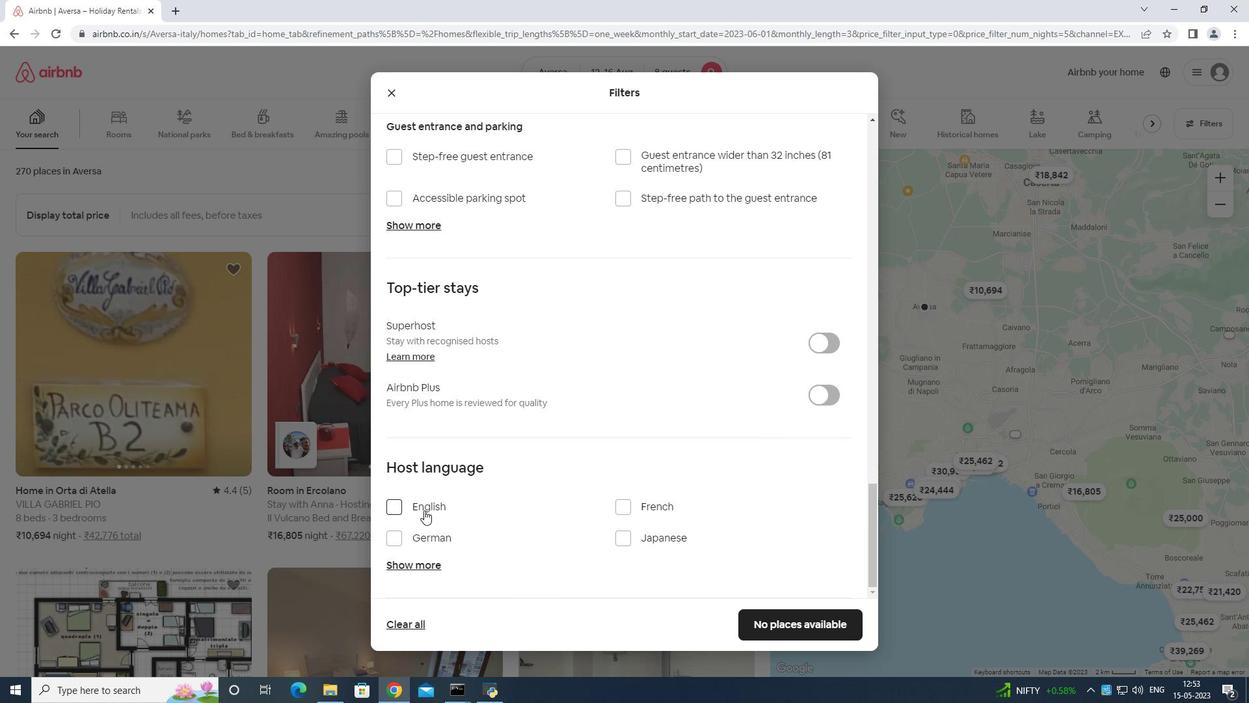 
Action: Mouse pressed left at (426, 508)
Screenshot: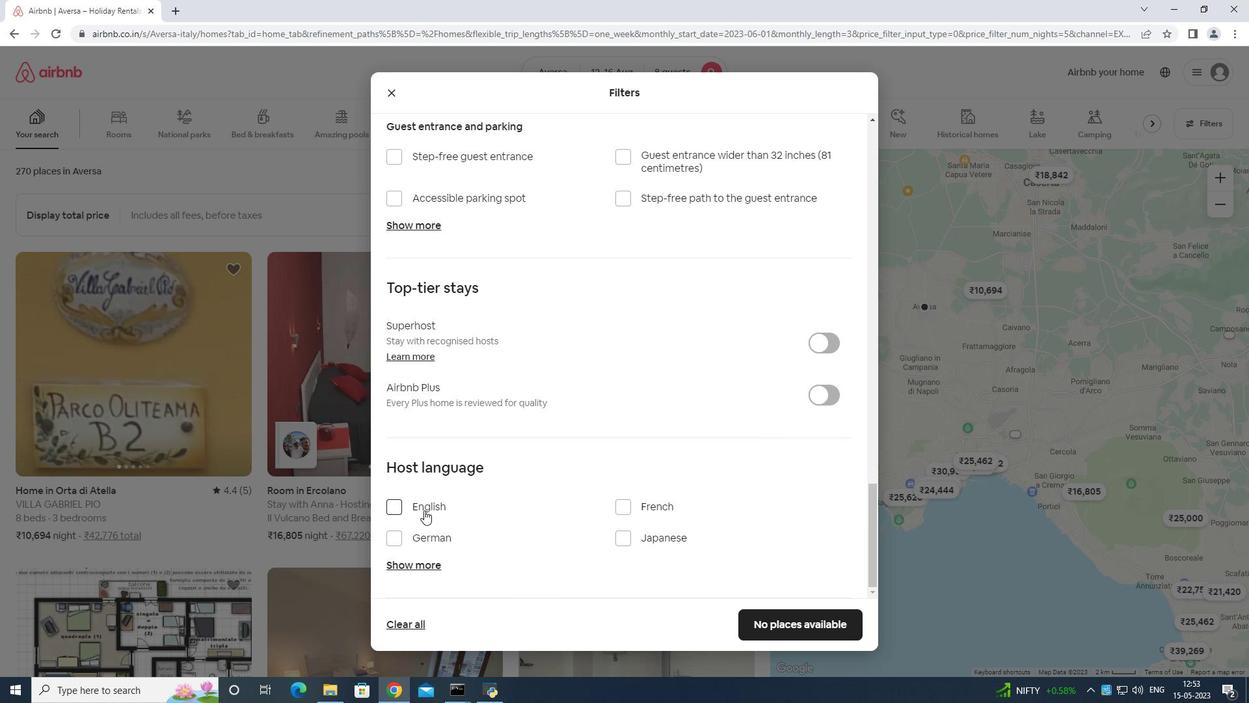 
Action: Mouse moved to (774, 623)
Screenshot: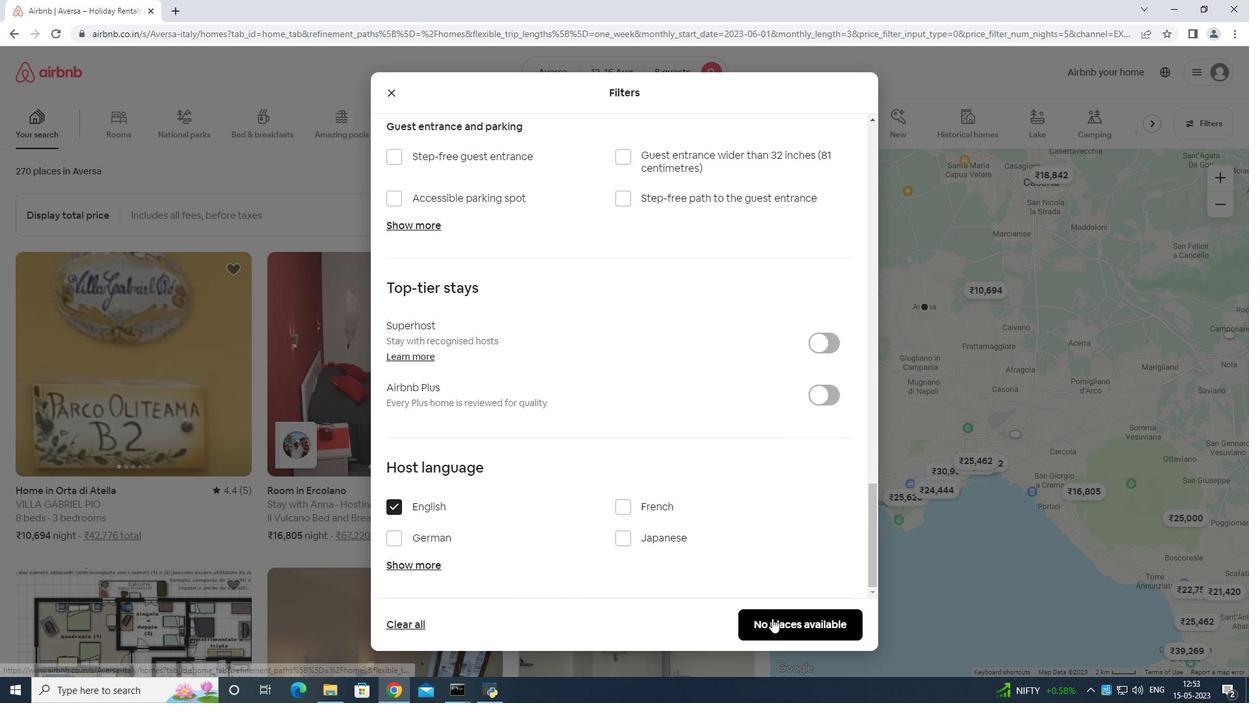 
